 Task: Design a Vector Pattern for an Astronomical Observatory.
Action: Mouse moved to (157, 120)
Screenshot: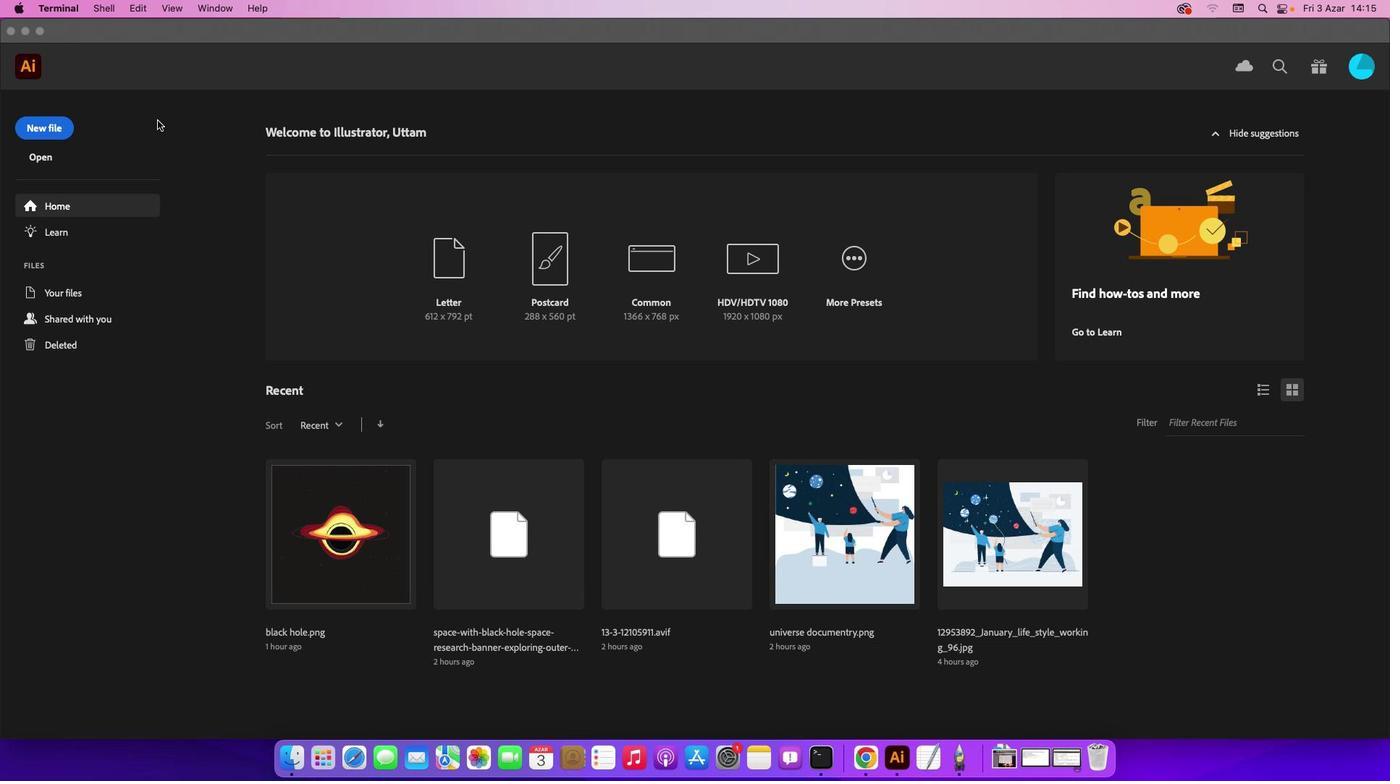 
Action: Mouse pressed left at (157, 120)
Screenshot: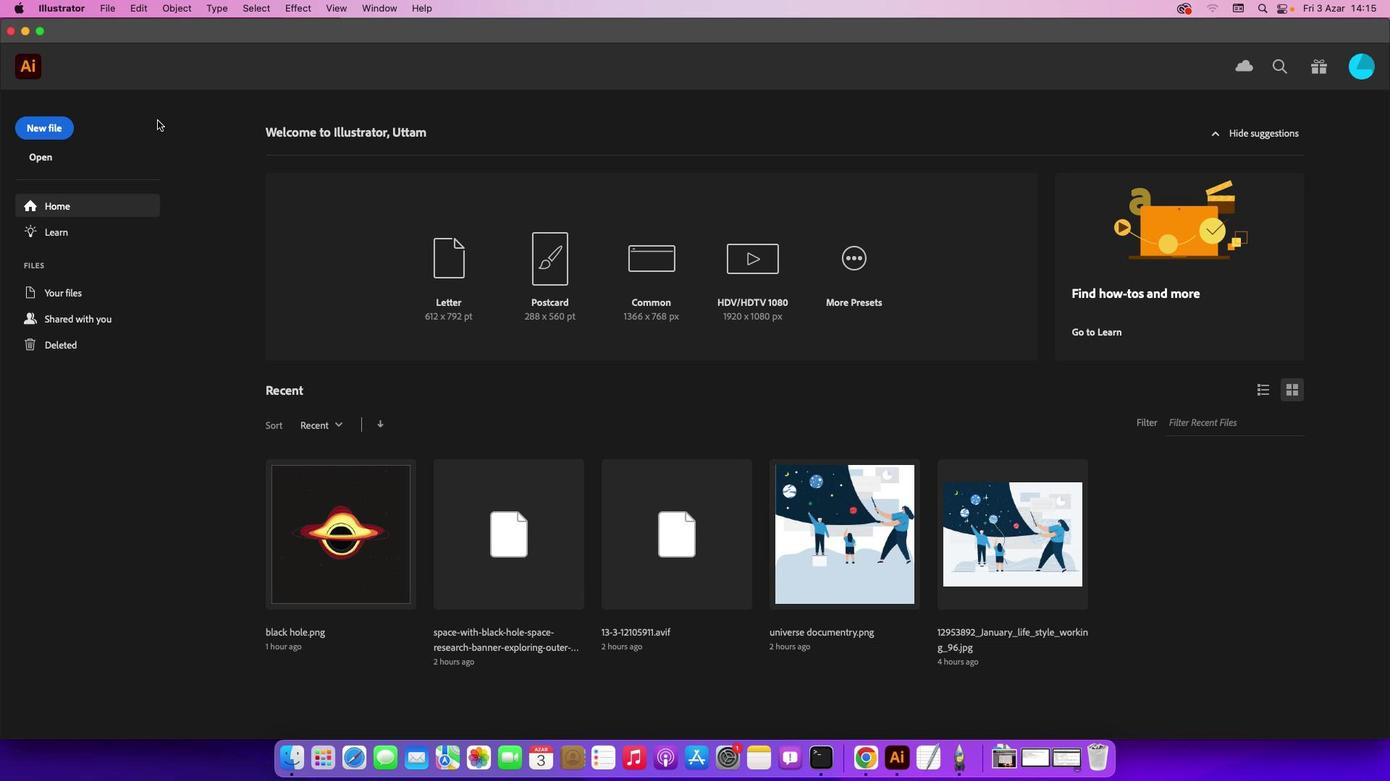 
Action: Mouse moved to (157, 120)
Screenshot: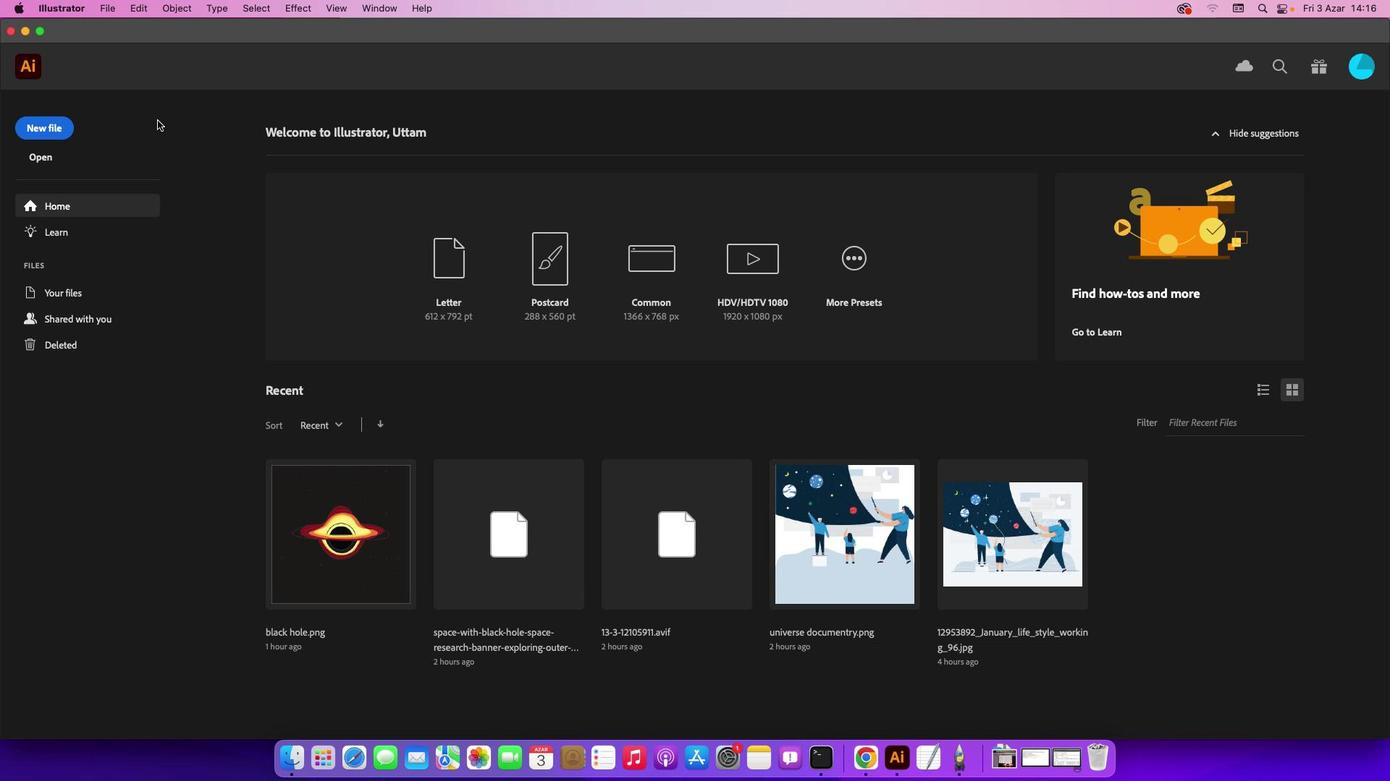 
Action: Mouse pressed left at (157, 120)
Screenshot: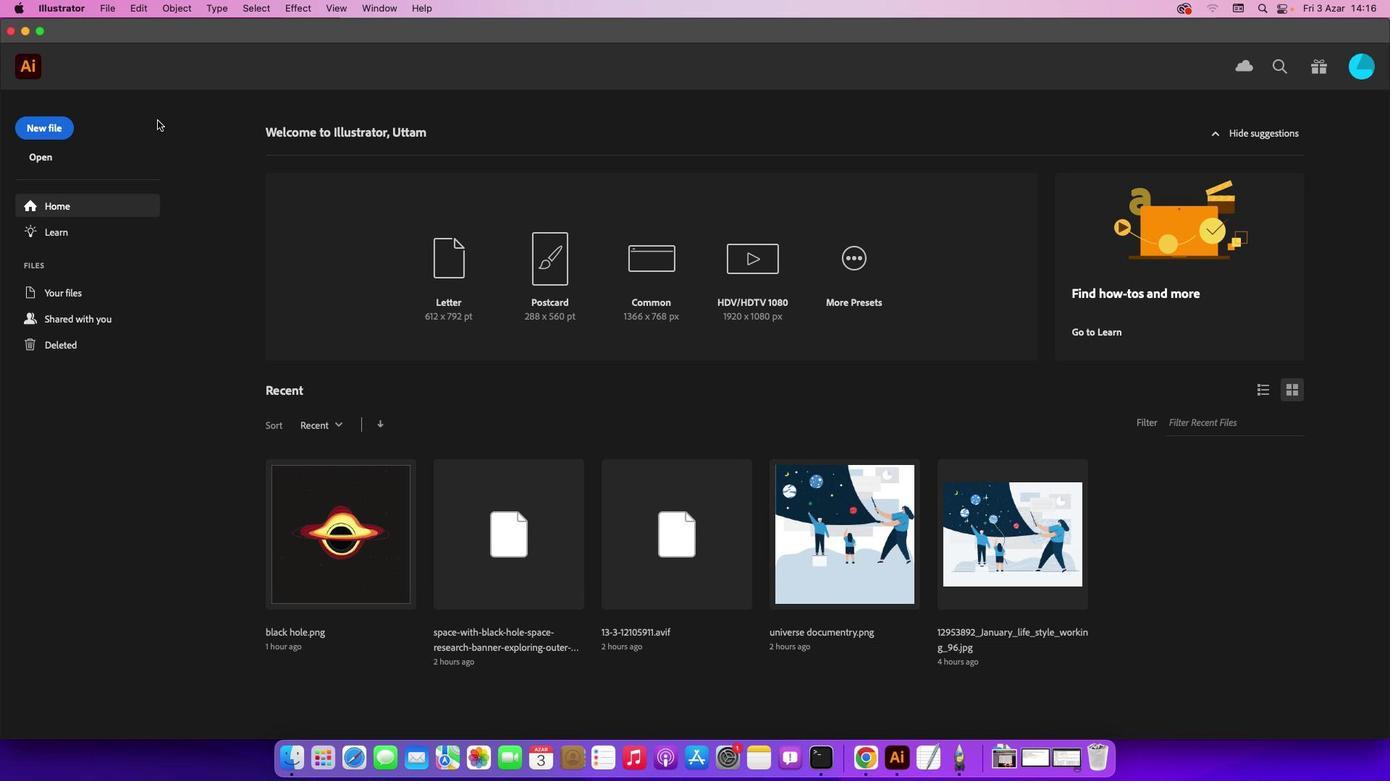 
Action: Mouse moved to (60, 125)
Screenshot: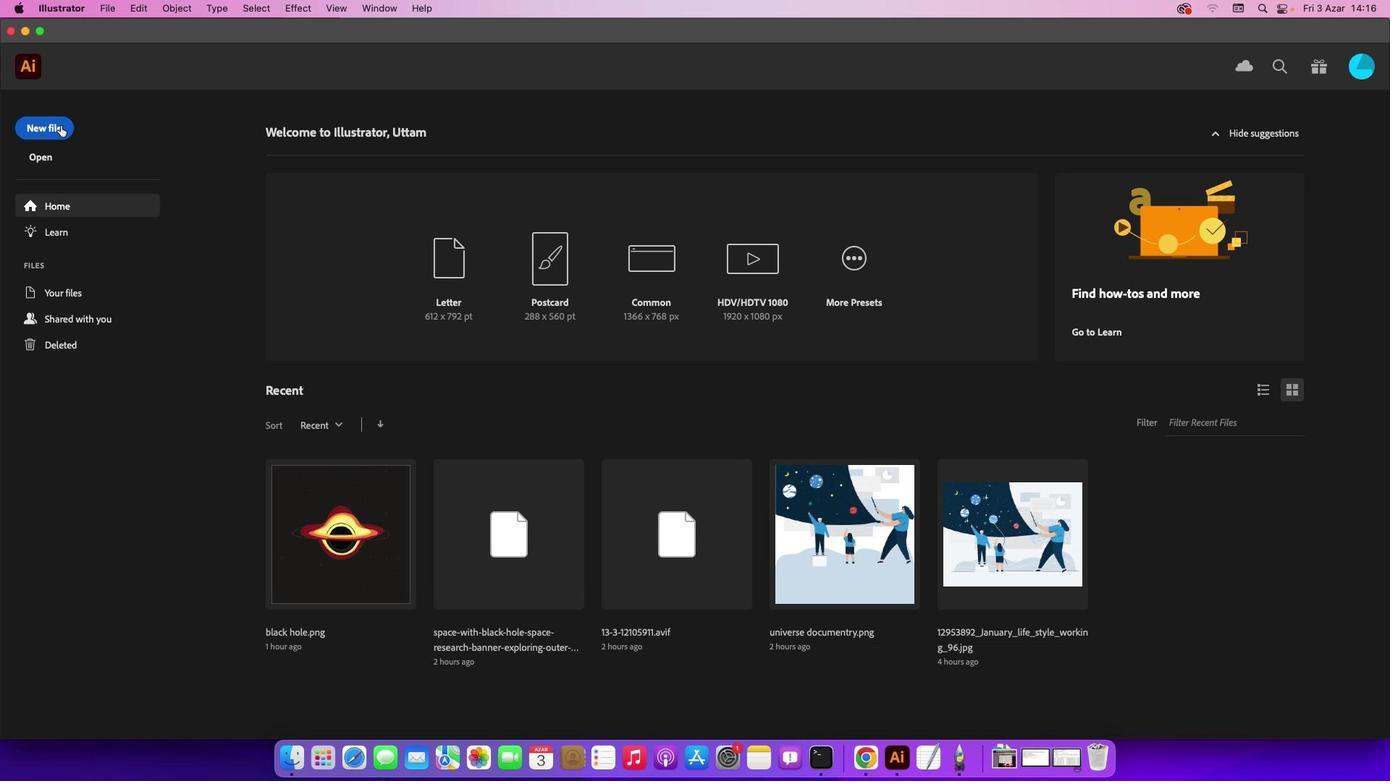 
Action: Mouse pressed left at (60, 125)
Screenshot: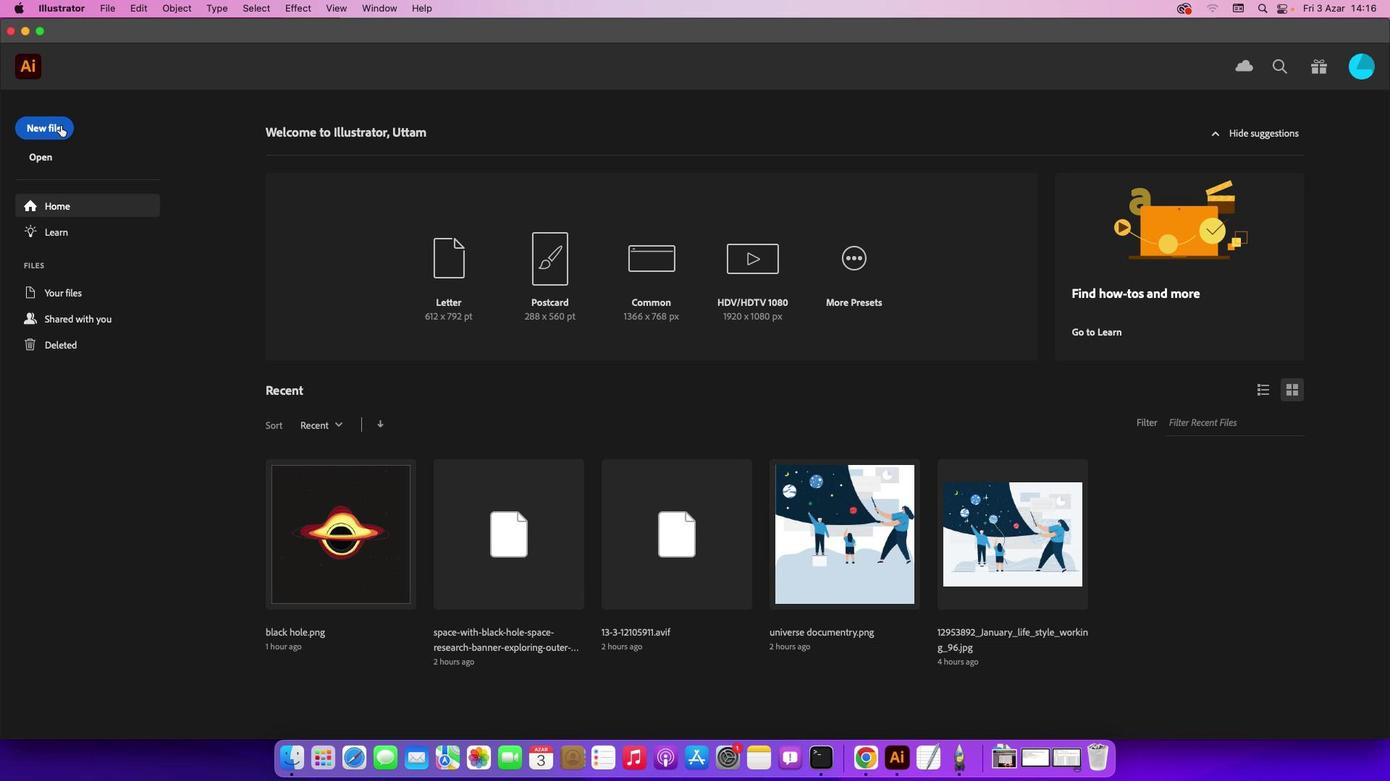 
Action: Mouse moved to (1015, 606)
Screenshot: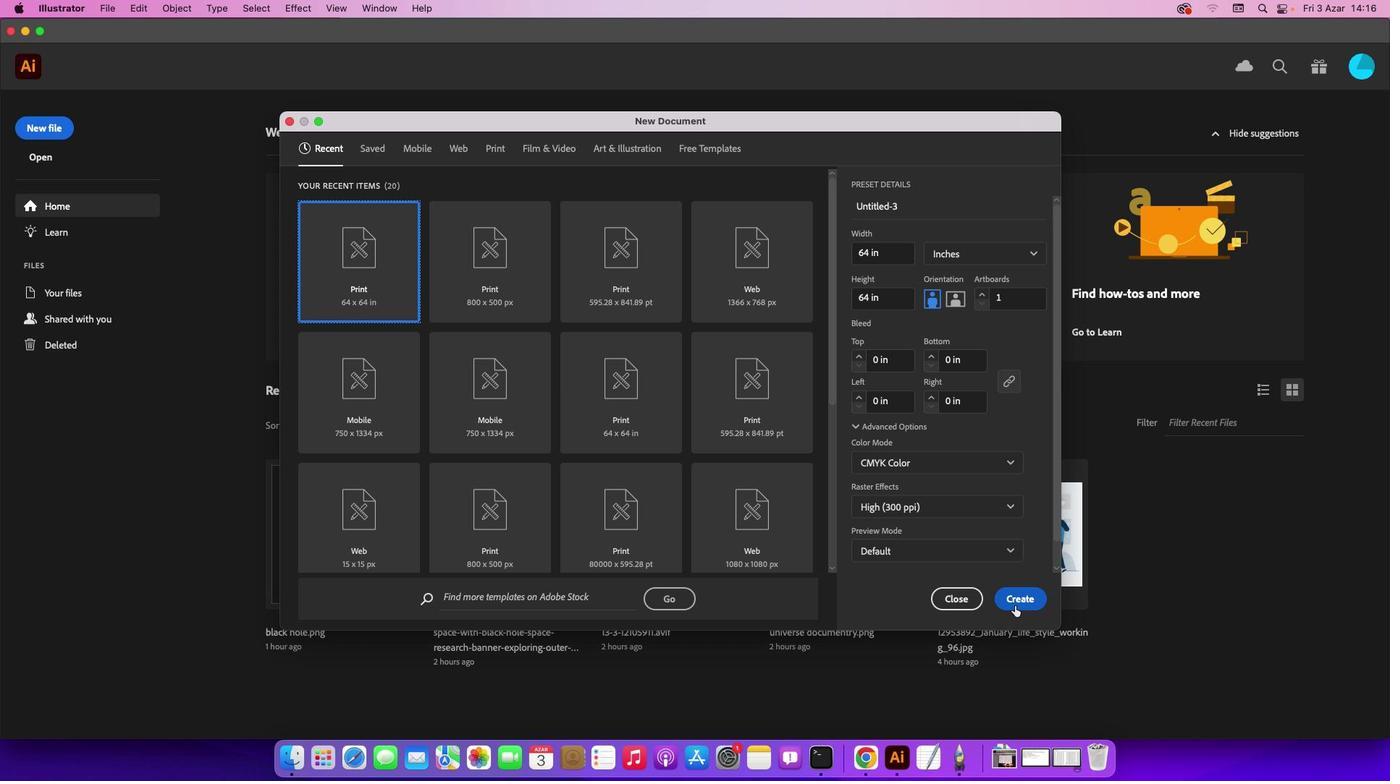 
Action: Mouse pressed left at (1015, 606)
Screenshot: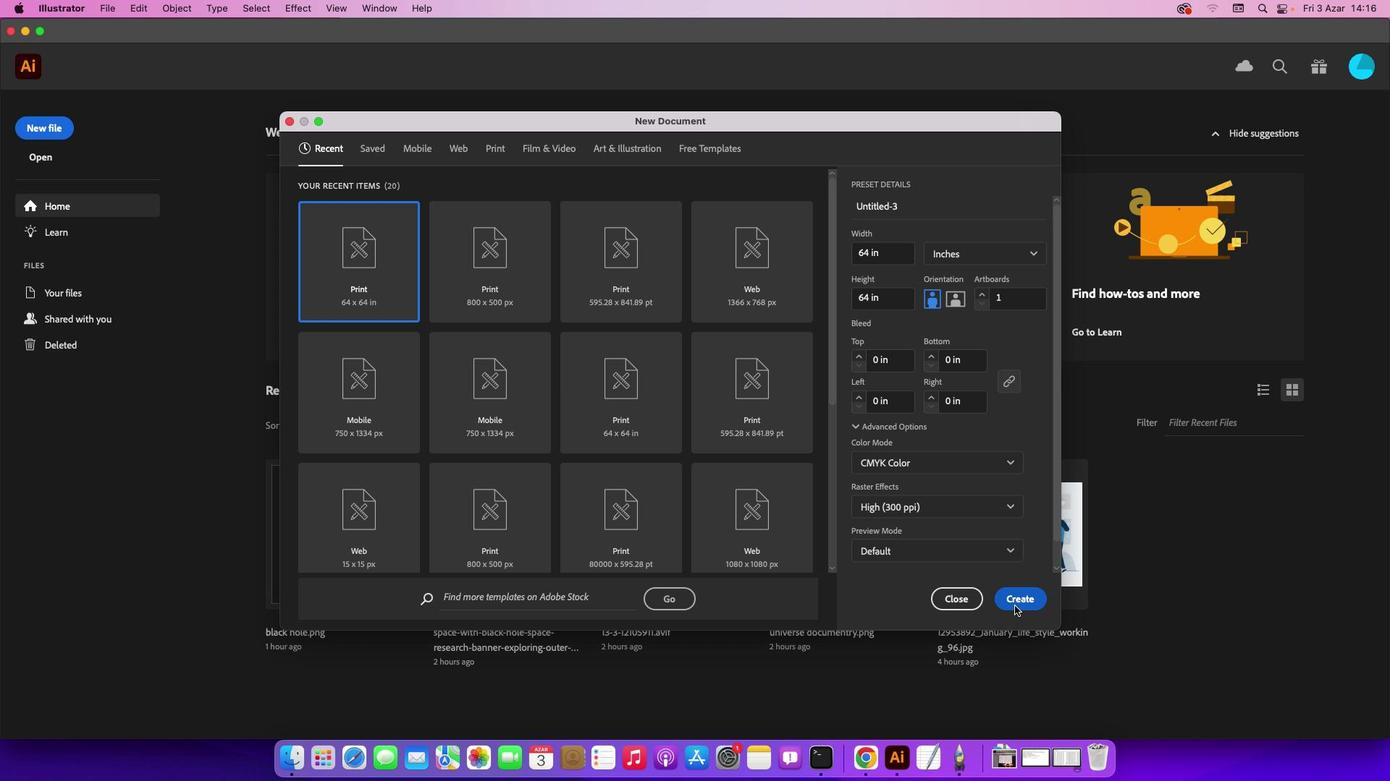 
Action: Mouse moved to (107, 8)
Screenshot: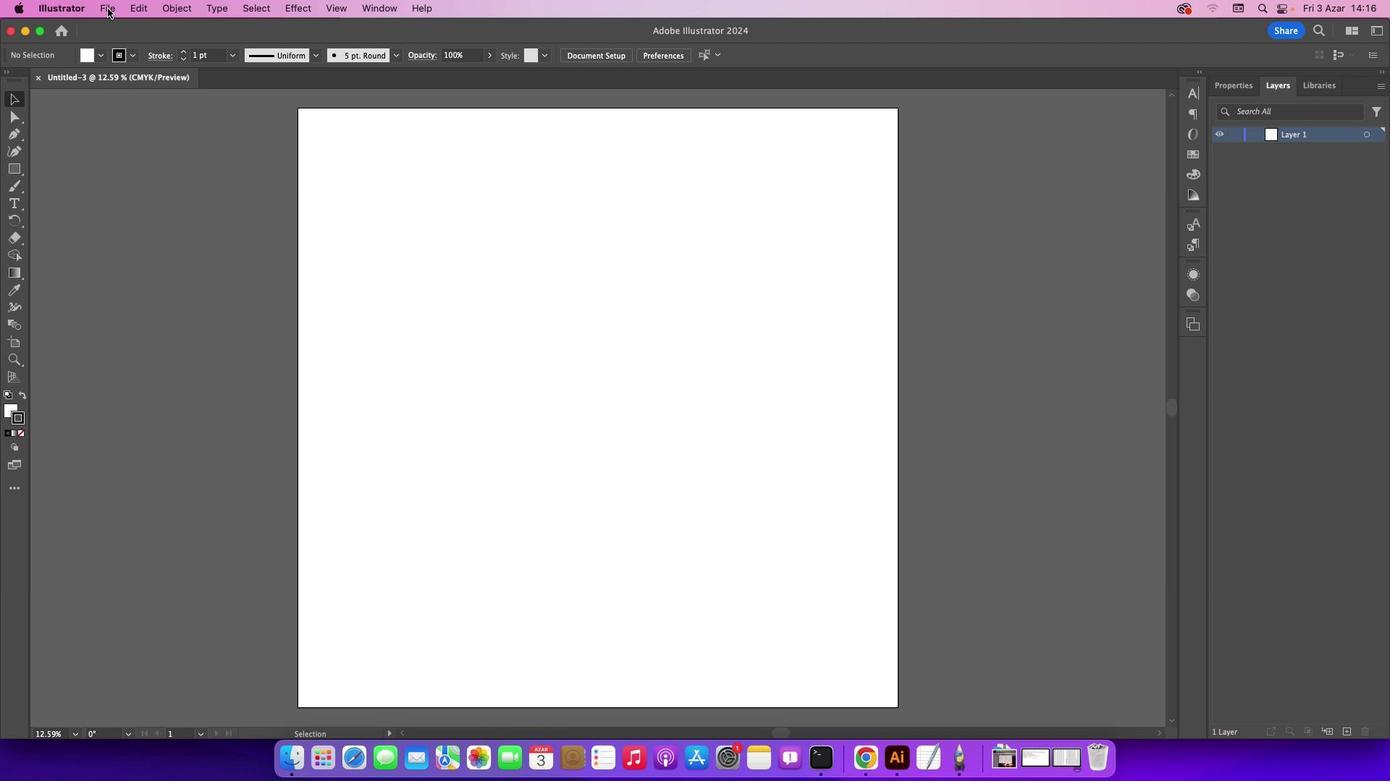 
Action: Mouse pressed left at (107, 8)
Screenshot: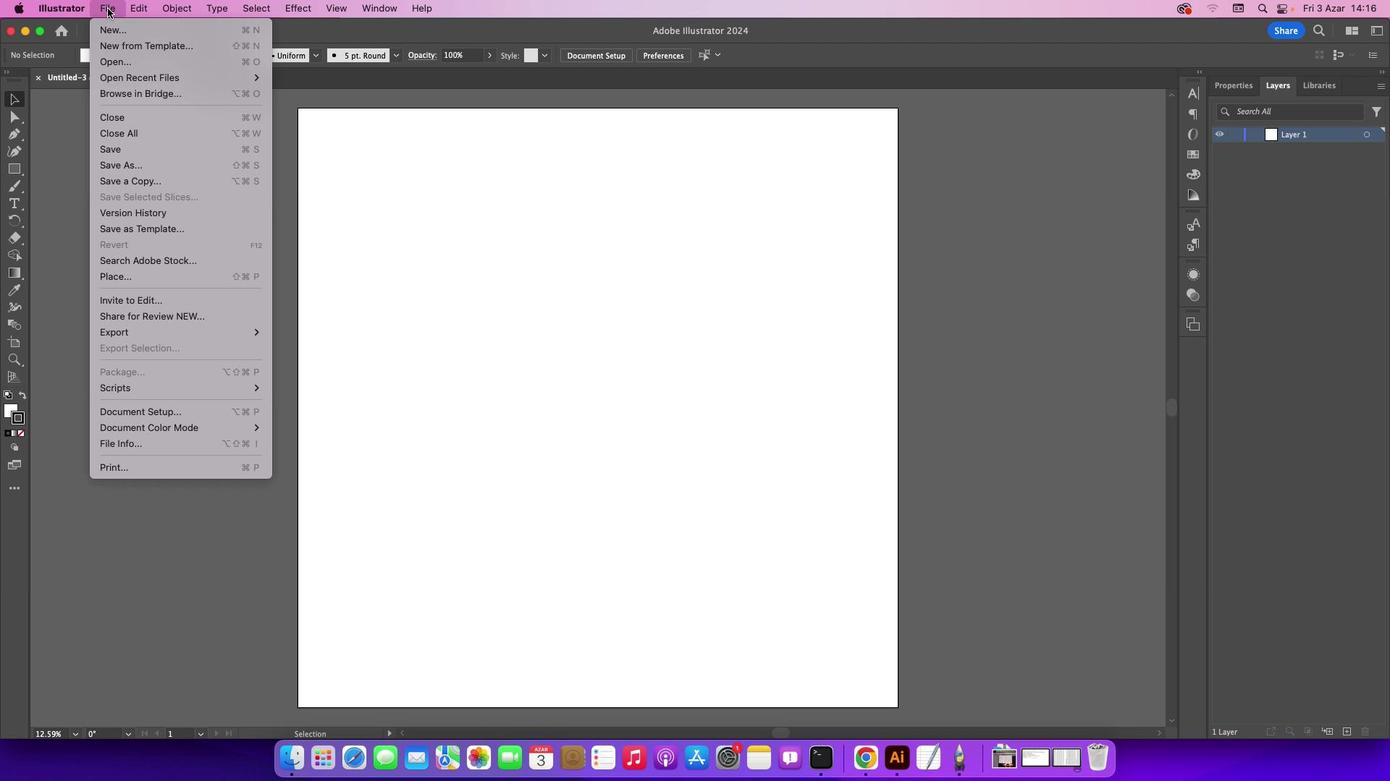 
Action: Mouse moved to (112, 64)
Screenshot: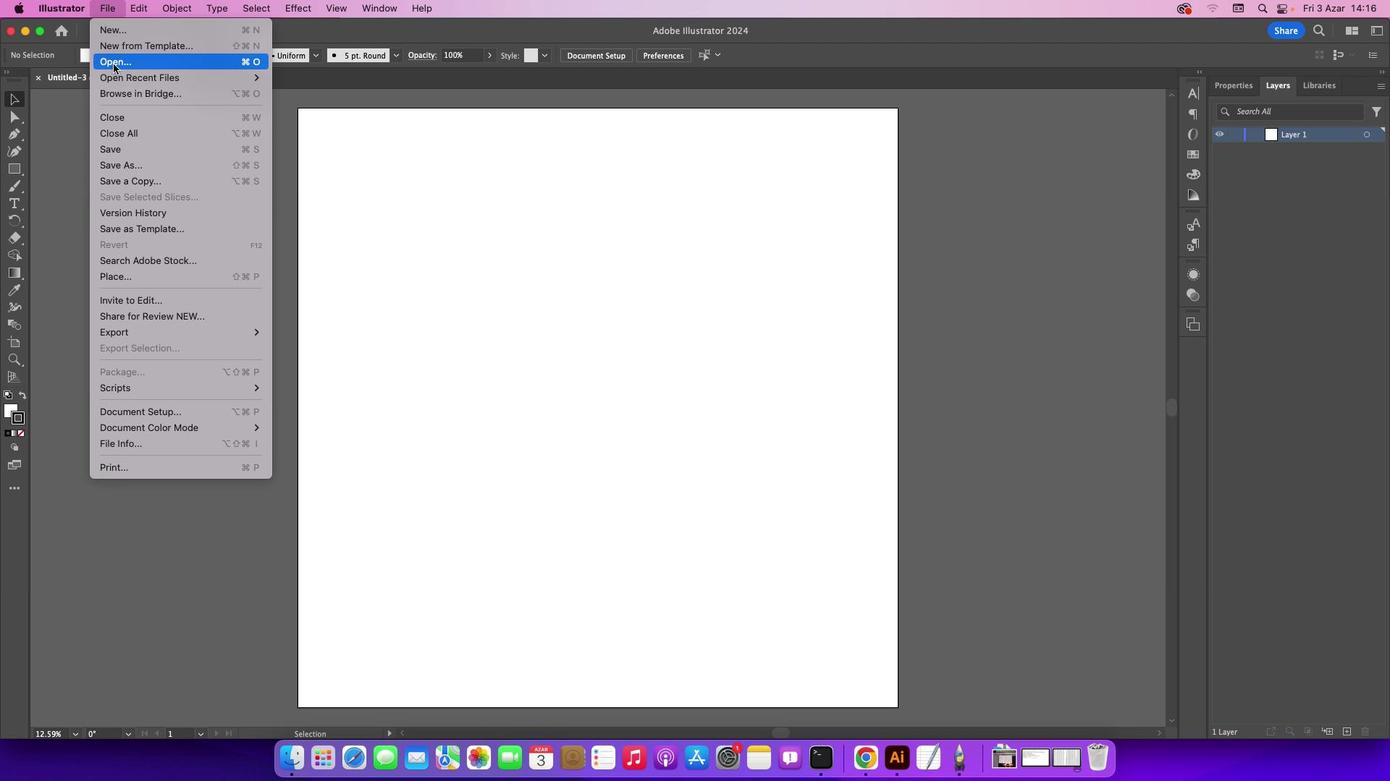 
Action: Mouse pressed left at (112, 64)
Screenshot: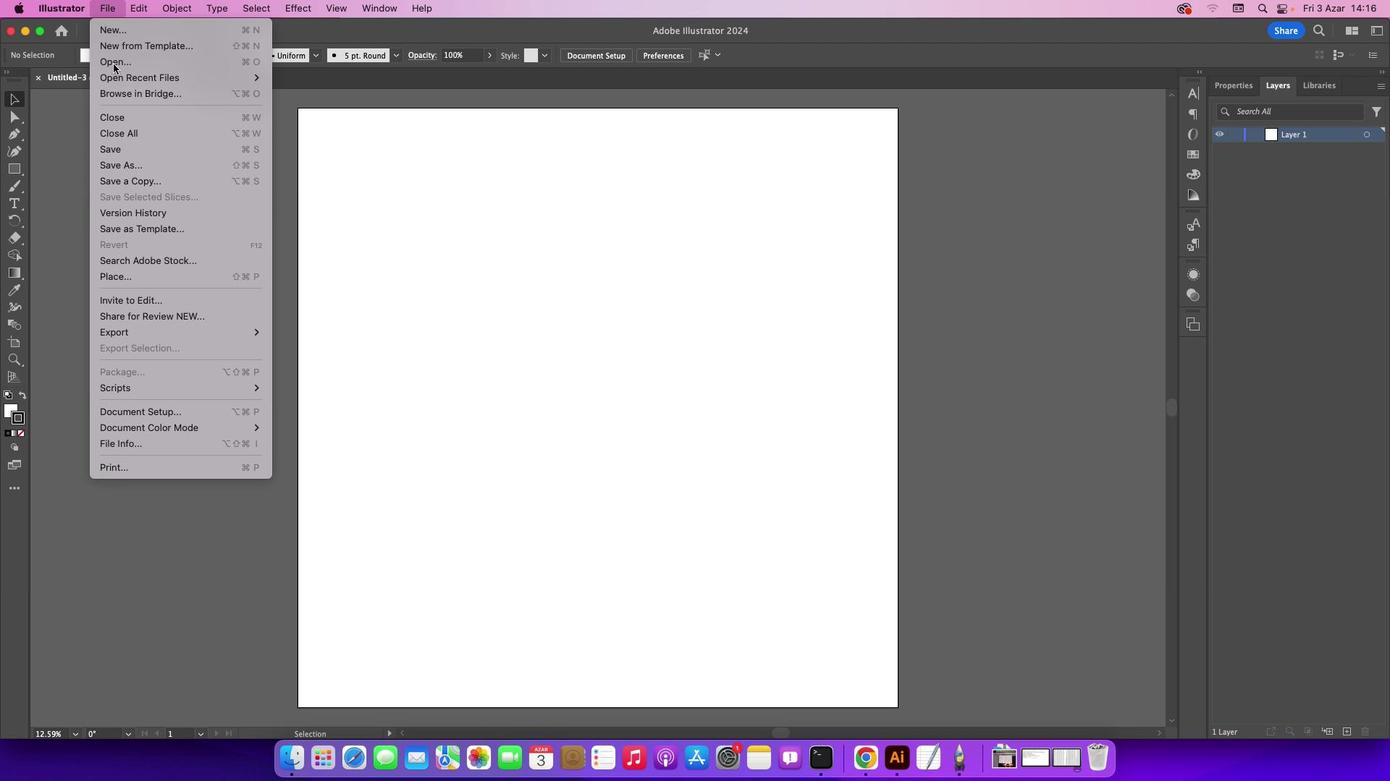 
Action: Mouse moved to (598, 199)
Screenshot: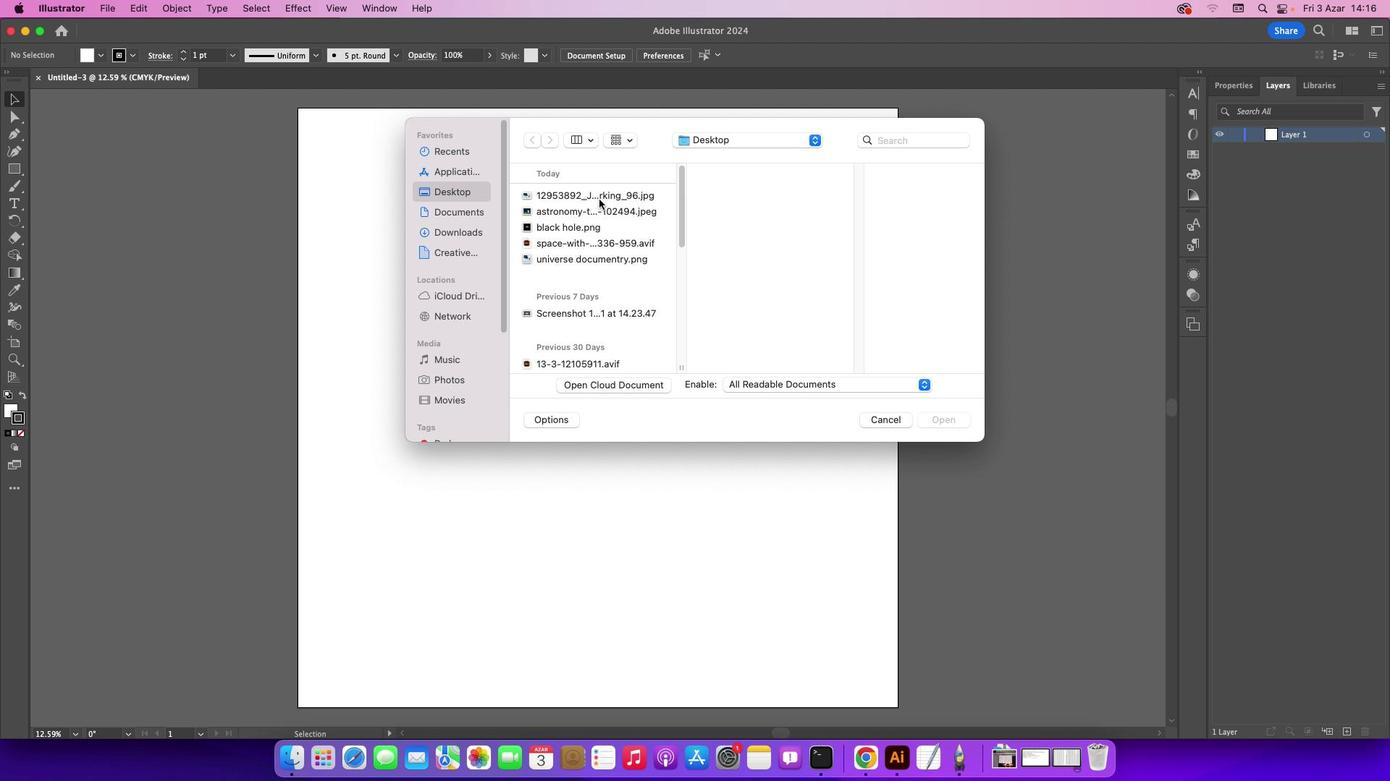 
Action: Mouse pressed left at (598, 199)
Screenshot: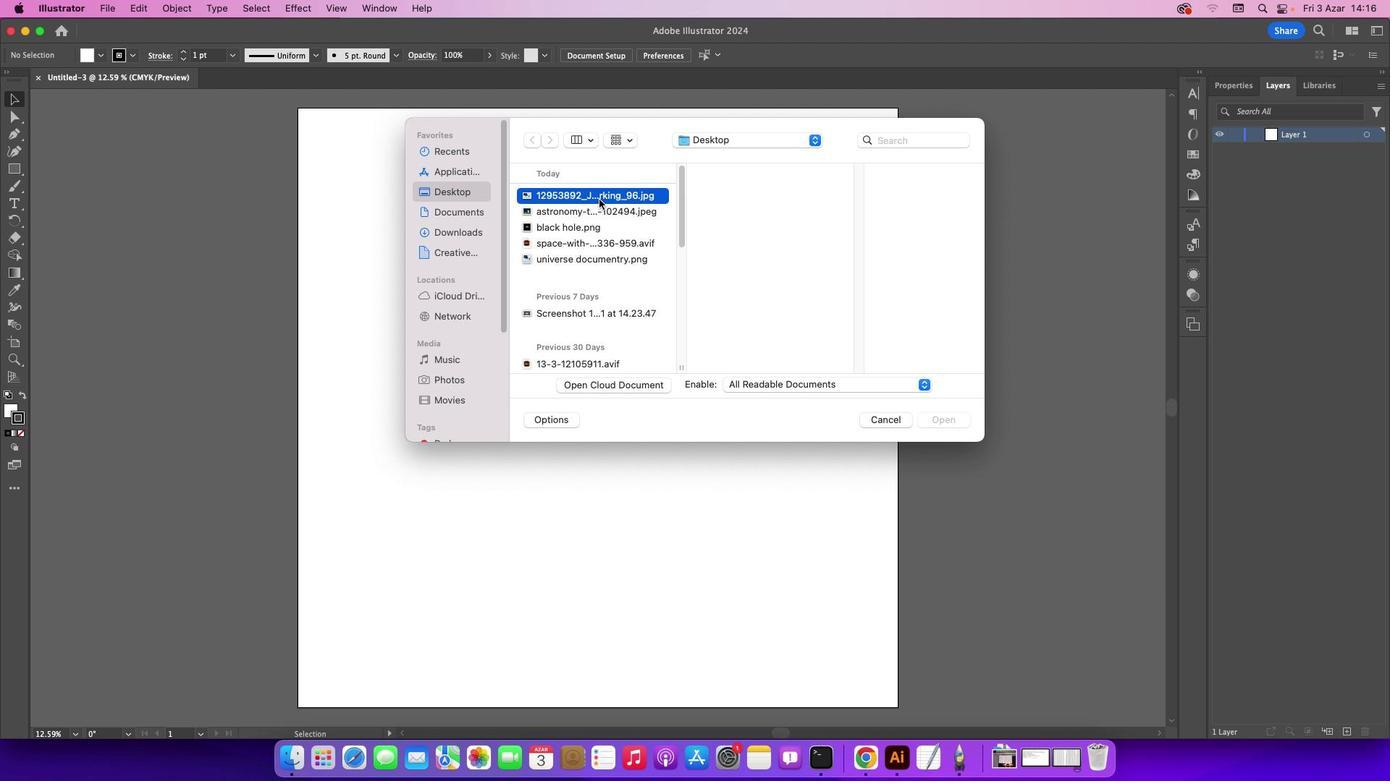 
Action: Mouse moved to (569, 208)
Screenshot: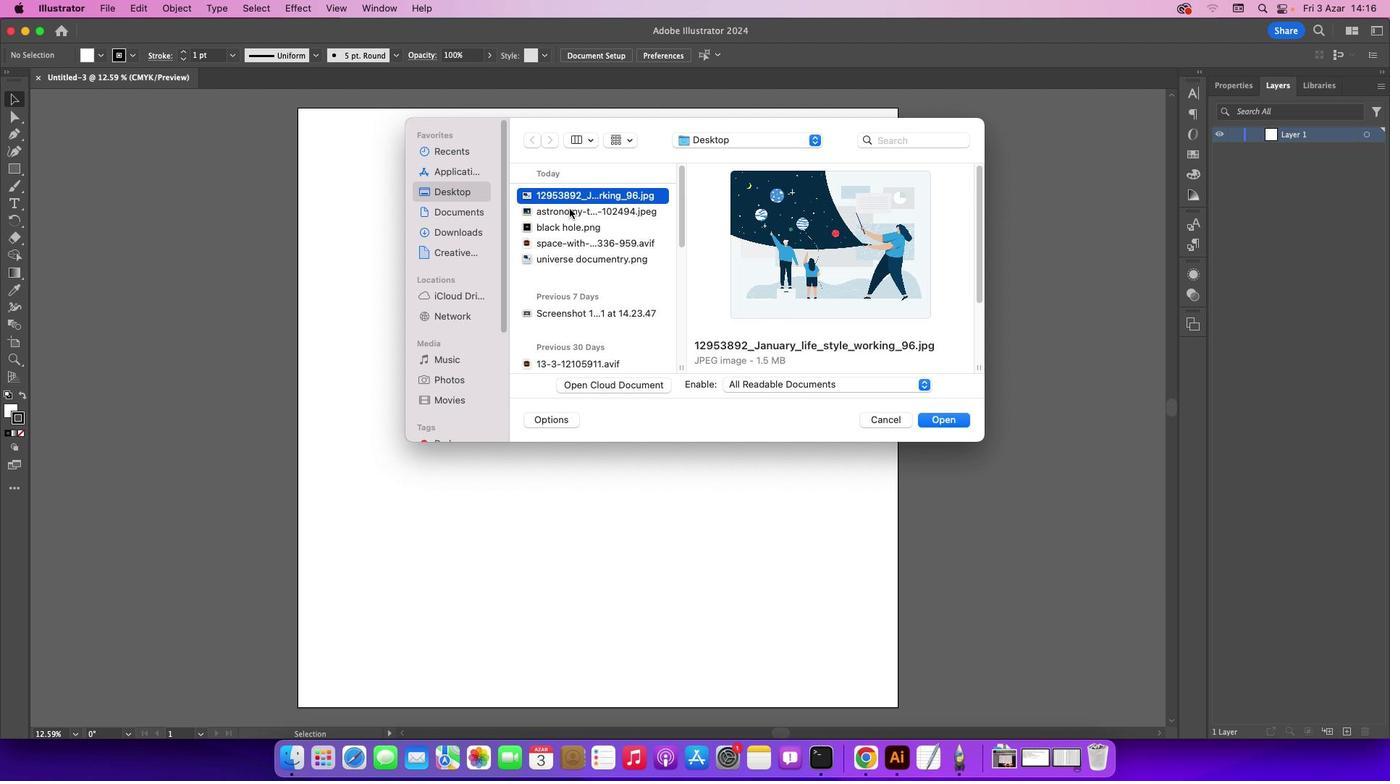 
Action: Mouse pressed left at (569, 208)
Screenshot: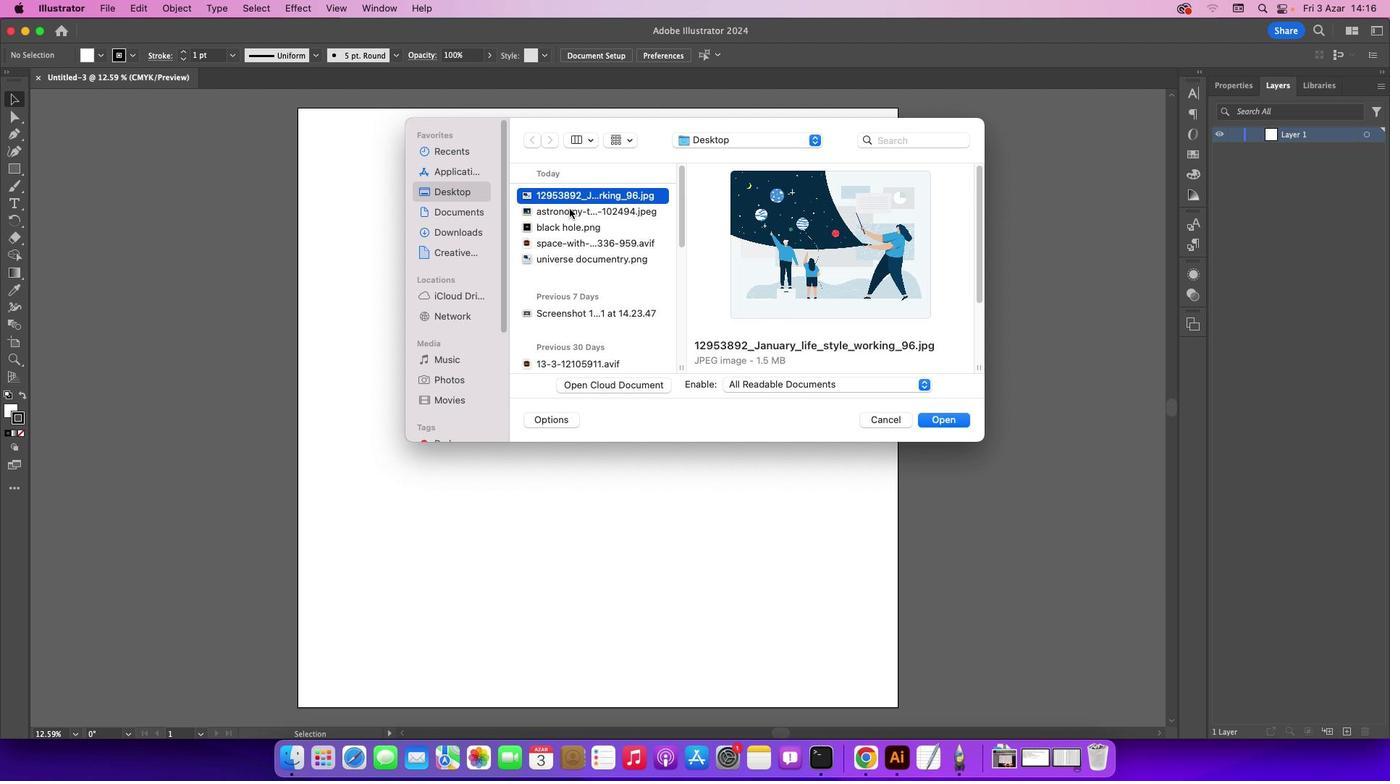 
Action: Mouse moved to (948, 423)
Screenshot: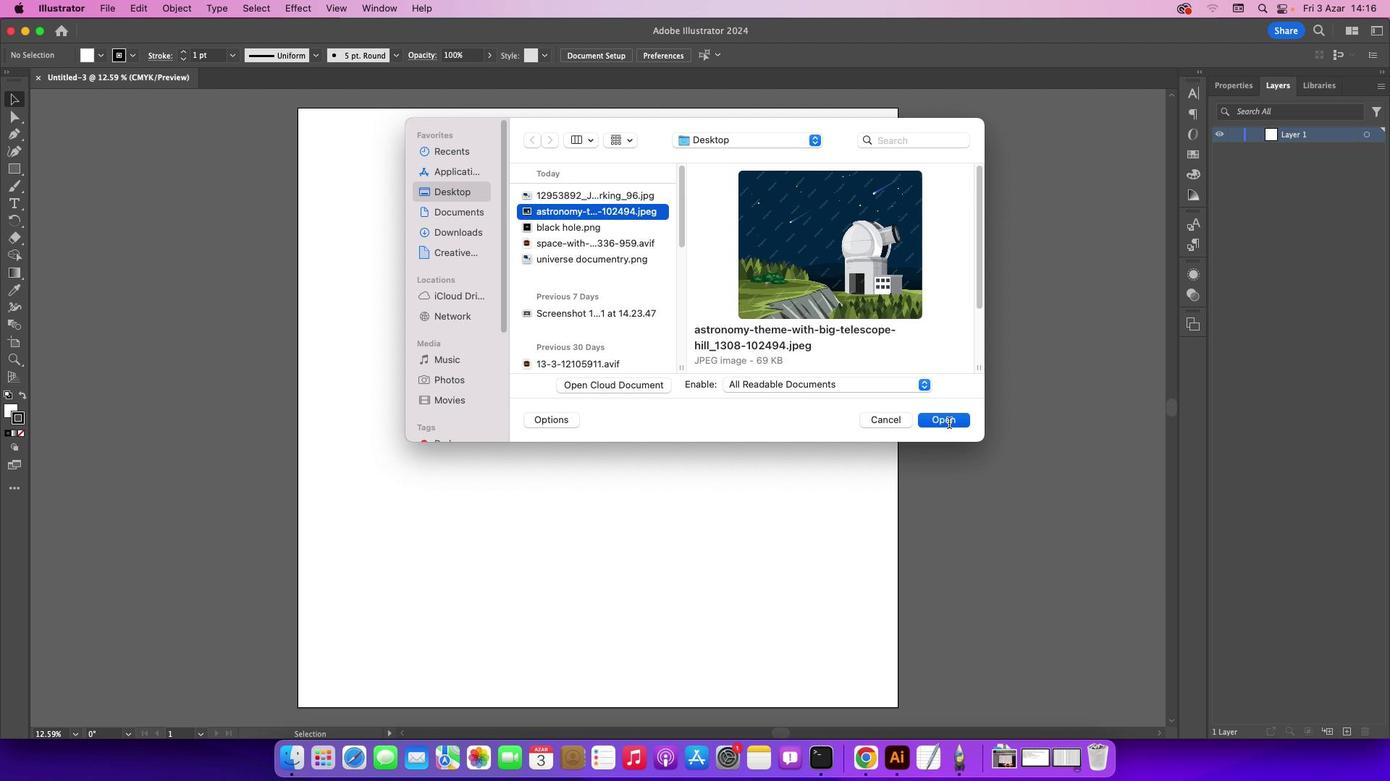 
Action: Mouse pressed left at (948, 423)
Screenshot: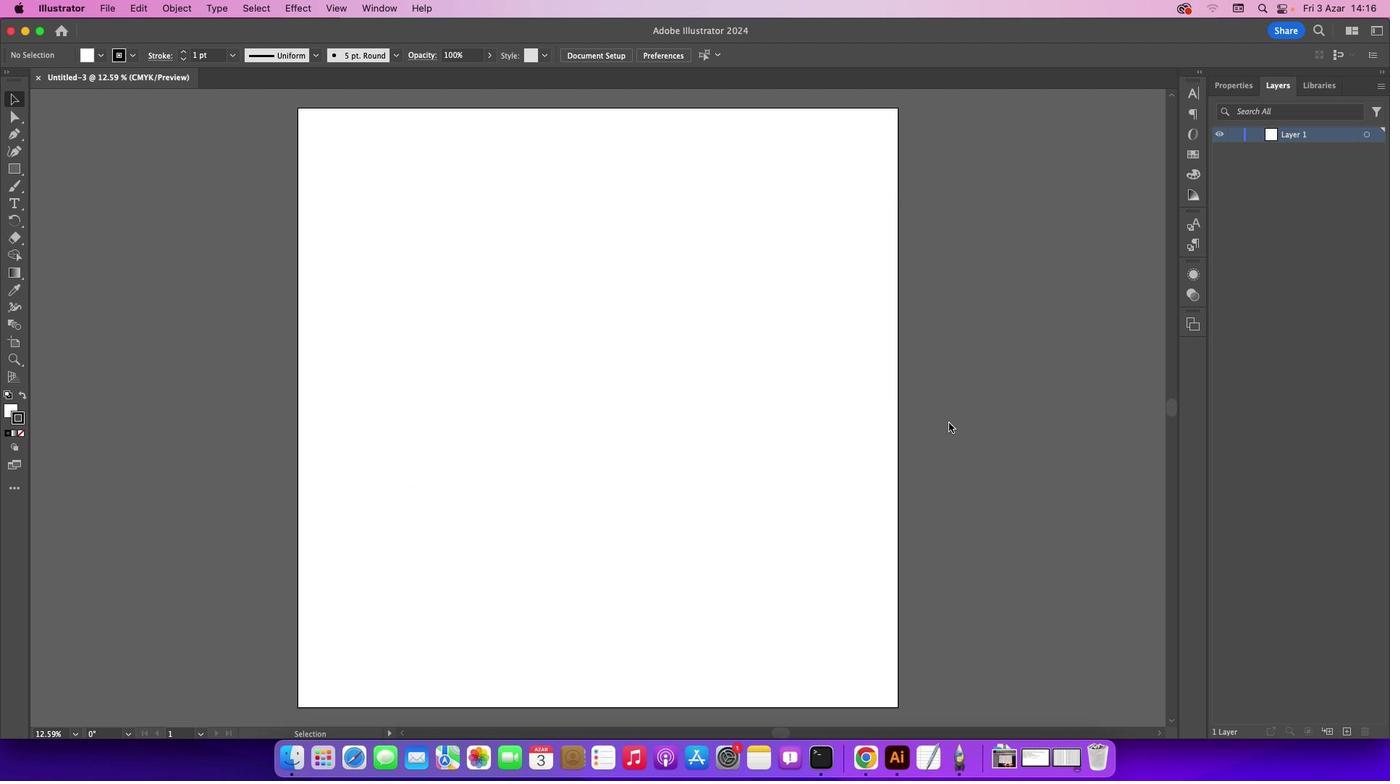 
Action: Mouse moved to (1257, 134)
Screenshot: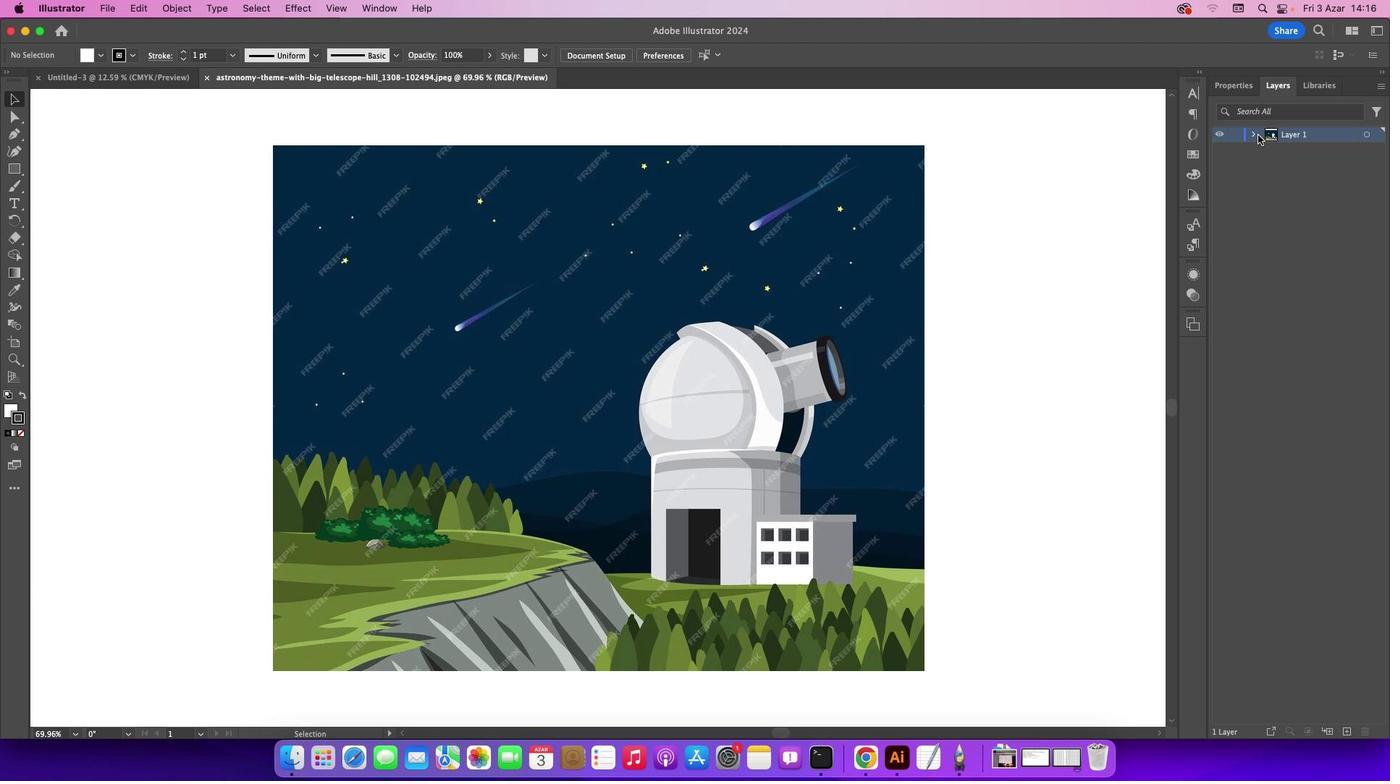
Action: Mouse pressed left at (1257, 134)
Screenshot: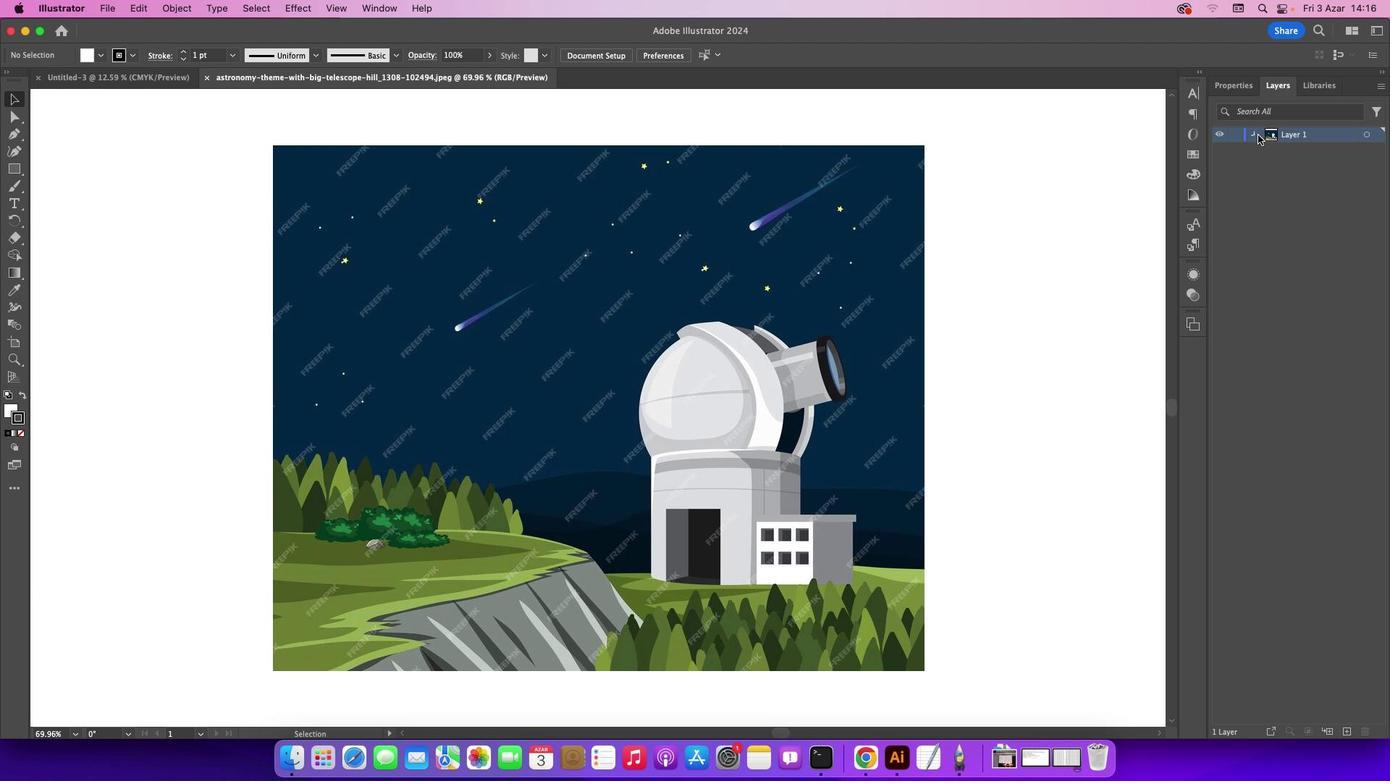 
Action: Mouse moved to (1238, 150)
Screenshot: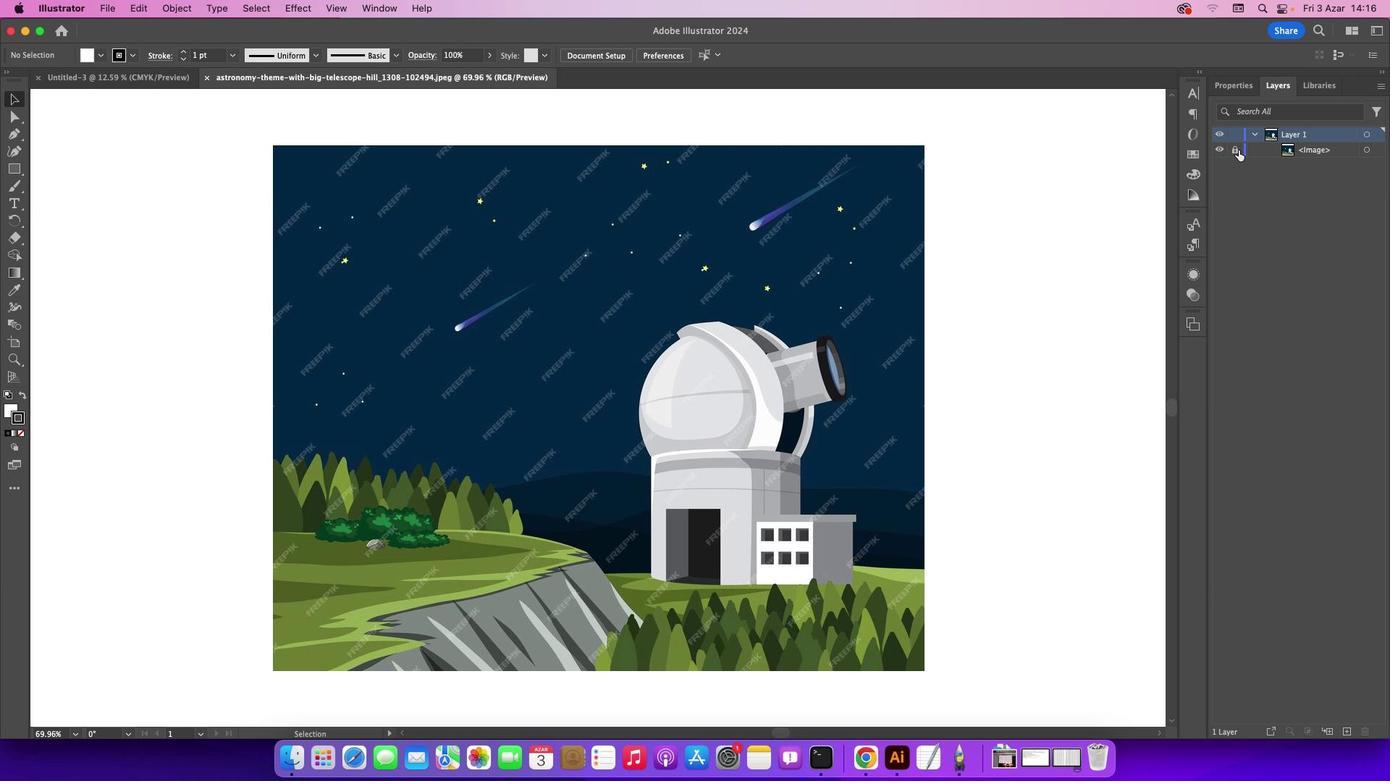 
Action: Mouse pressed left at (1238, 150)
Screenshot: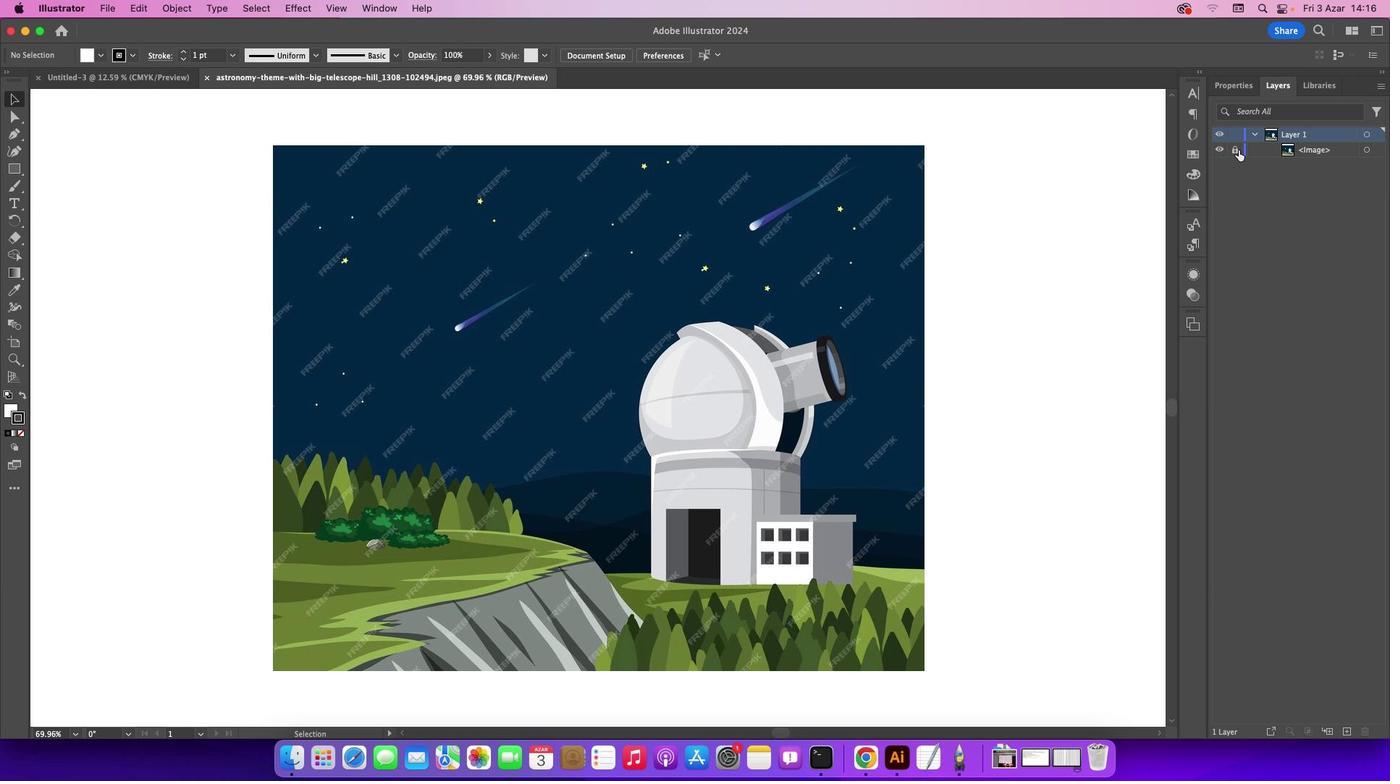 
Action: Mouse moved to (671, 230)
Screenshot: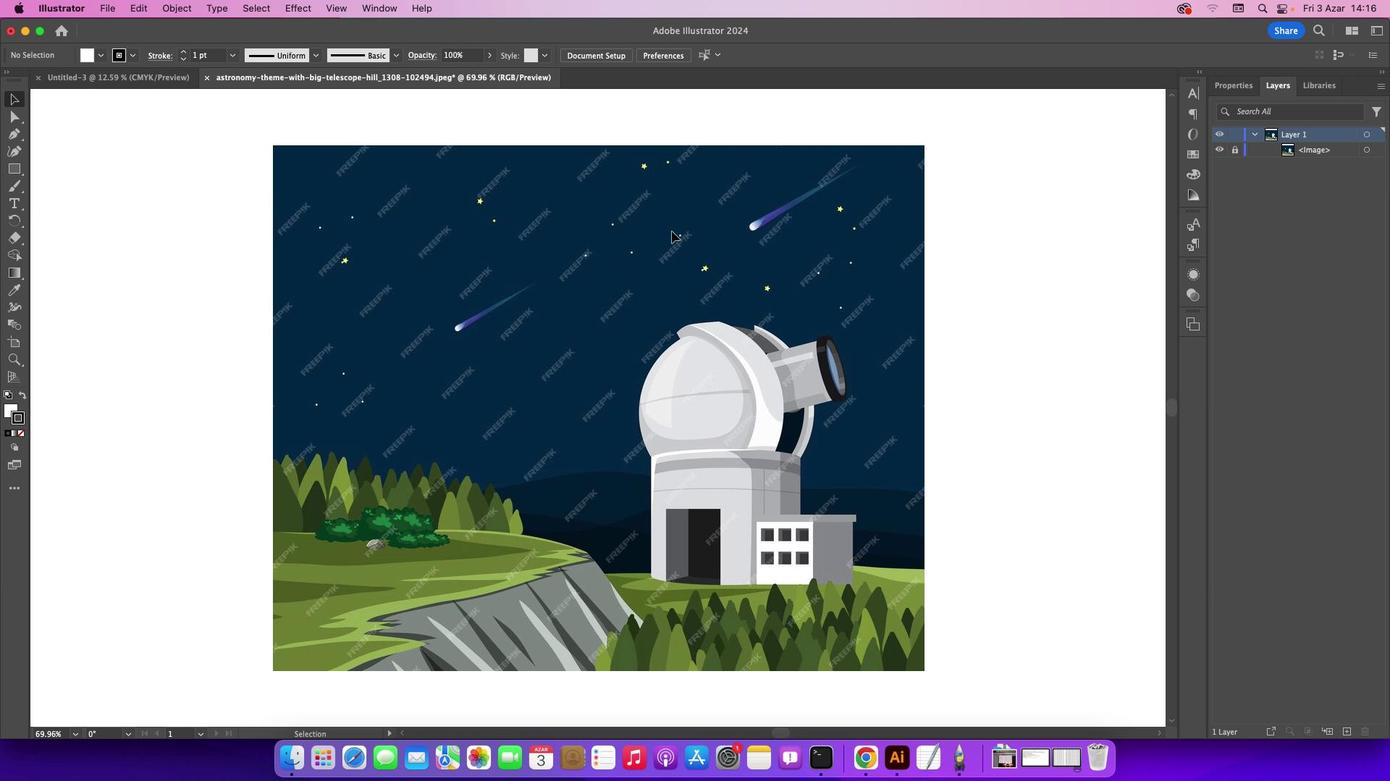 
Action: Key pressed Key.cmd_r'=''='
Screenshot: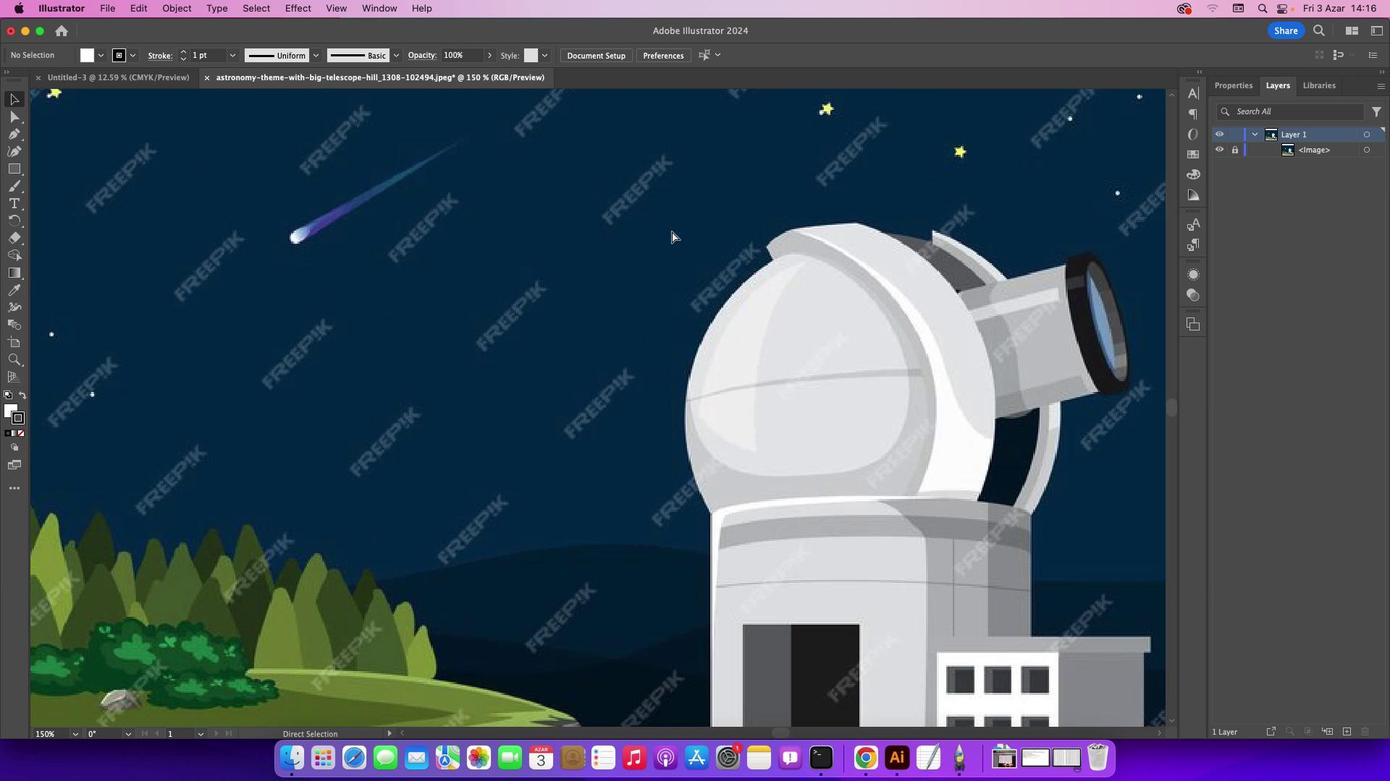 
Action: Mouse moved to (779, 733)
Screenshot: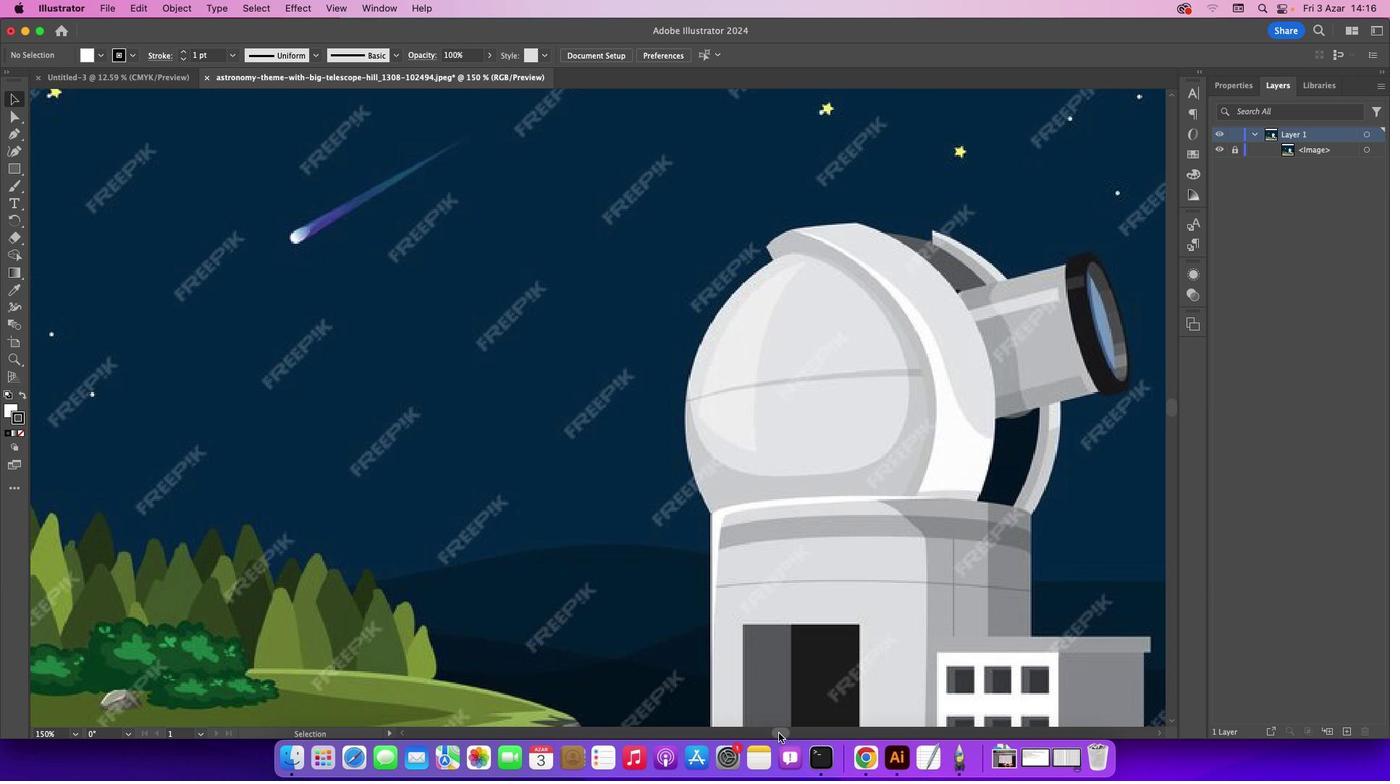
Action: Mouse pressed left at (779, 733)
Screenshot: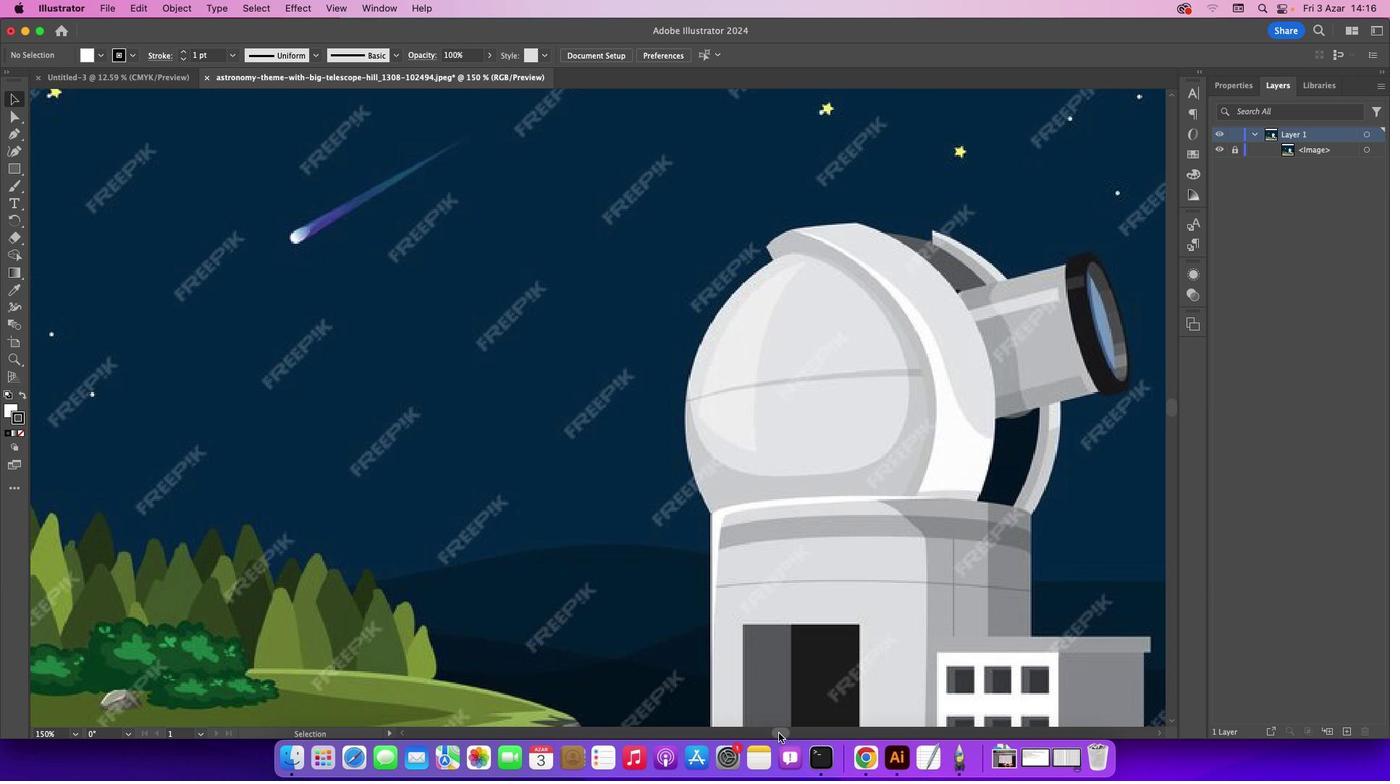 
Action: Mouse moved to (658, 508)
Screenshot: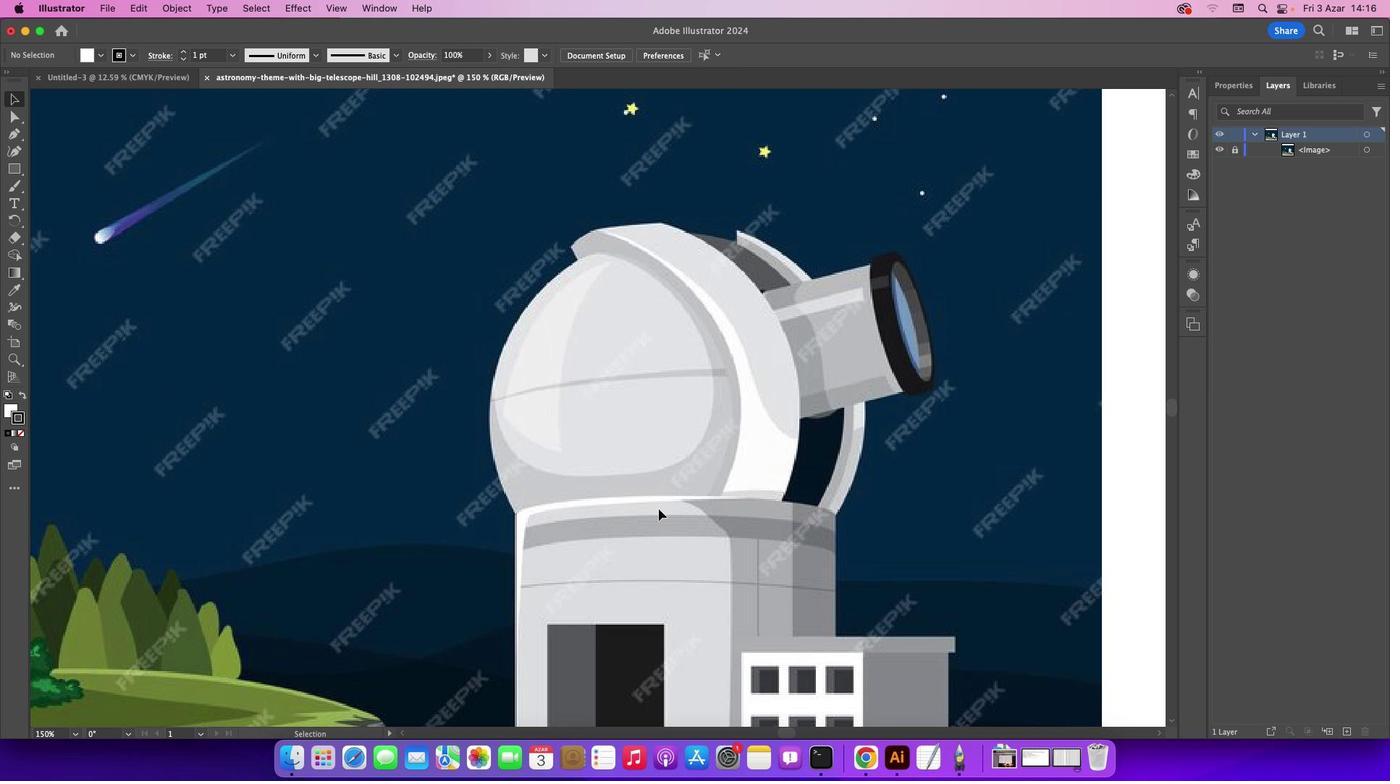 
Action: Mouse scrolled (658, 508) with delta (0, 0)
Screenshot: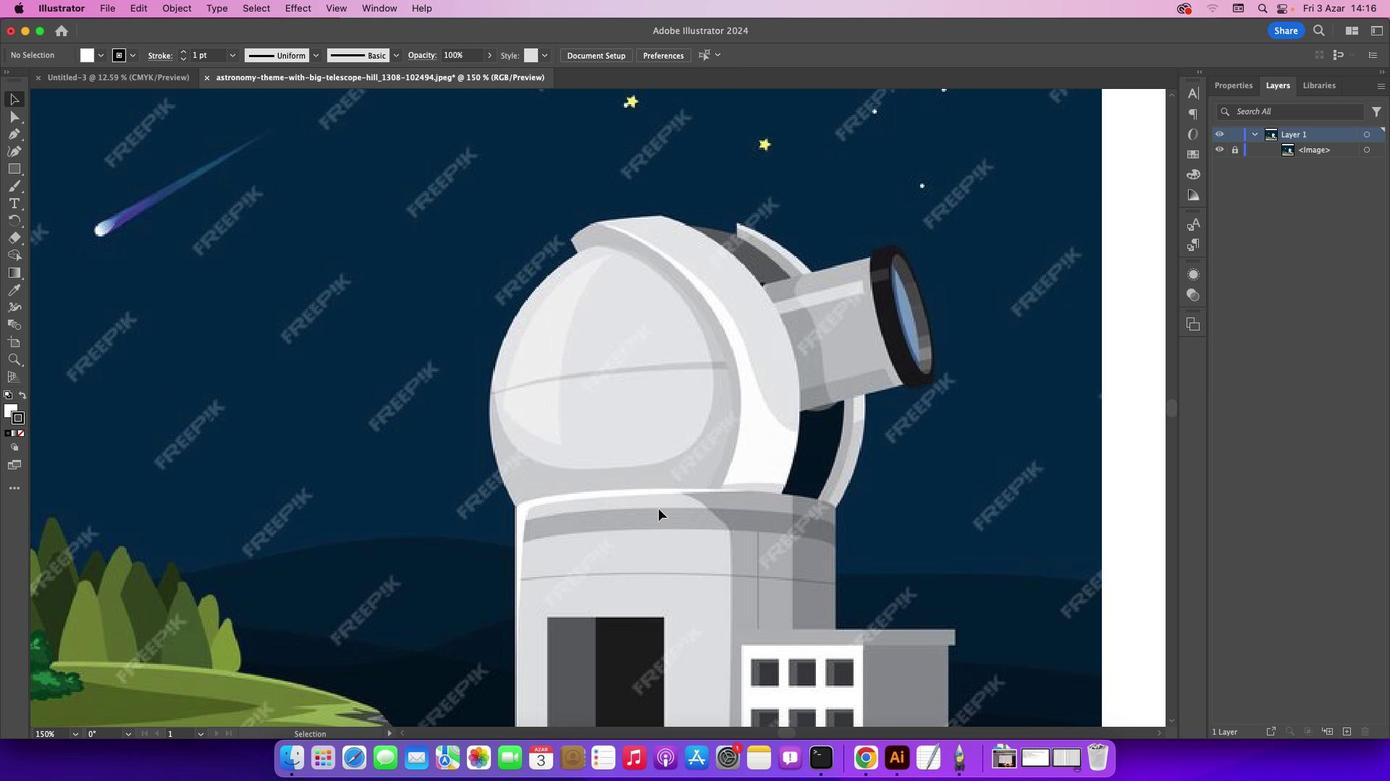 
Action: Mouse scrolled (658, 508) with delta (0, 0)
Screenshot: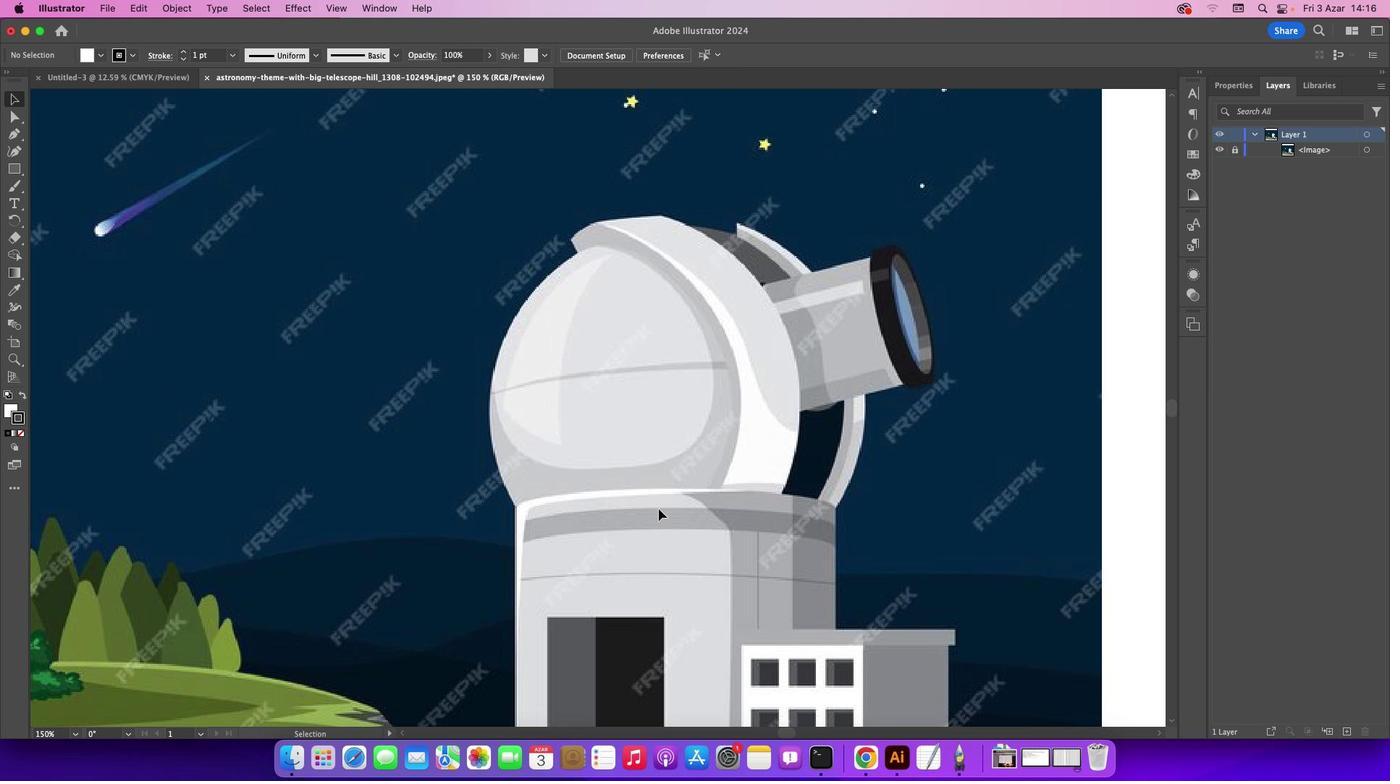 
Action: Mouse scrolled (658, 508) with delta (0, 0)
Screenshot: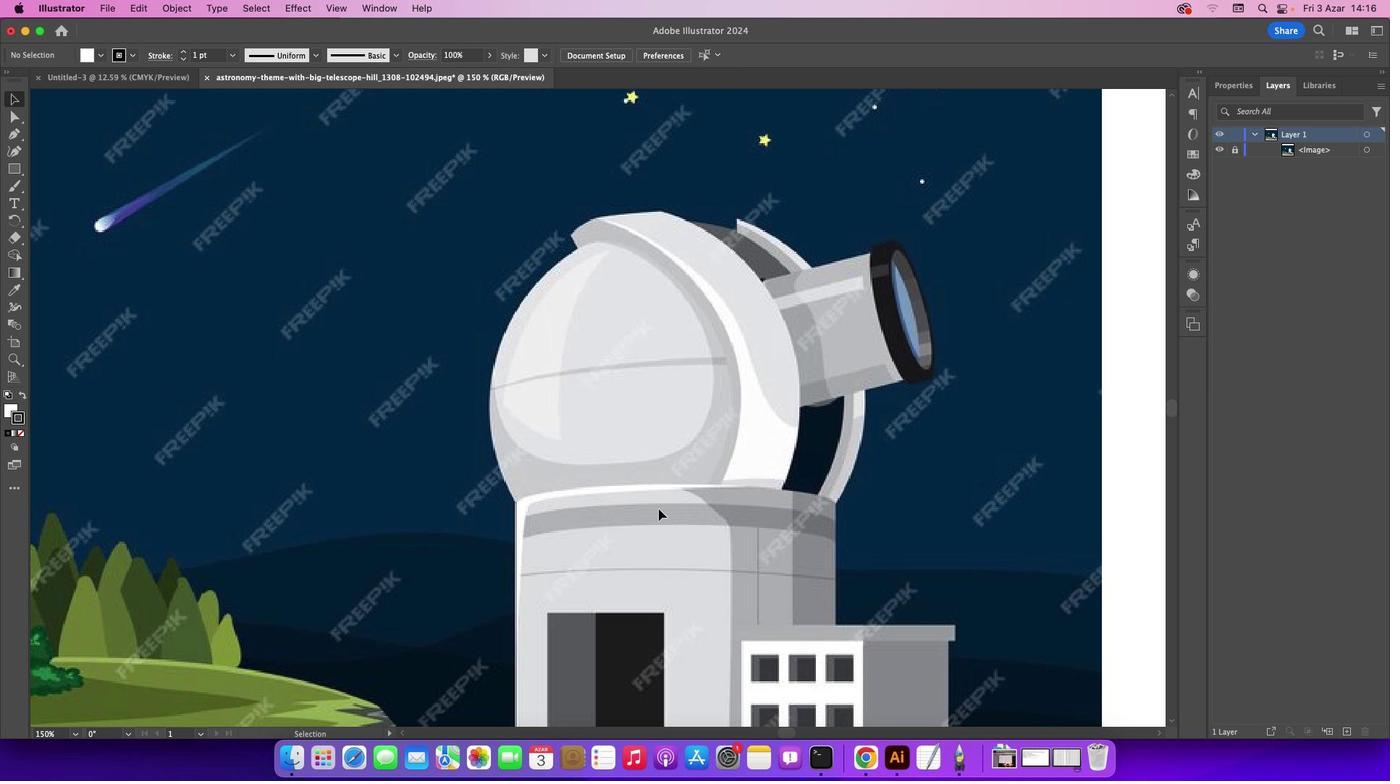 
Action: Mouse scrolled (658, 508) with delta (0, 0)
Screenshot: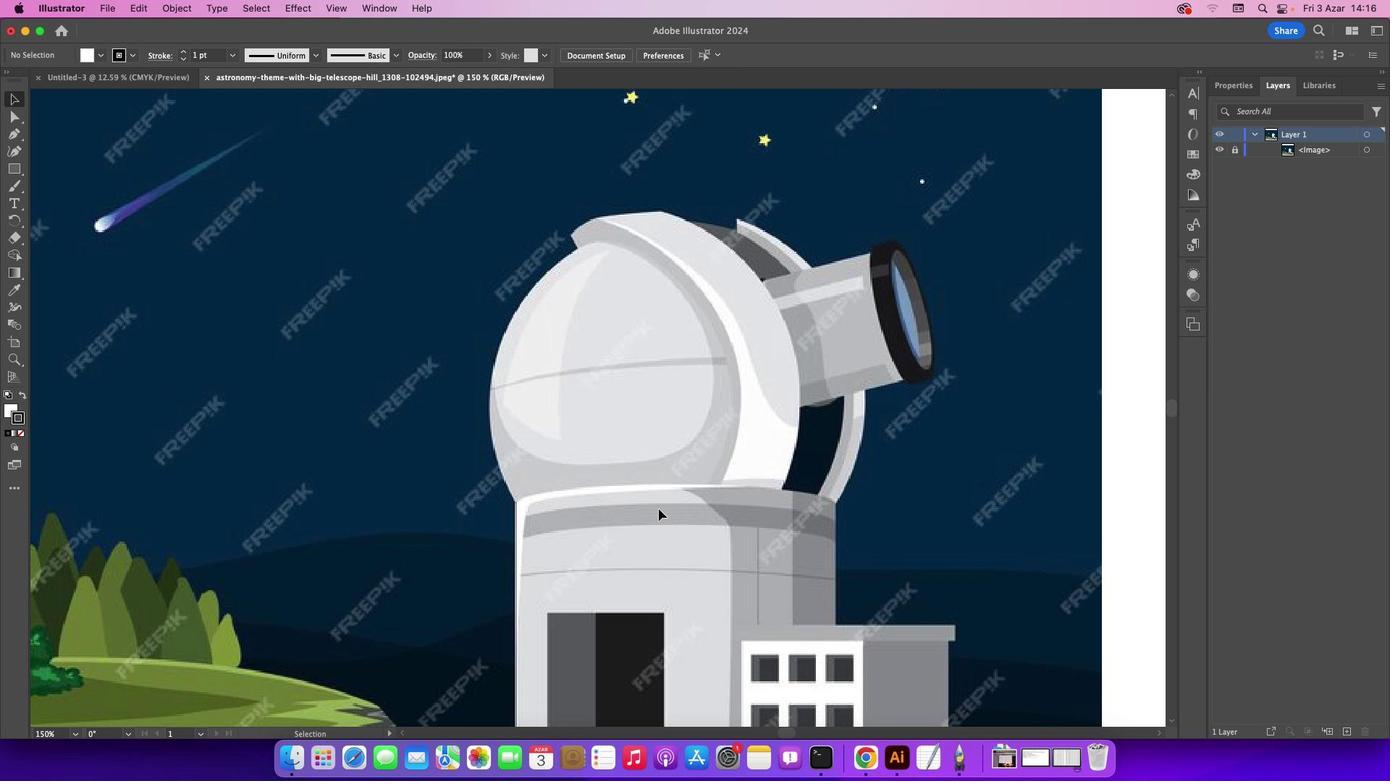 
Action: Mouse scrolled (658, 508) with delta (0, 0)
Screenshot: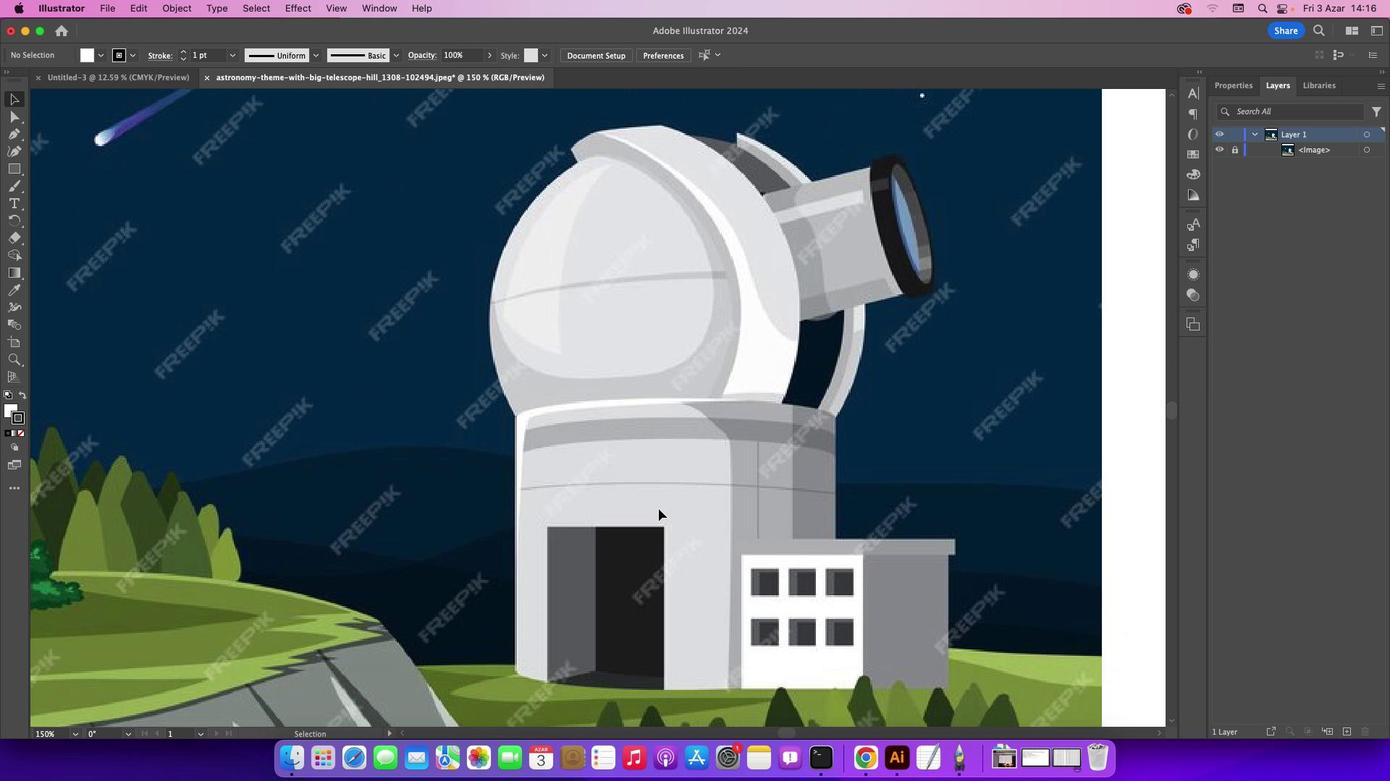
Action: Mouse scrolled (658, 508) with delta (0, 0)
Screenshot: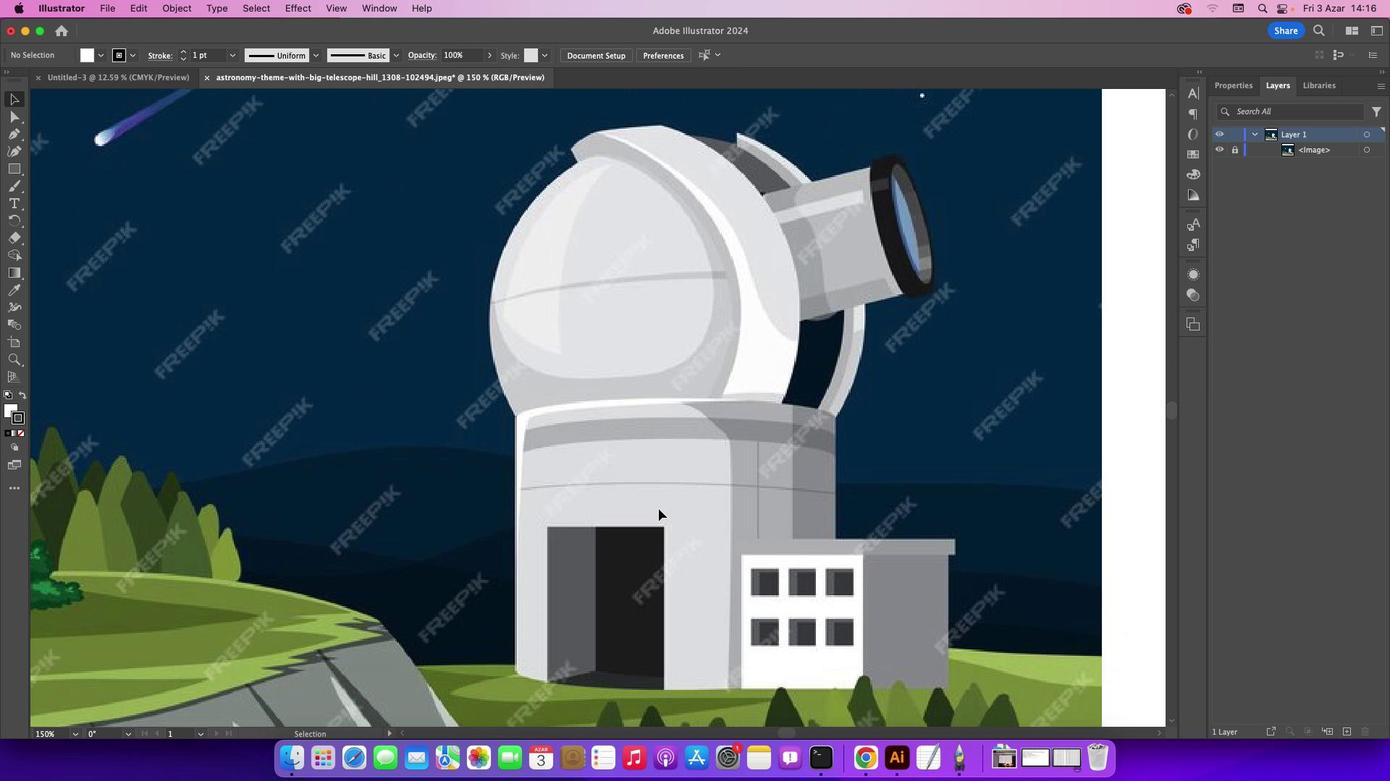 
Action: Mouse scrolled (658, 508) with delta (0, -2)
Screenshot: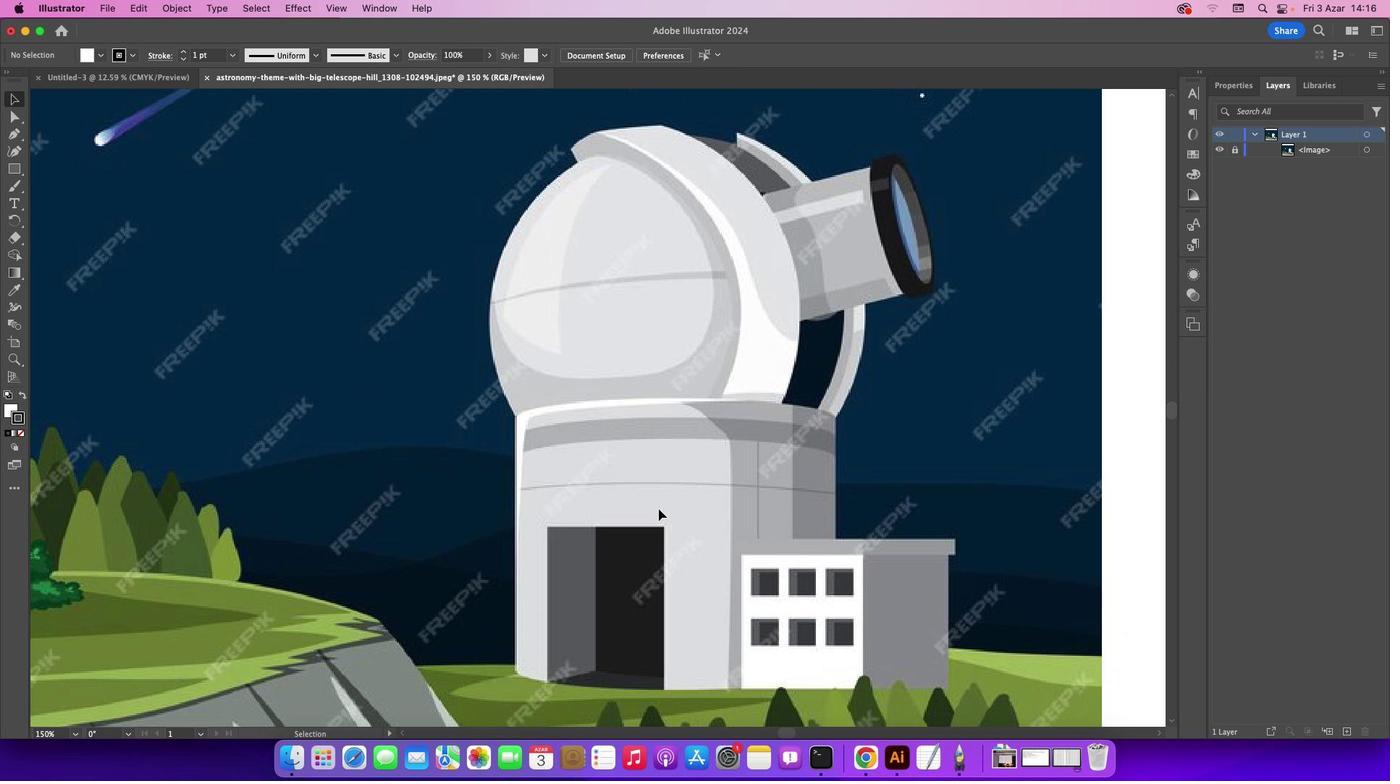 
Action: Mouse scrolled (658, 508) with delta (0, -3)
Screenshot: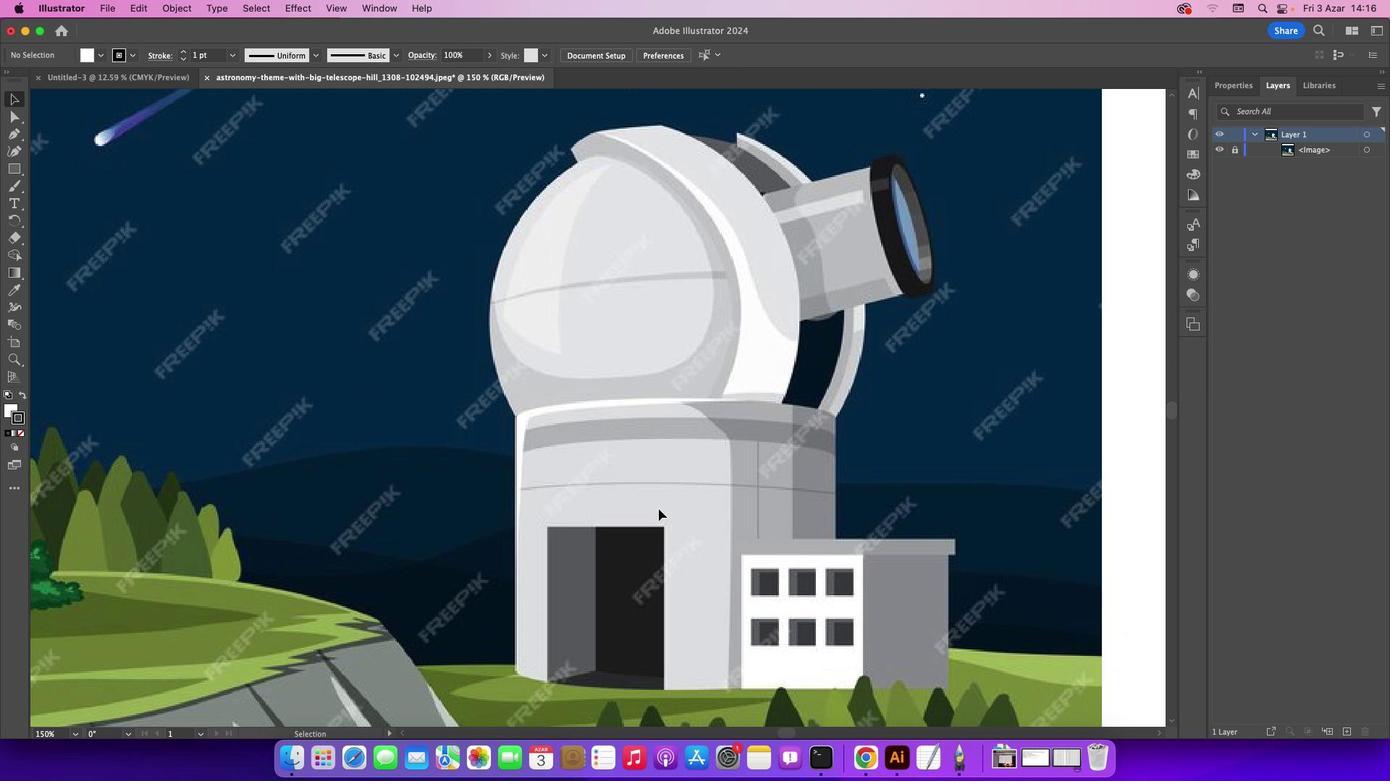 
Action: Mouse moved to (657, 509)
Screenshot: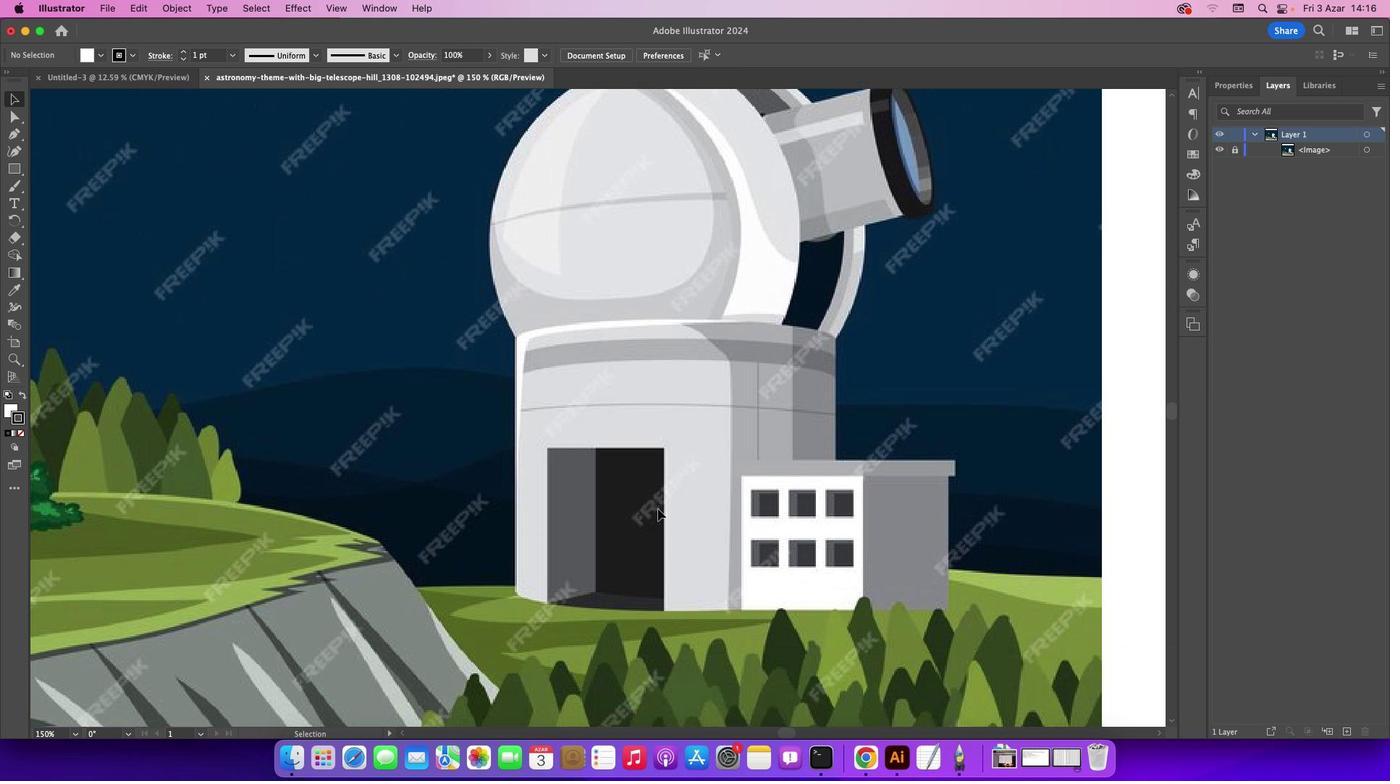 
Action: Mouse scrolled (657, 509) with delta (0, 0)
Screenshot: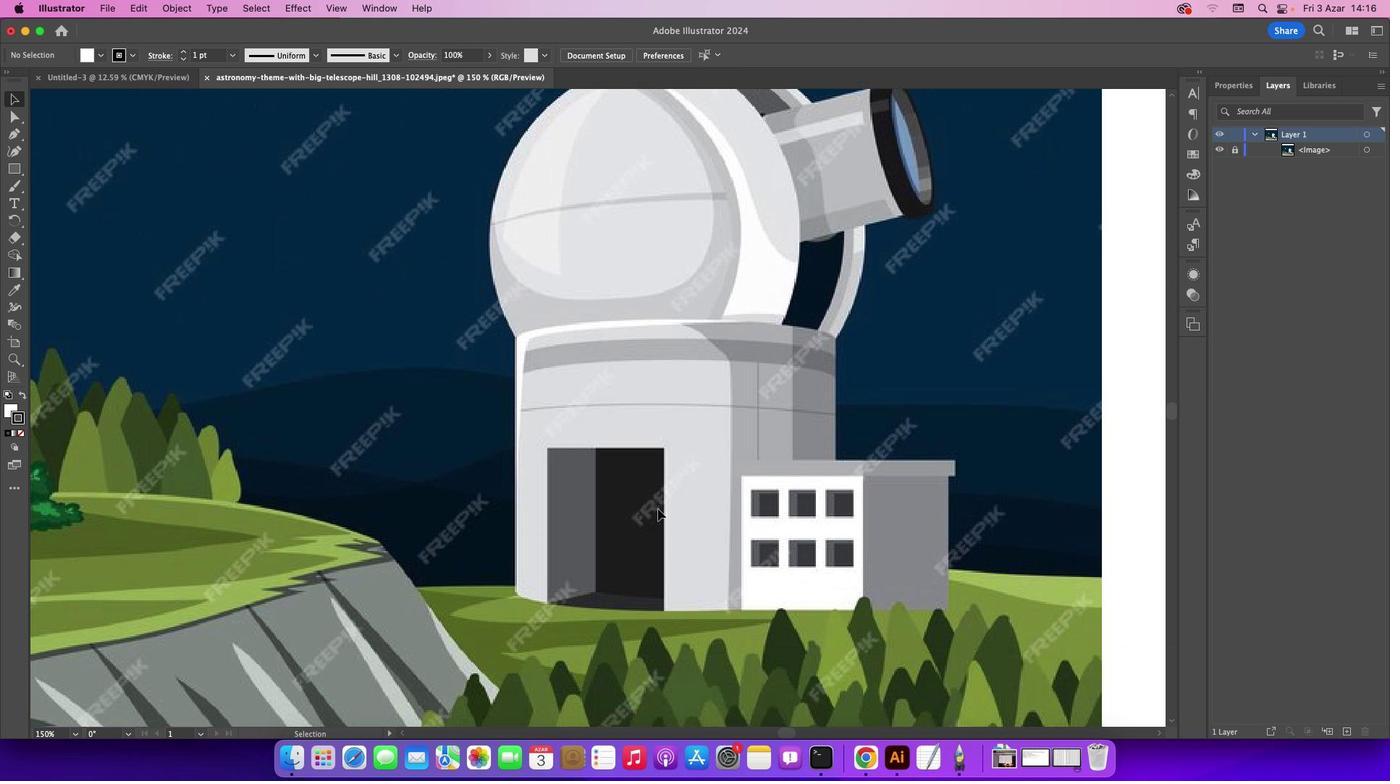 
Action: Mouse scrolled (657, 509) with delta (0, 0)
Screenshot: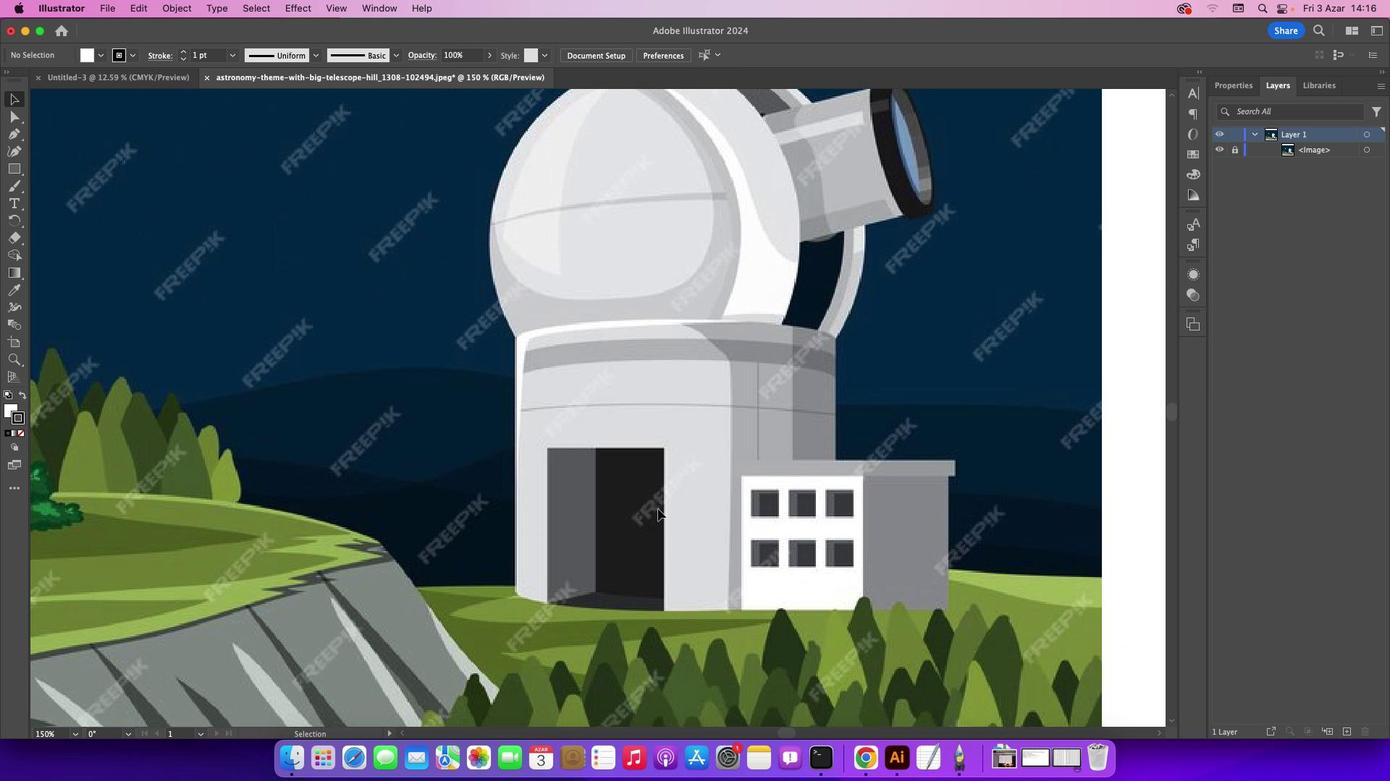 
Action: Mouse scrolled (657, 509) with delta (0, -2)
Screenshot: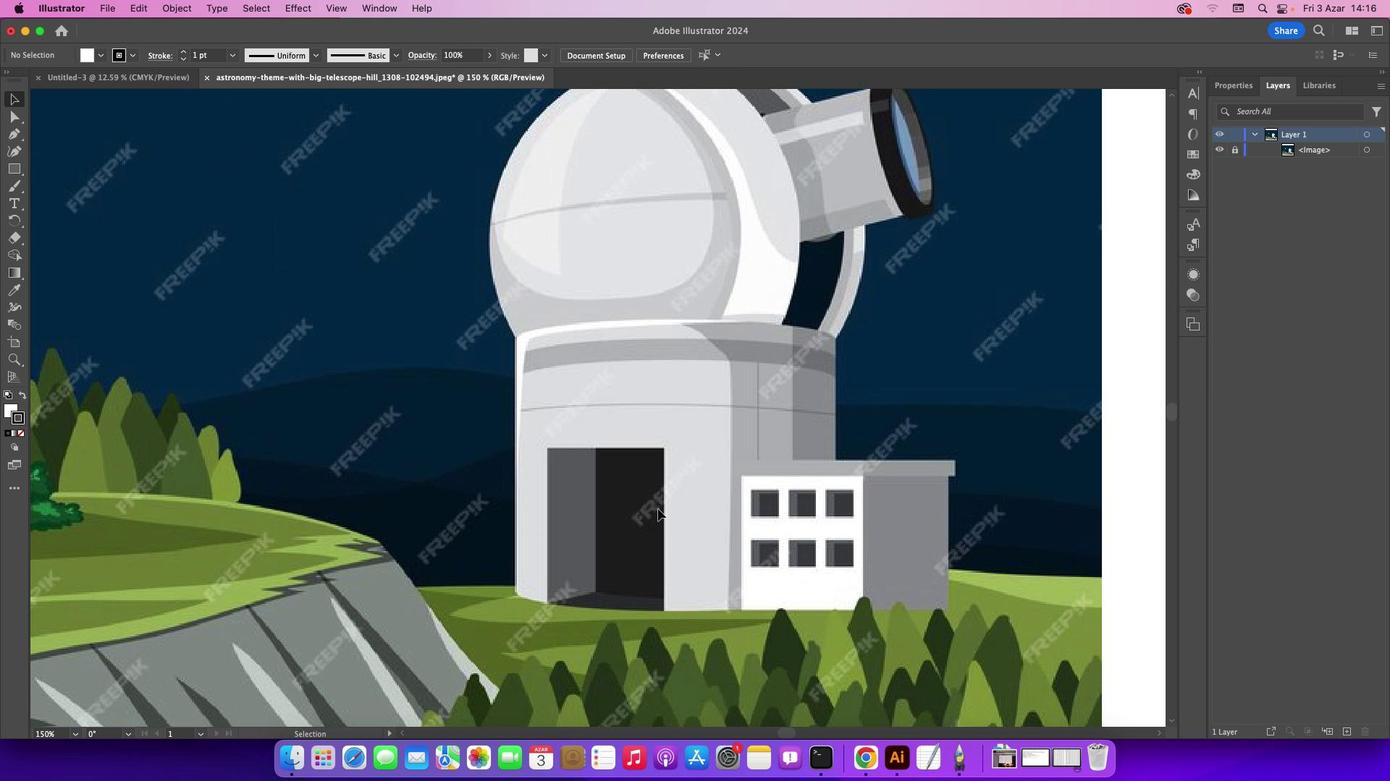 
Action: Mouse scrolled (657, 509) with delta (0, -3)
Screenshot: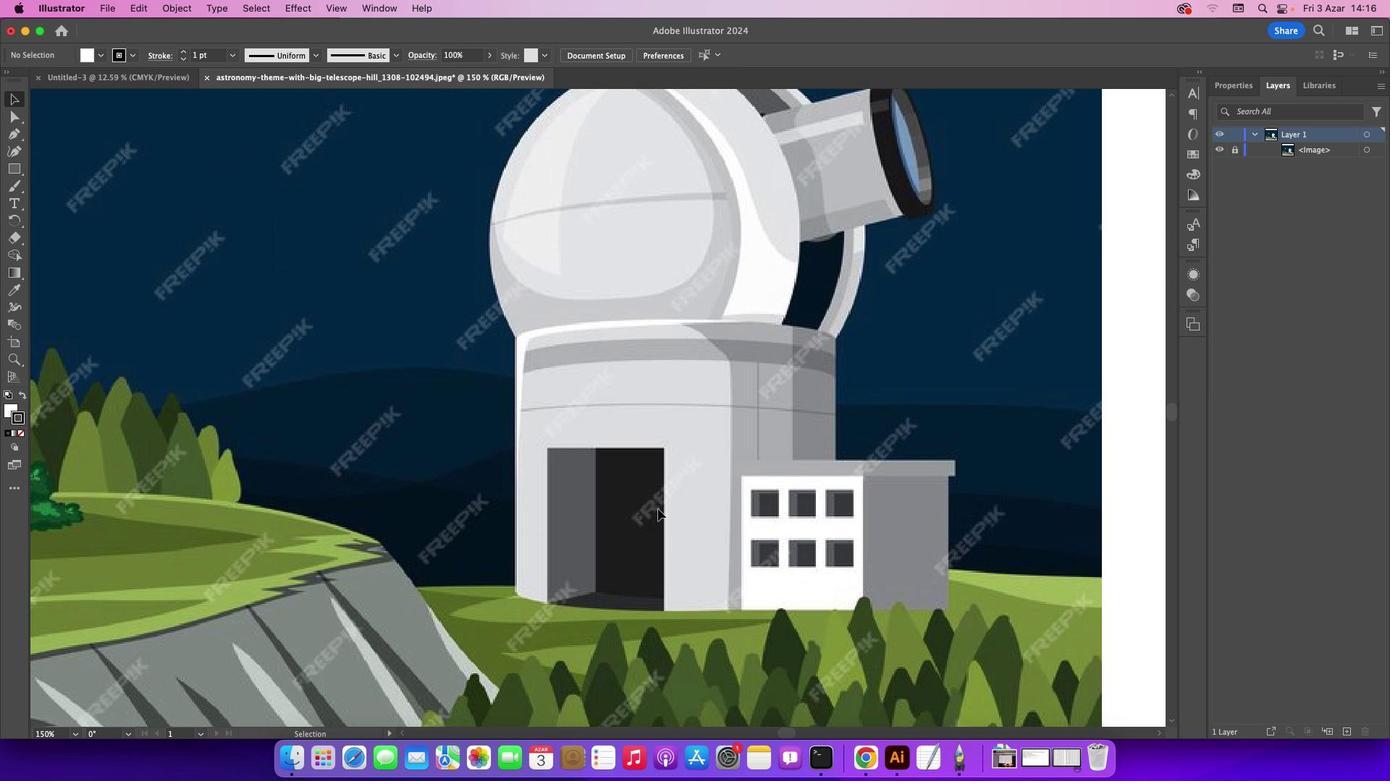 
Action: Mouse moved to (679, 344)
Screenshot: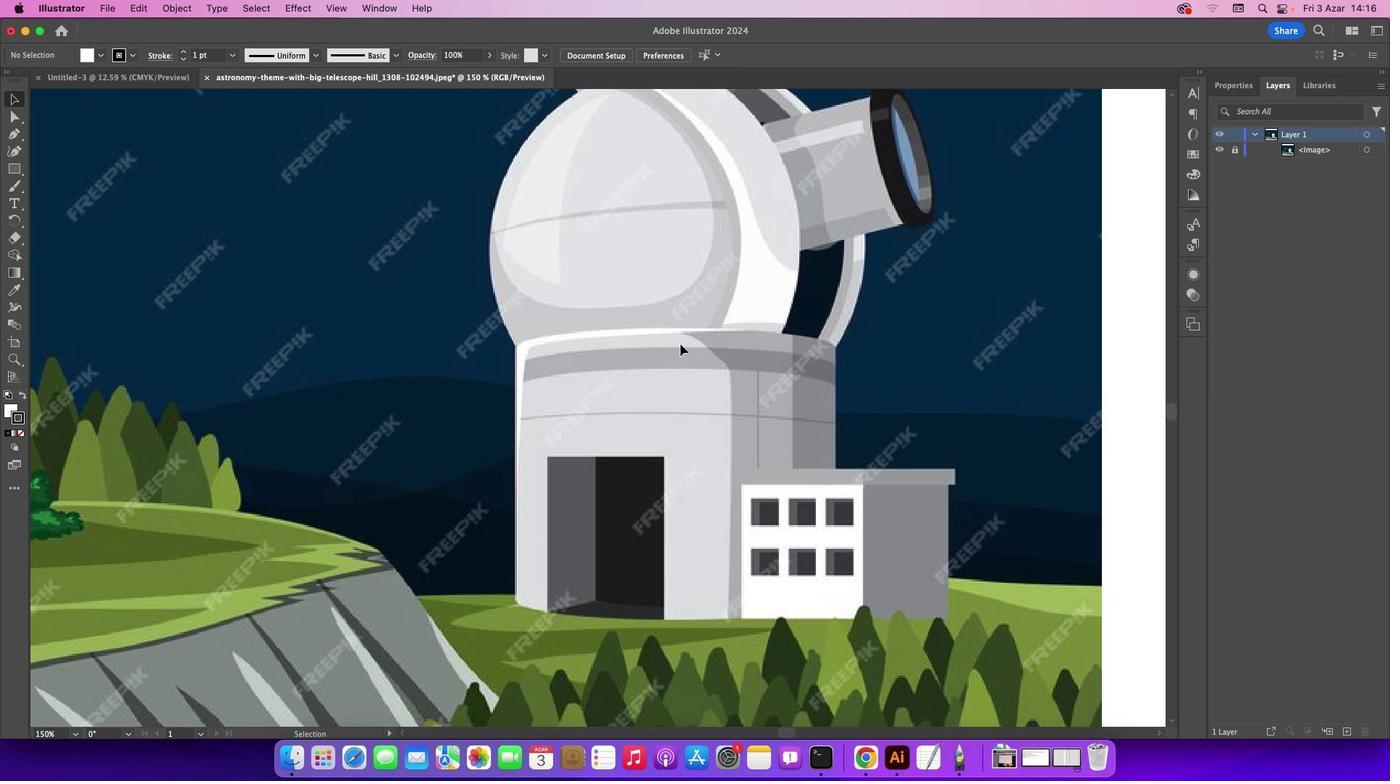 
Action: Mouse scrolled (679, 344) with delta (0, 0)
Screenshot: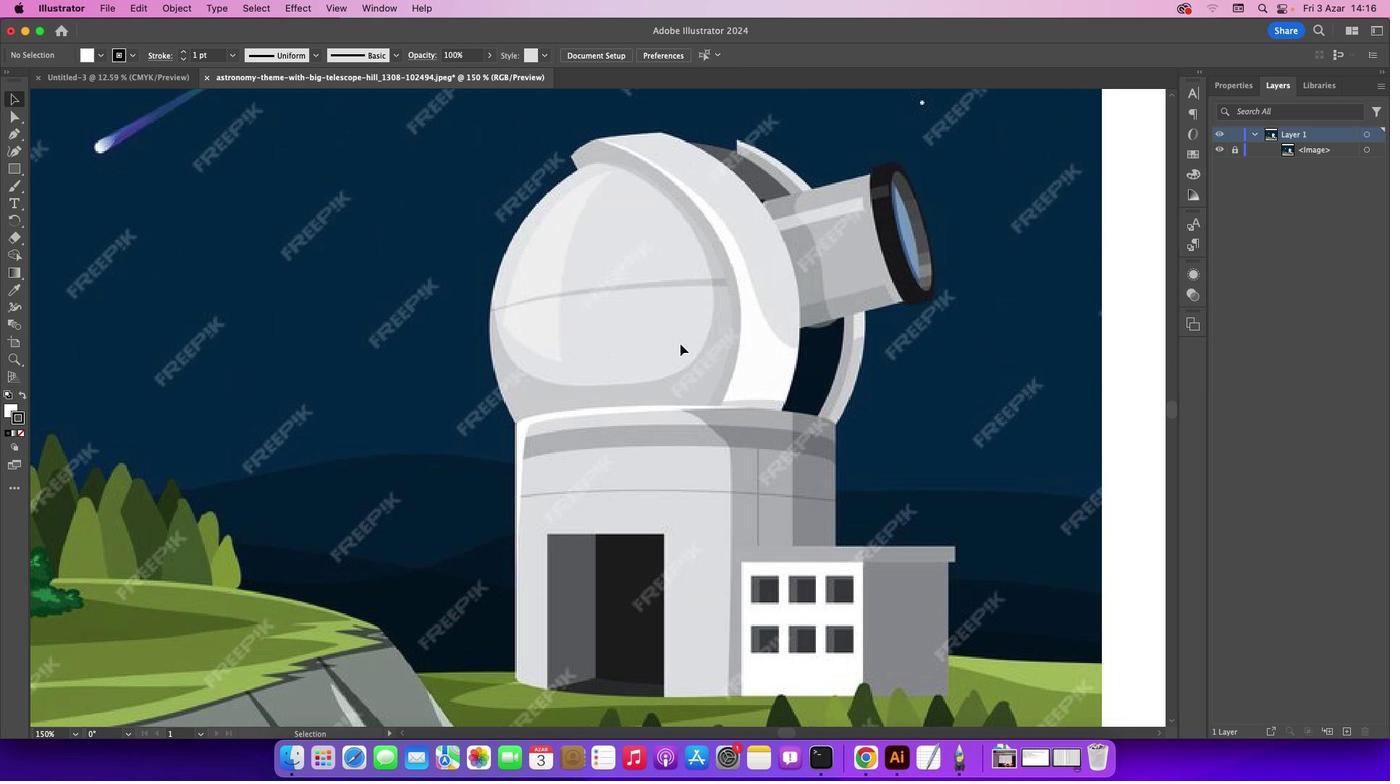 
Action: Mouse scrolled (679, 344) with delta (0, 0)
Screenshot: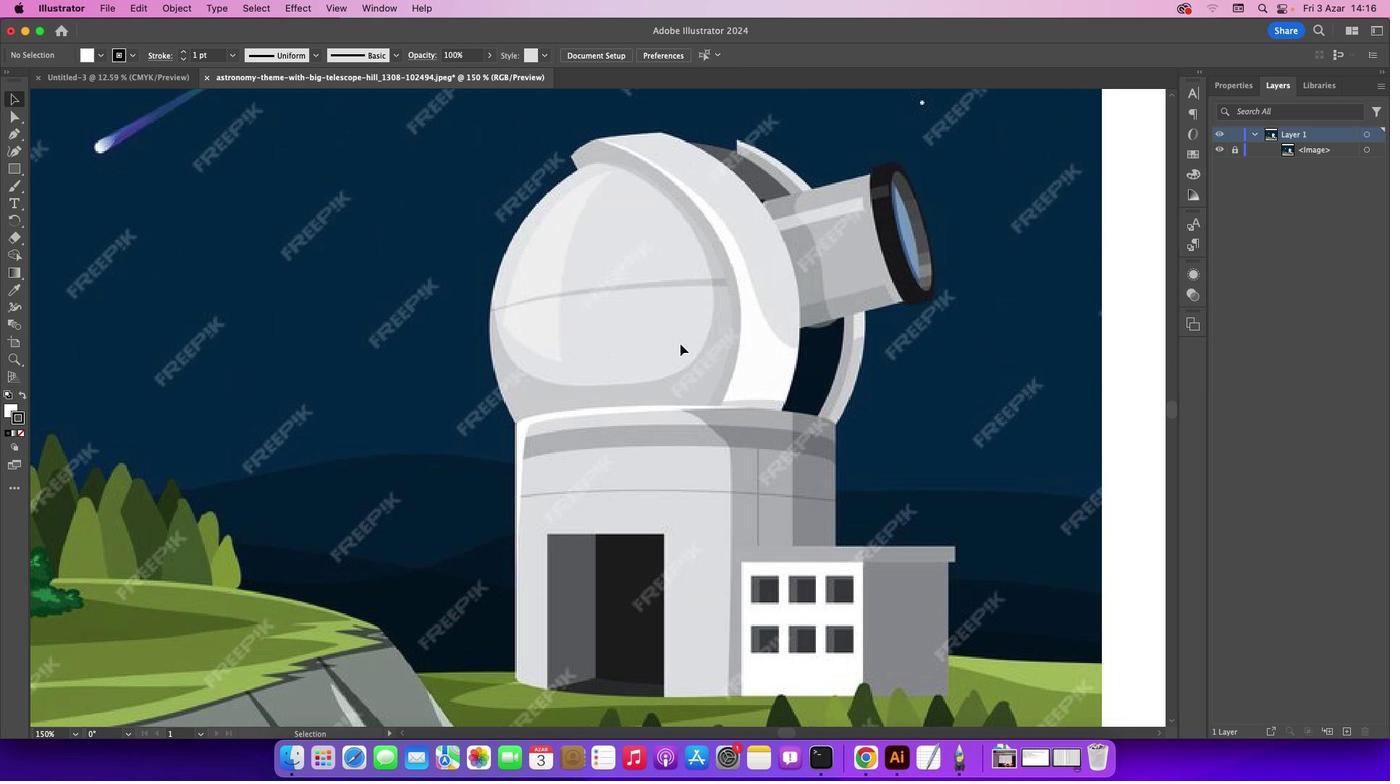 
Action: Mouse scrolled (679, 344) with delta (0, 2)
Screenshot: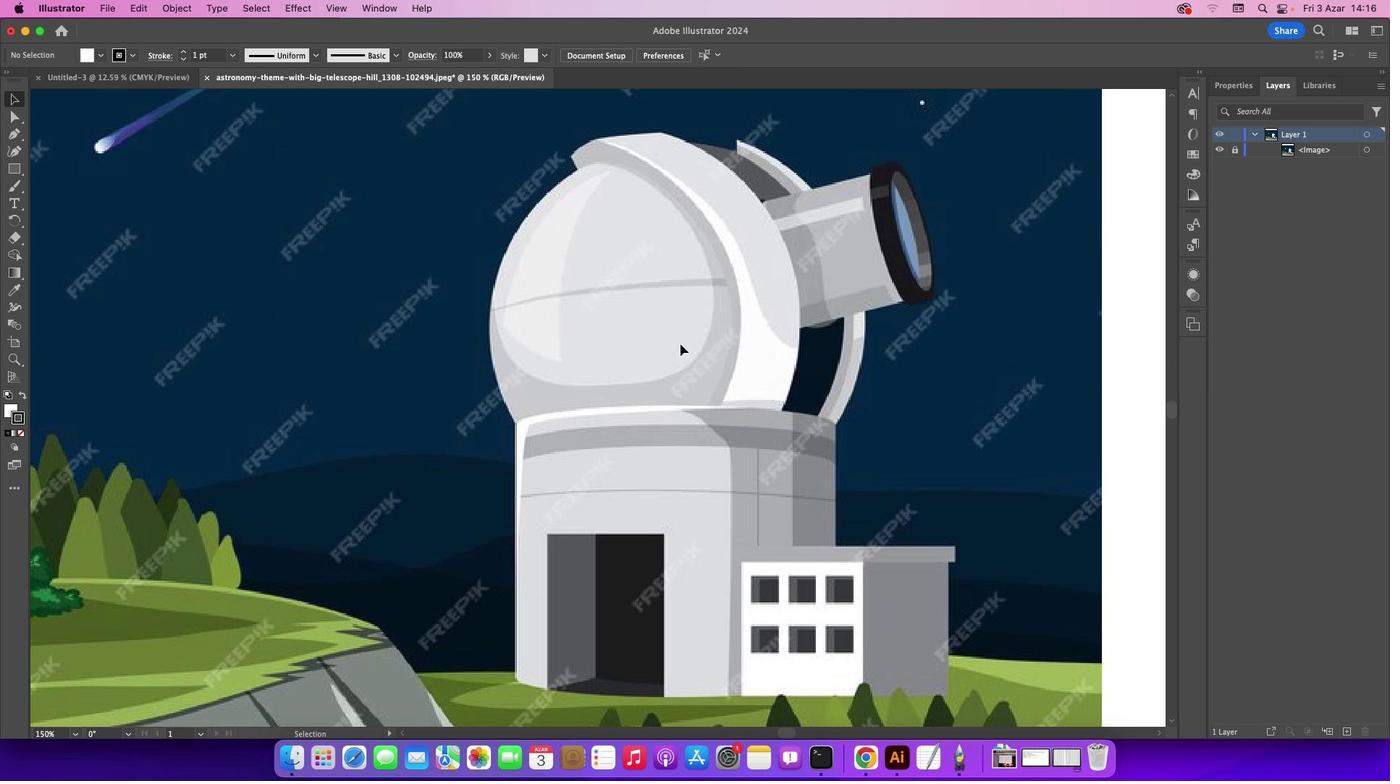 
Action: Mouse scrolled (679, 344) with delta (0, 3)
Screenshot: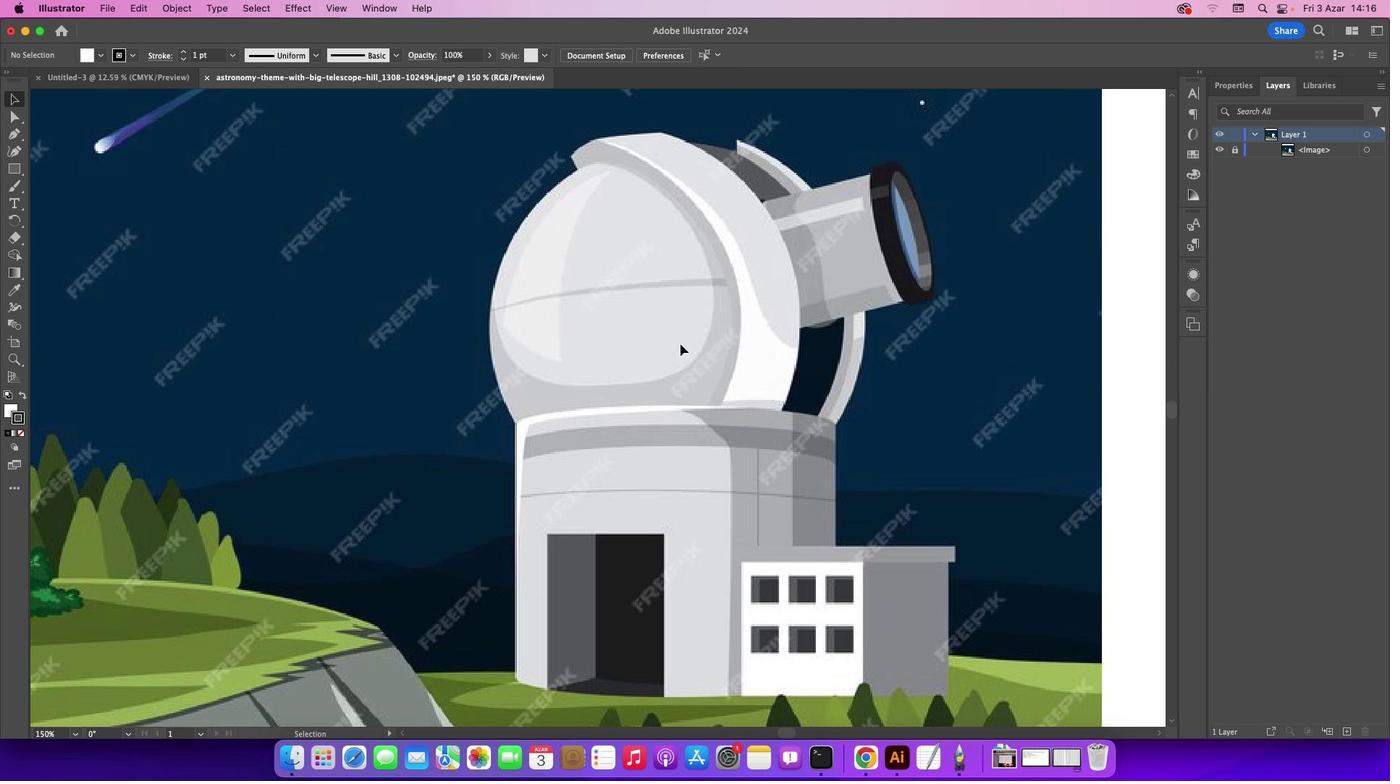 
Action: Mouse moved to (790, 734)
Screenshot: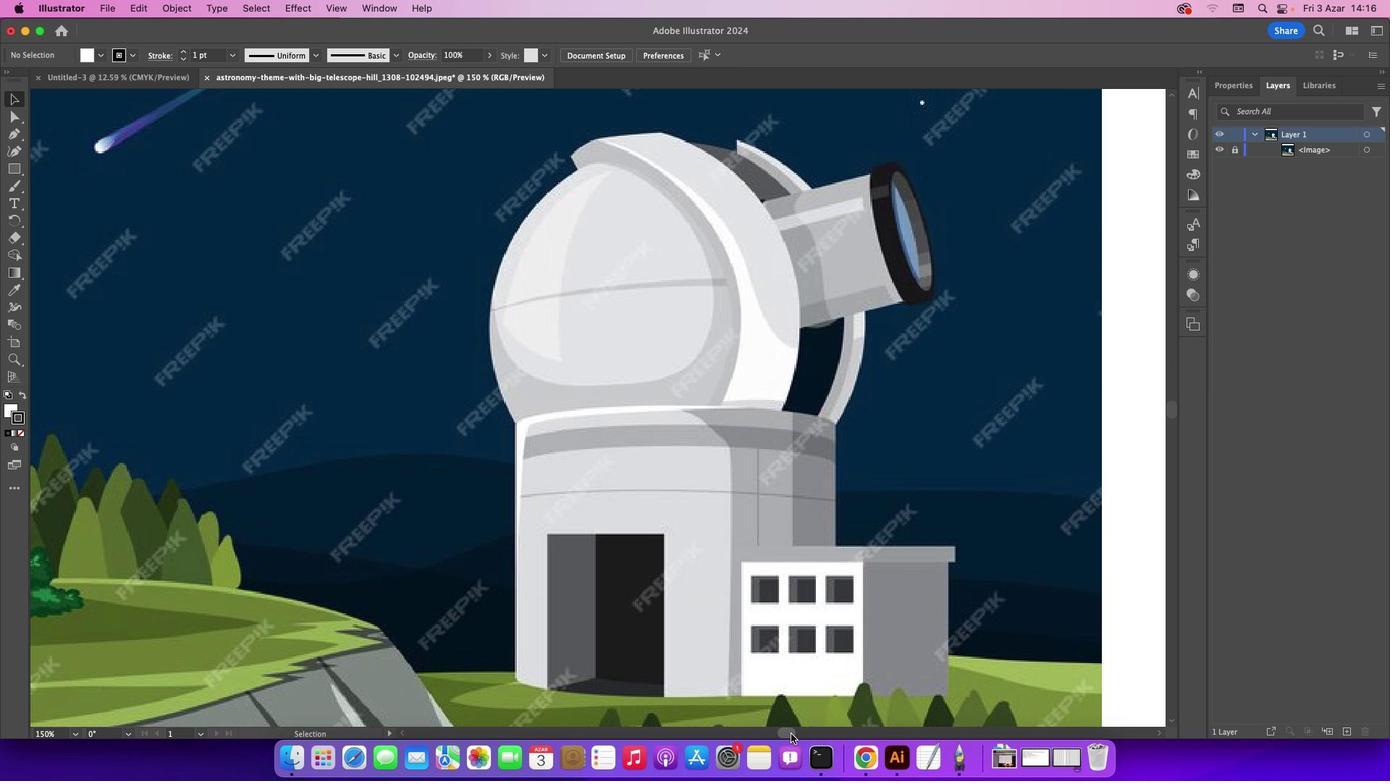 
Action: Mouse pressed left at (790, 734)
Screenshot: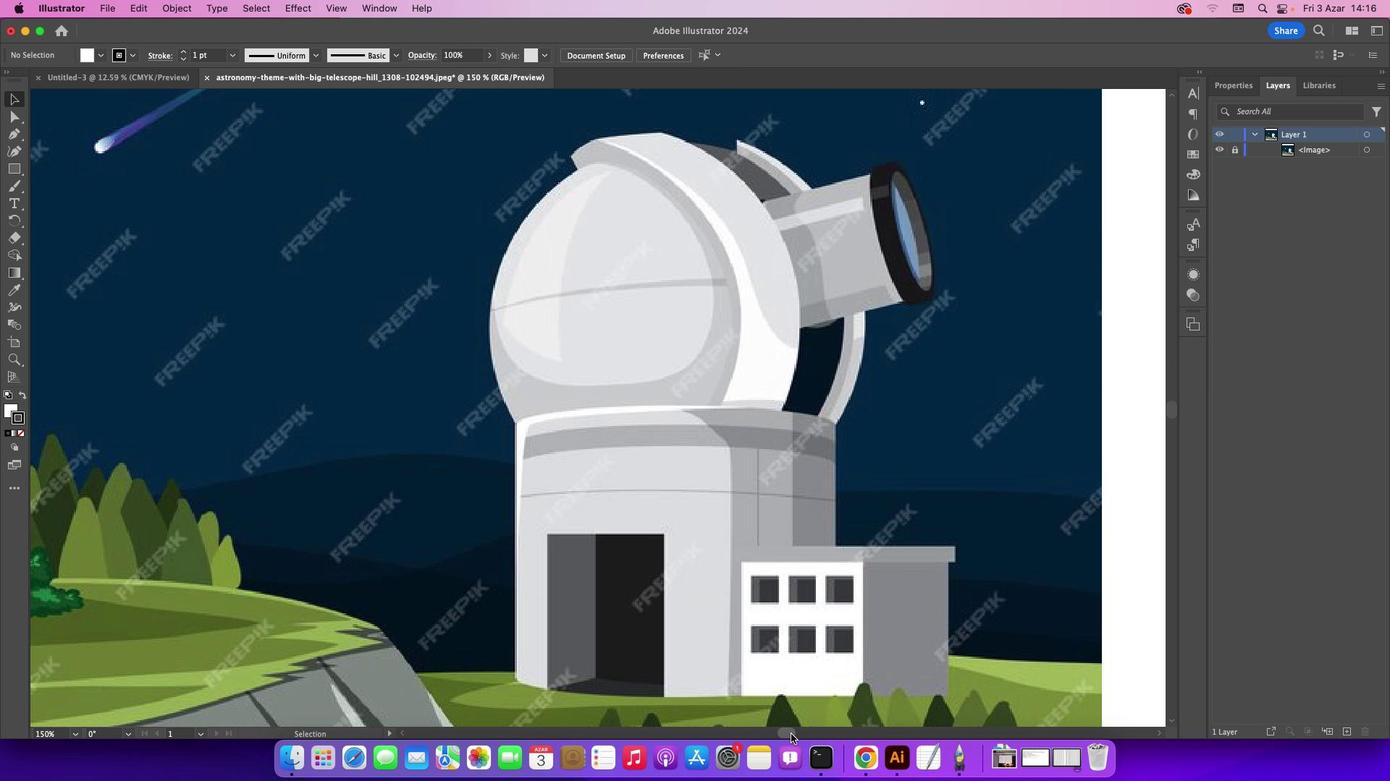 
Action: Mouse moved to (16, 135)
Screenshot: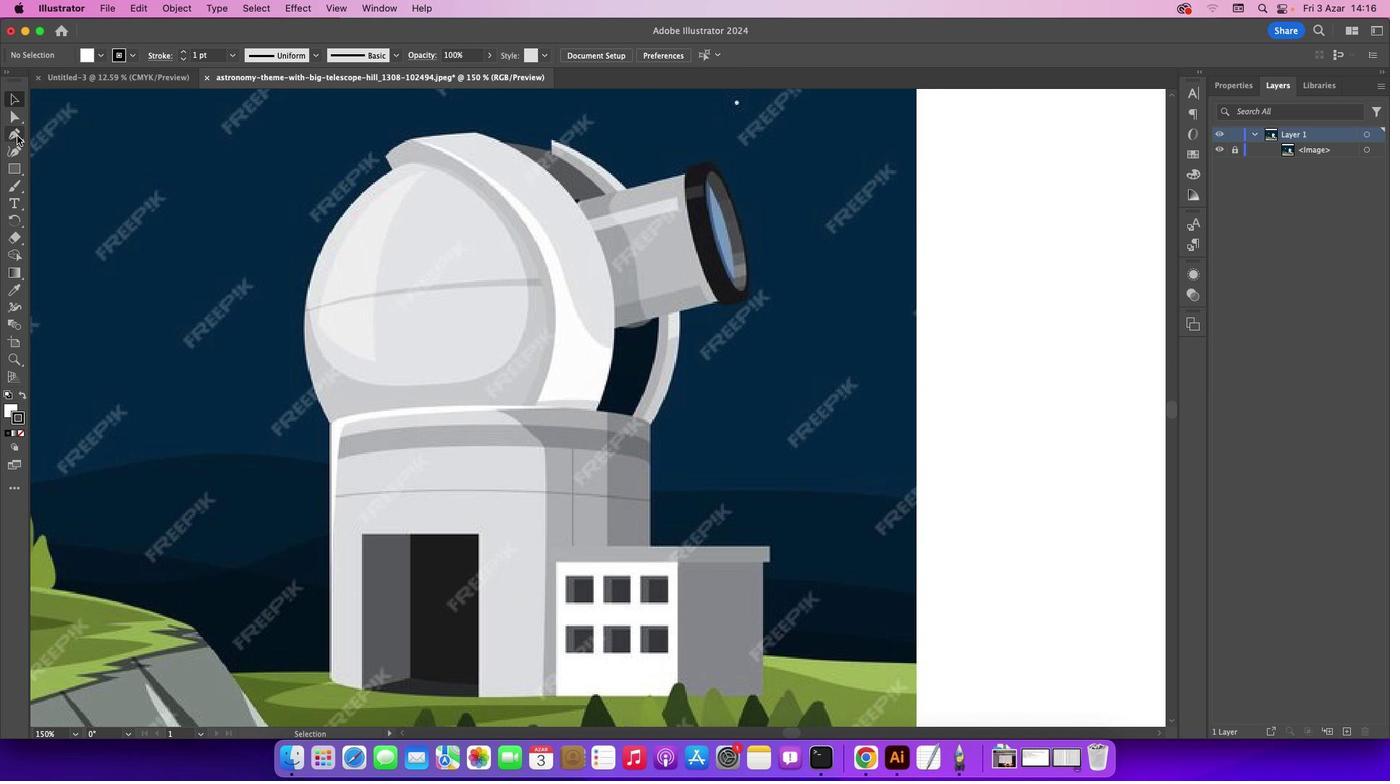 
Action: Mouse pressed left at (16, 135)
Screenshot: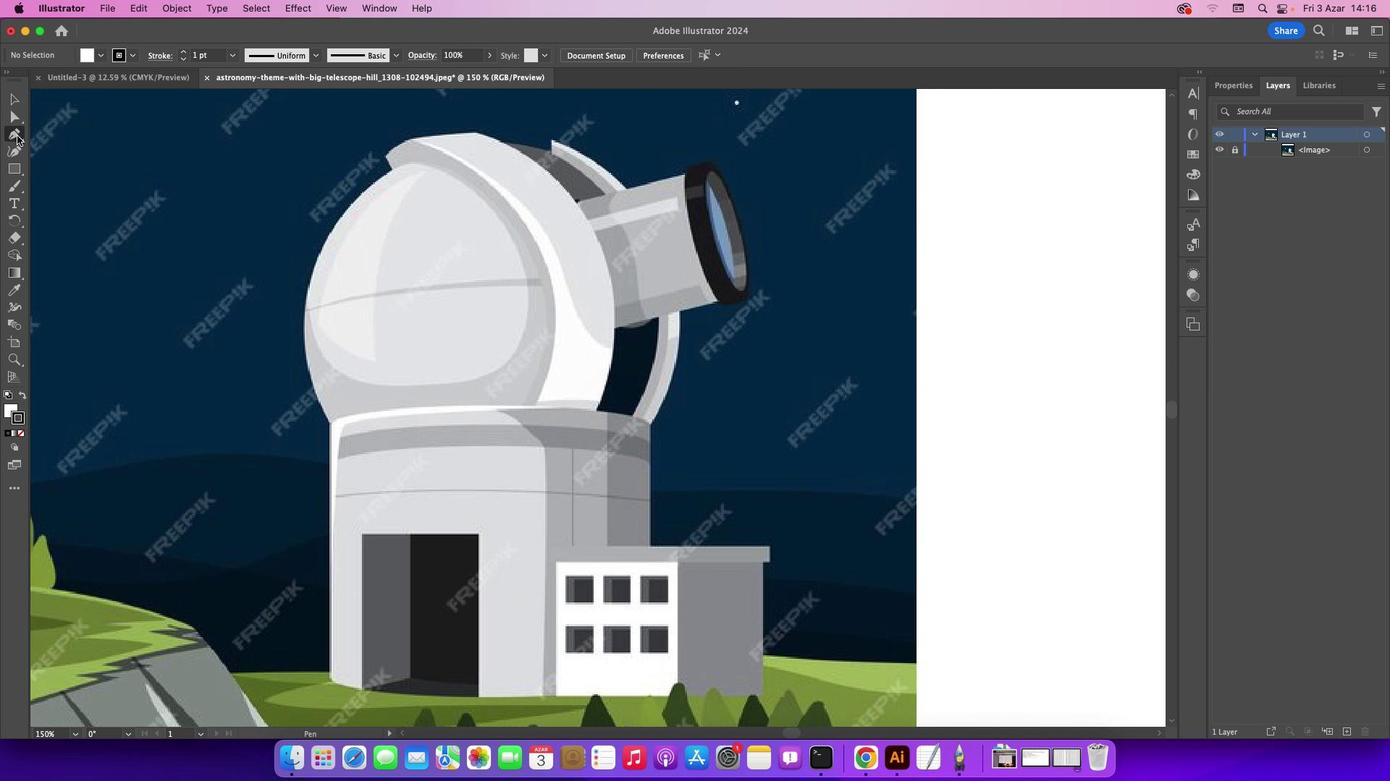 
Action: Mouse moved to (422, 146)
Screenshot: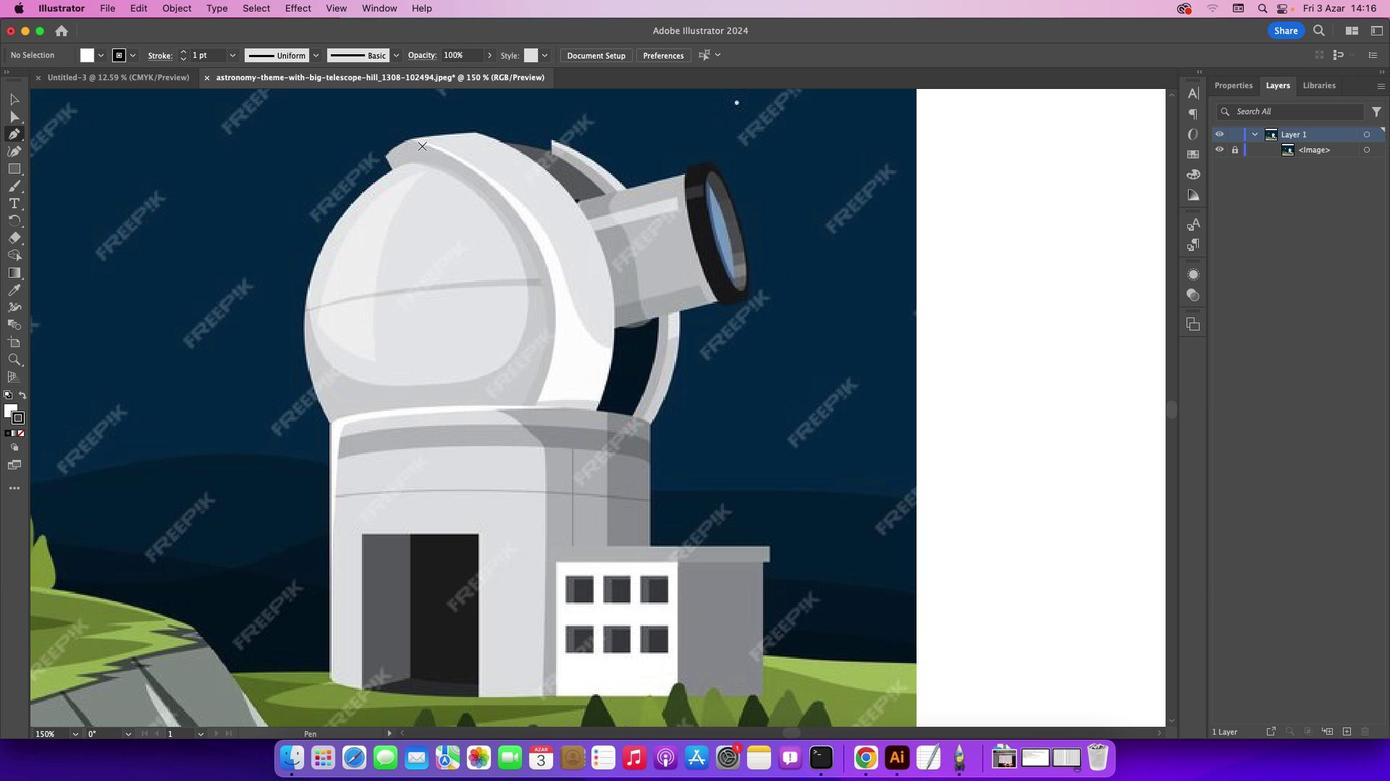 
Action: Key pressed Key.caps_lock
Screenshot: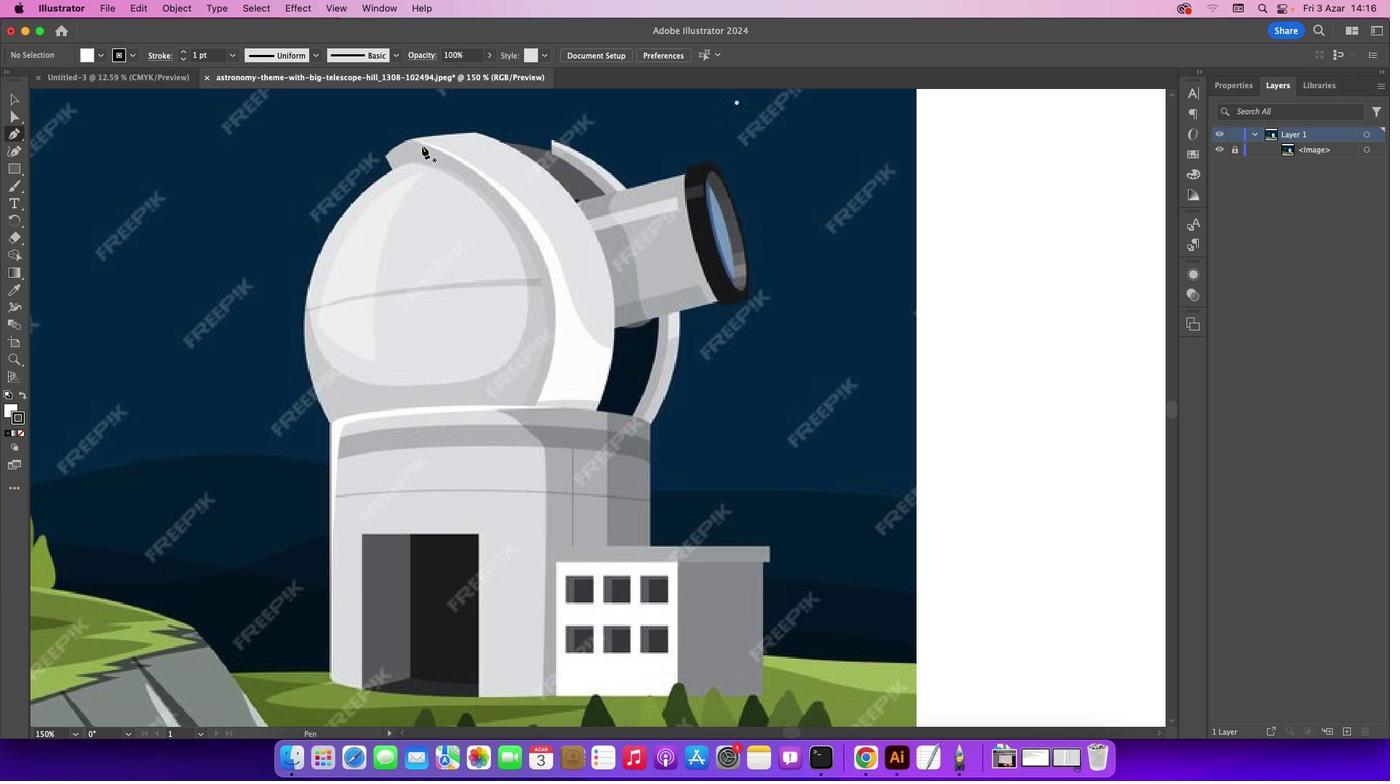 
Action: Mouse moved to (551, 139)
Screenshot: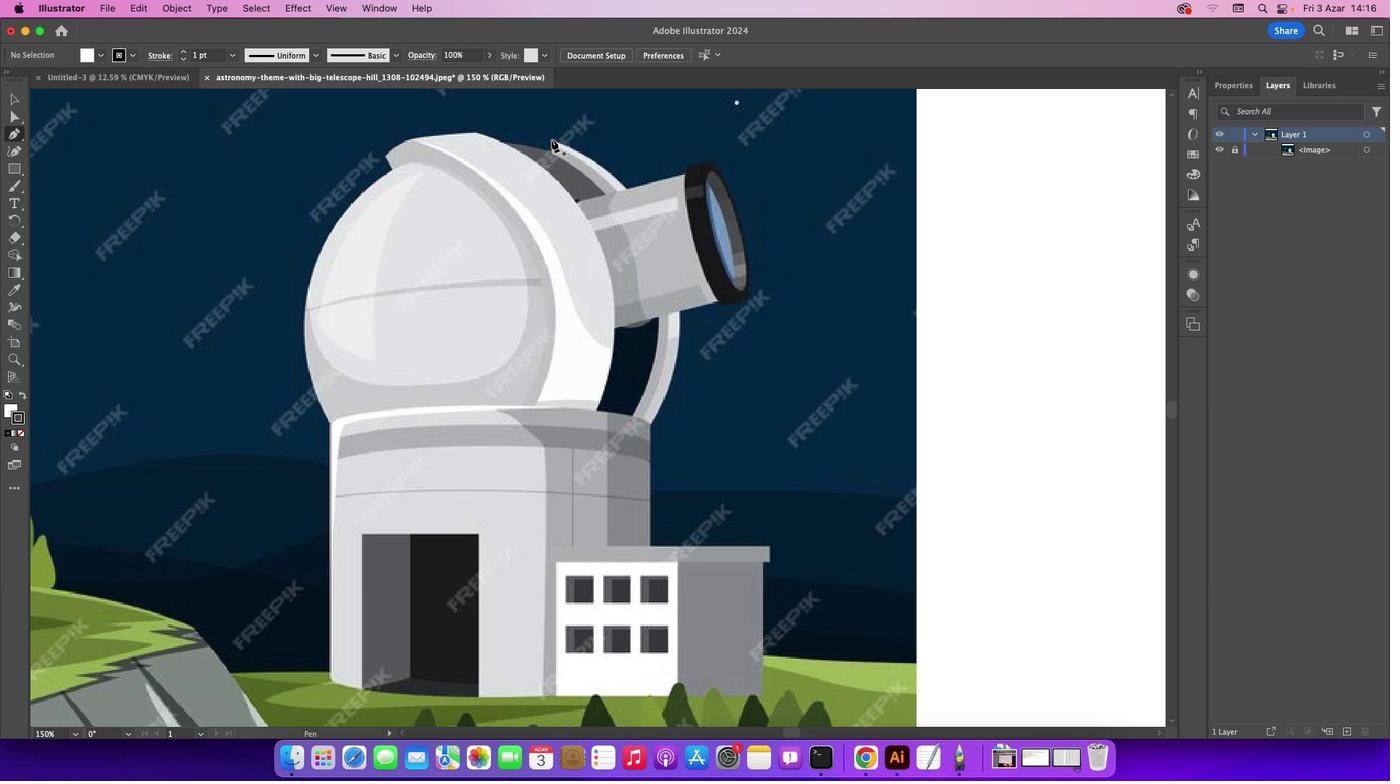 
Action: Mouse pressed left at (551, 139)
Screenshot: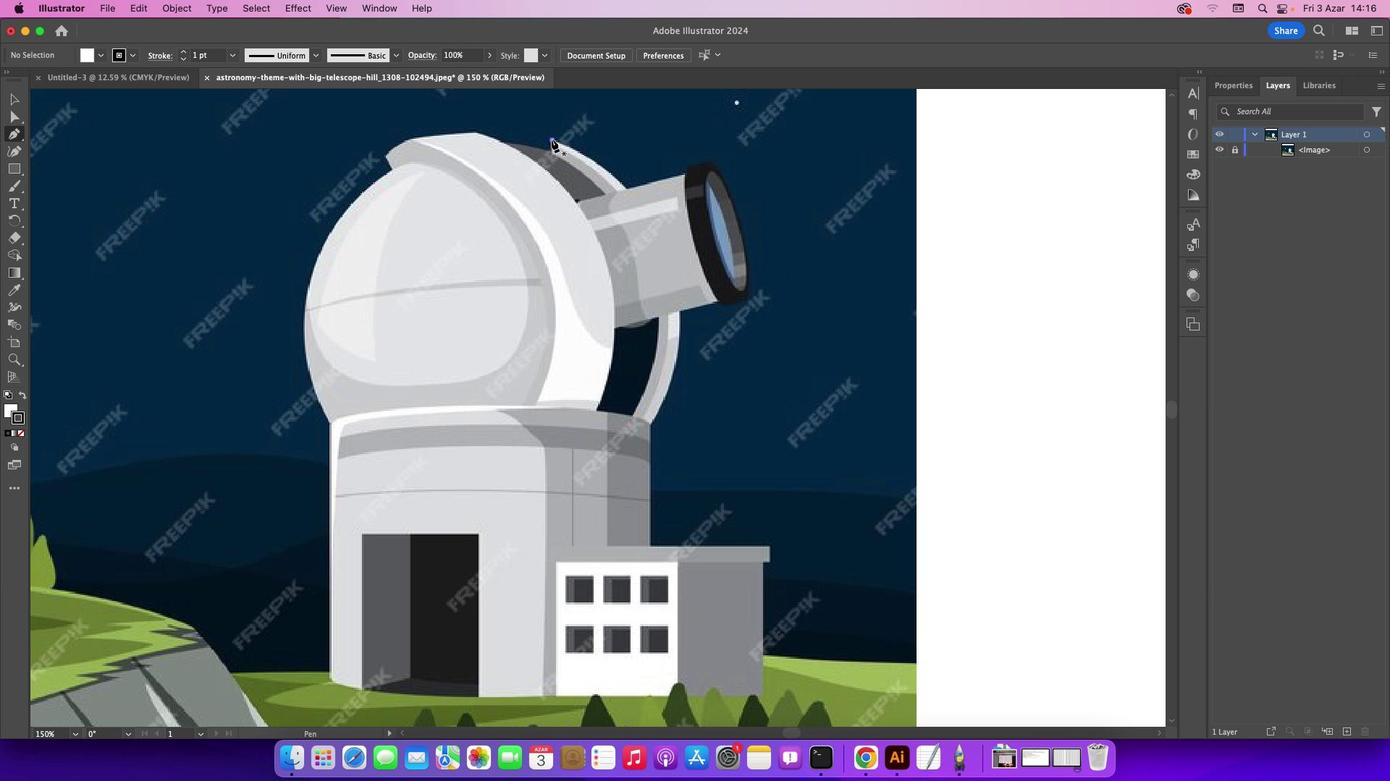 
Action: Mouse moved to (550, 146)
Screenshot: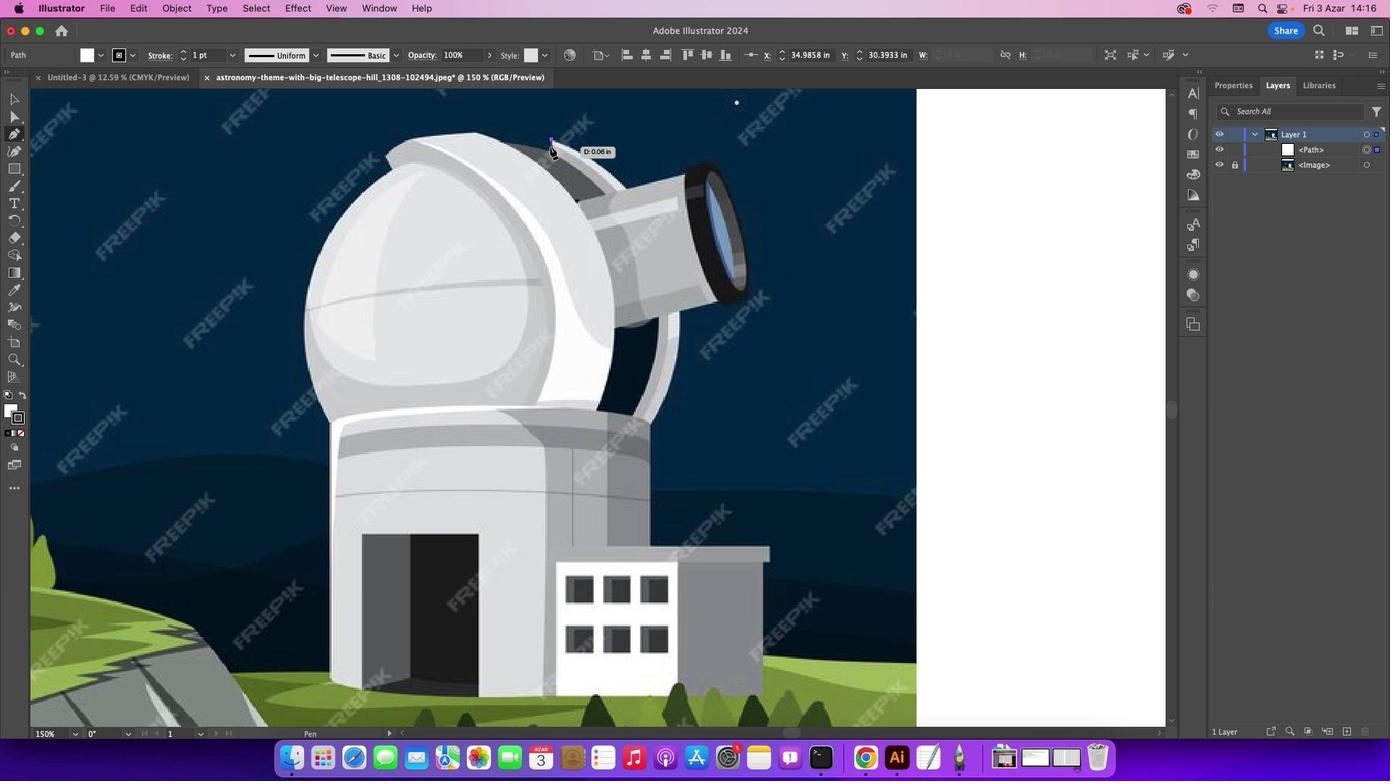 
Action: Mouse pressed left at (550, 146)
Screenshot: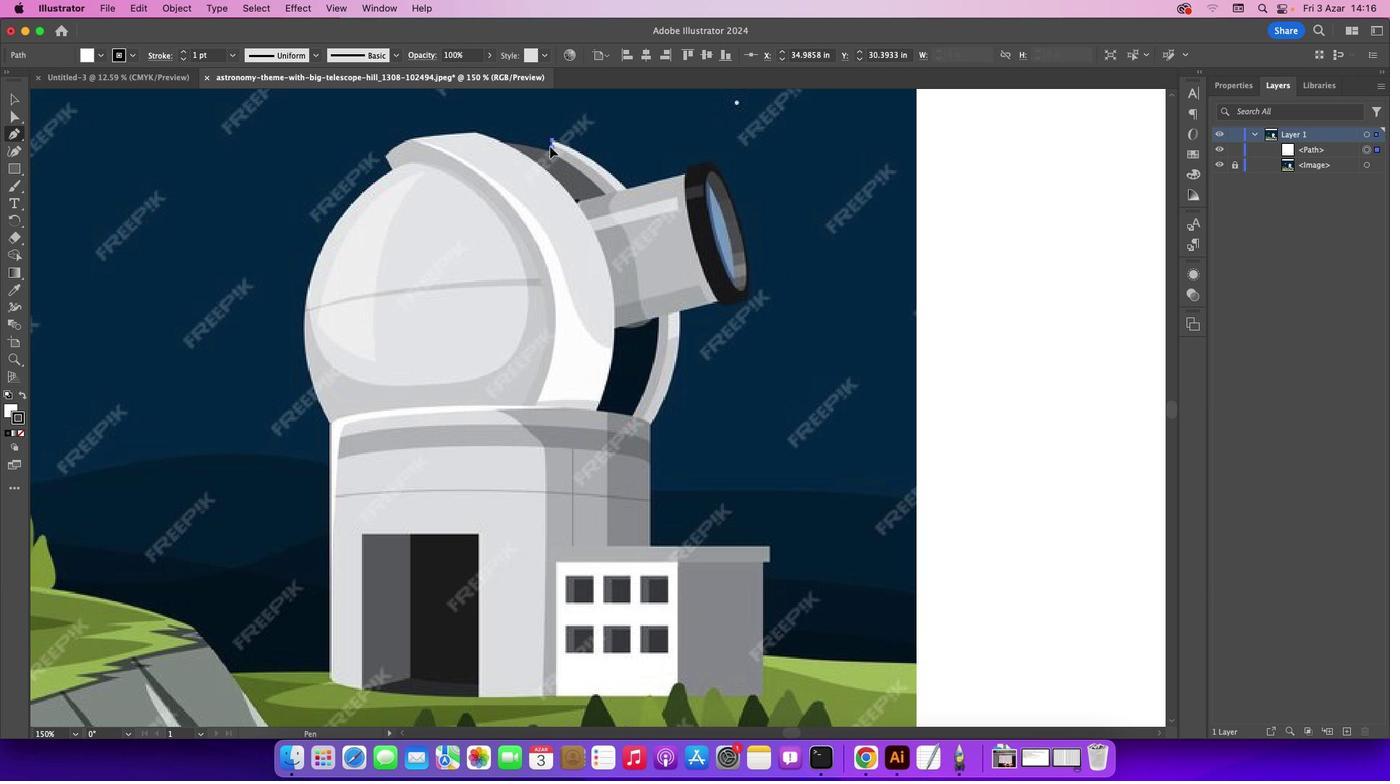 
Action: Mouse moved to (615, 192)
Screenshot: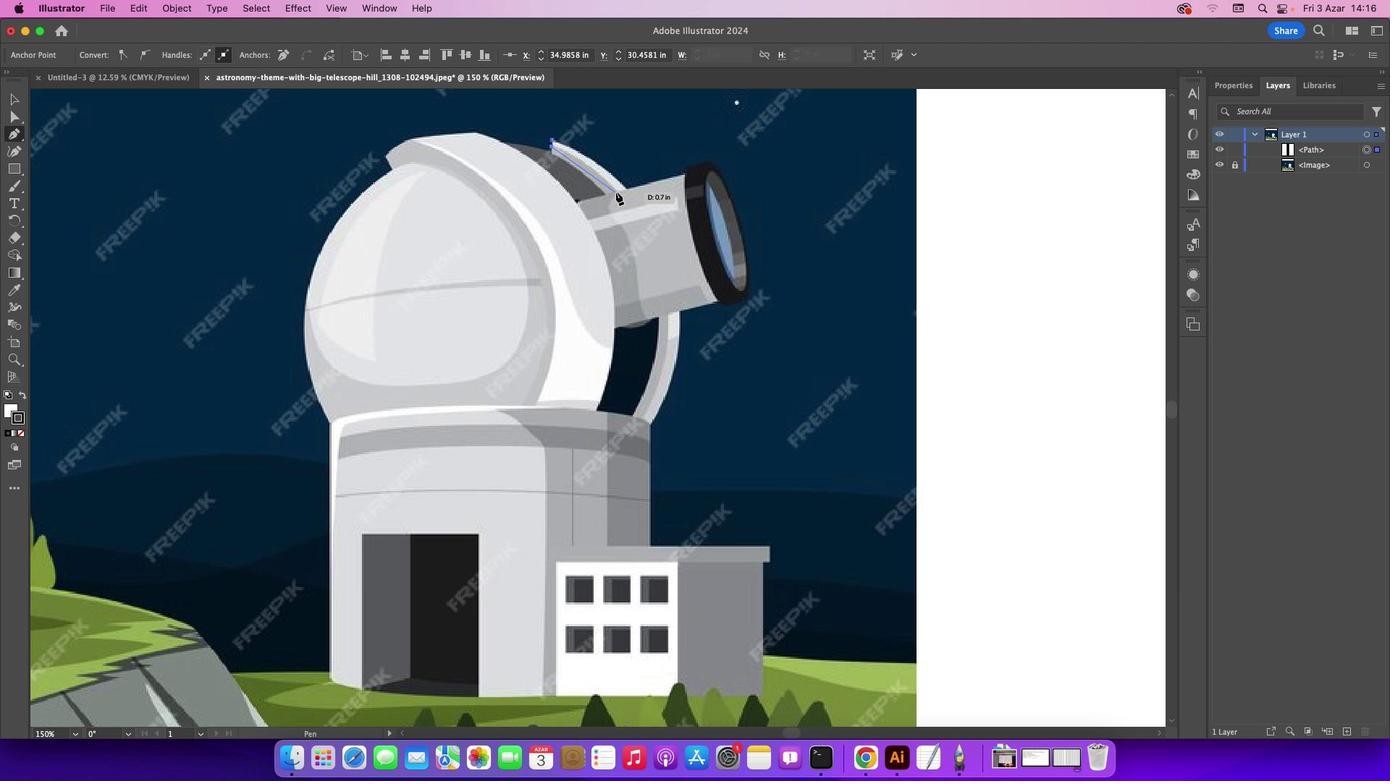 
Action: Mouse pressed left at (615, 192)
Screenshot: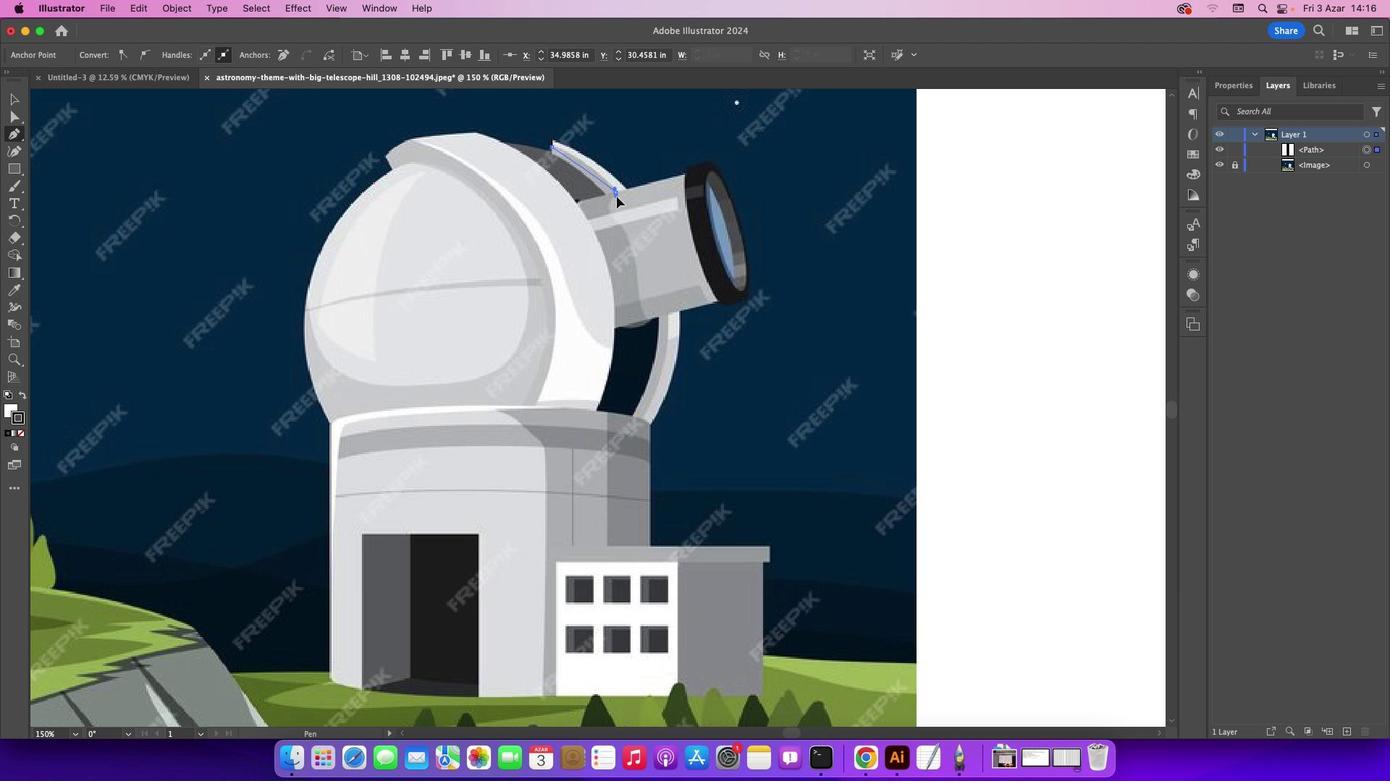 
Action: Mouse moved to (616, 194)
Screenshot: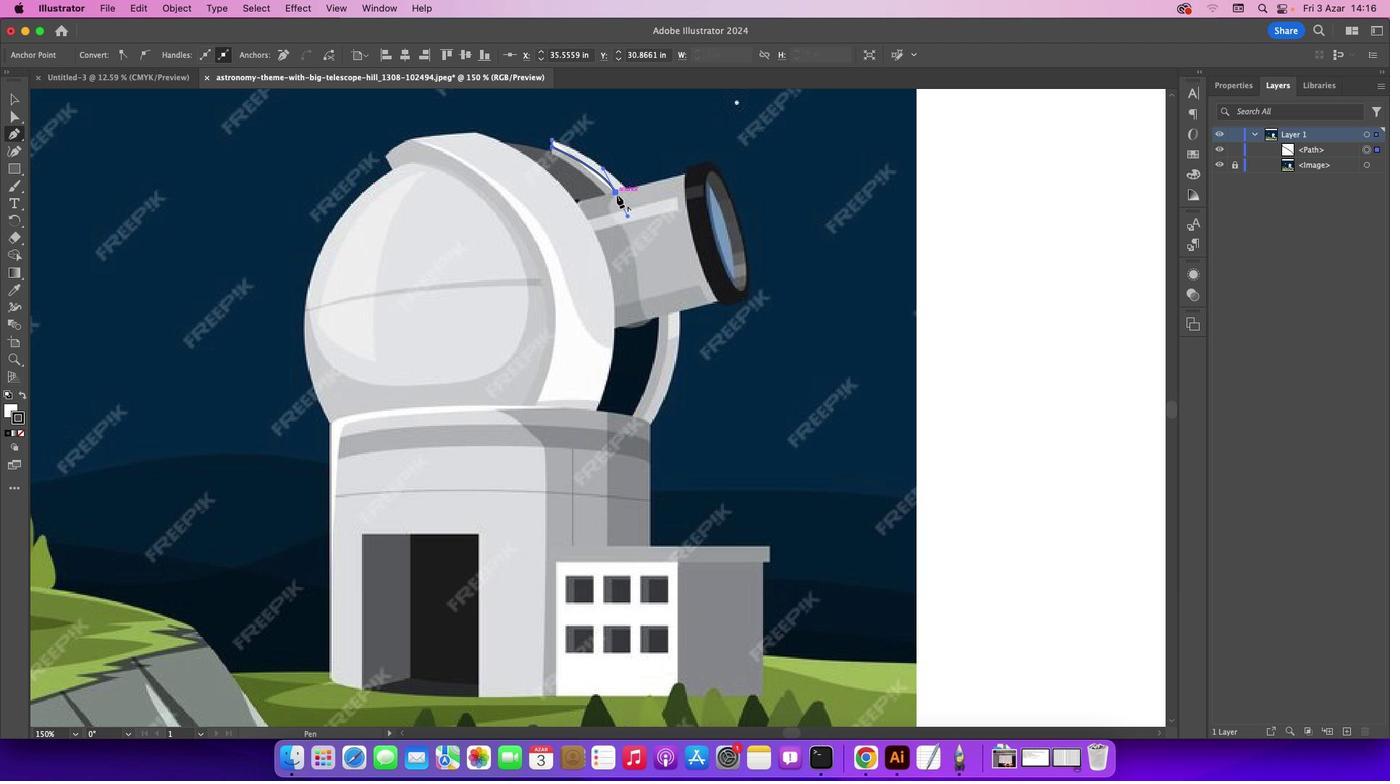
Action: Mouse pressed left at (616, 194)
Screenshot: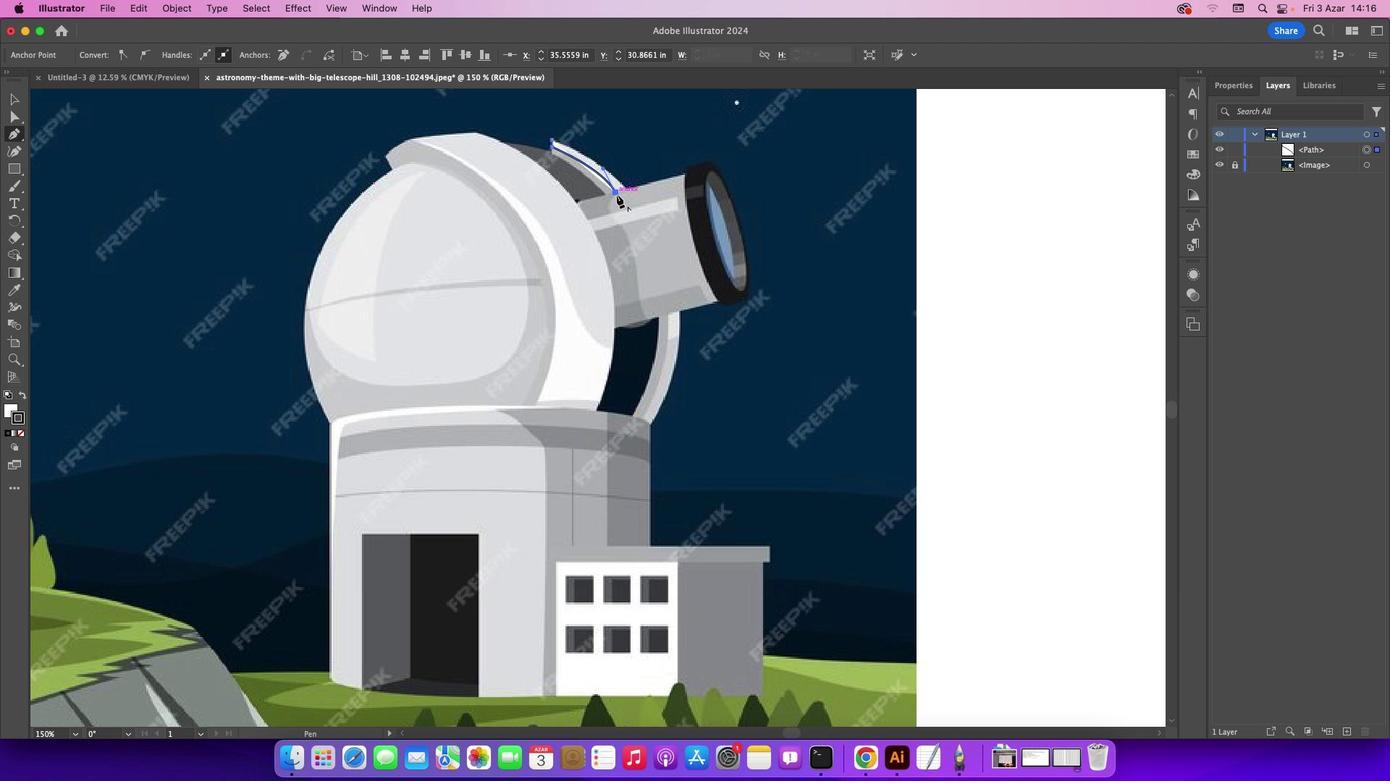 
Action: Mouse moved to (667, 341)
Screenshot: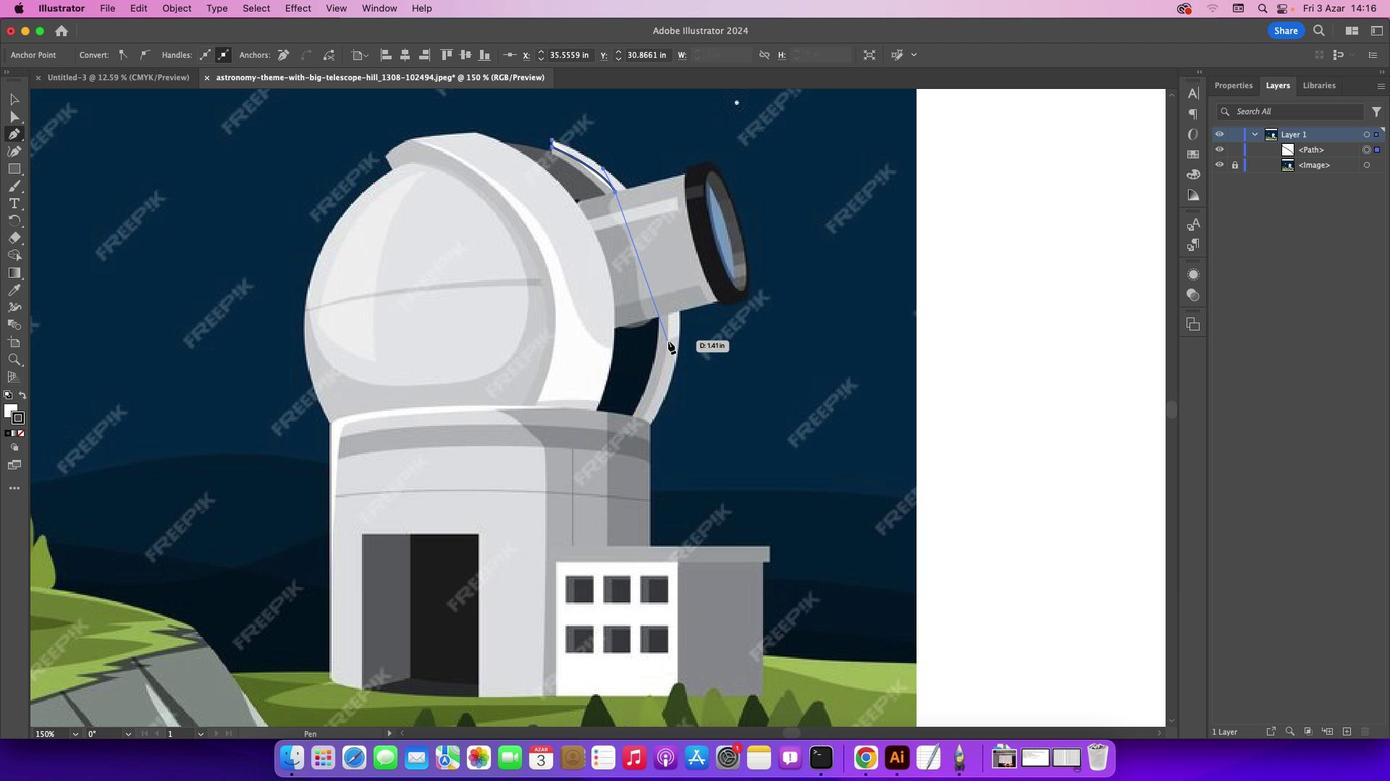 
Action: Mouse pressed left at (667, 341)
Screenshot: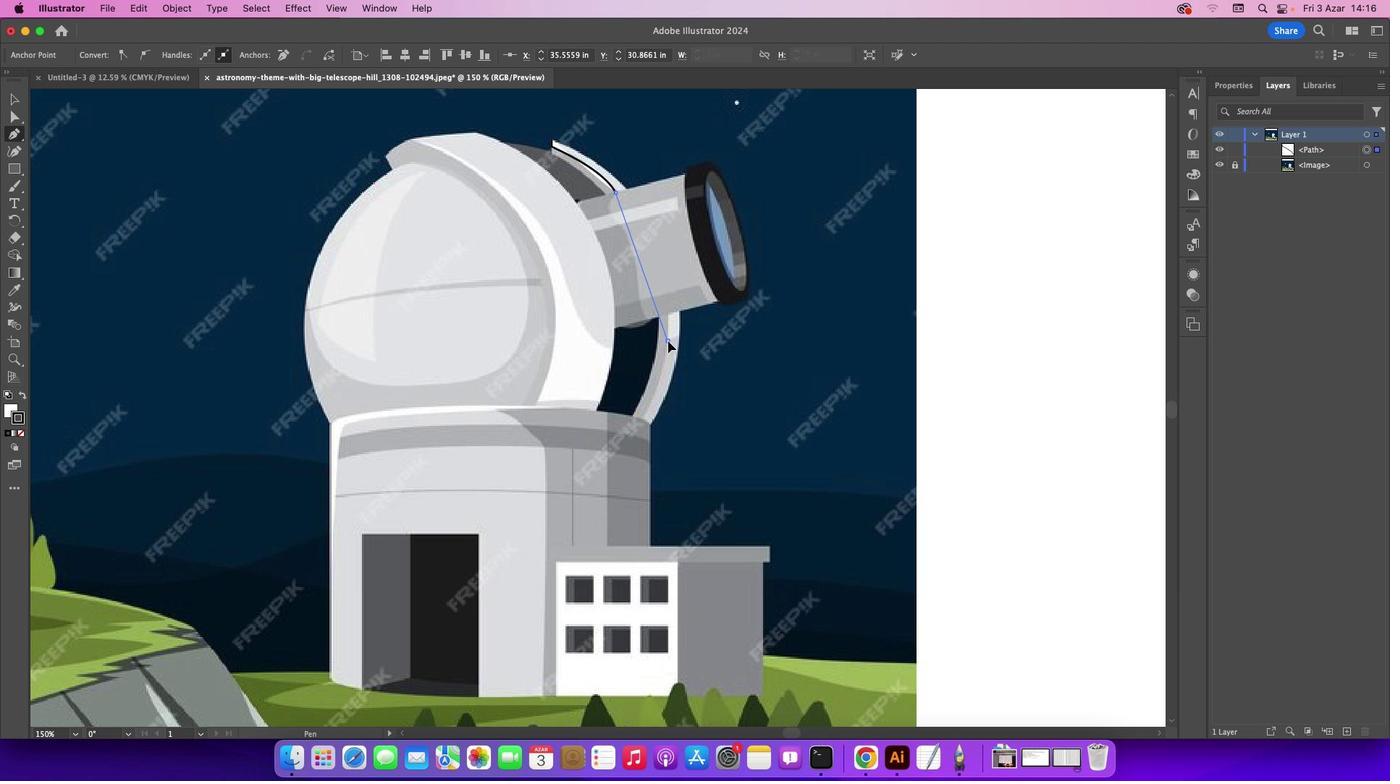 
Action: Mouse moved to (659, 394)
Screenshot: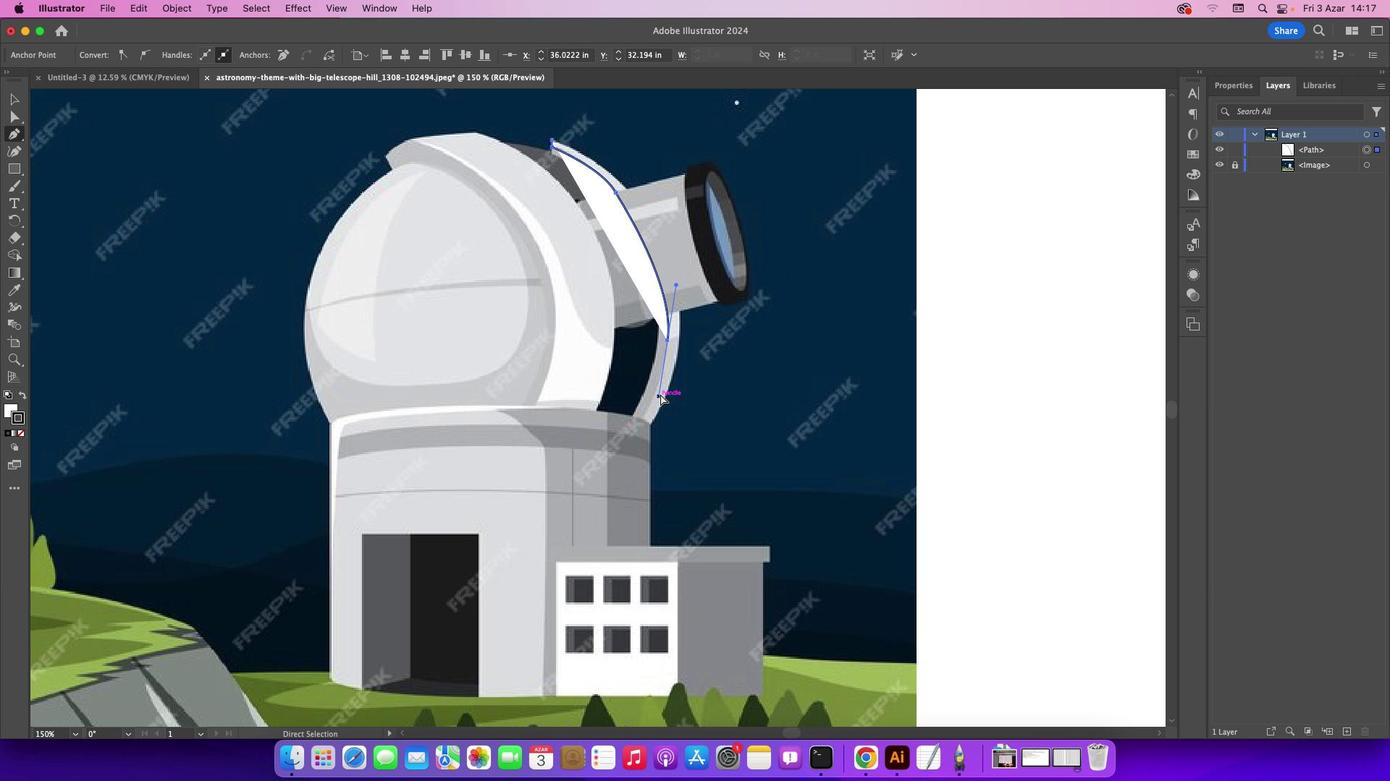 
Action: Key pressed Key.cmd
Screenshot: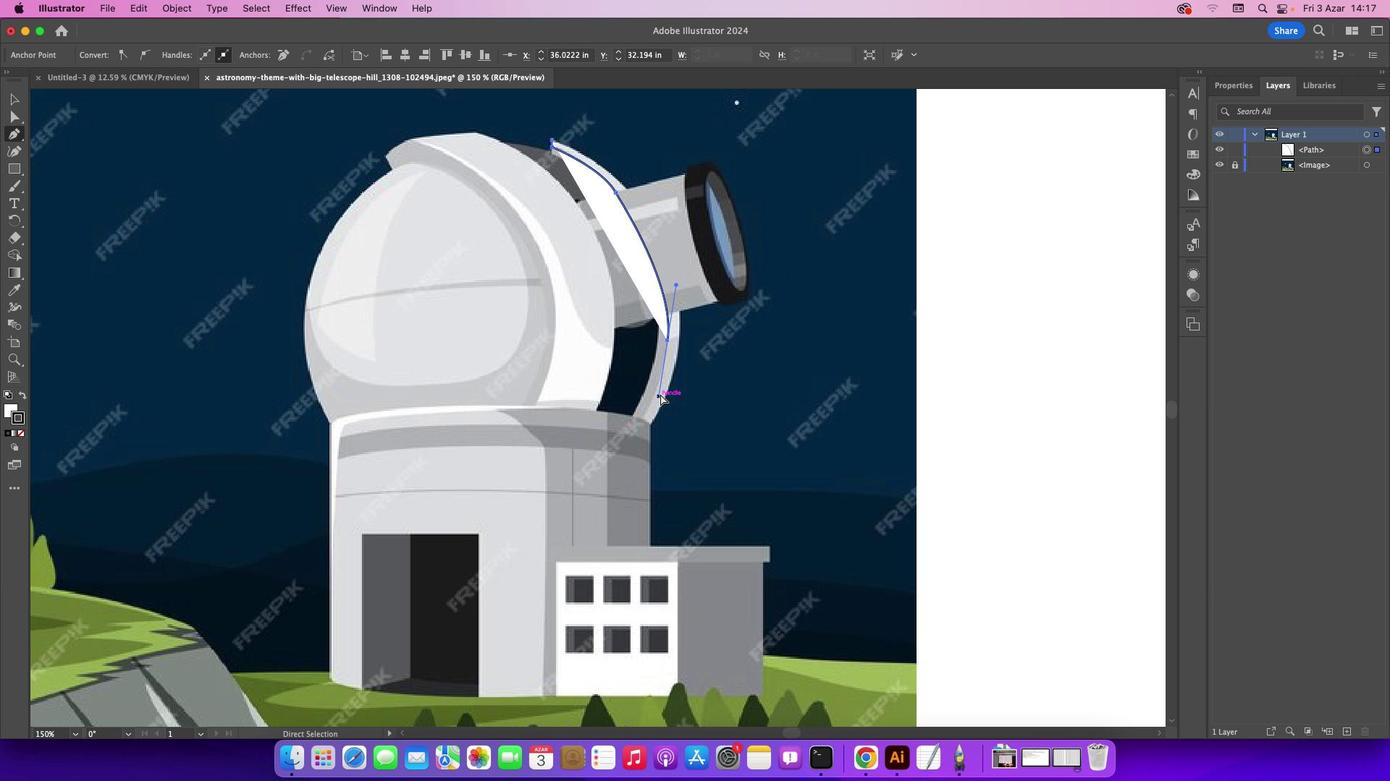 
Action: Mouse moved to (659, 394)
Screenshot: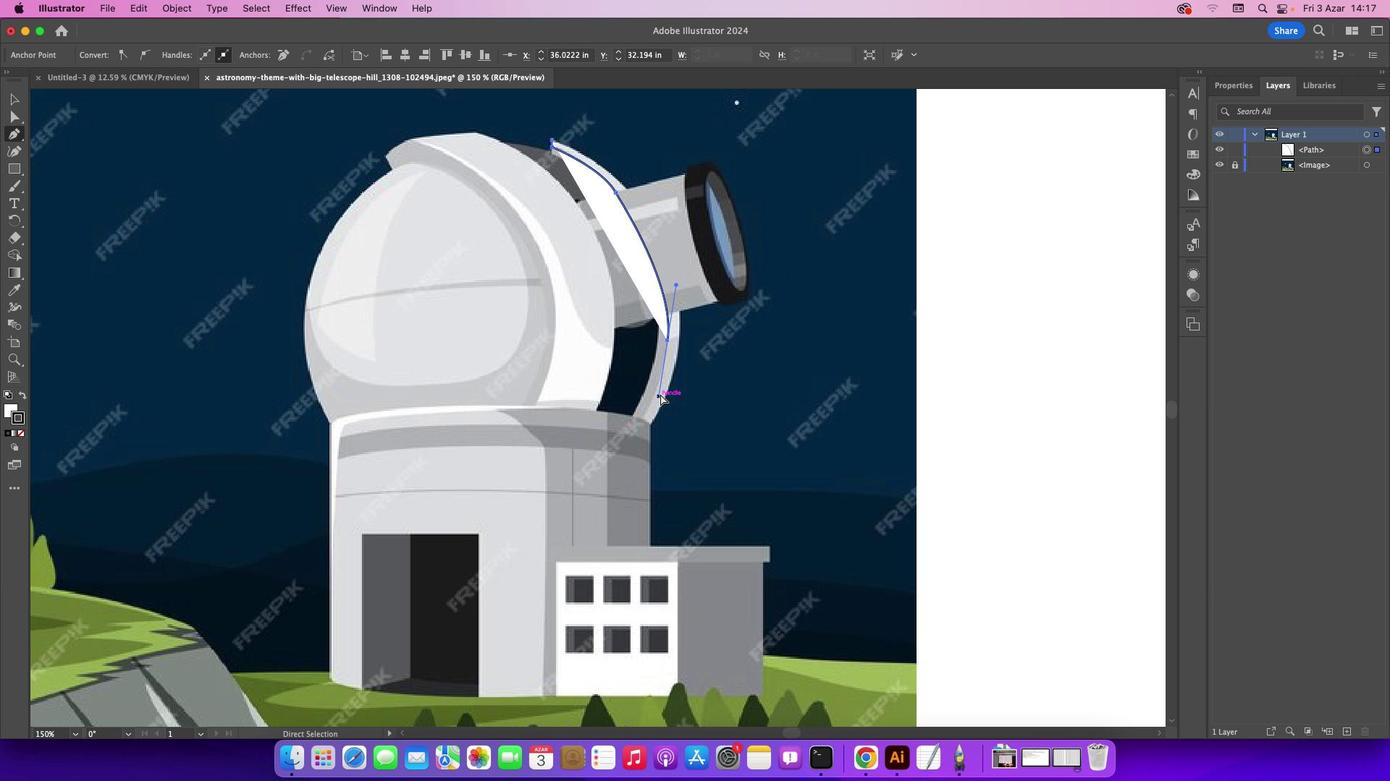 
Action: Key pressed 'z''z''z'
Screenshot: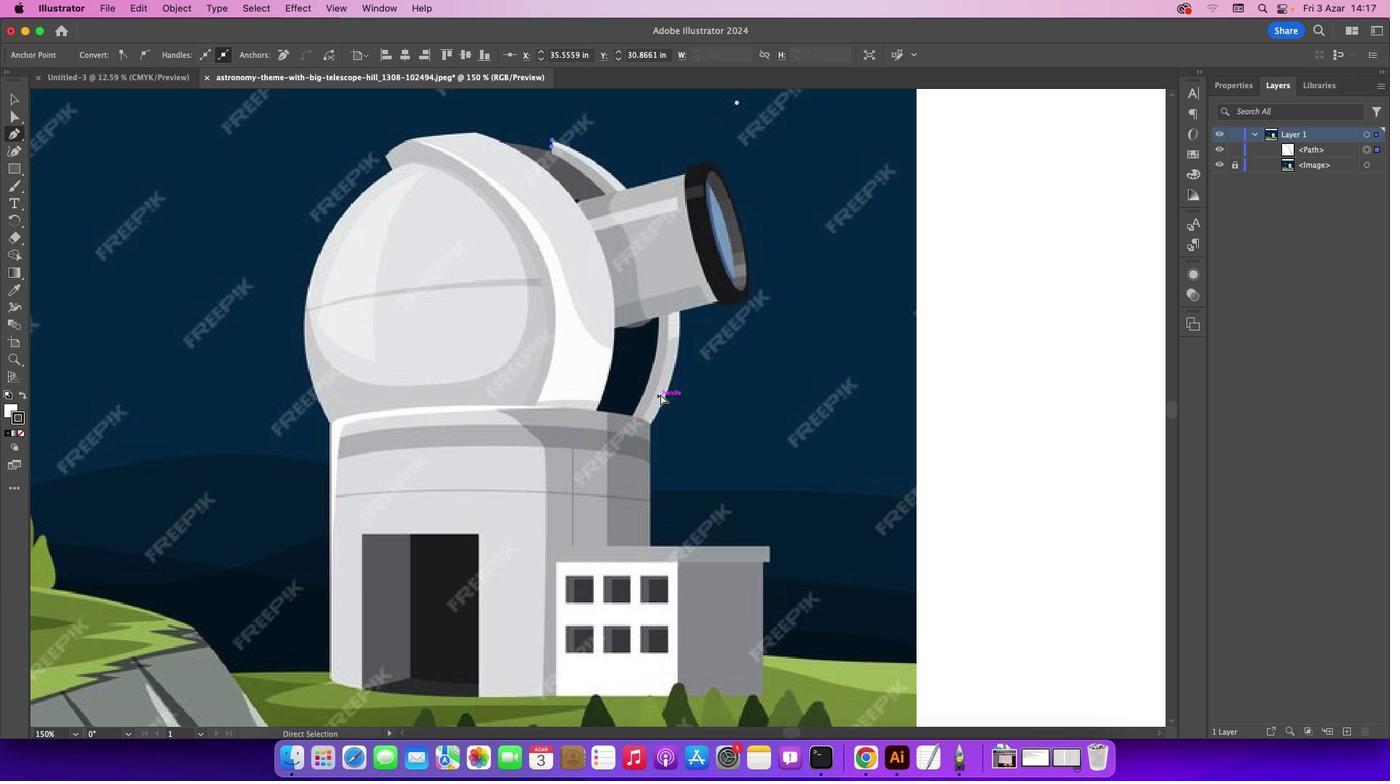 
Action: Mouse moved to (614, 191)
Screenshot: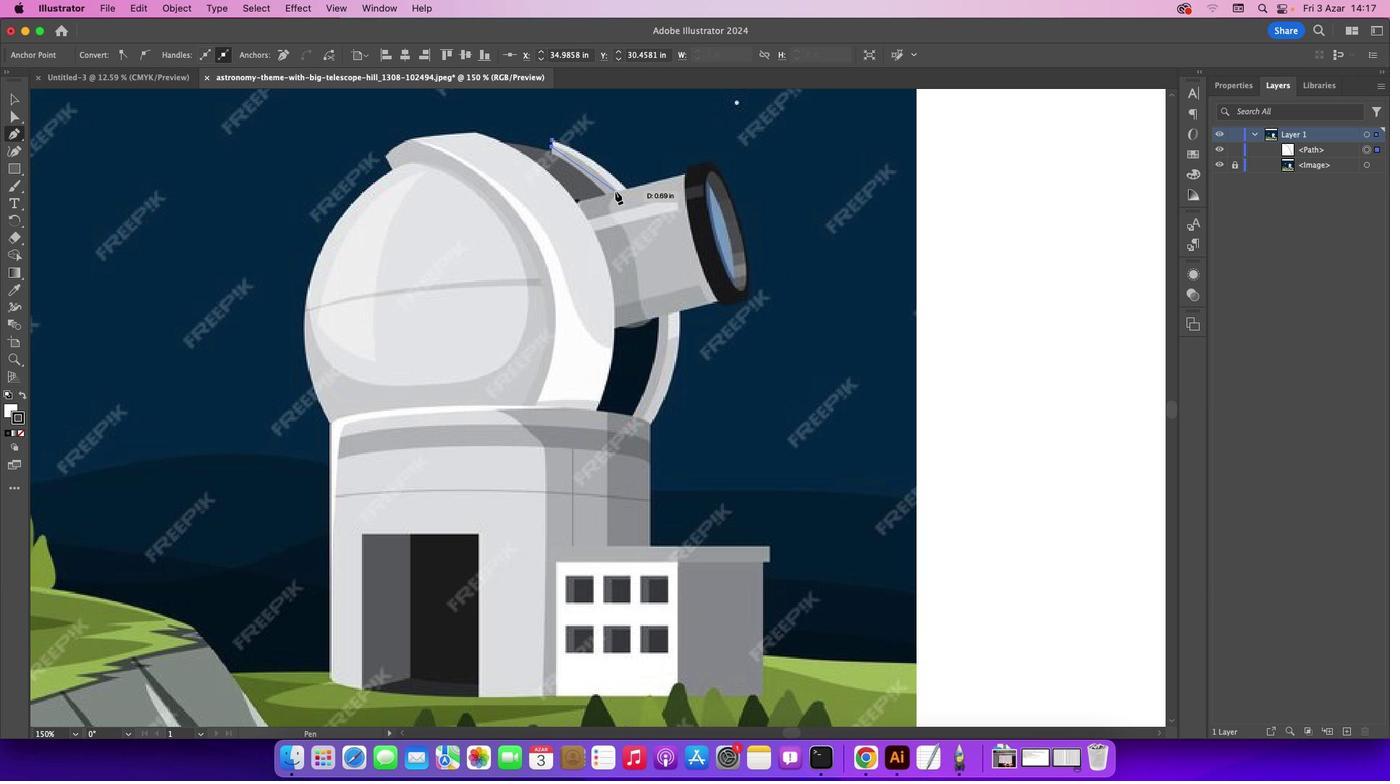 
Action: Mouse pressed left at (614, 191)
Screenshot: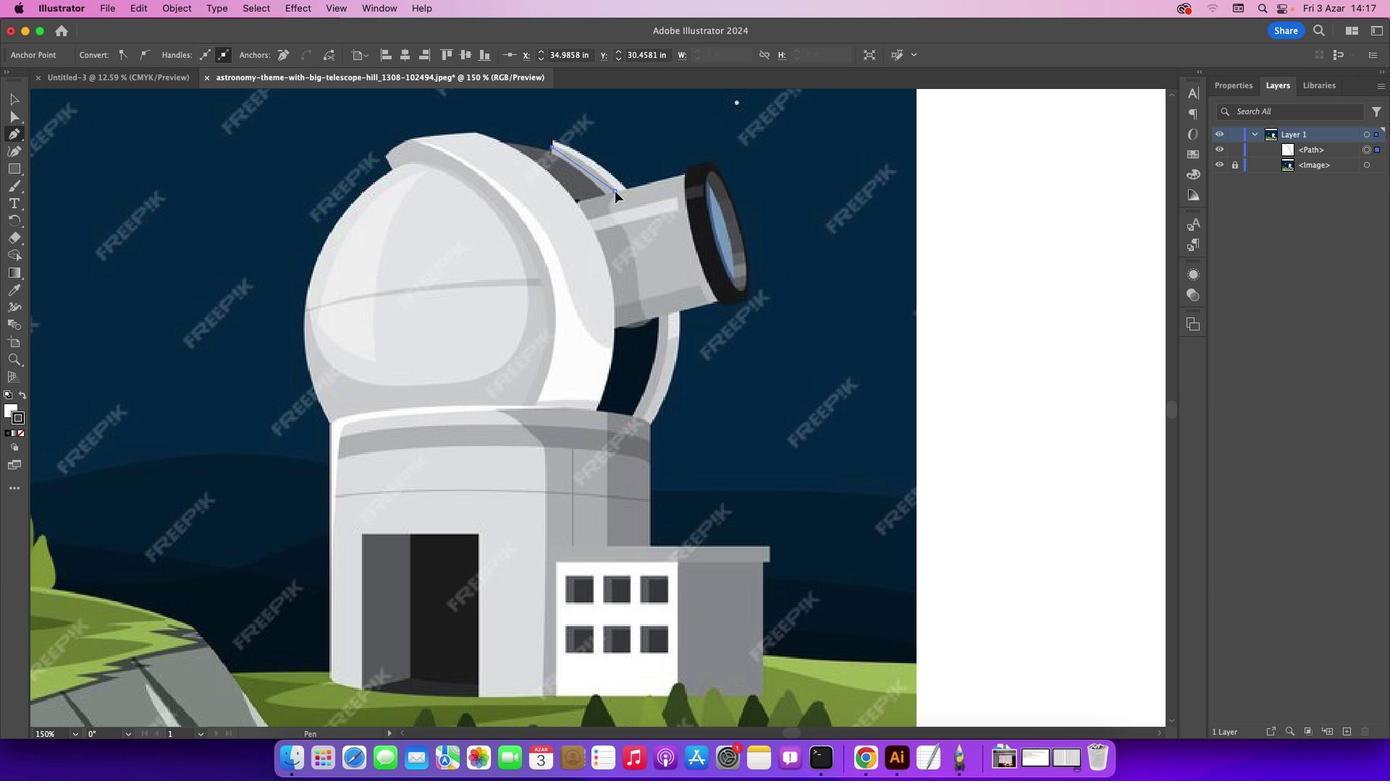 
Action: Mouse moved to (616, 192)
Screenshot: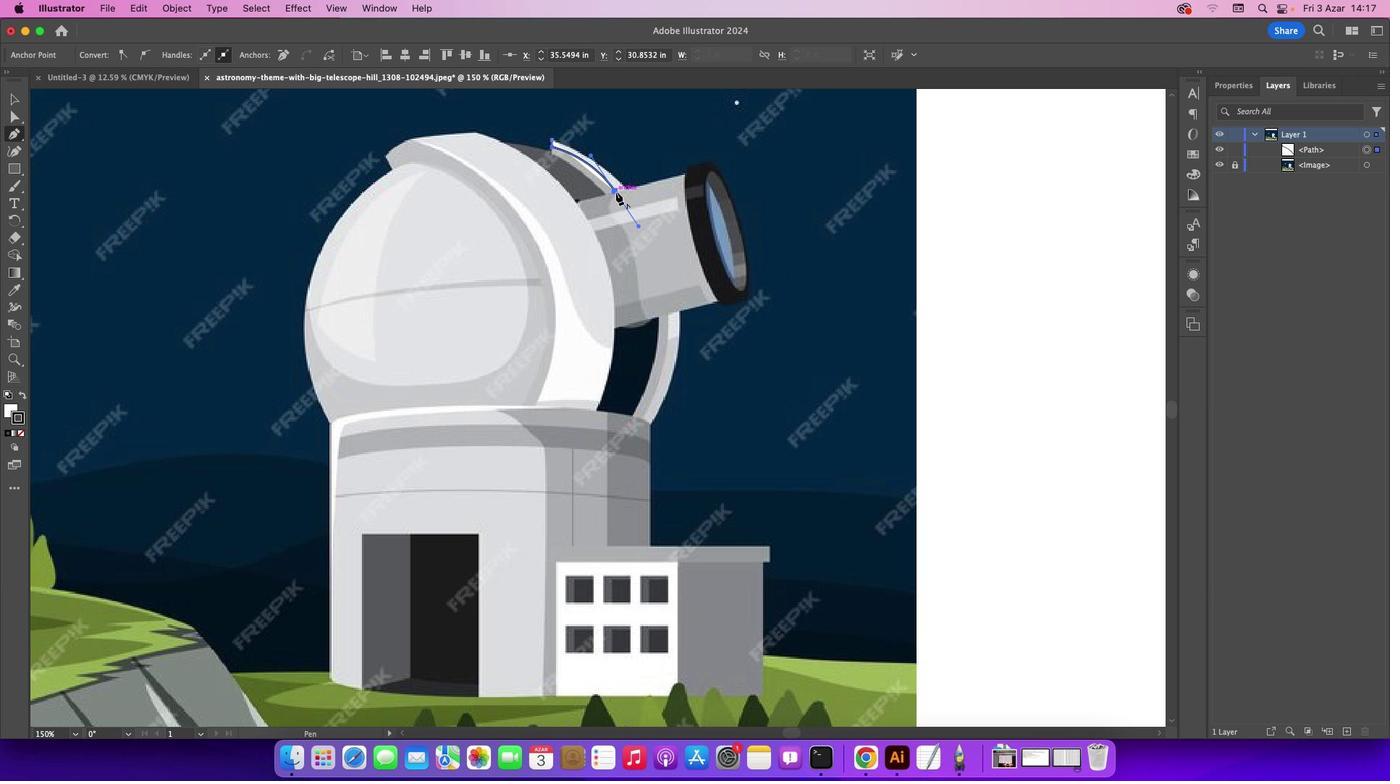 
Action: Mouse pressed left at (616, 192)
Screenshot: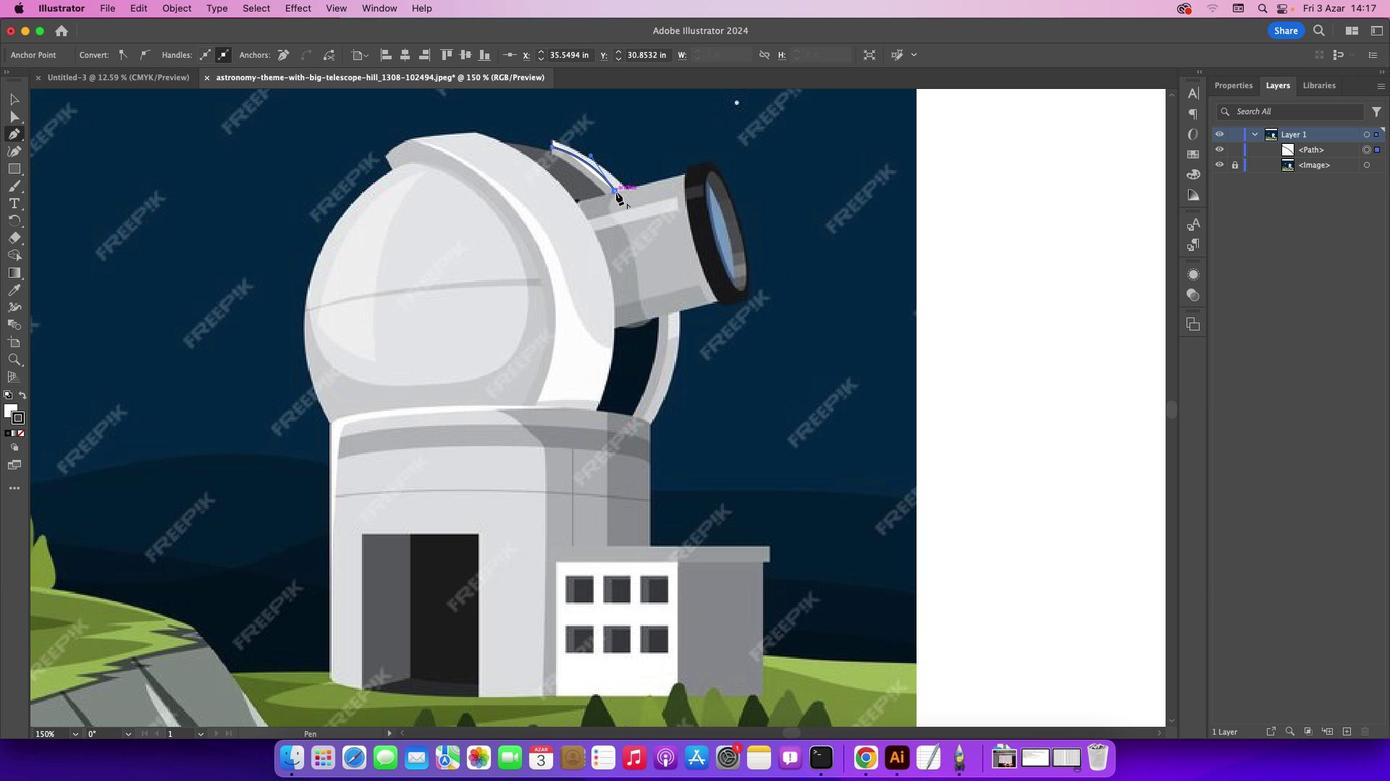 
Action: Mouse moved to (21, 434)
Screenshot: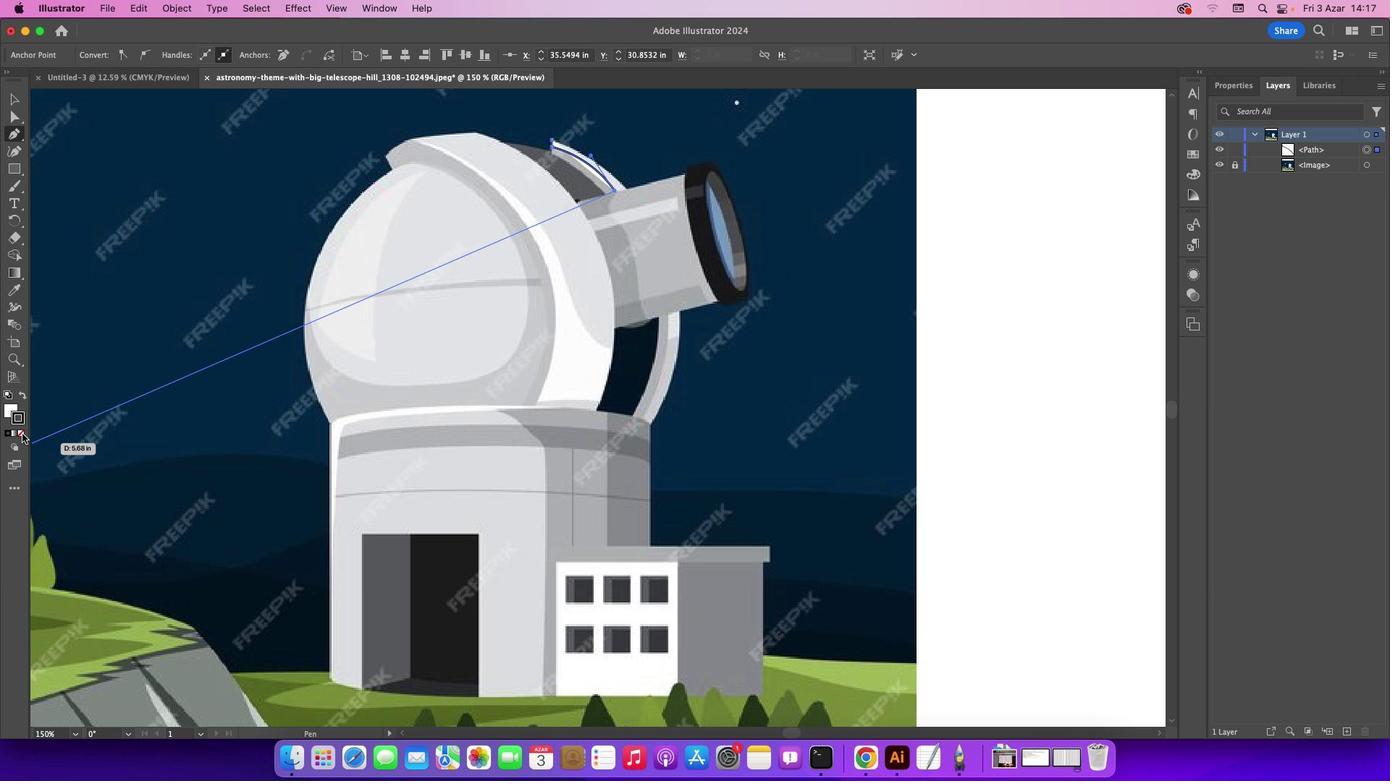 
Action: Mouse pressed left at (21, 434)
Screenshot: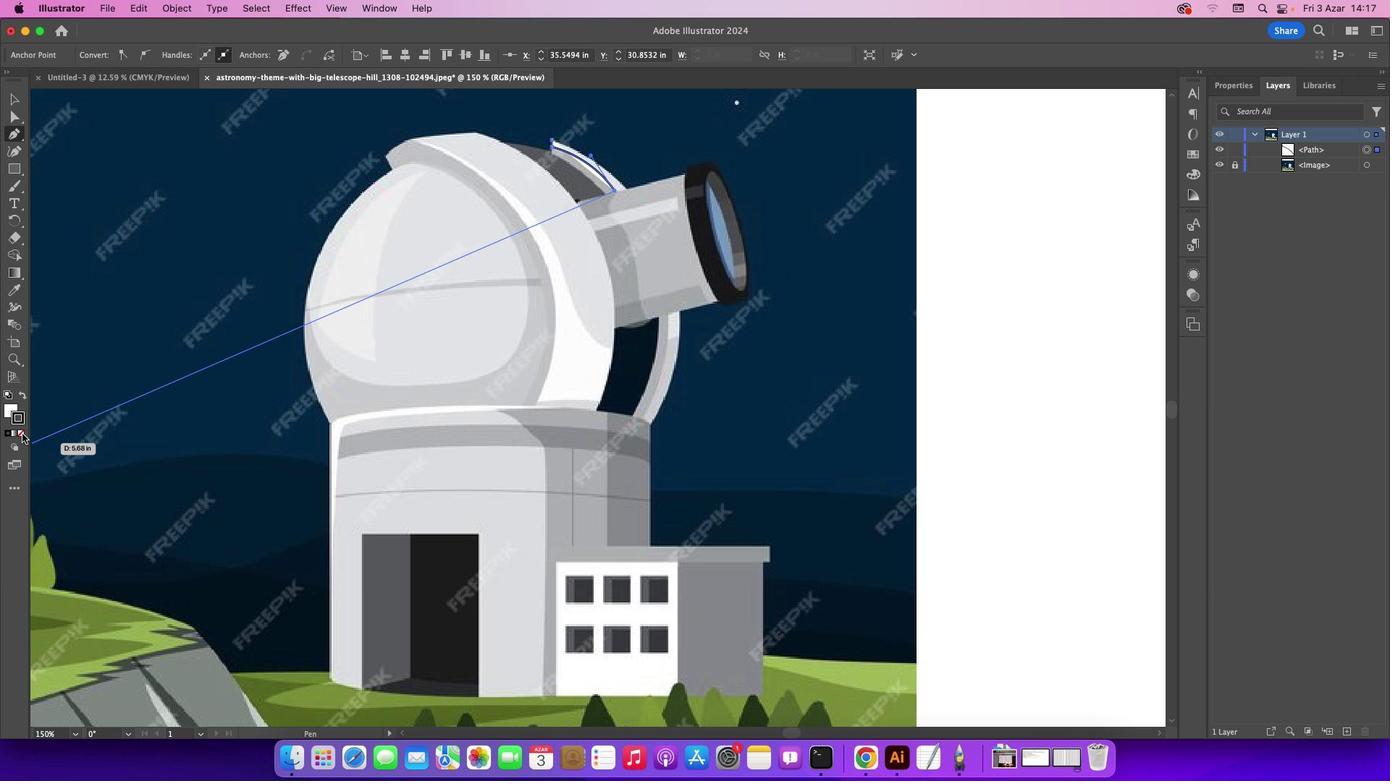 
Action: Mouse moved to (11, 411)
Screenshot: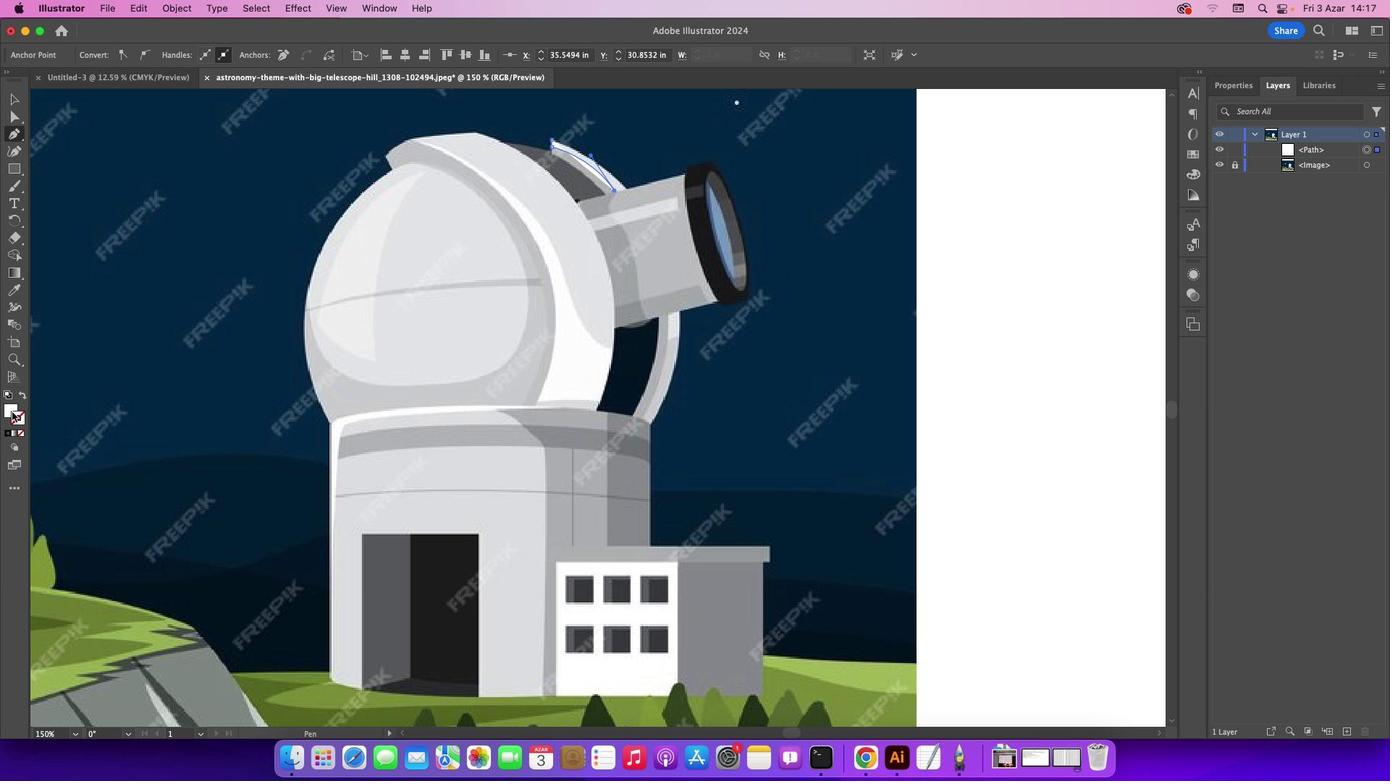 
Action: Mouse pressed left at (11, 411)
Screenshot: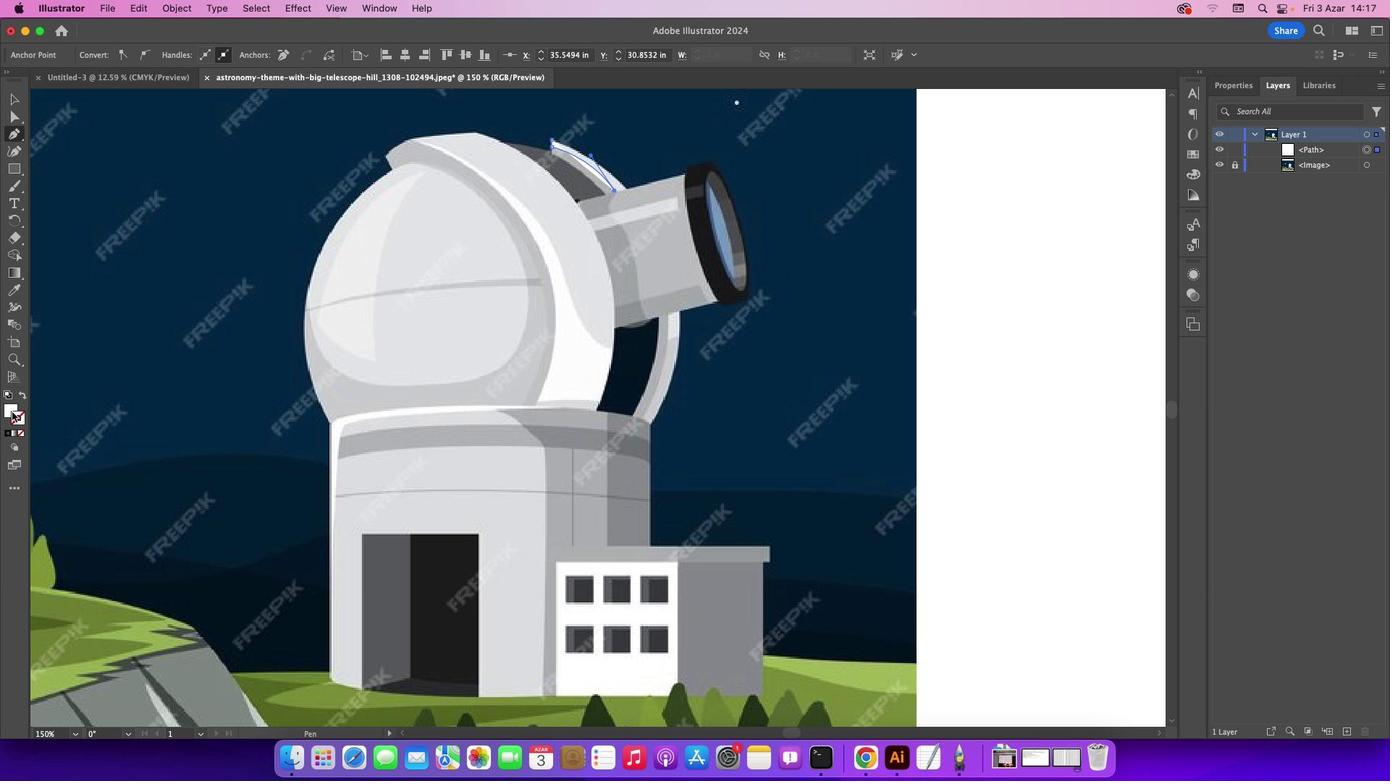 
Action: Mouse pressed left at (11, 411)
Screenshot: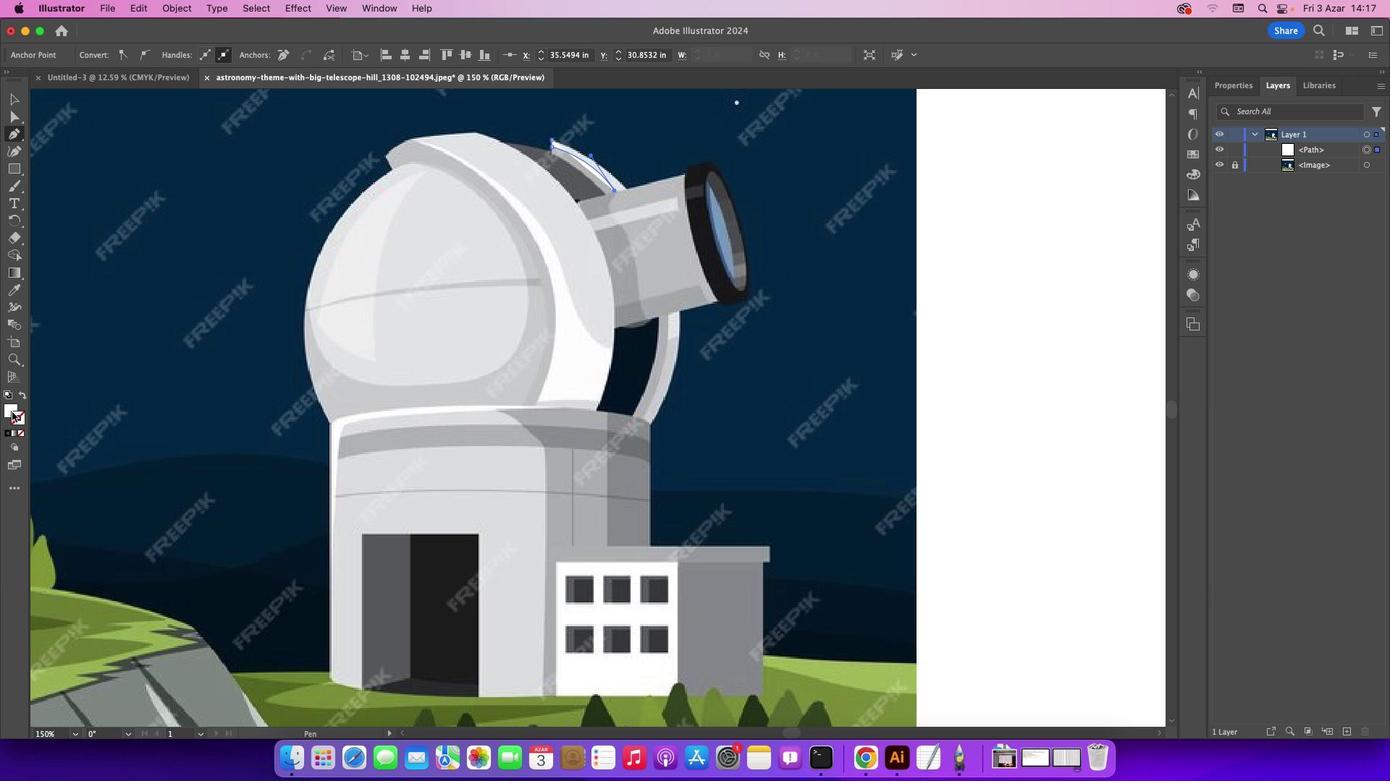 
Action: Mouse moved to (11, 406)
Screenshot: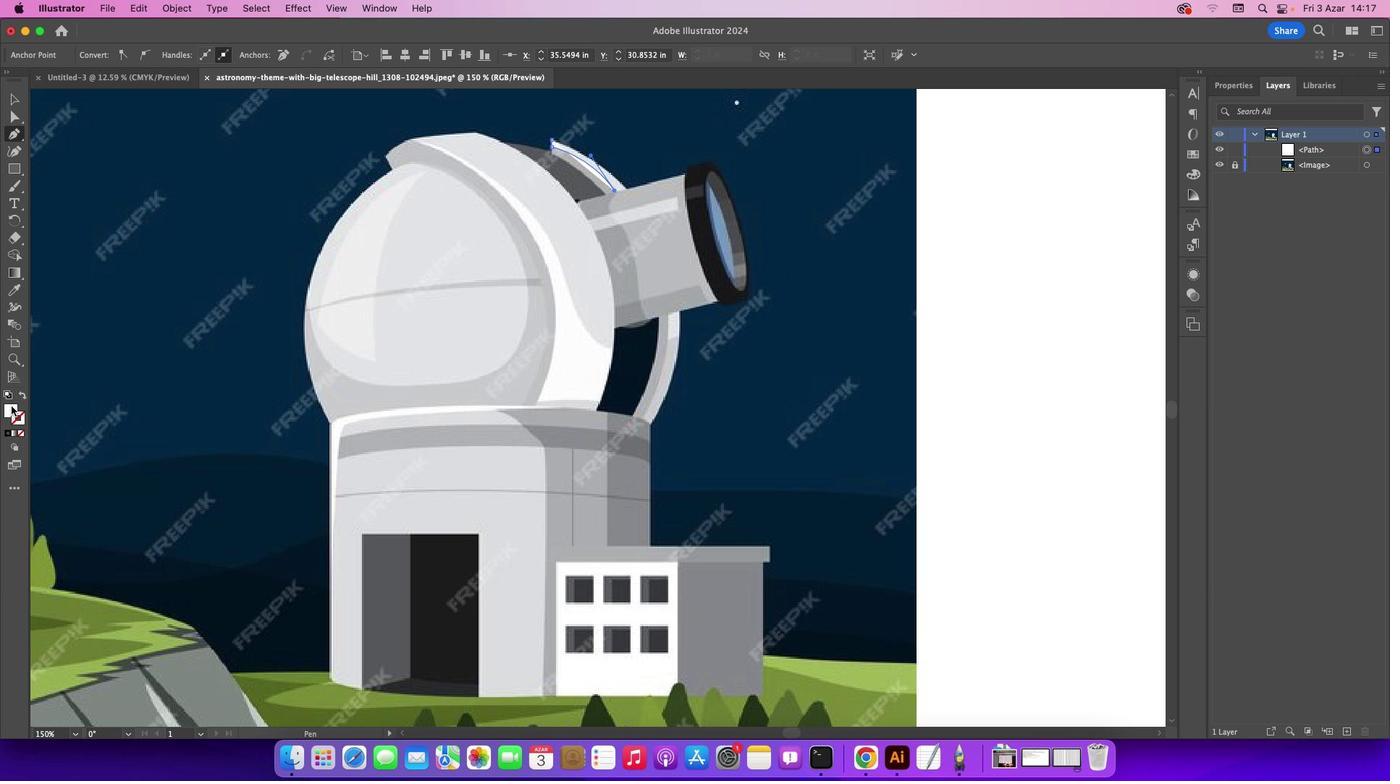 
Action: Mouse pressed left at (11, 406)
Screenshot: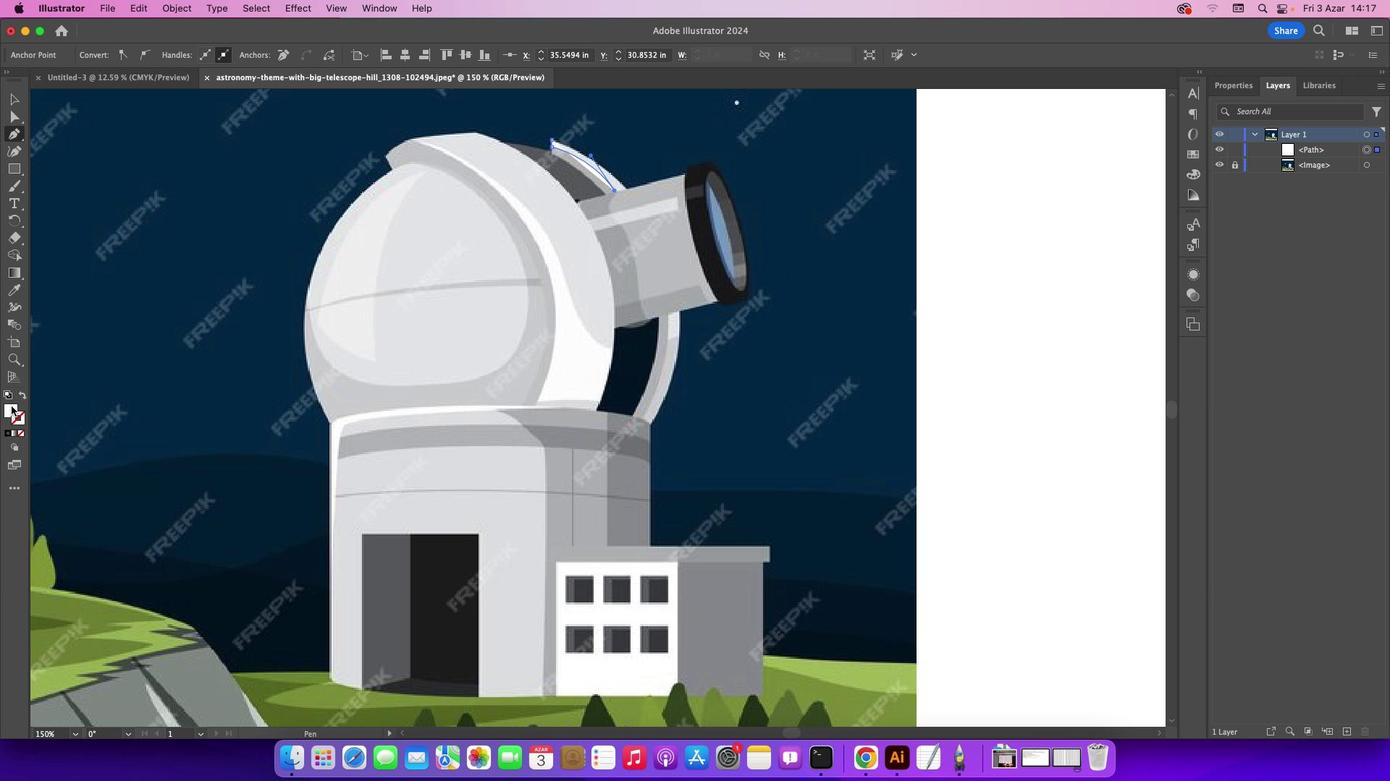 
Action: Mouse moved to (19, 431)
Screenshot: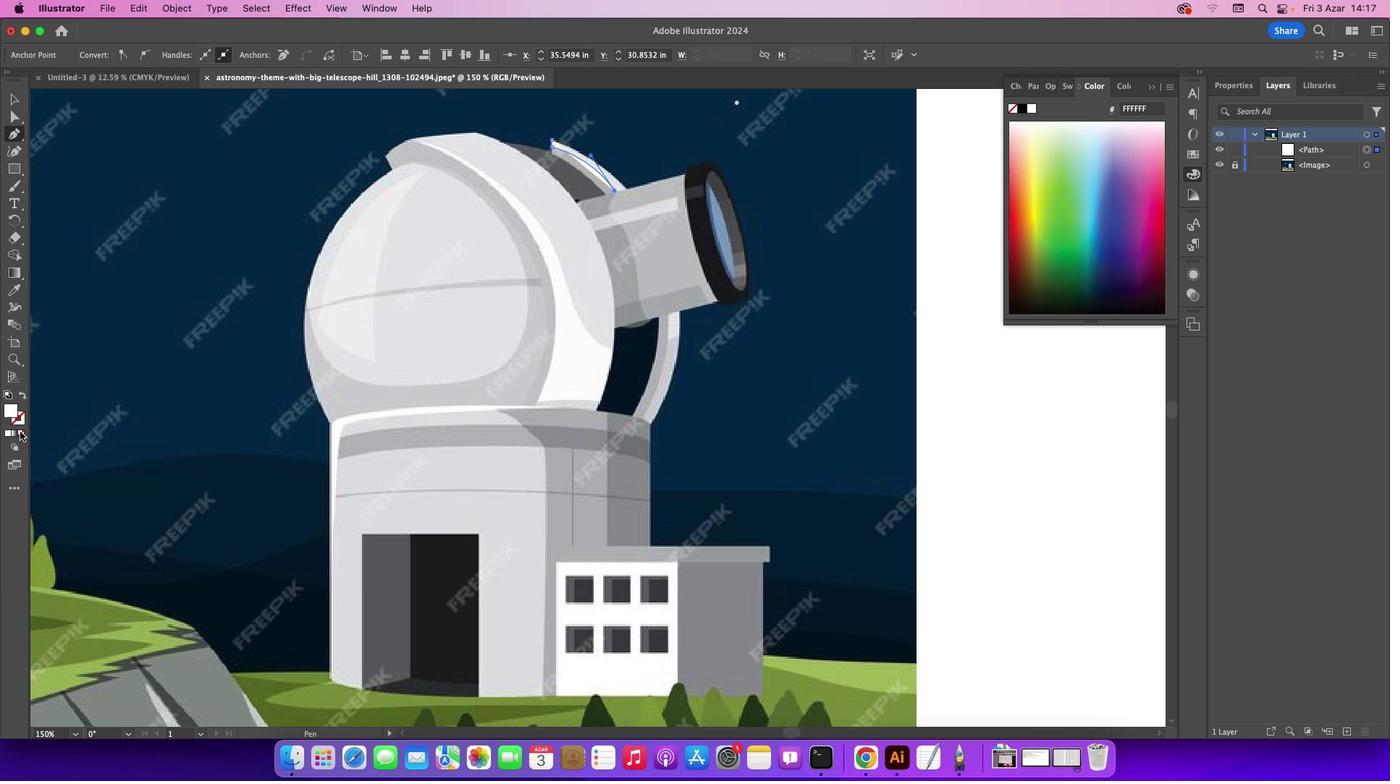 
Action: Mouse pressed left at (19, 431)
Screenshot: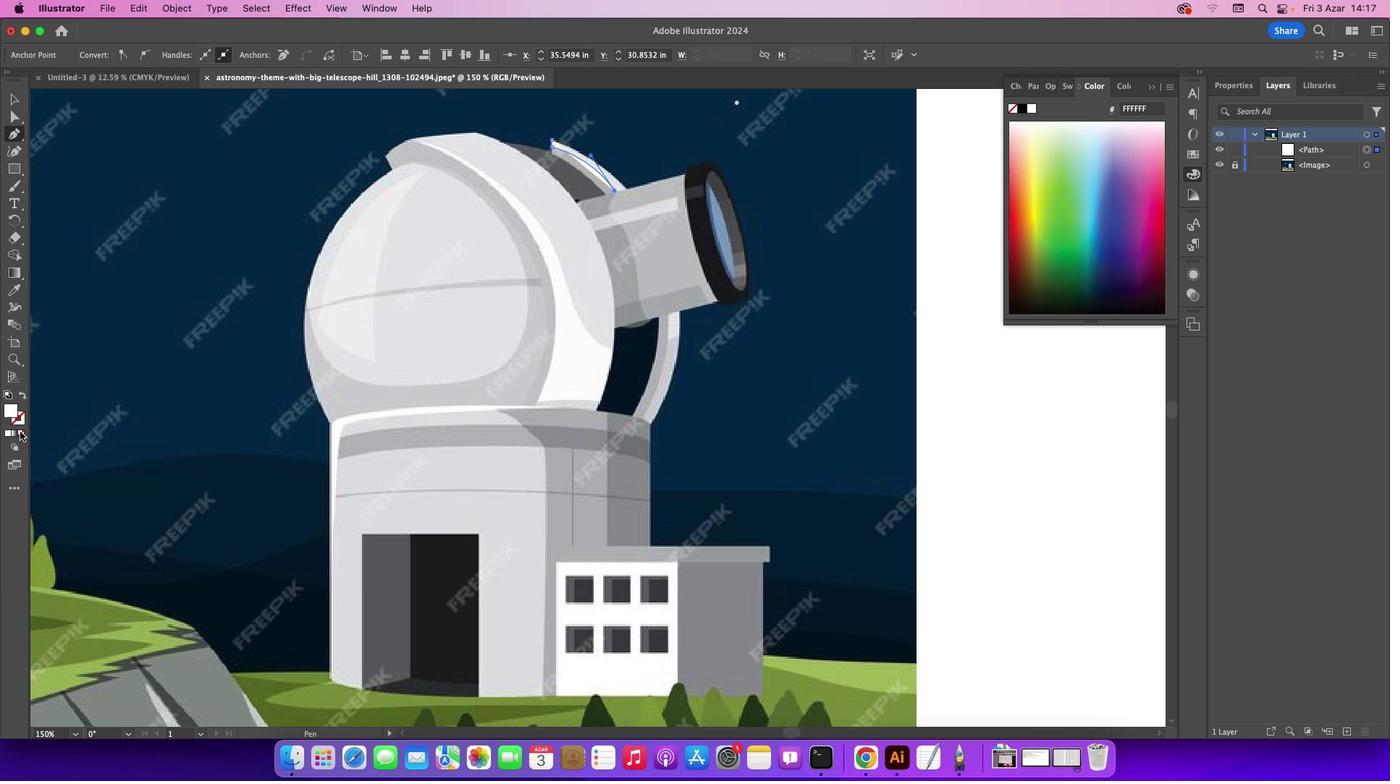 
Action: Mouse moved to (1150, 89)
Screenshot: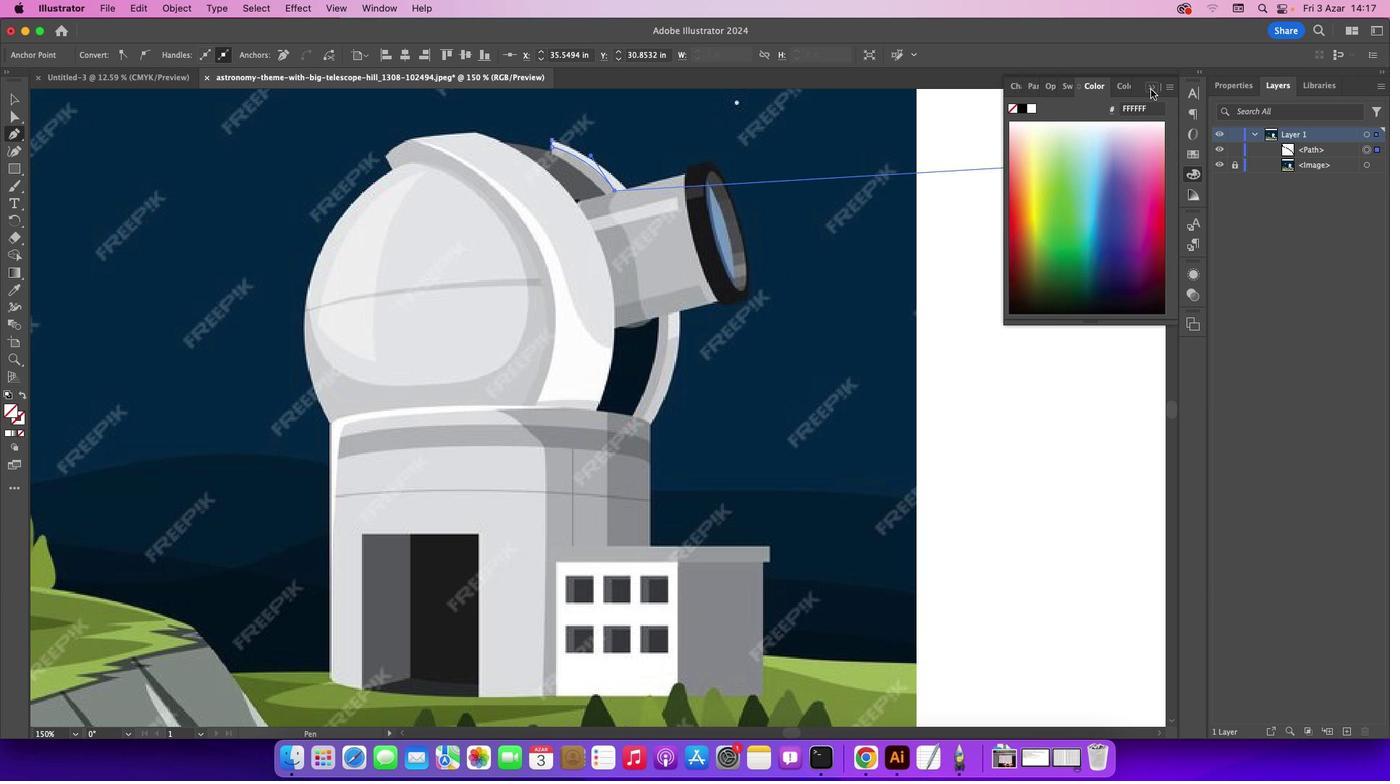 
Action: Mouse pressed left at (1150, 89)
Screenshot: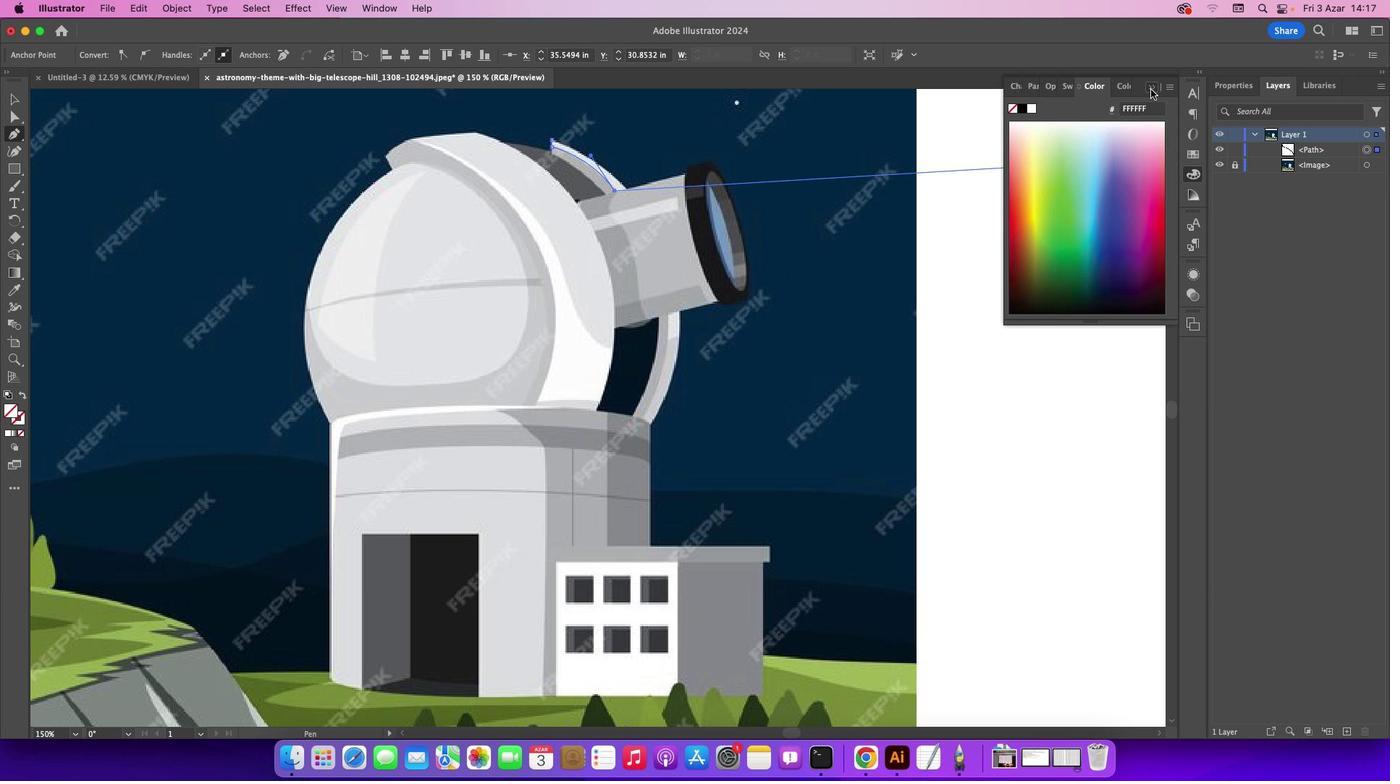 
Action: Mouse moved to (668, 341)
Screenshot: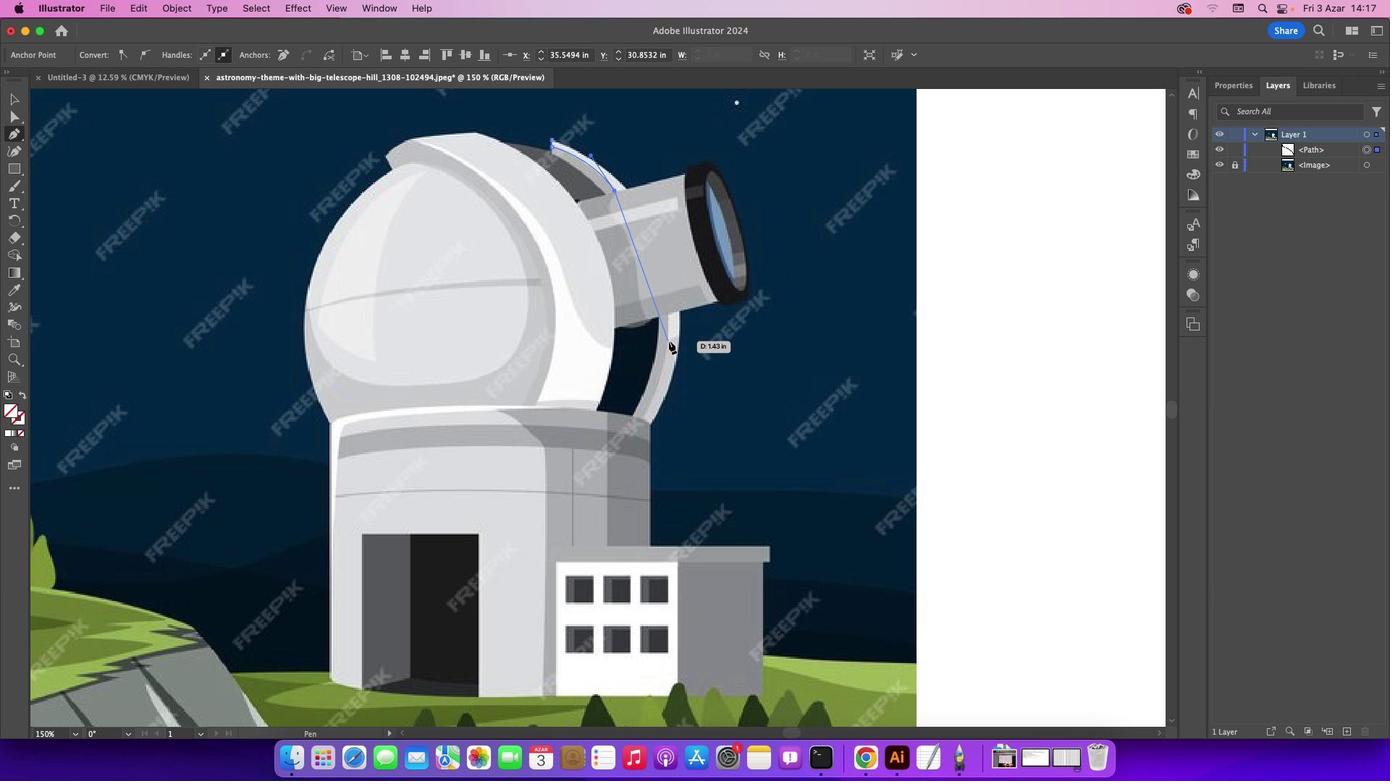 
Action: Mouse pressed left at (668, 341)
Screenshot: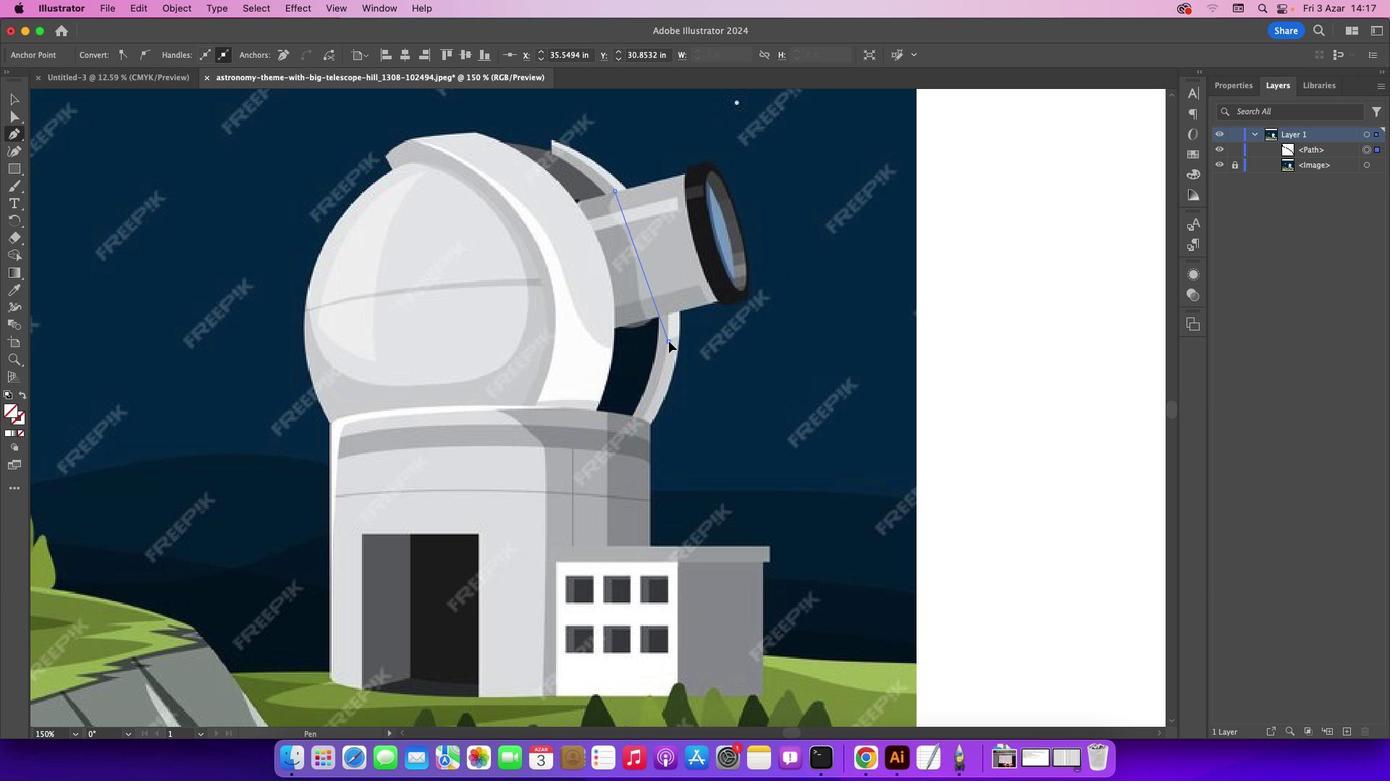 
Action: Mouse moved to (669, 342)
Screenshot: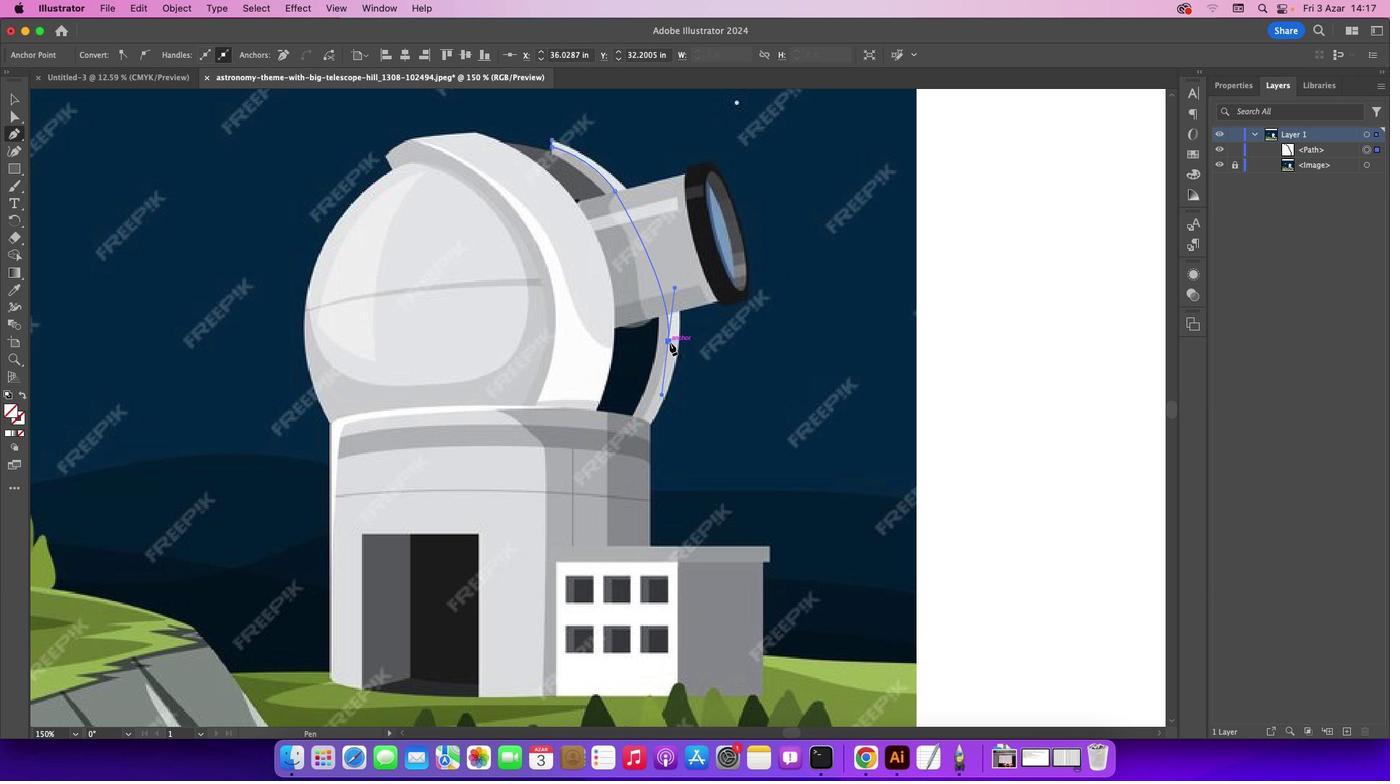 
Action: Mouse pressed left at (669, 342)
Screenshot: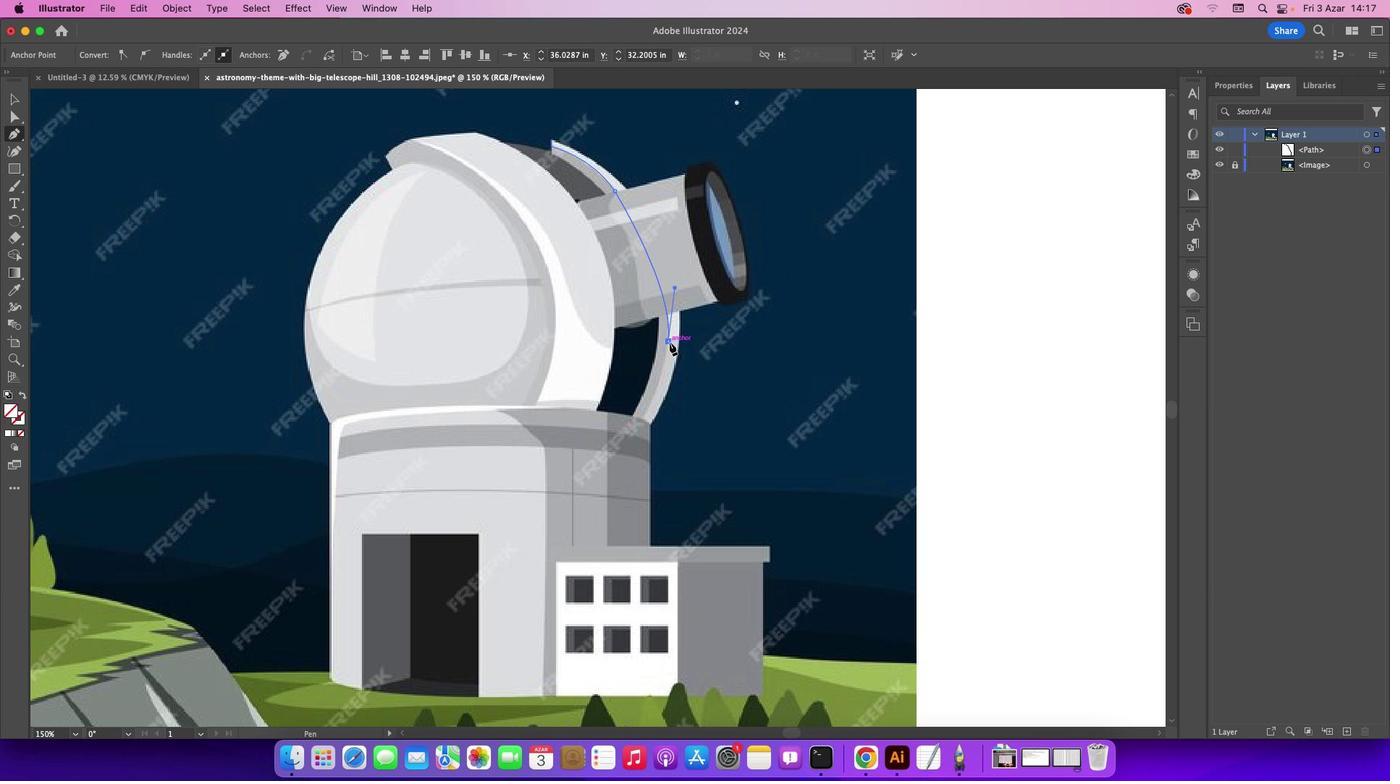
Action: Mouse moved to (679, 336)
Screenshot: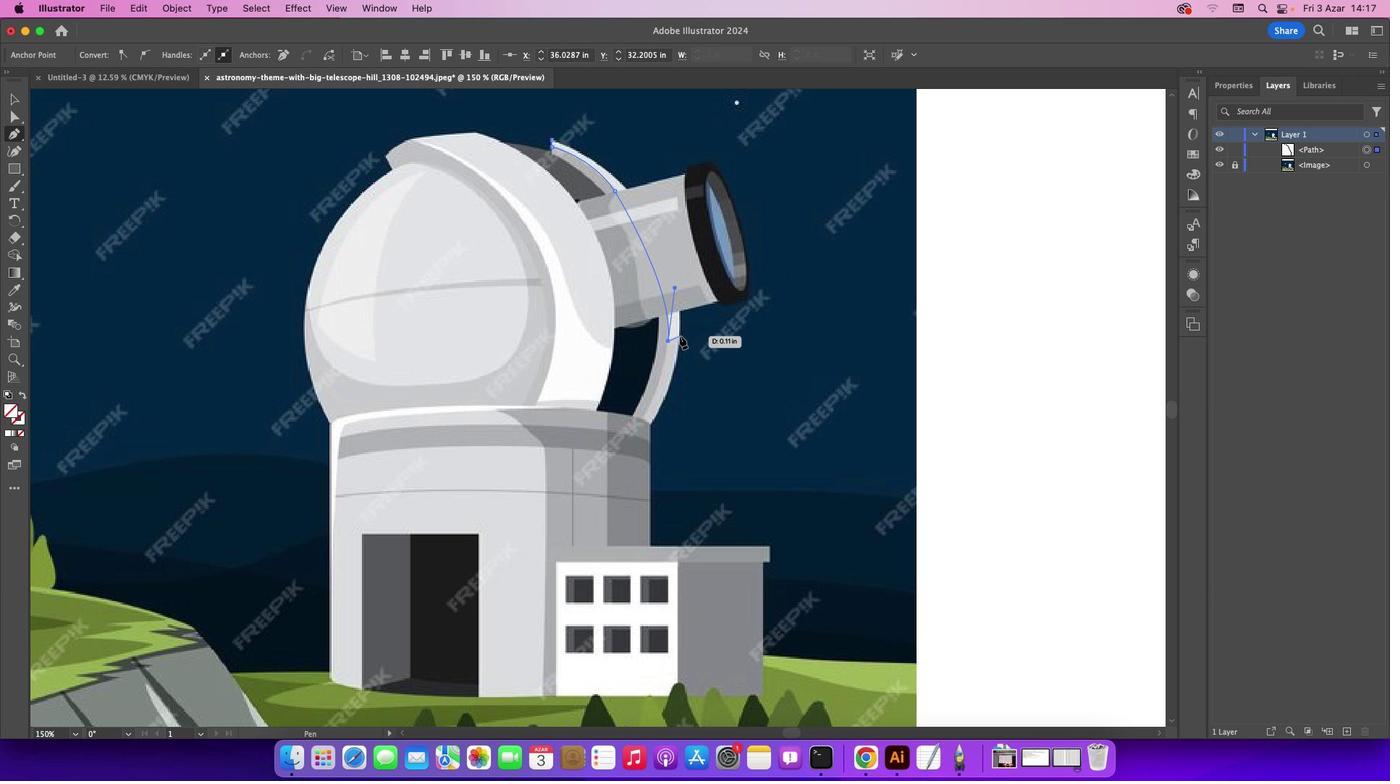 
Action: Mouse pressed left at (679, 336)
Screenshot: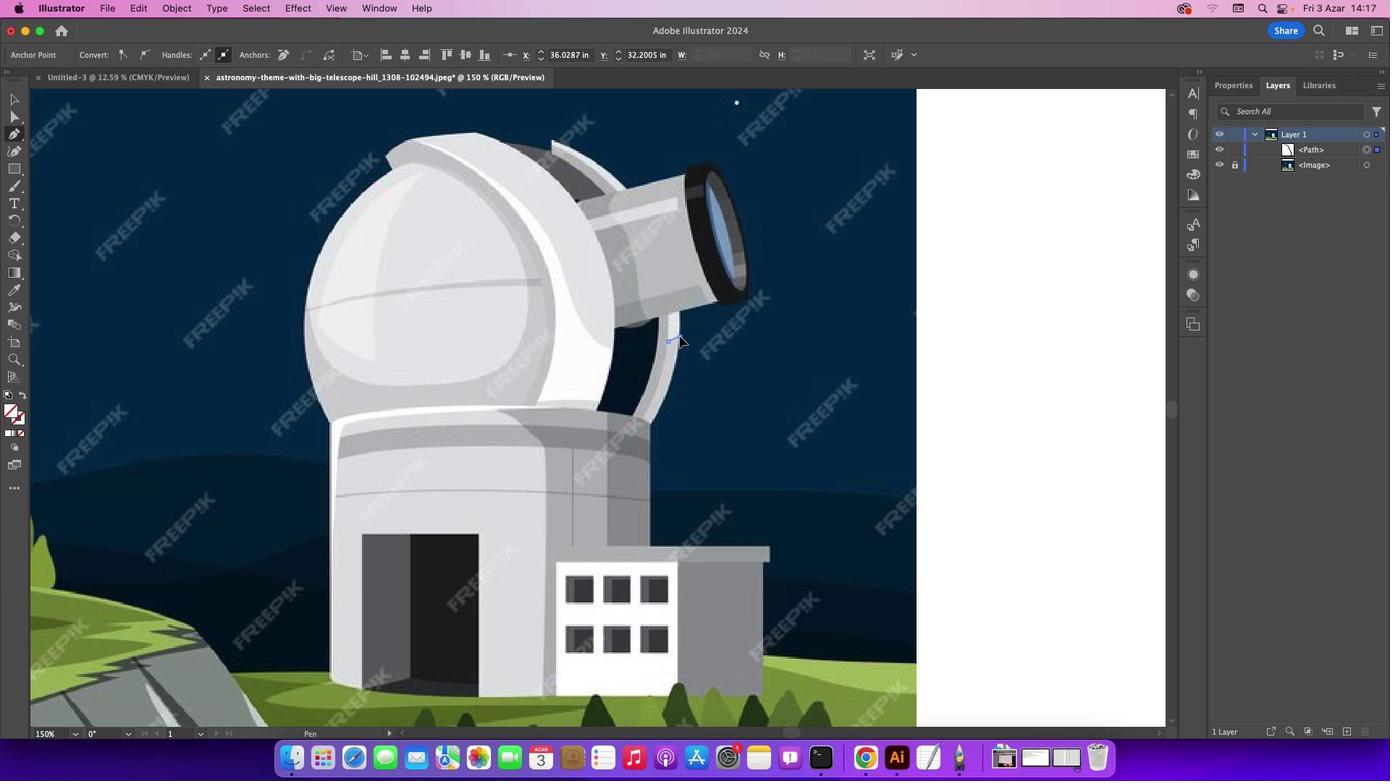 
Action: Mouse moved to (679, 312)
Screenshot: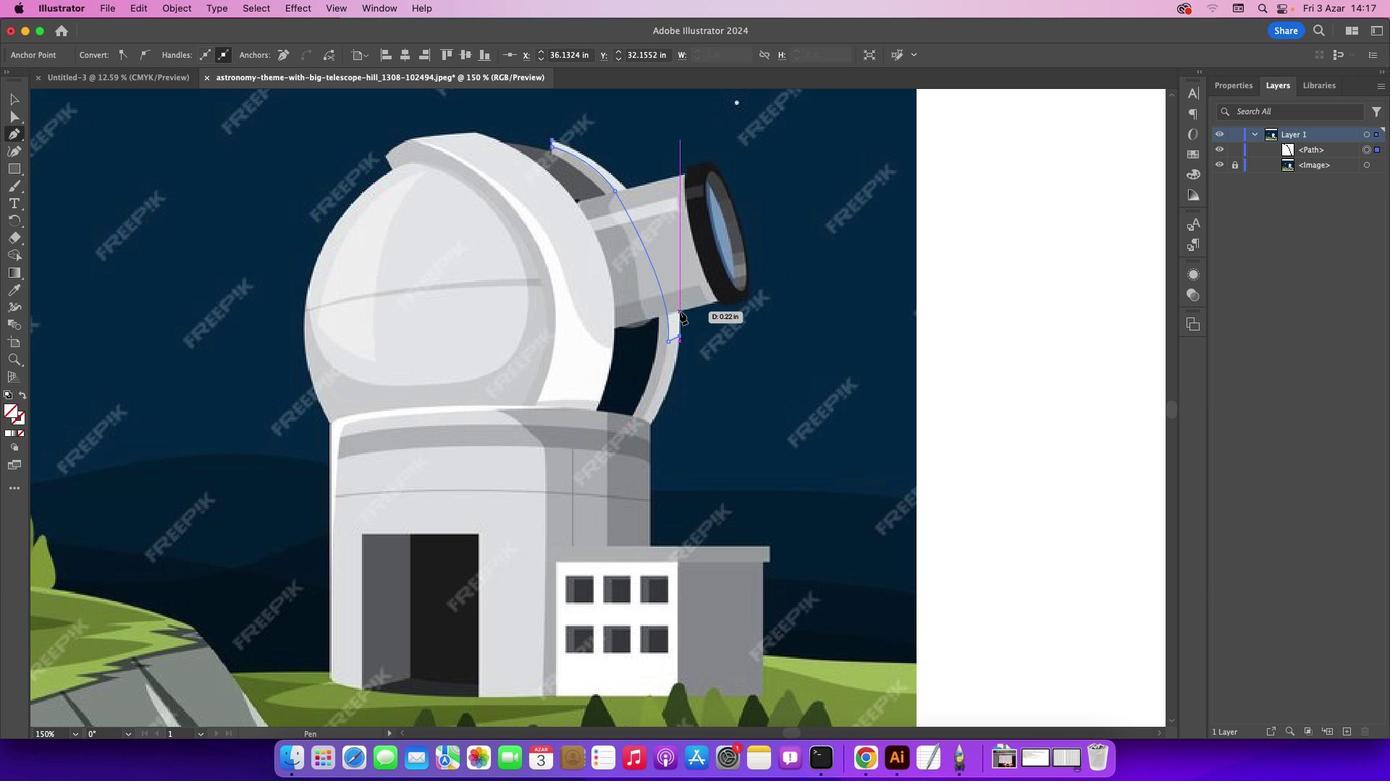 
Action: Mouse pressed left at (679, 312)
Screenshot: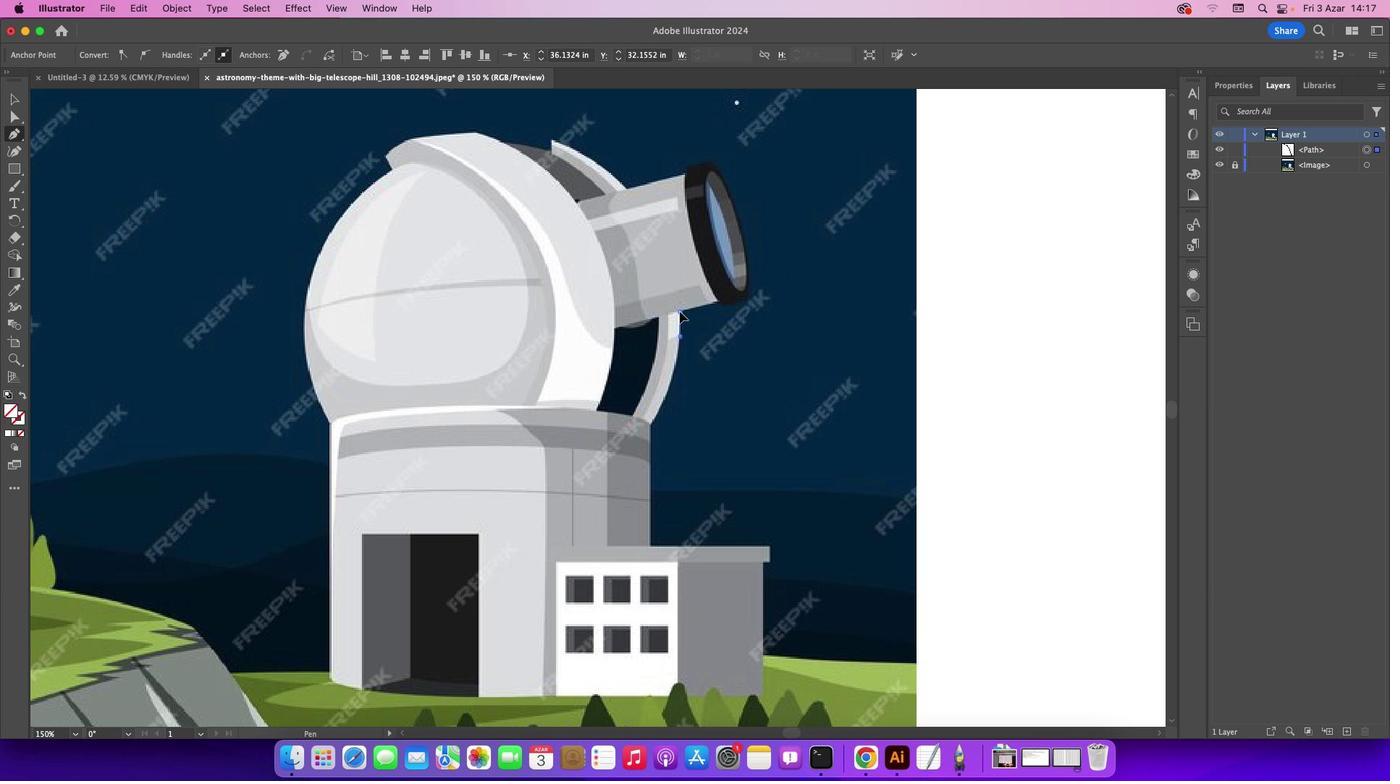 
Action: Mouse moved to (628, 189)
Screenshot: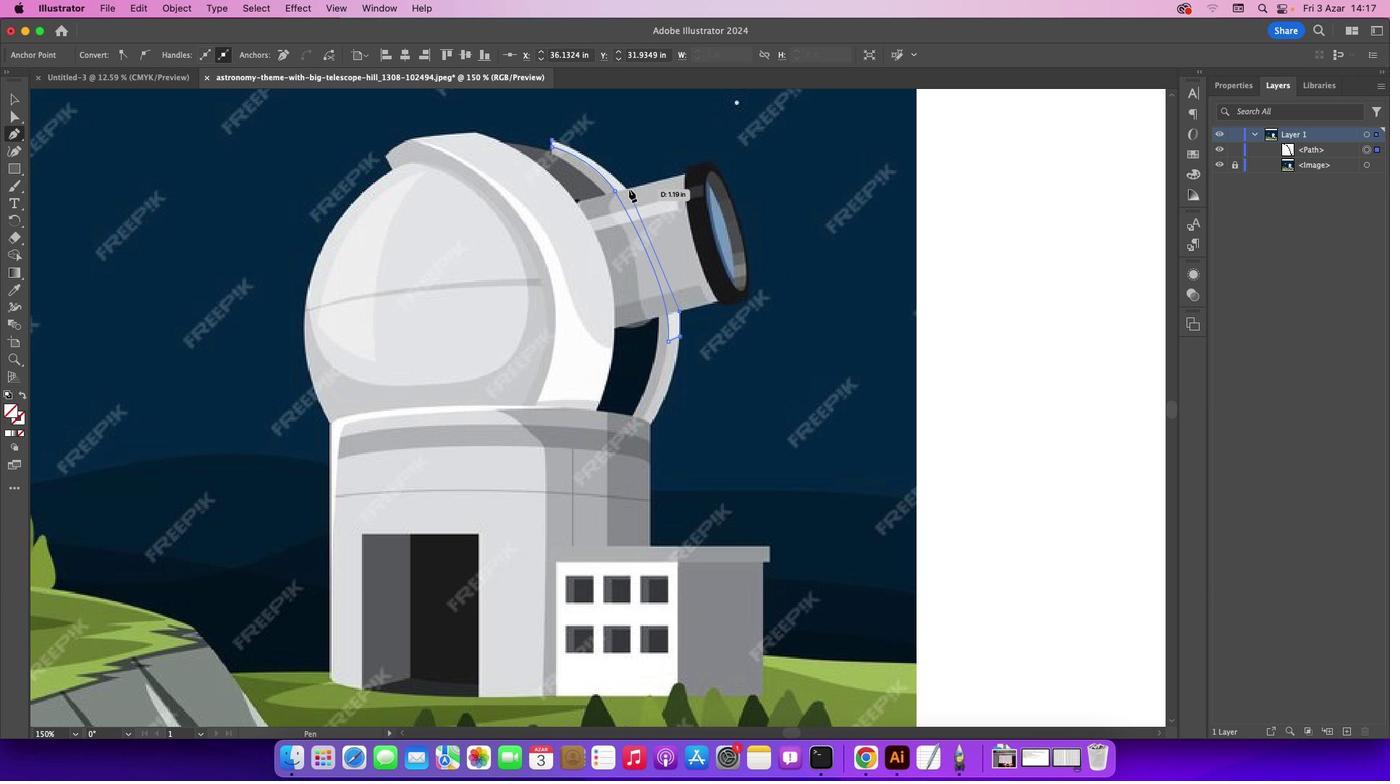 
Action: Mouse pressed left at (628, 189)
Screenshot: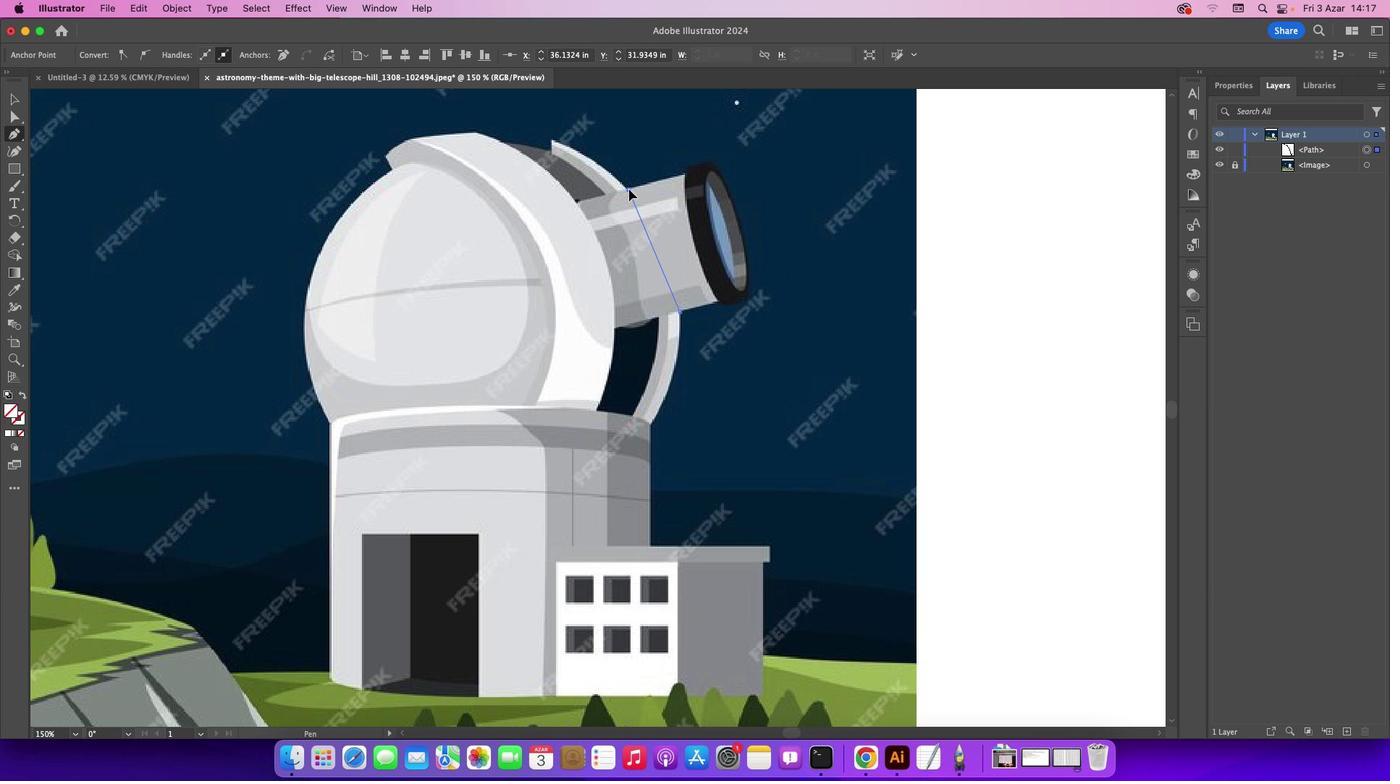
Action: Mouse moved to (627, 186)
Screenshot: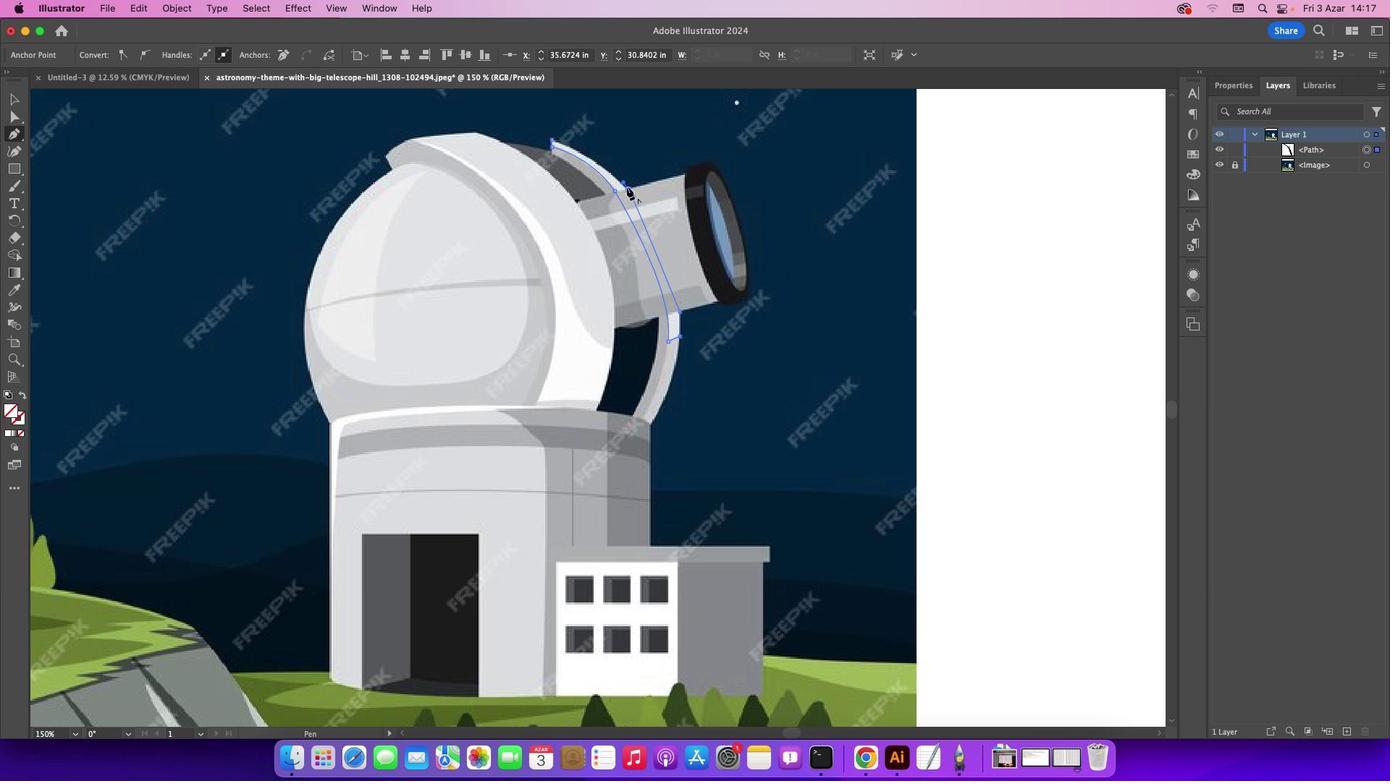 
Action: Mouse pressed left at (627, 186)
Screenshot: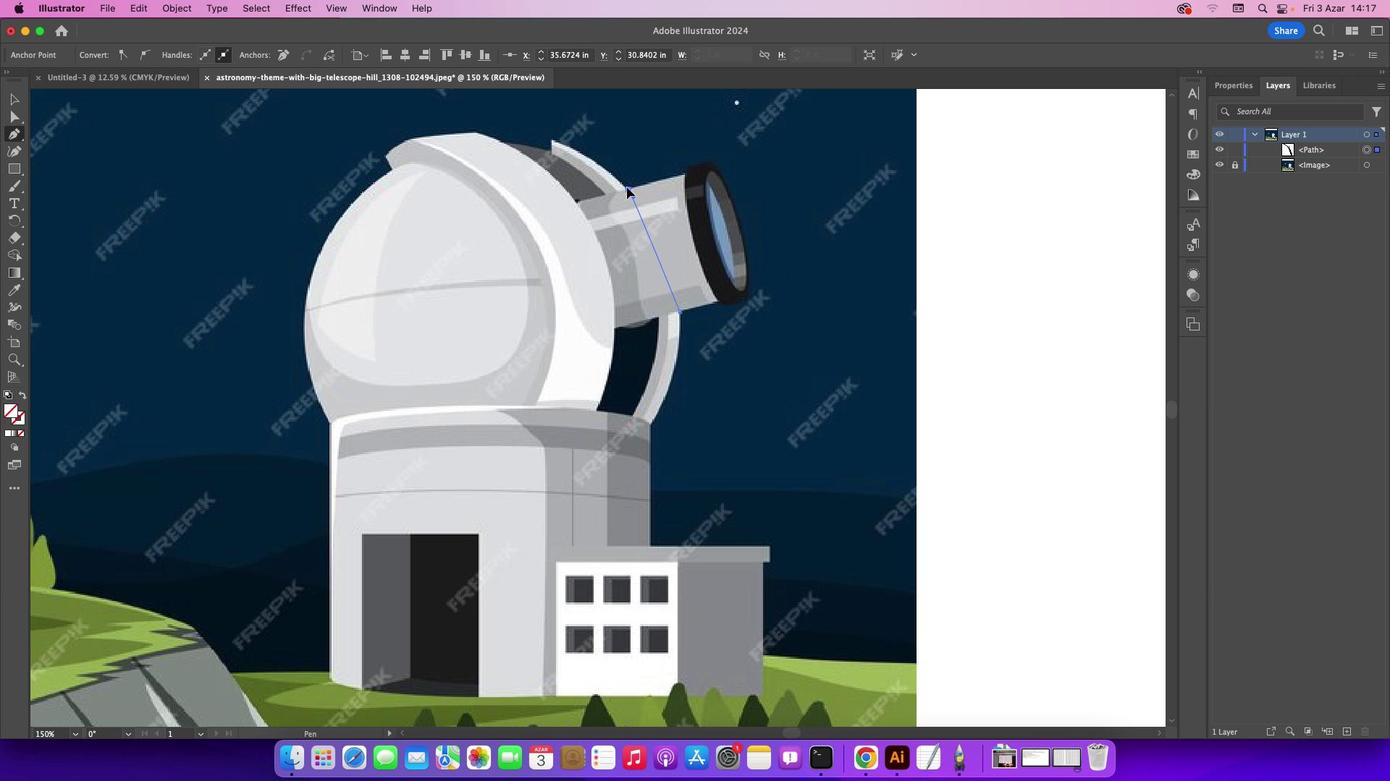 
Action: Mouse moved to (551, 139)
Screenshot: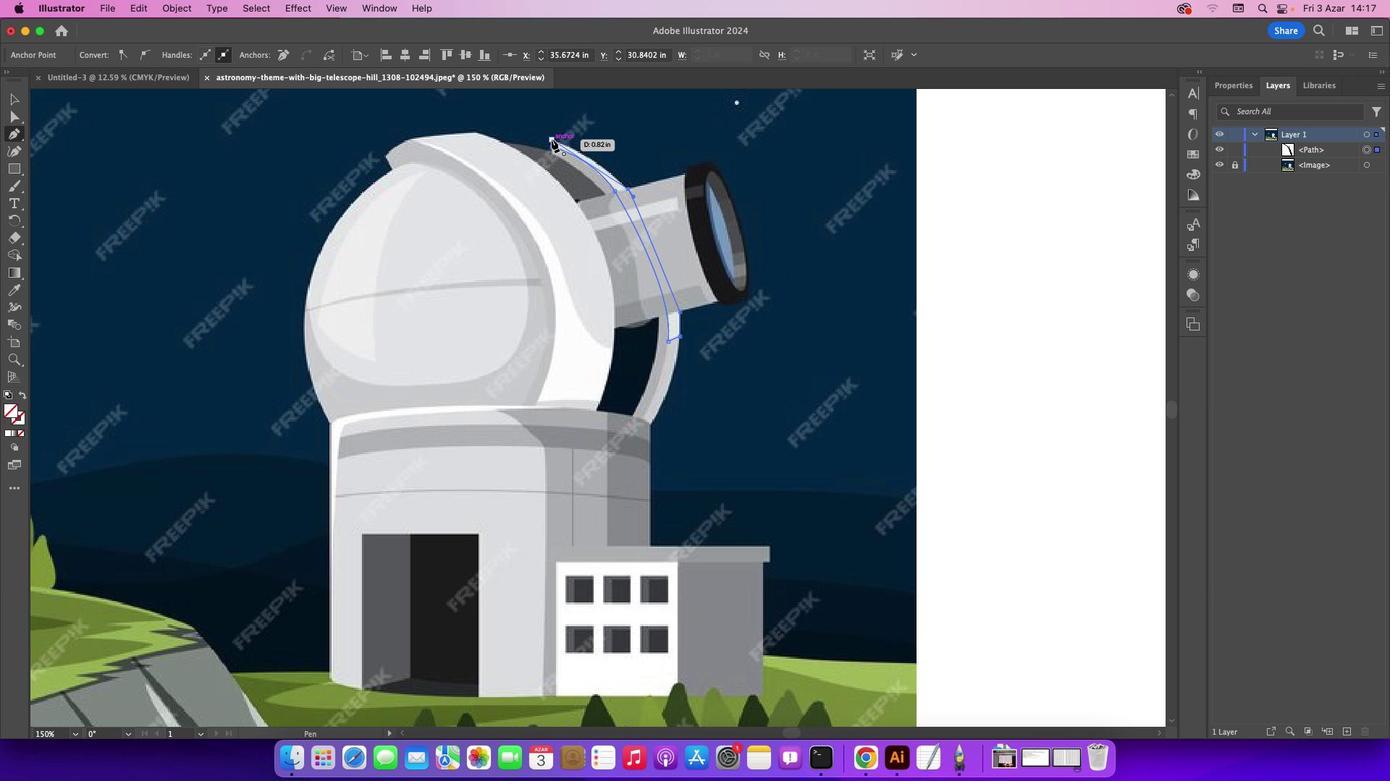 
Action: Mouse pressed left at (551, 139)
Screenshot: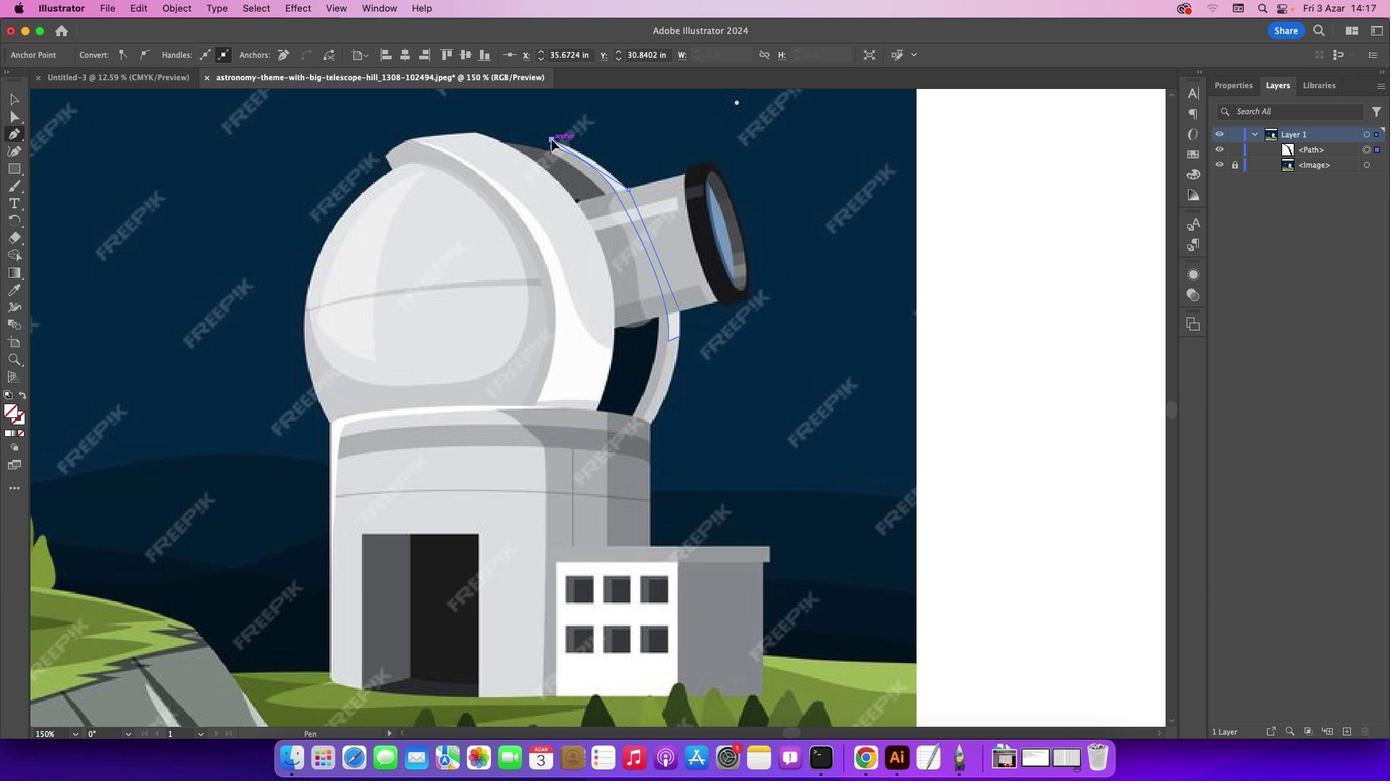 
Action: Mouse moved to (15, 95)
Screenshot: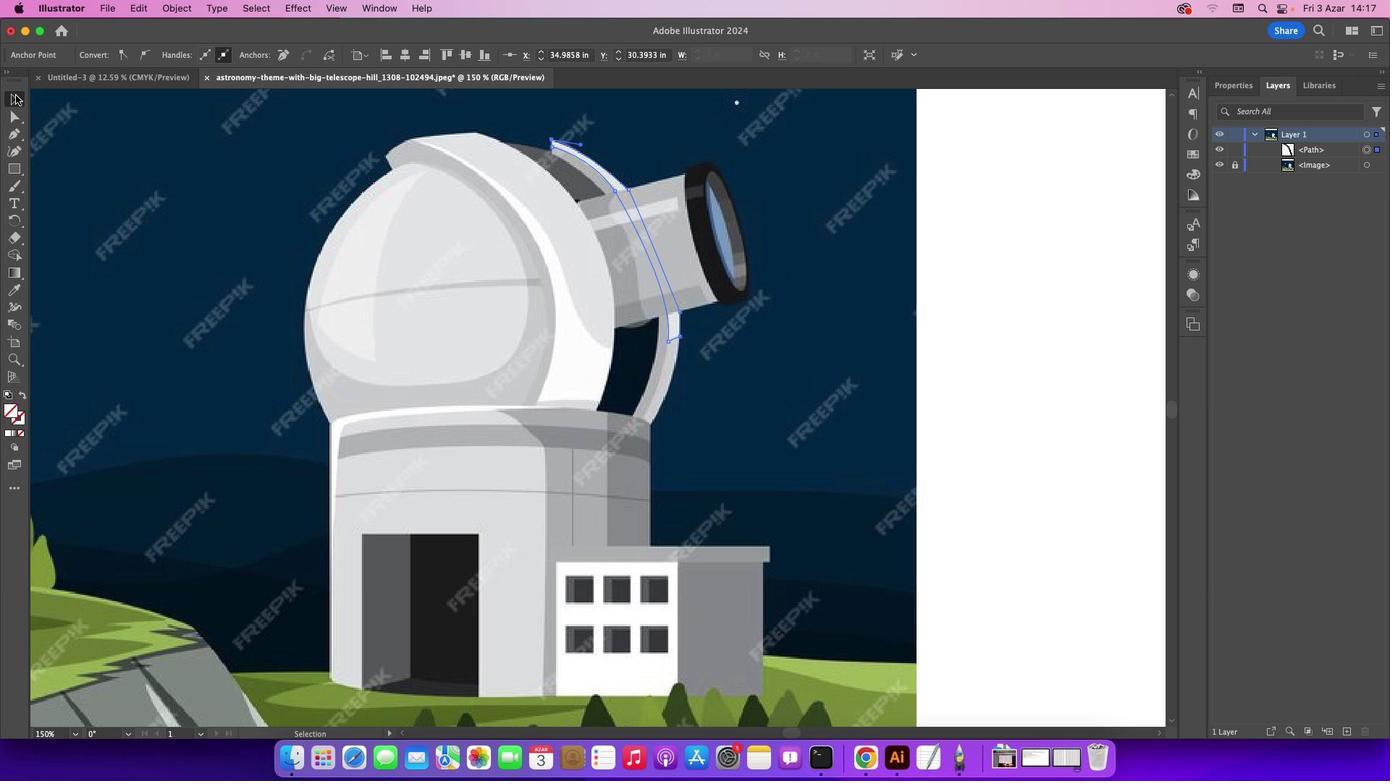 
Action: Mouse pressed left at (15, 95)
Screenshot: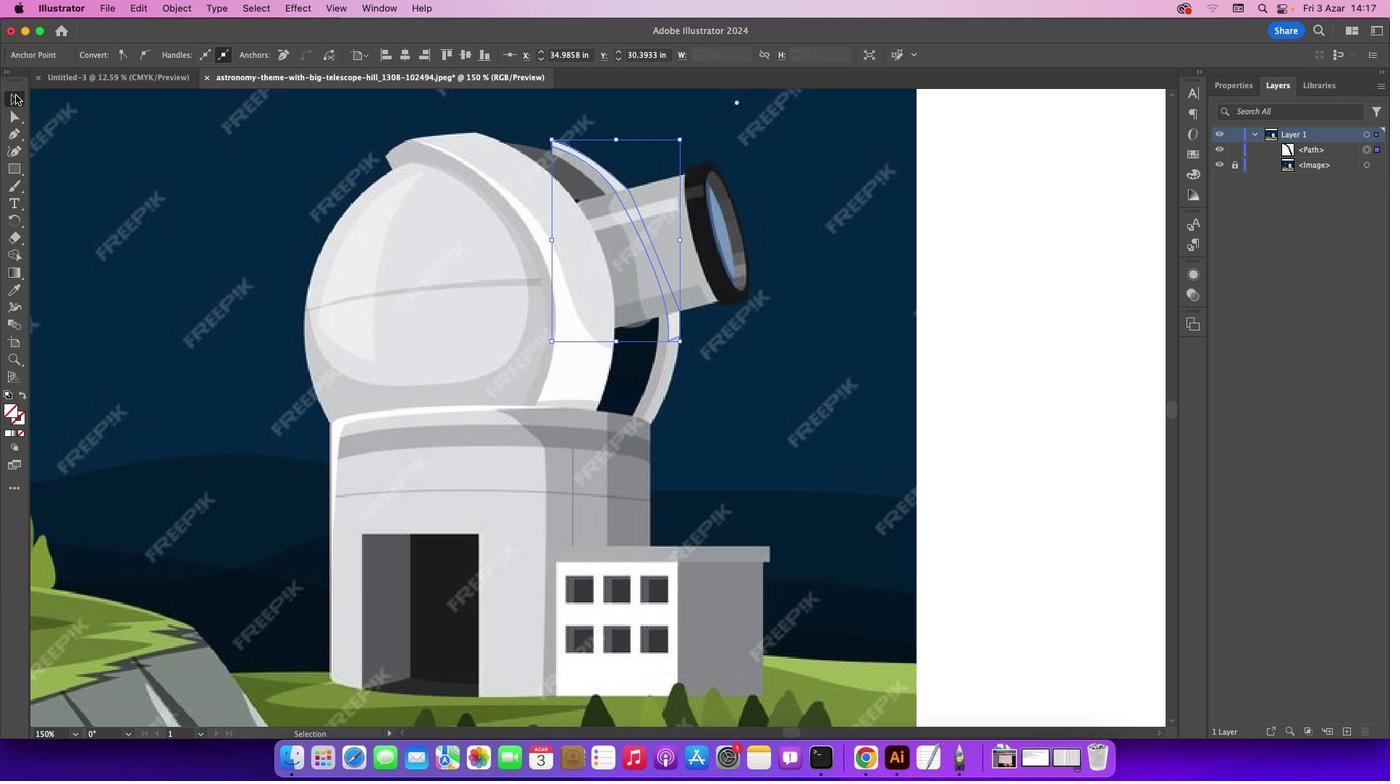 
Action: Mouse moved to (191, 139)
Screenshot: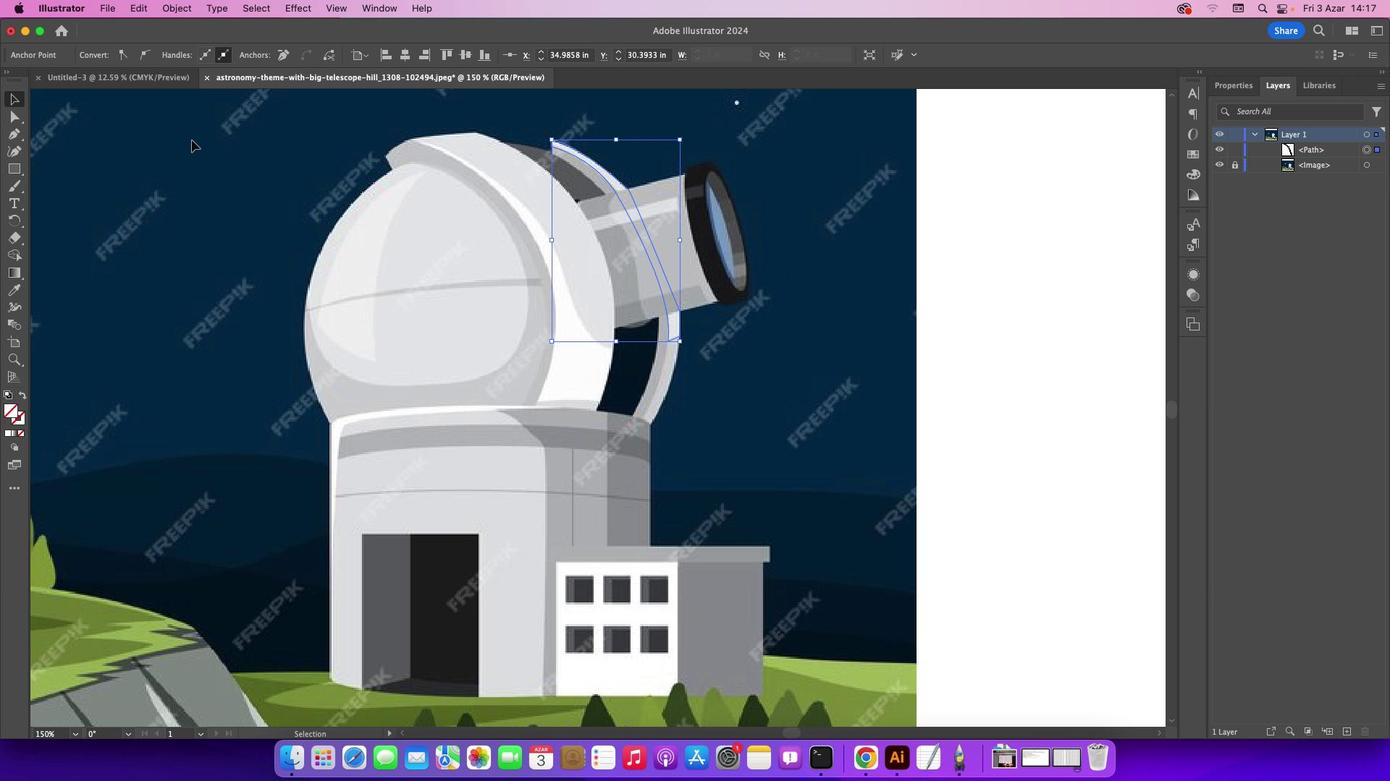 
Action: Mouse pressed left at (191, 139)
Screenshot: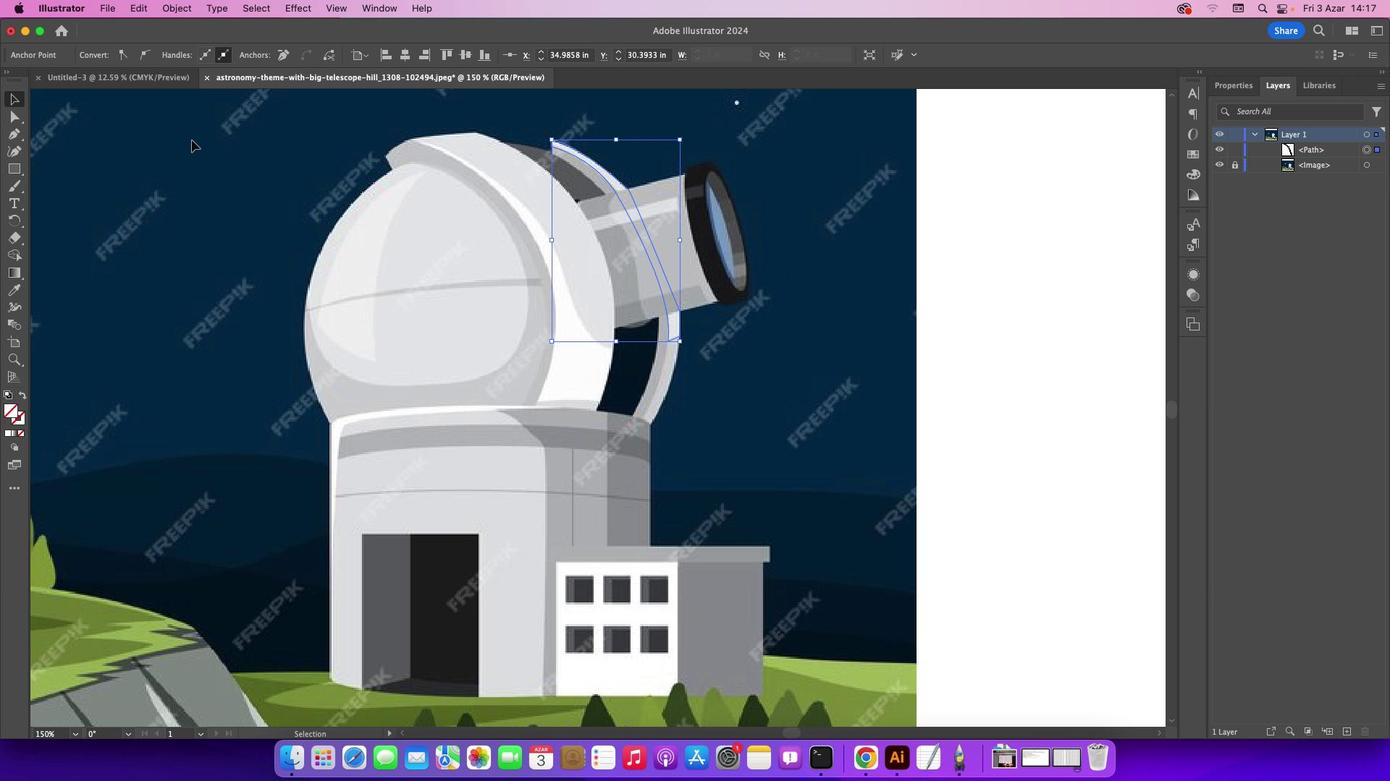 
Action: Mouse moved to (600, 171)
Screenshot: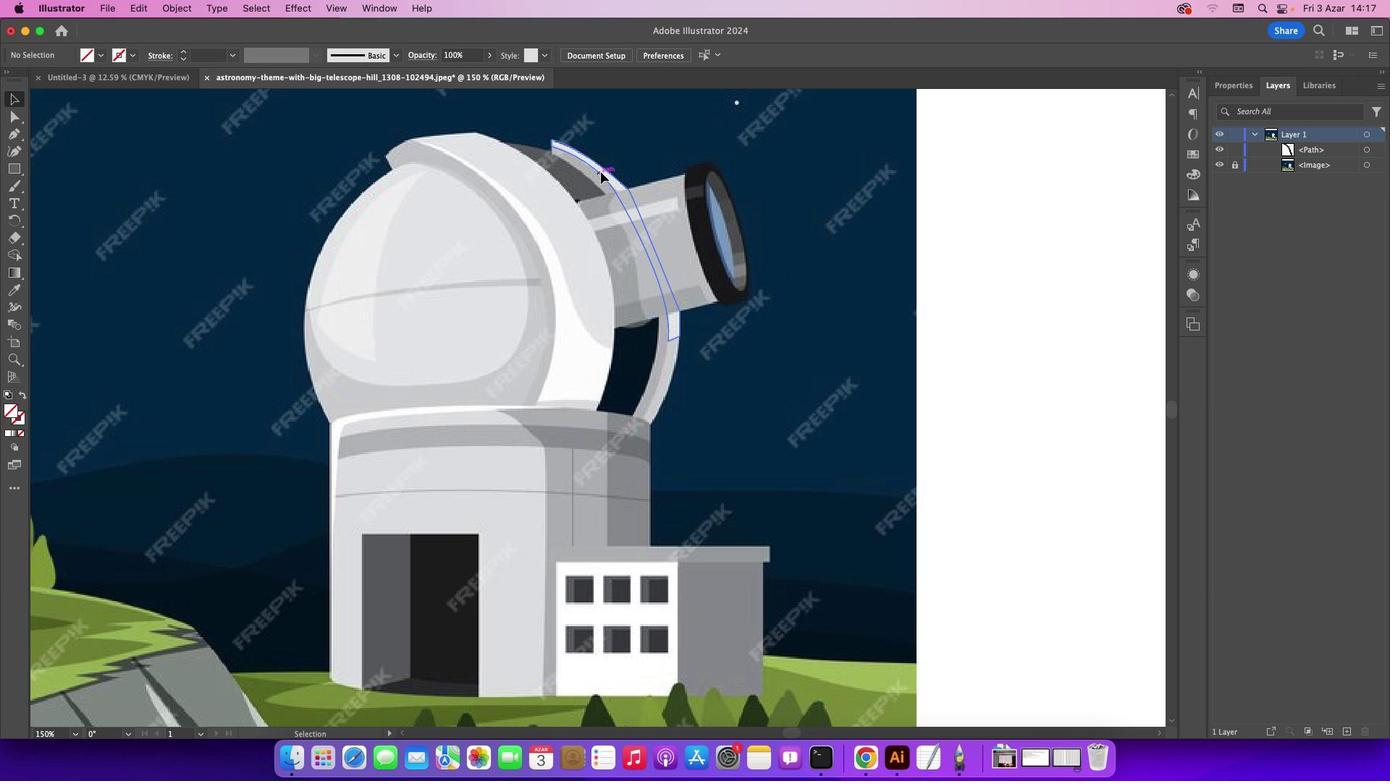 
Action: Mouse pressed left at (600, 171)
Screenshot: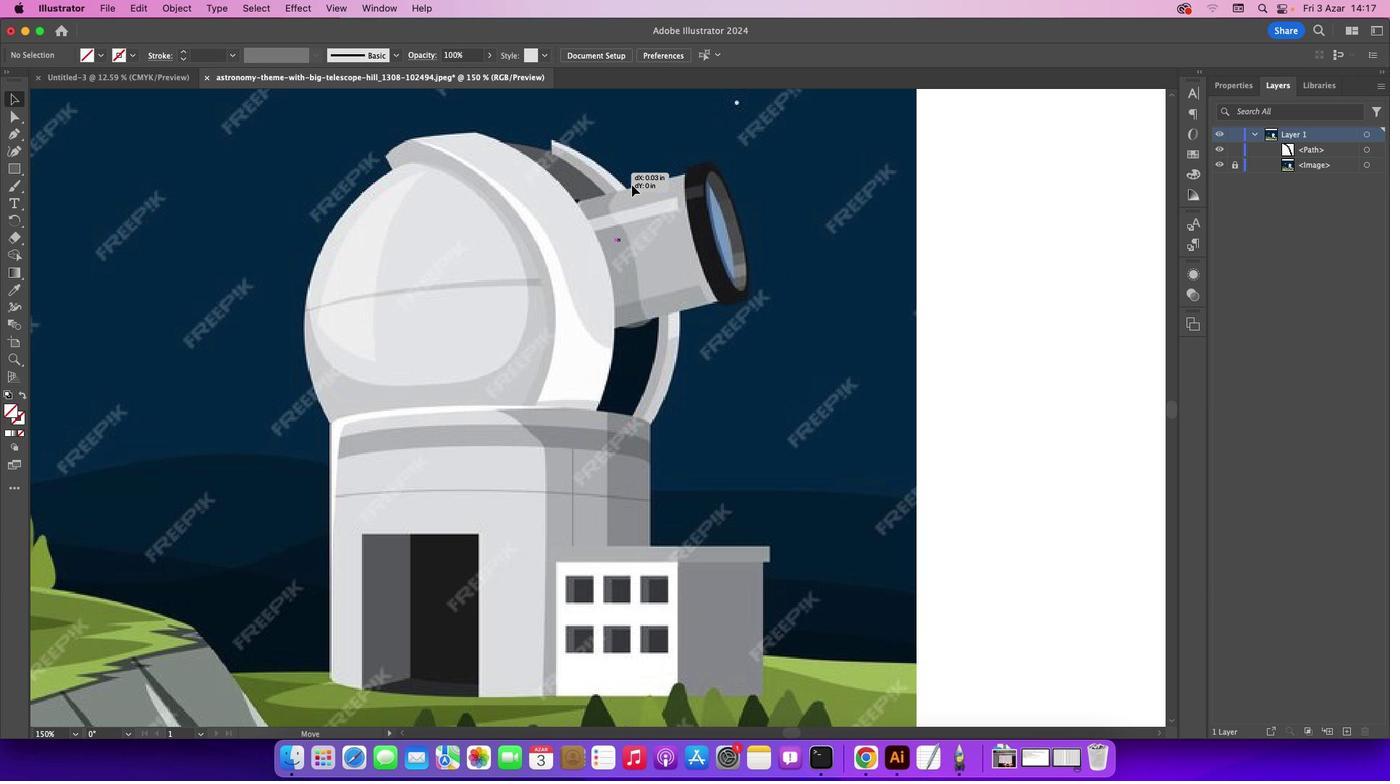 
Action: Mouse moved to (15, 292)
Screenshot: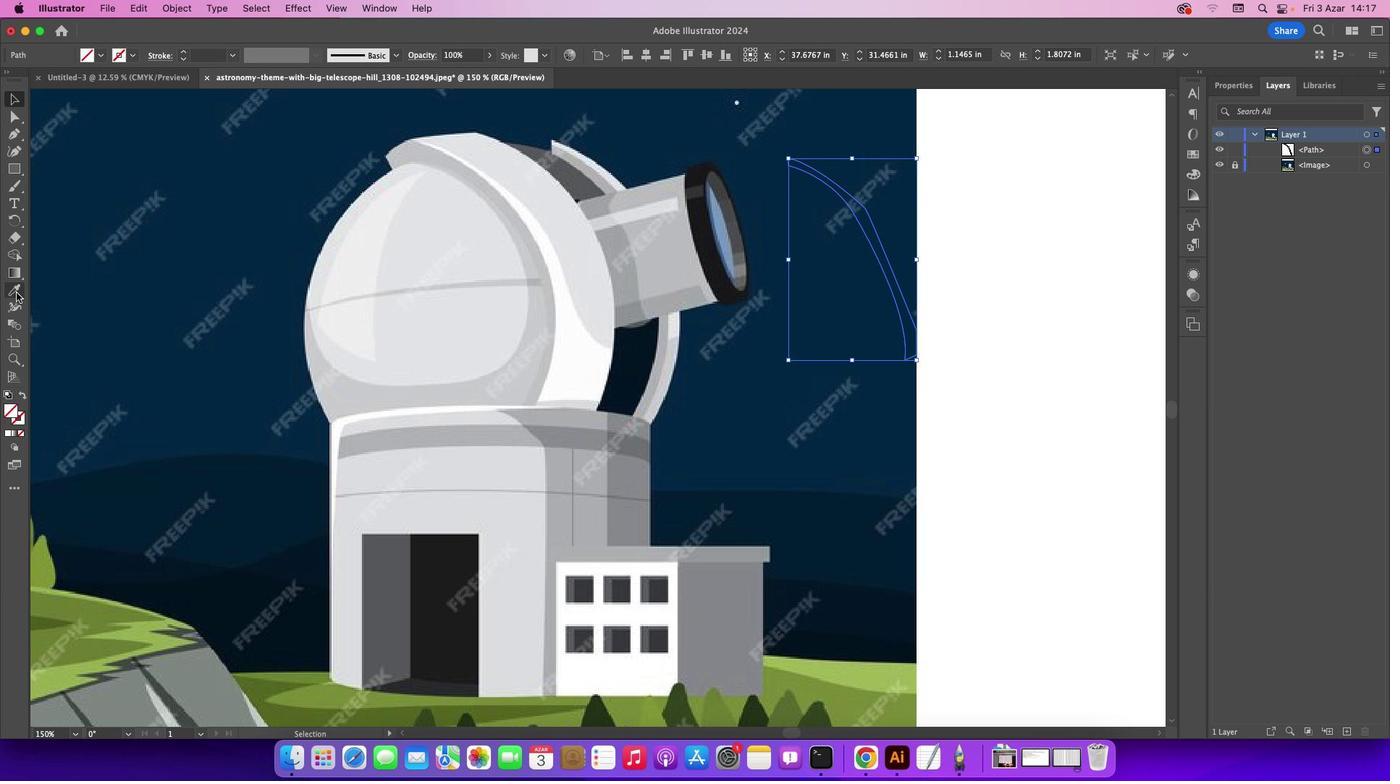 
Action: Mouse pressed left at (15, 292)
Screenshot: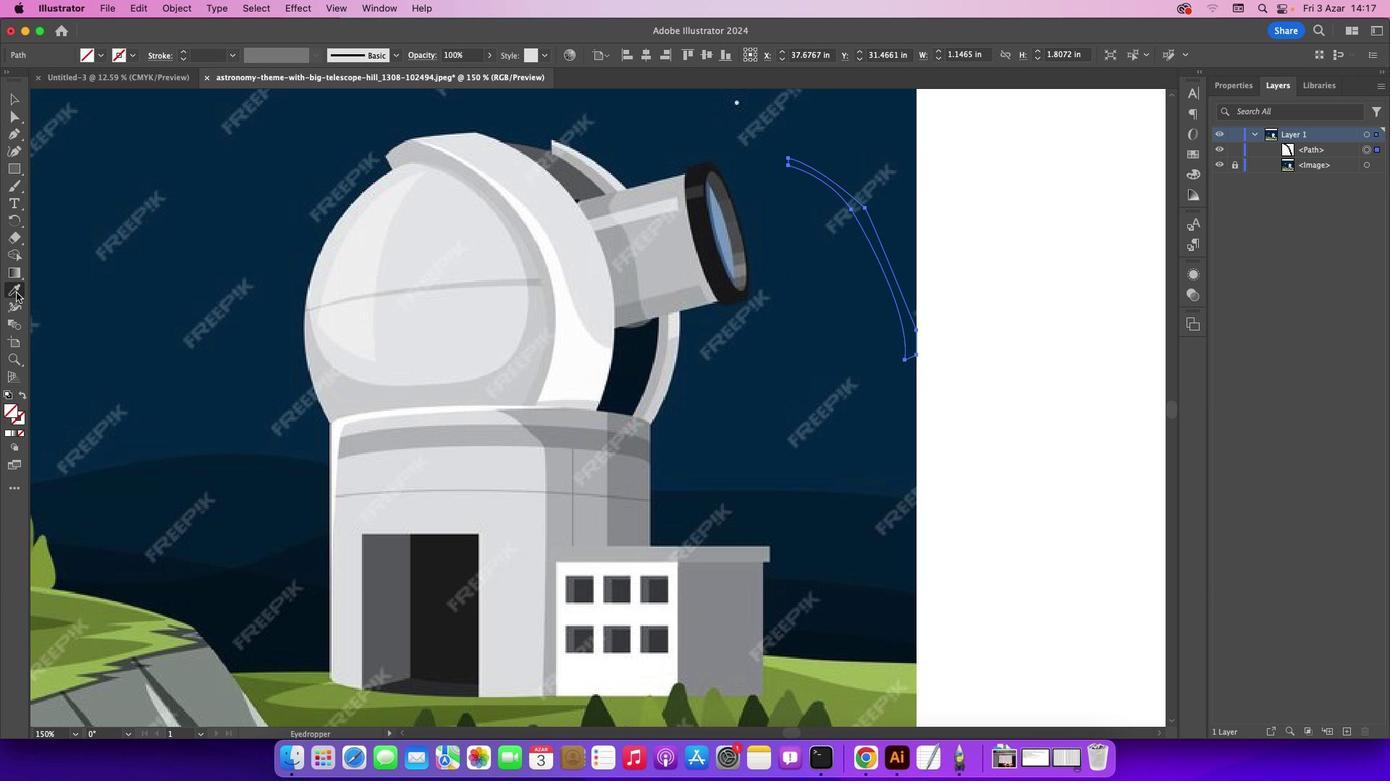
Action: Mouse moved to (612, 180)
Screenshot: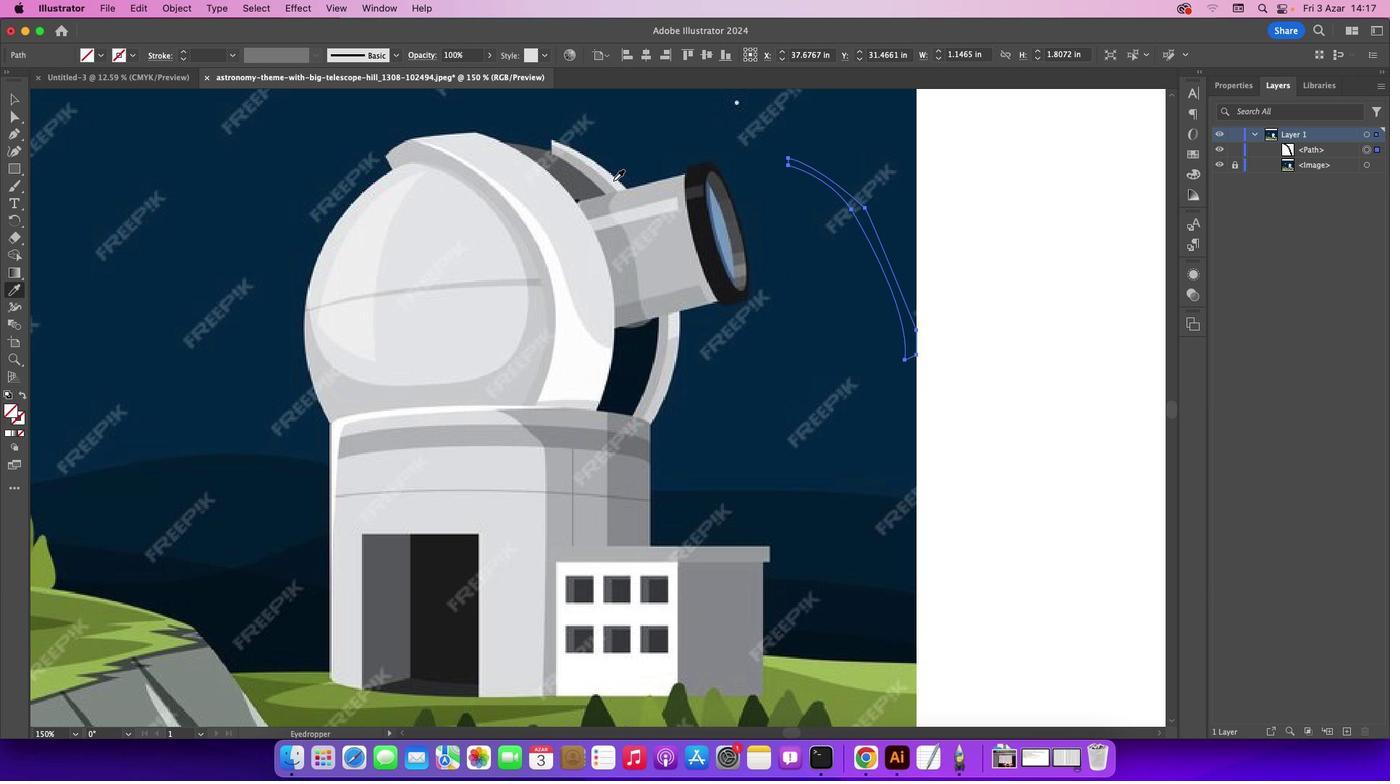 
Action: Mouse pressed left at (612, 180)
Screenshot: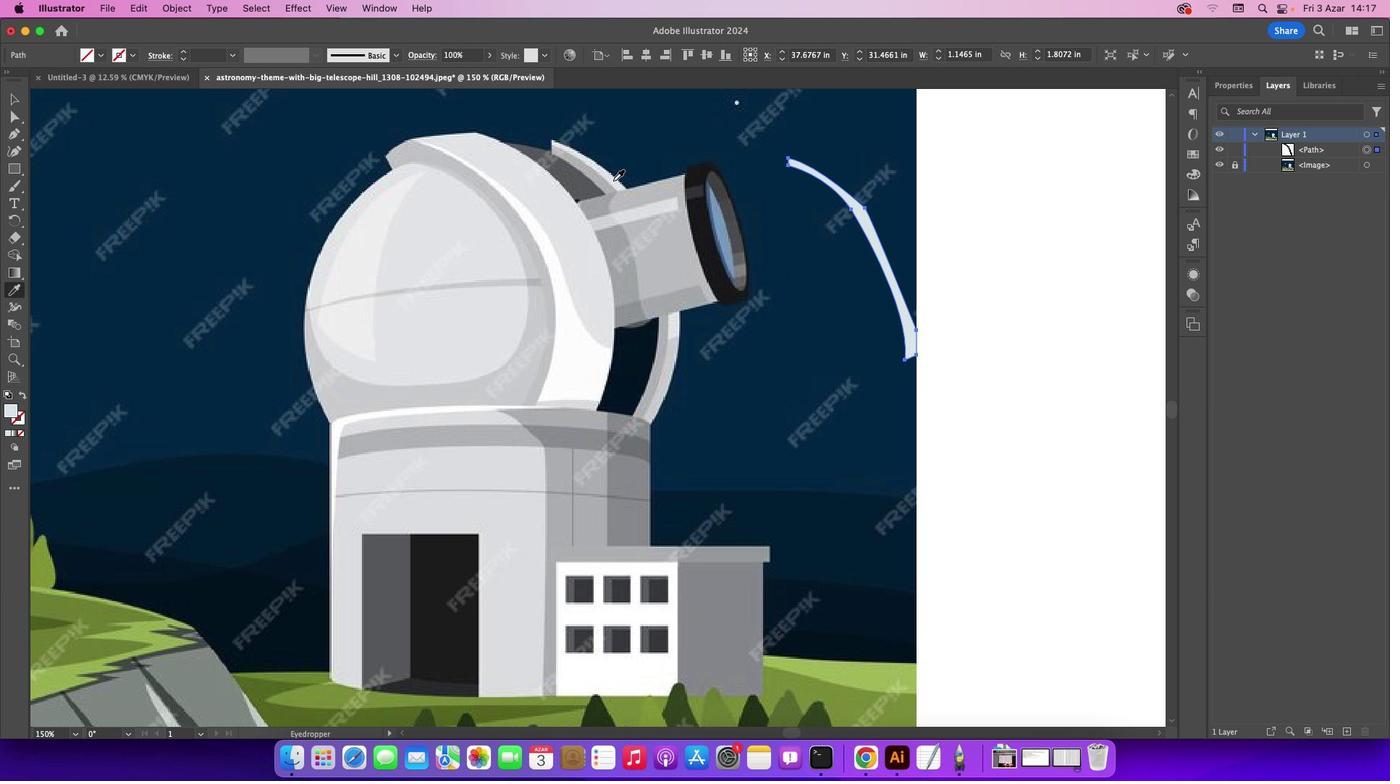 
Action: Mouse moved to (15, 103)
Screenshot: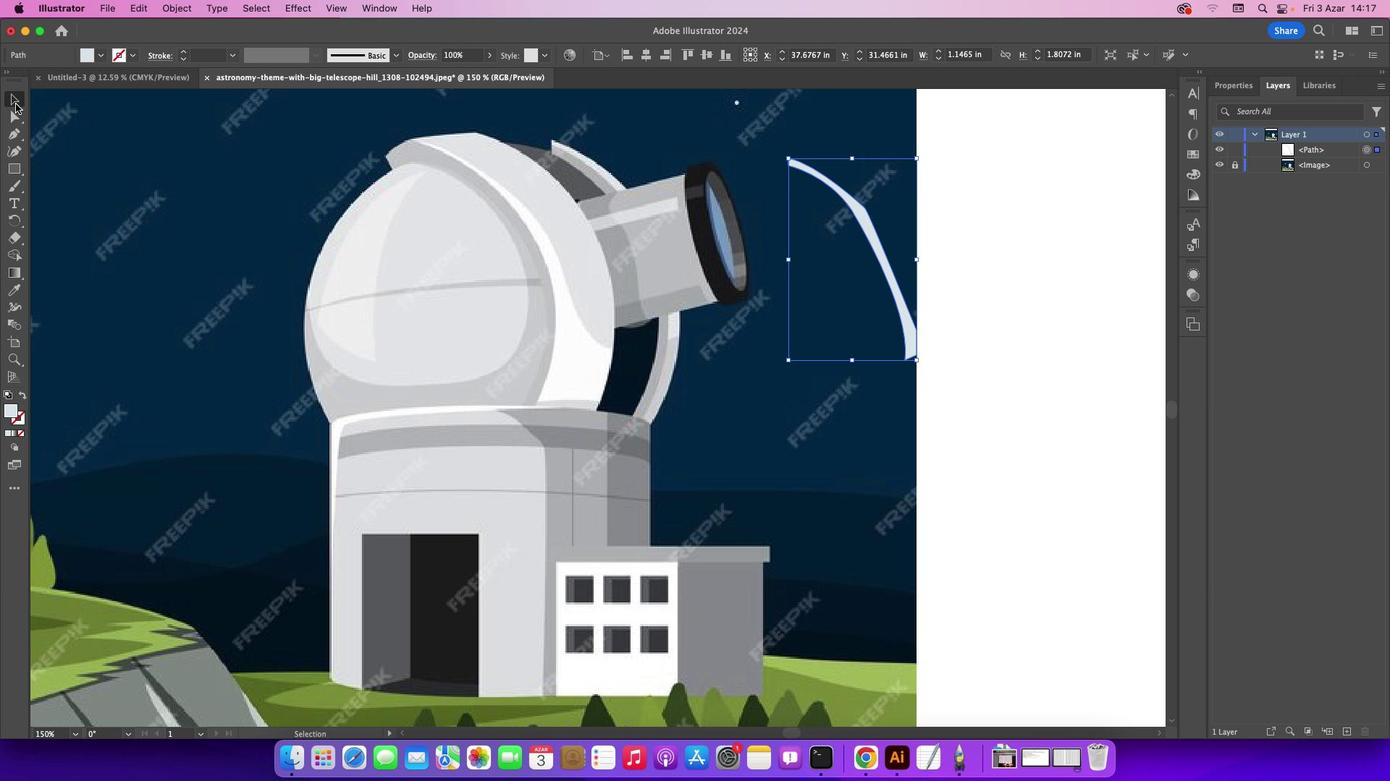 
Action: Mouse pressed left at (15, 103)
Screenshot: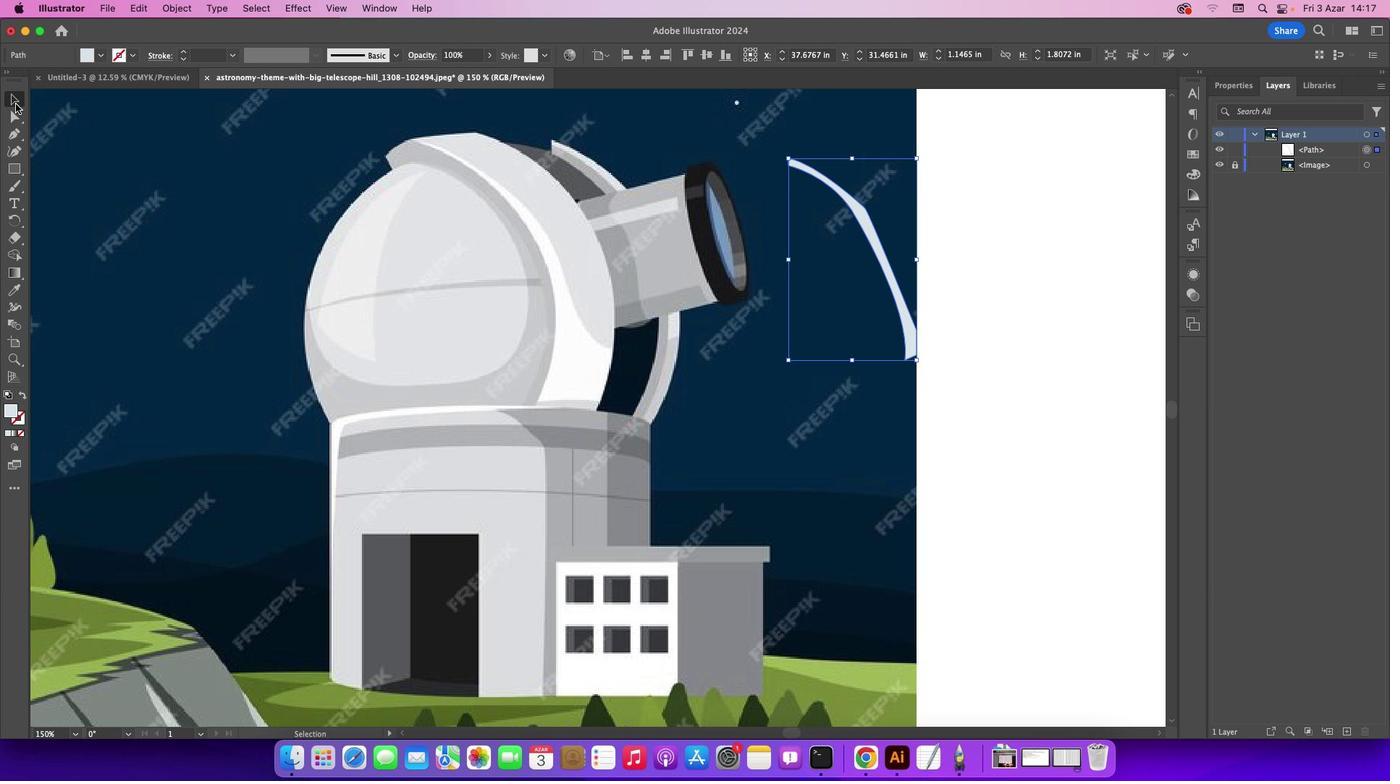 
Action: Mouse moved to (315, 181)
Screenshot: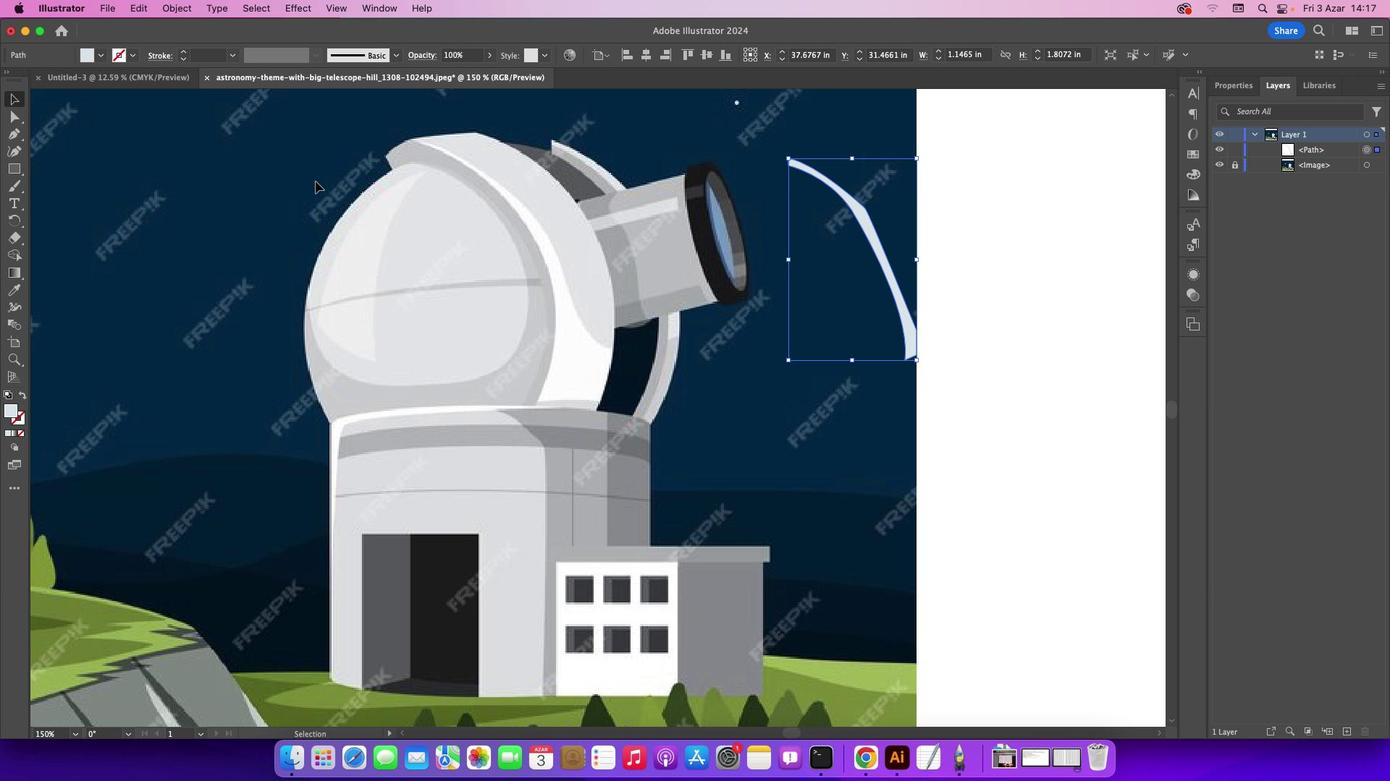 
Action: Mouse pressed left at (315, 181)
Screenshot: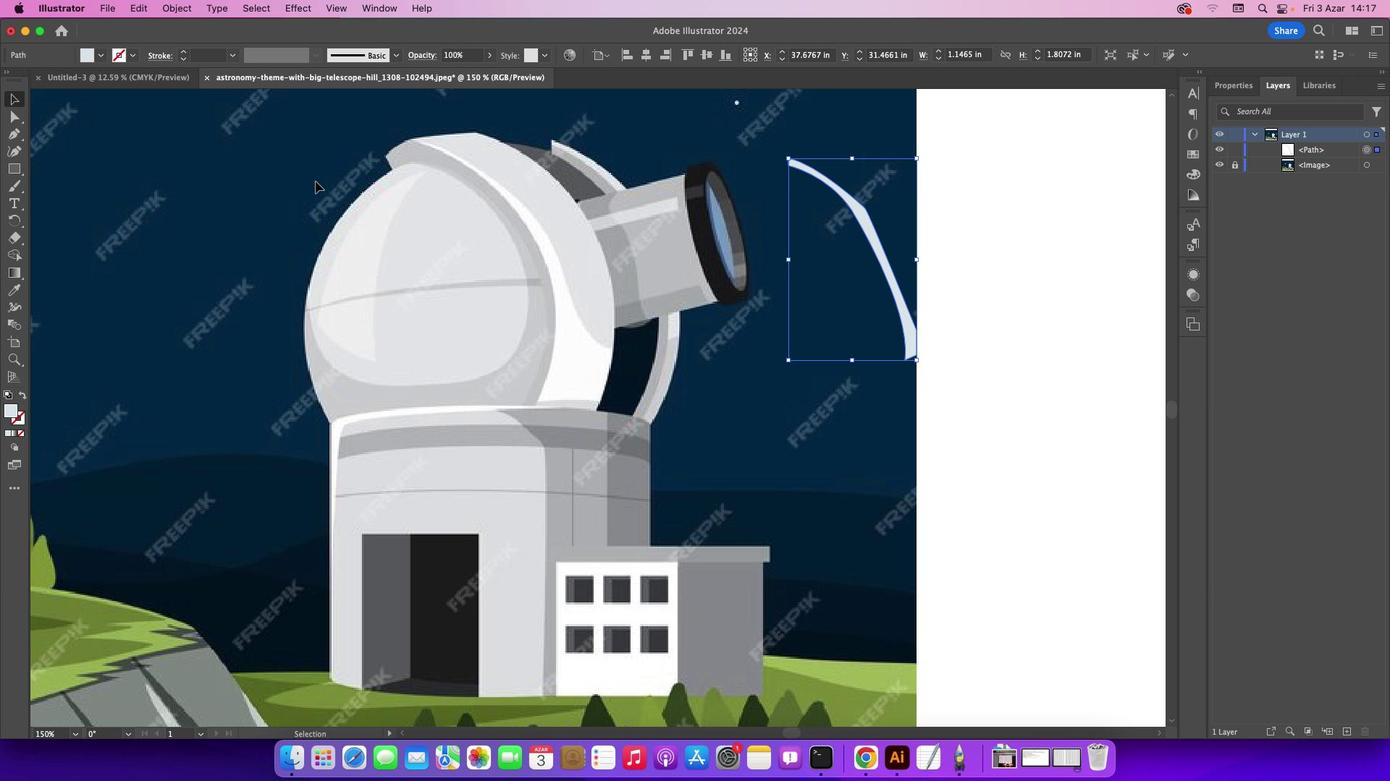 
Action: Mouse moved to (13, 137)
Screenshot: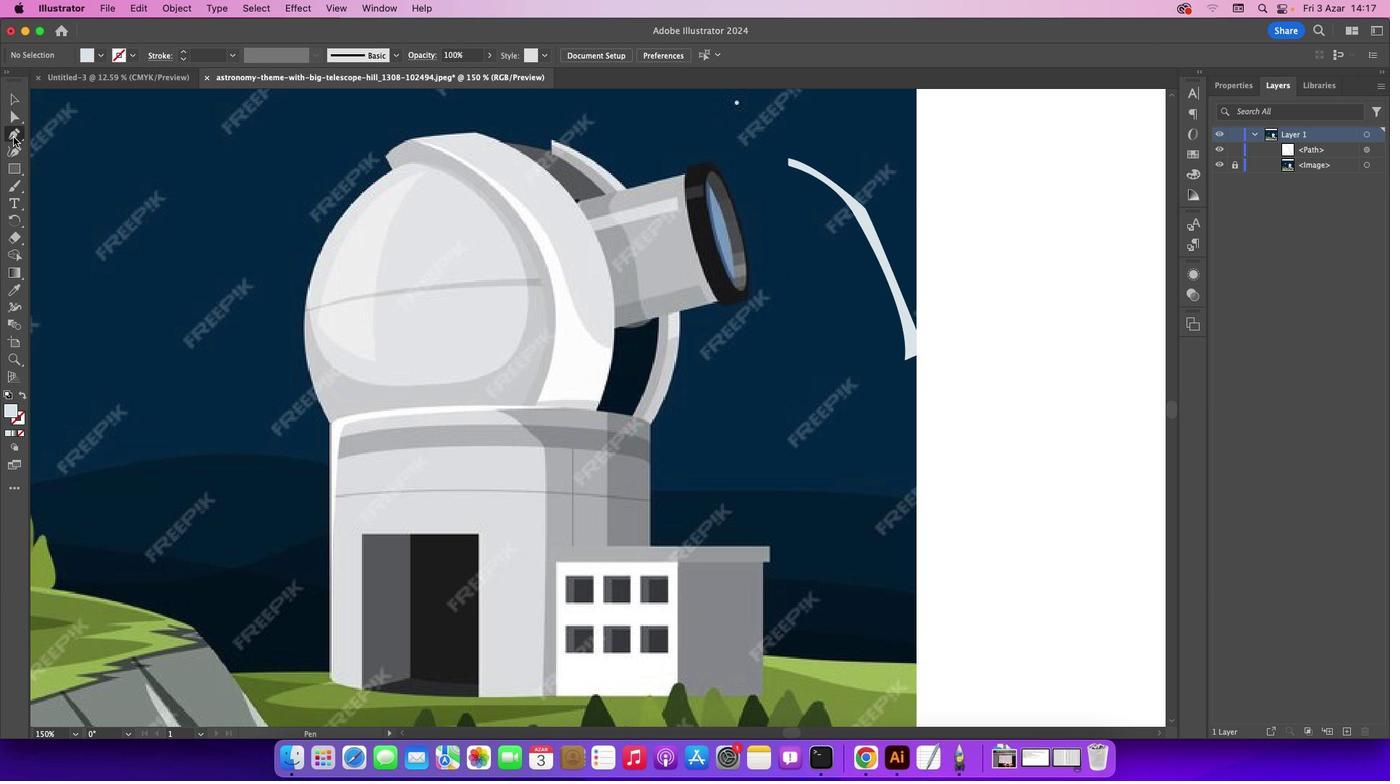 
Action: Mouse pressed left at (13, 137)
Screenshot: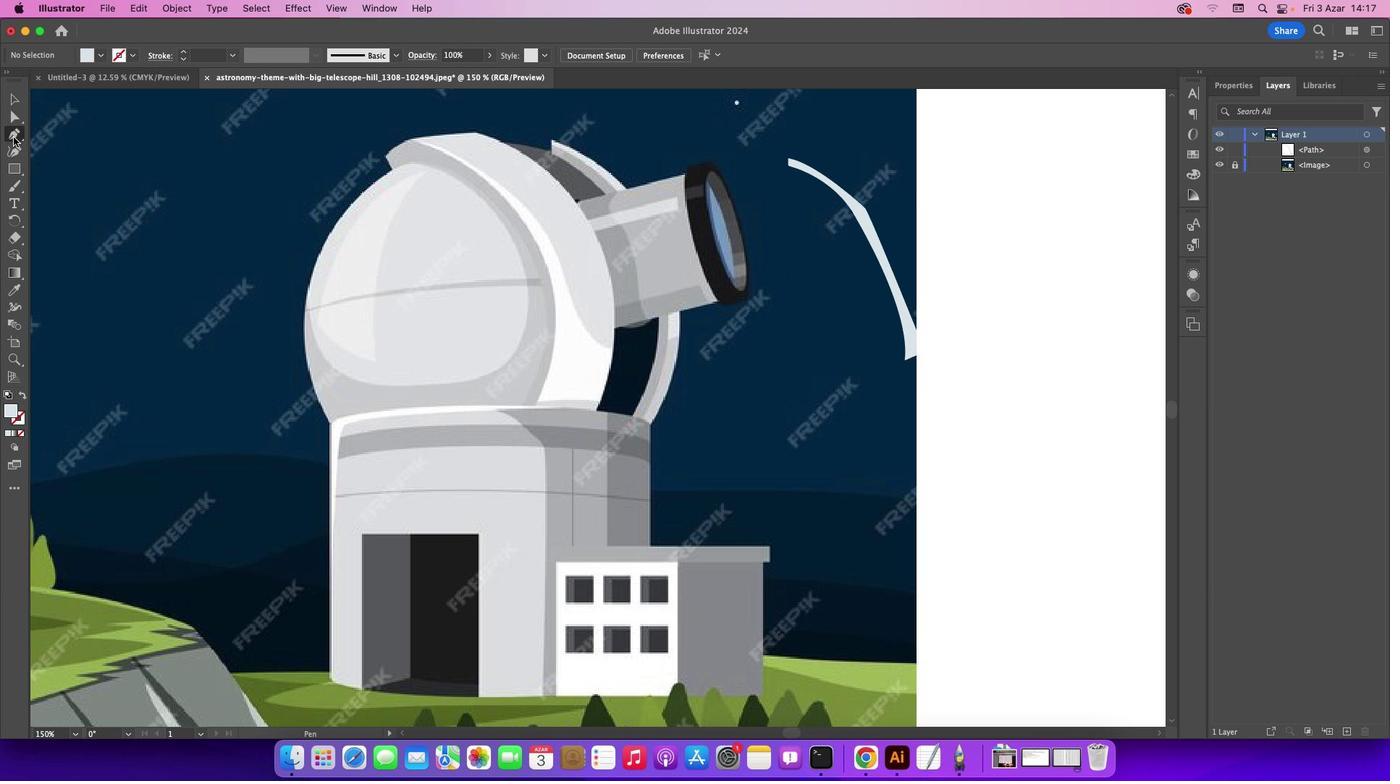 
Action: Mouse moved to (666, 341)
Screenshot: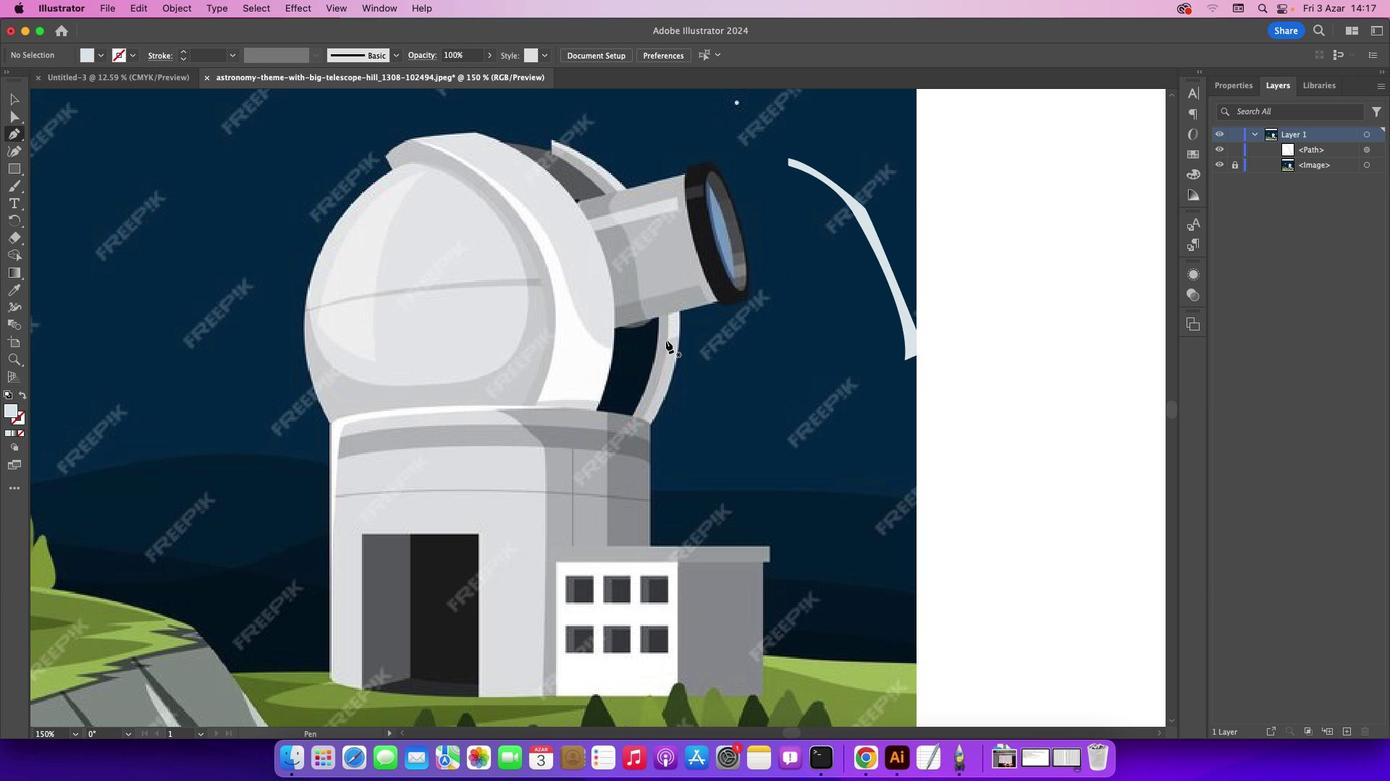 
Action: Mouse pressed left at (666, 341)
Screenshot: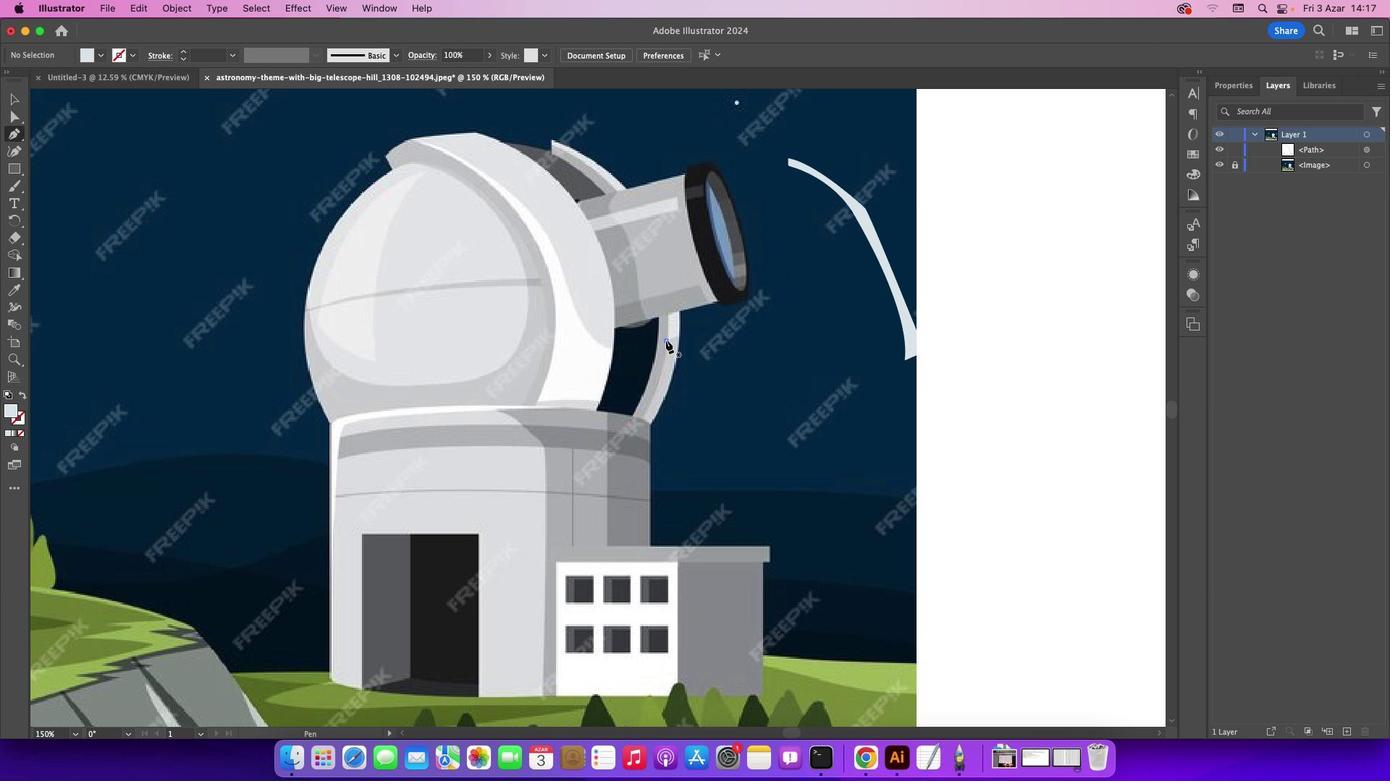 
Action: Mouse moved to (678, 335)
Screenshot: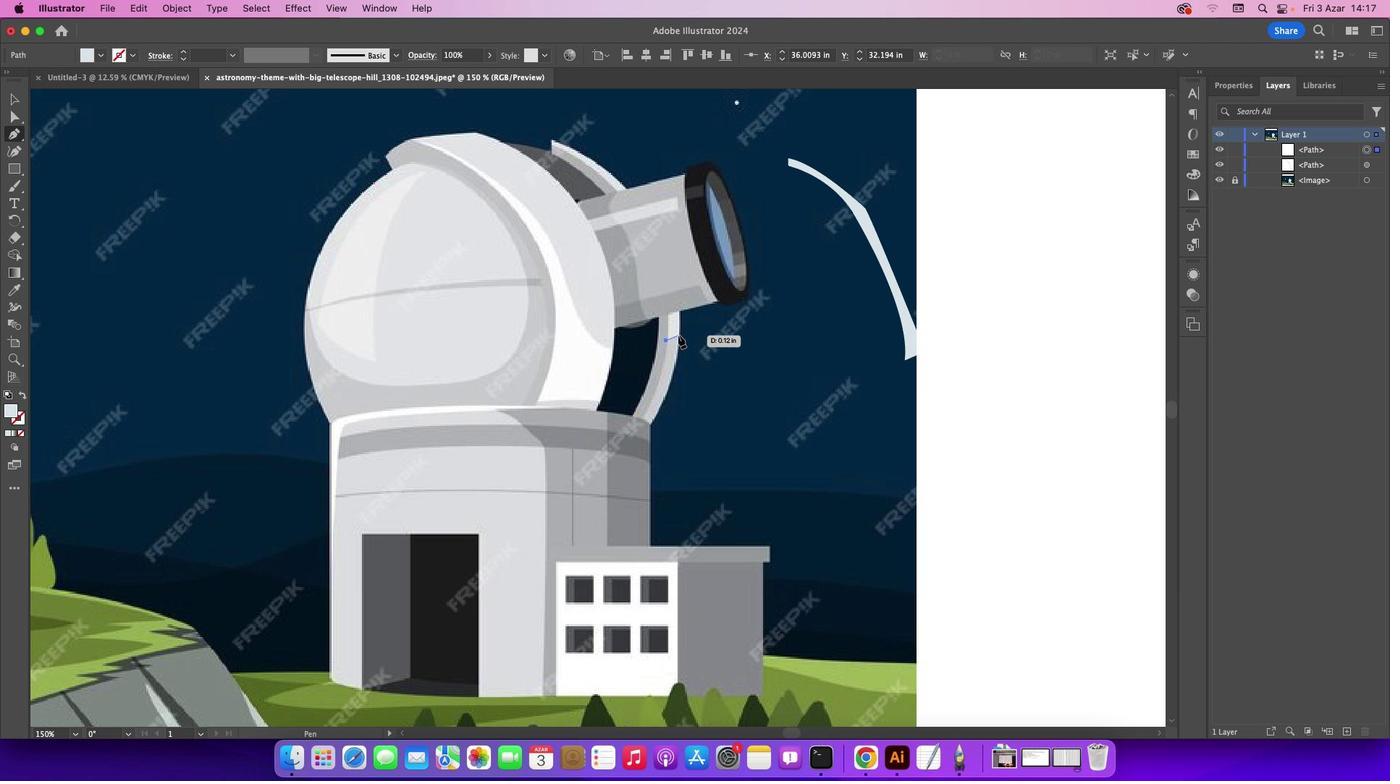 
Action: Mouse pressed left at (678, 335)
Screenshot: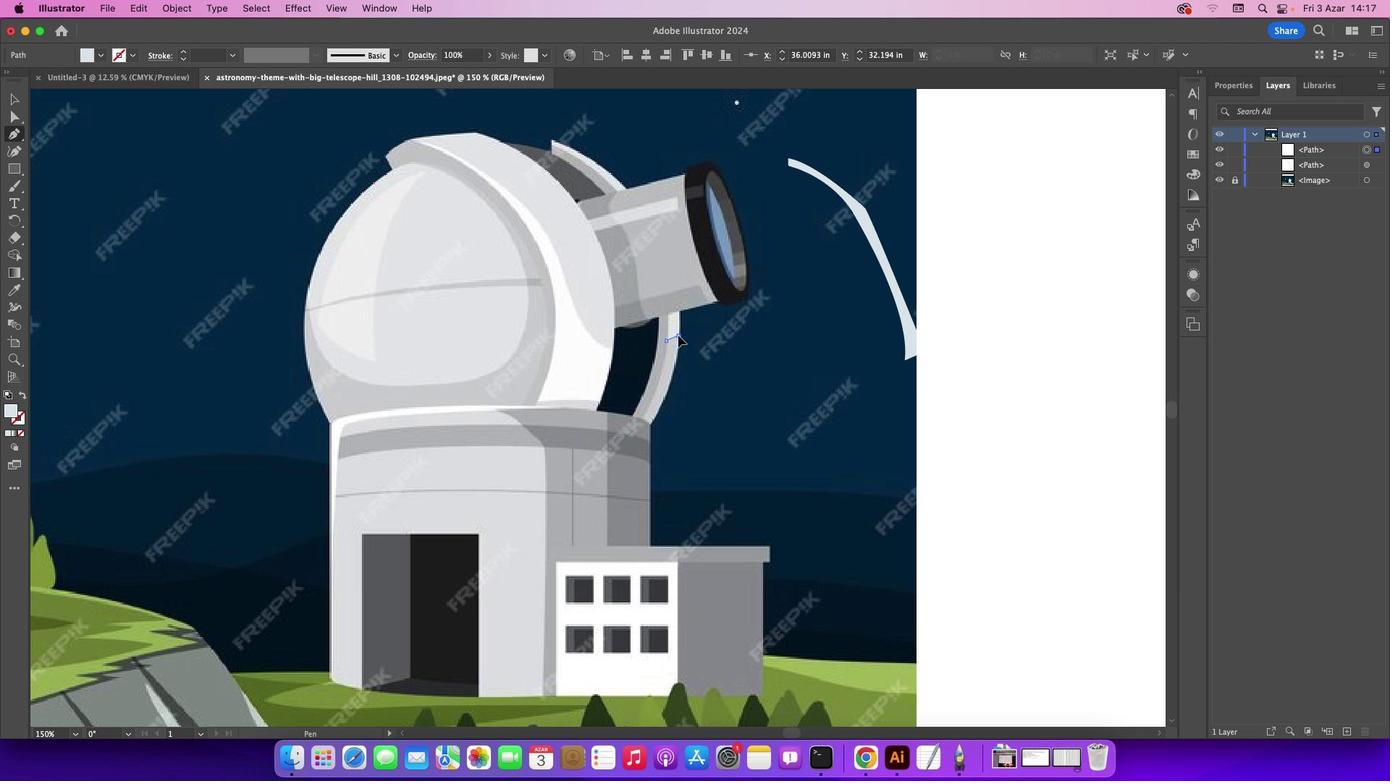 
Action: Mouse moved to (650, 425)
Screenshot: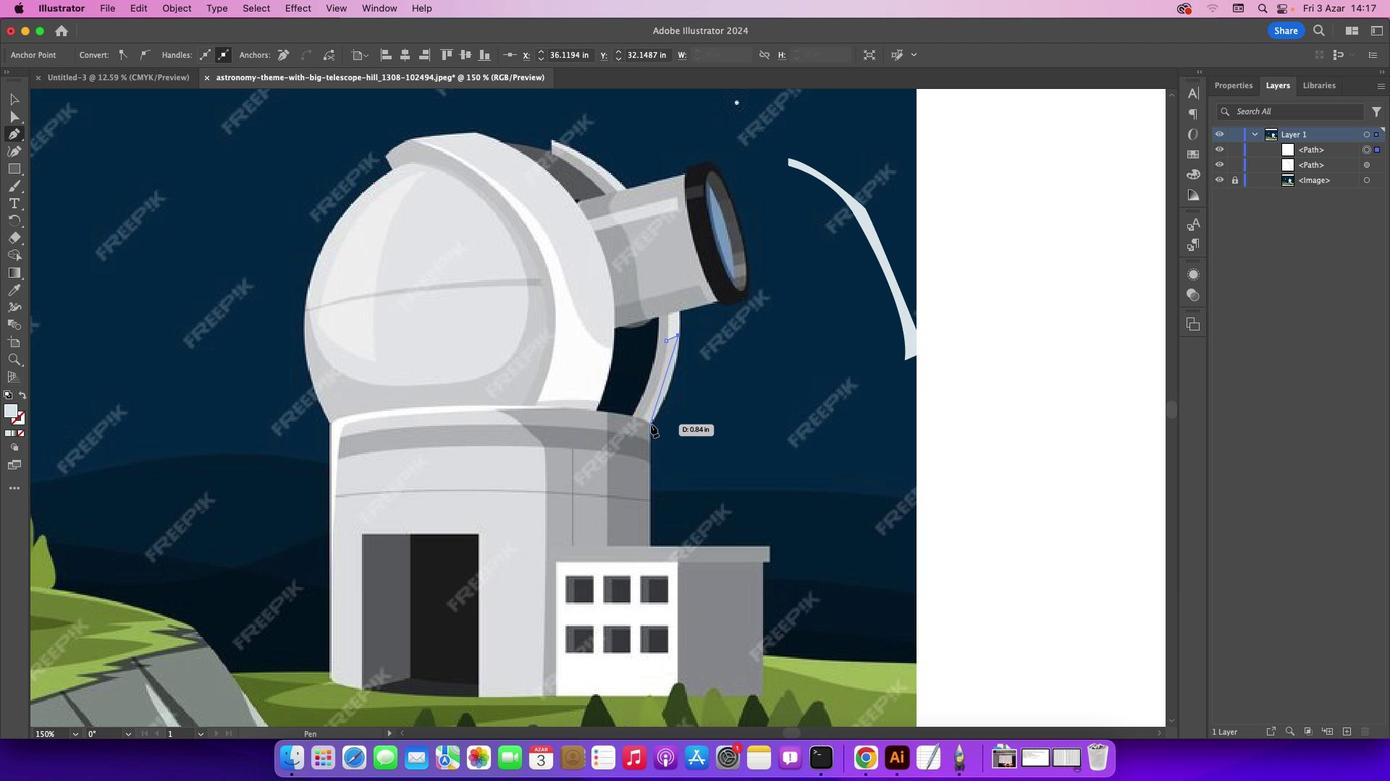 
Action: Mouse pressed left at (650, 425)
Screenshot: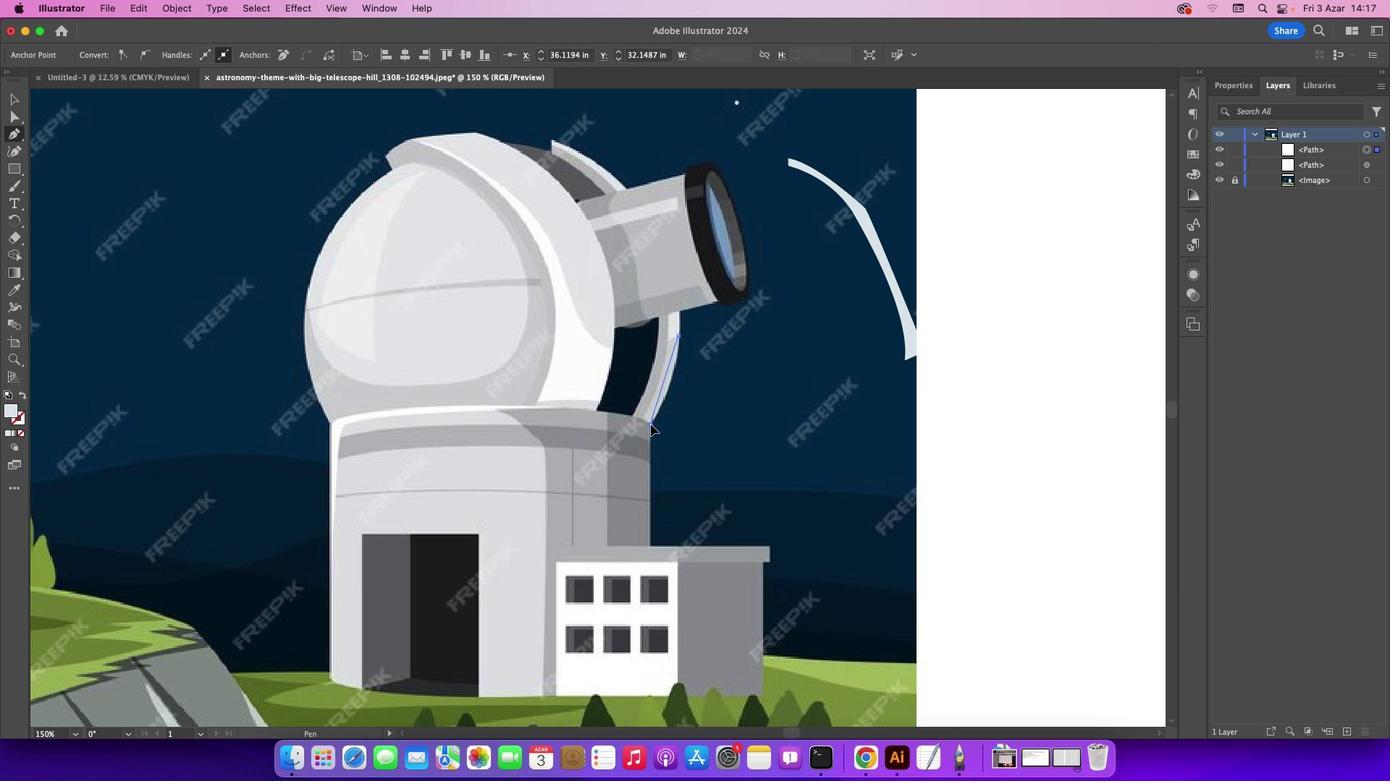 
Action: Mouse moved to (650, 425)
Screenshot: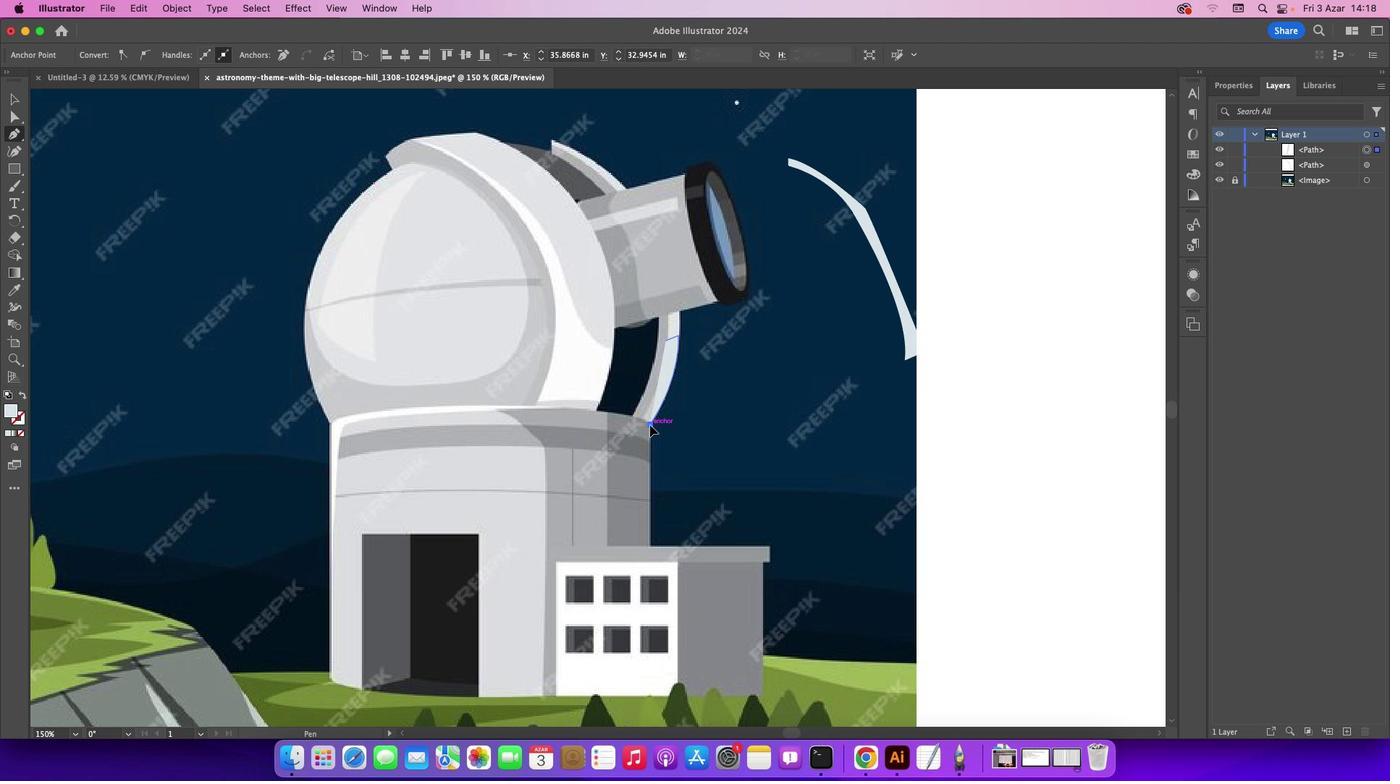 
Action: Mouse pressed left at (650, 425)
Screenshot: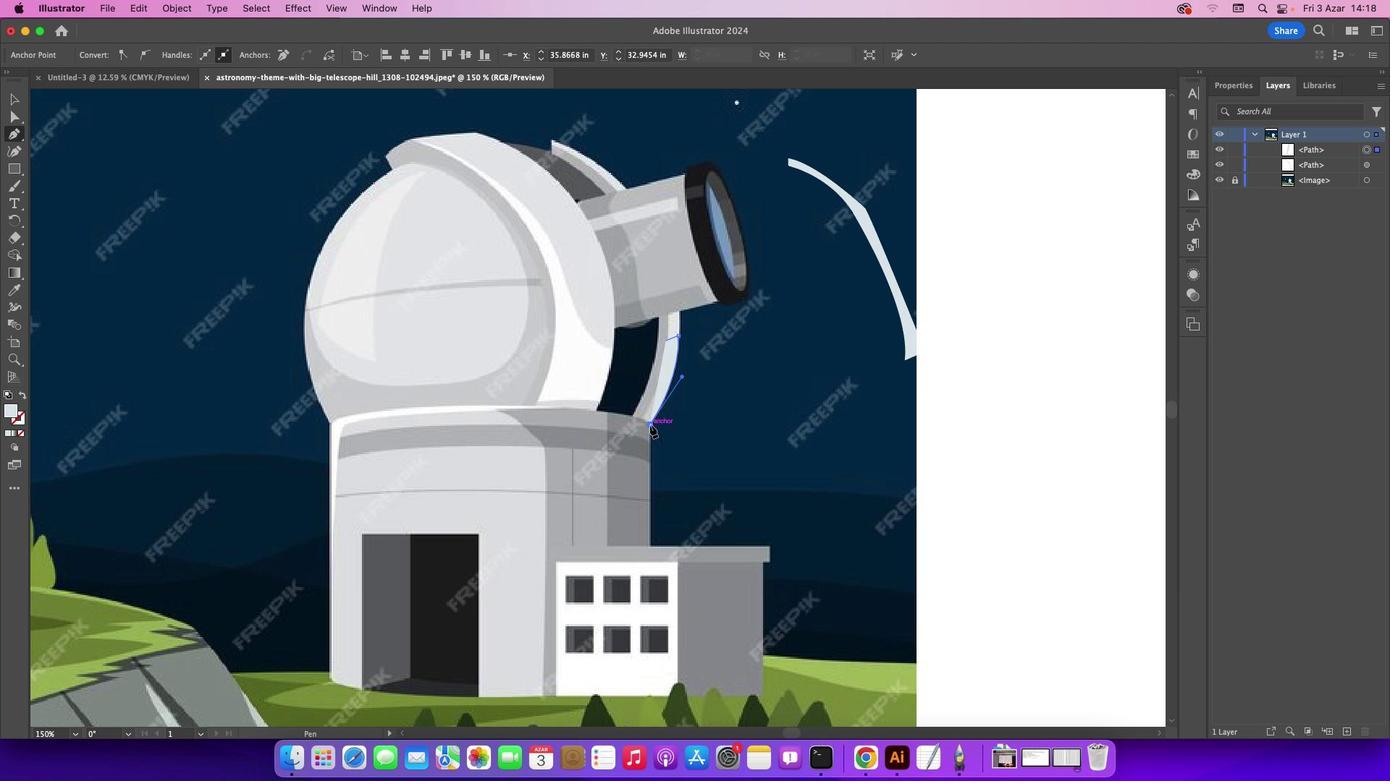 
Action: Mouse moved to (20, 432)
Screenshot: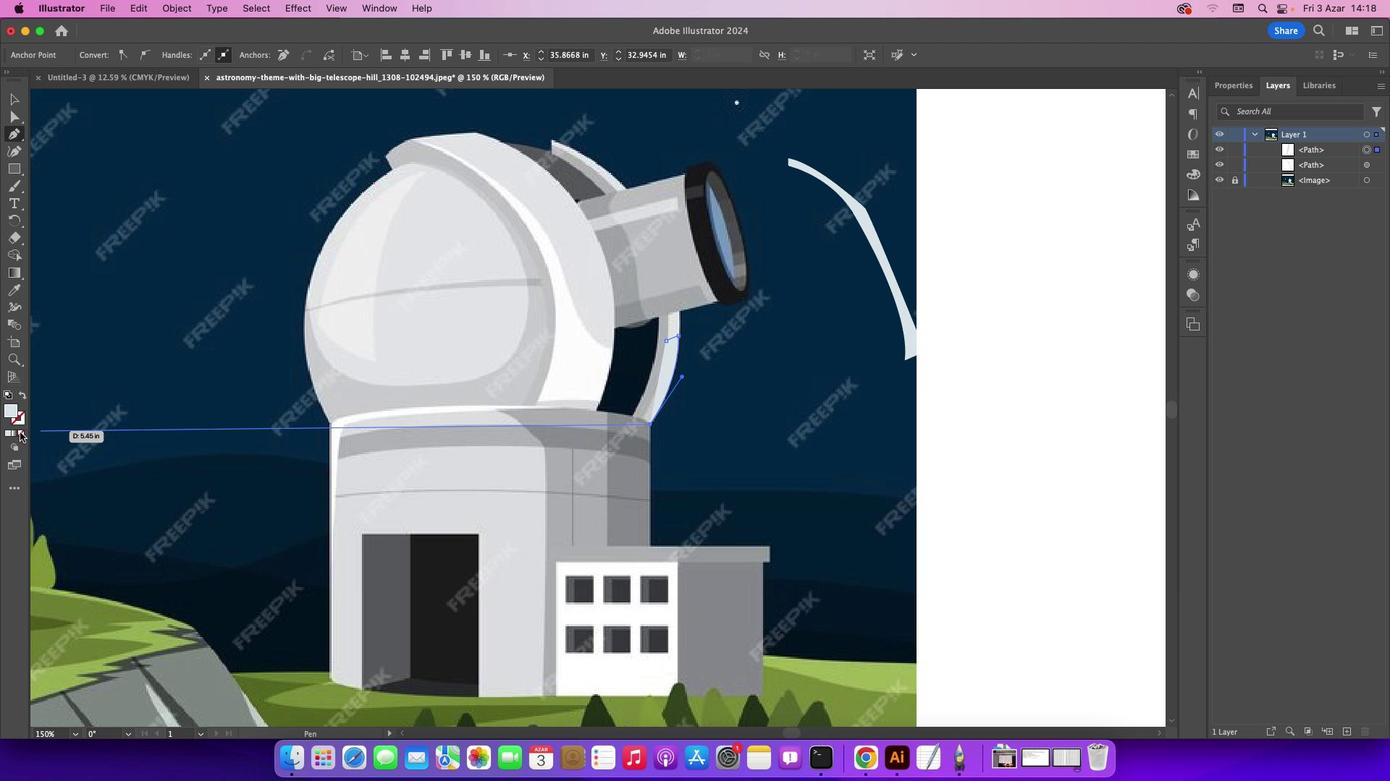 
Action: Mouse pressed left at (20, 432)
Screenshot: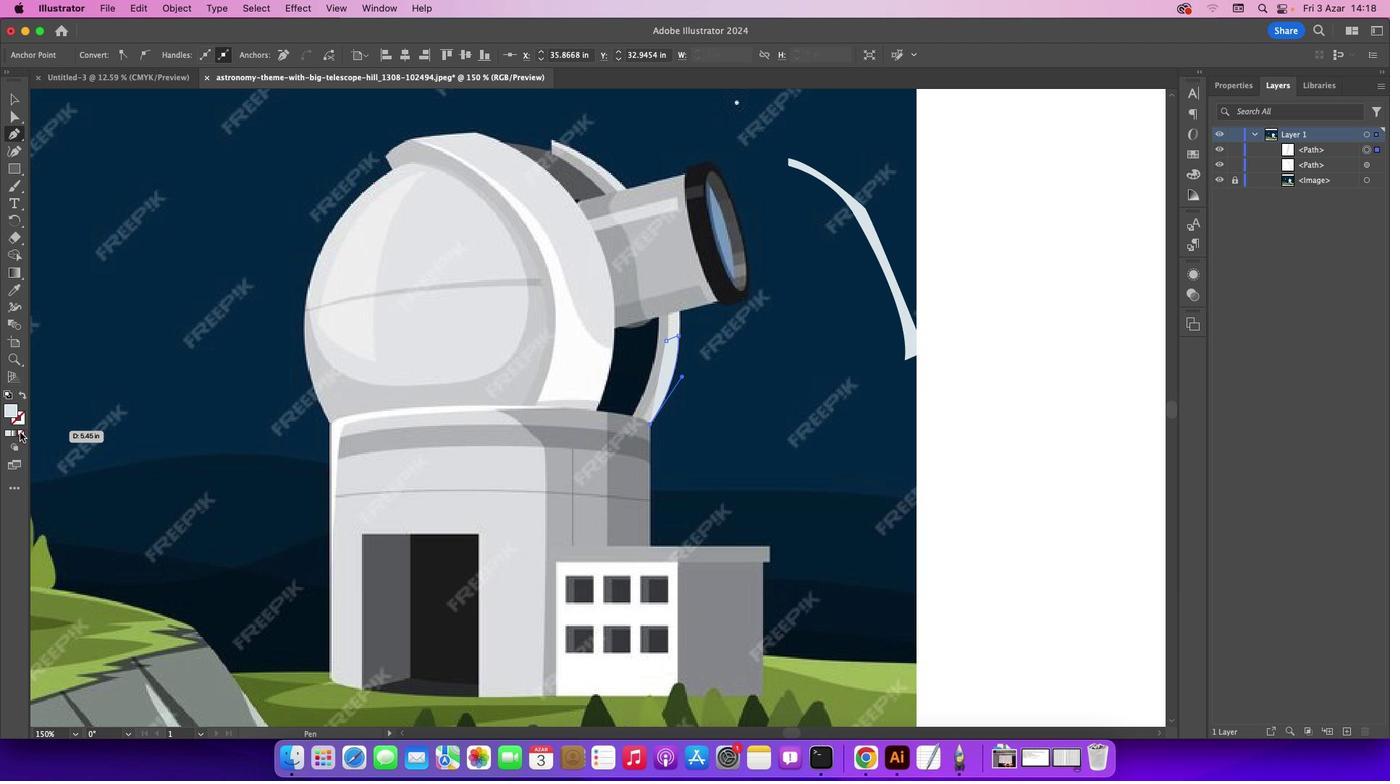 
Action: Mouse moved to (642, 418)
Screenshot: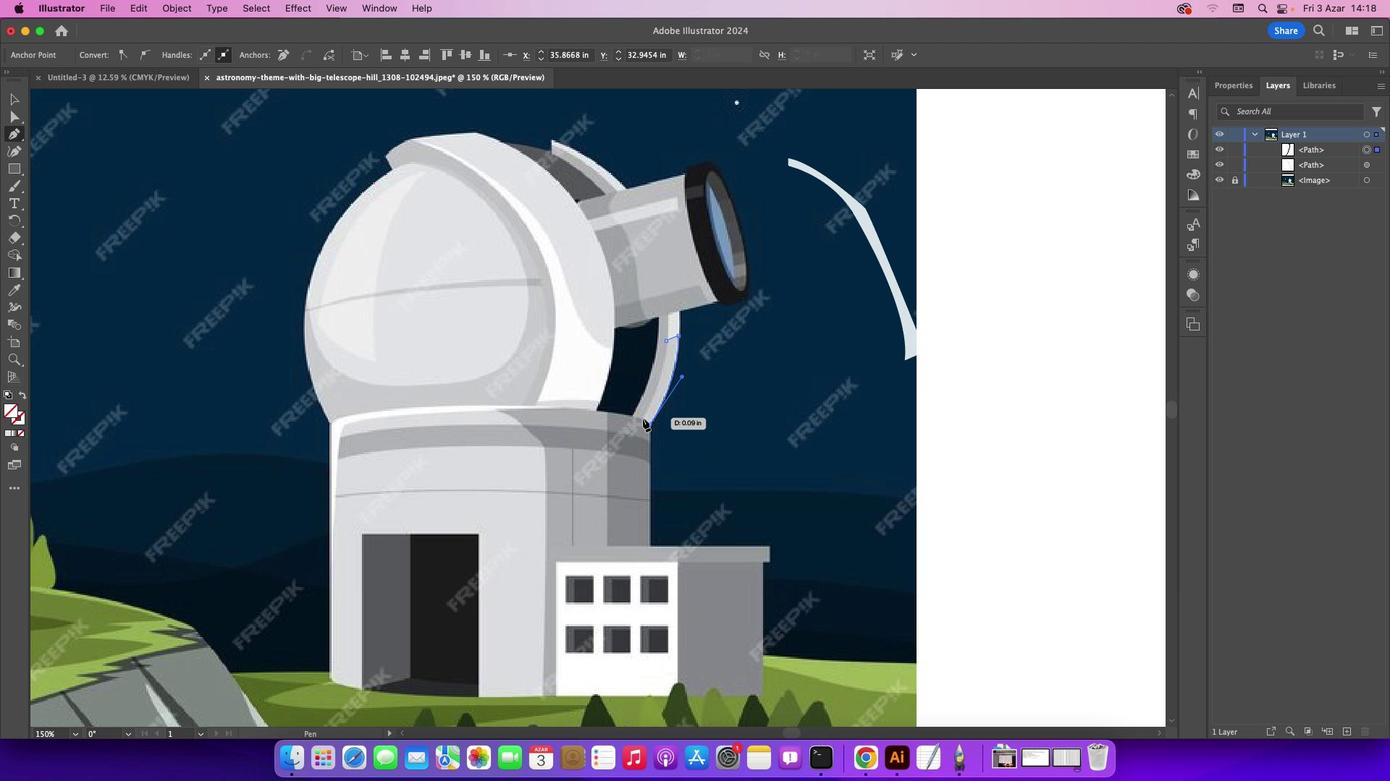 
Action: Mouse pressed left at (642, 418)
Screenshot: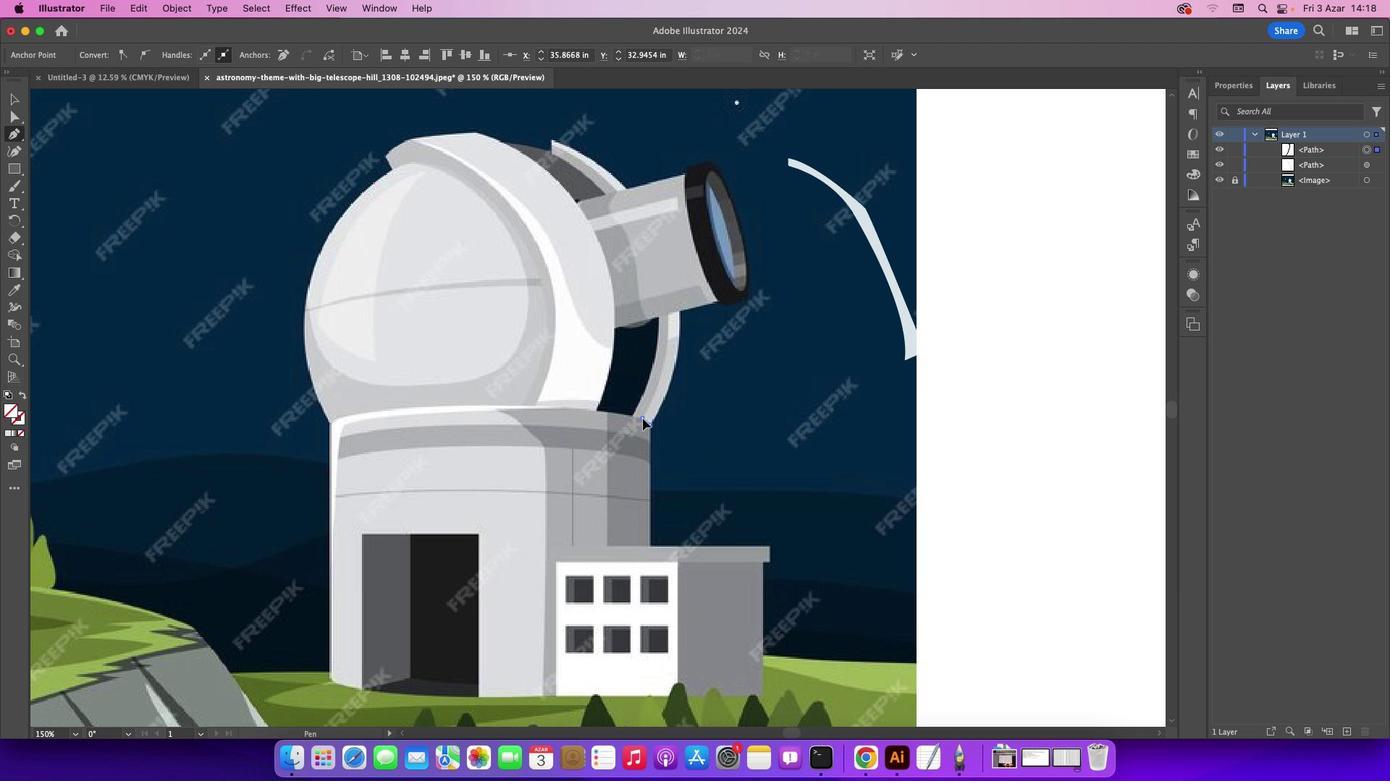 
Action: Mouse moved to (666, 342)
Screenshot: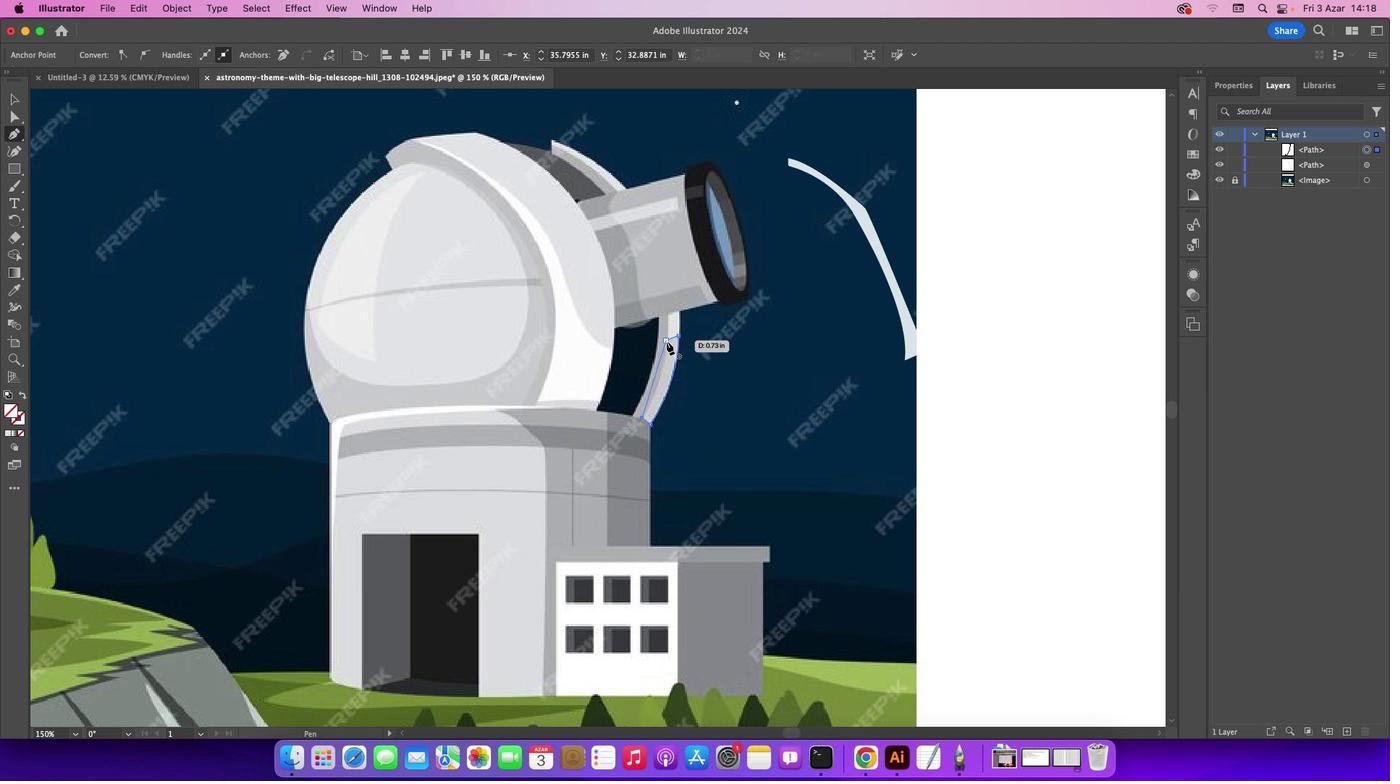 
Action: Mouse pressed left at (666, 342)
Screenshot: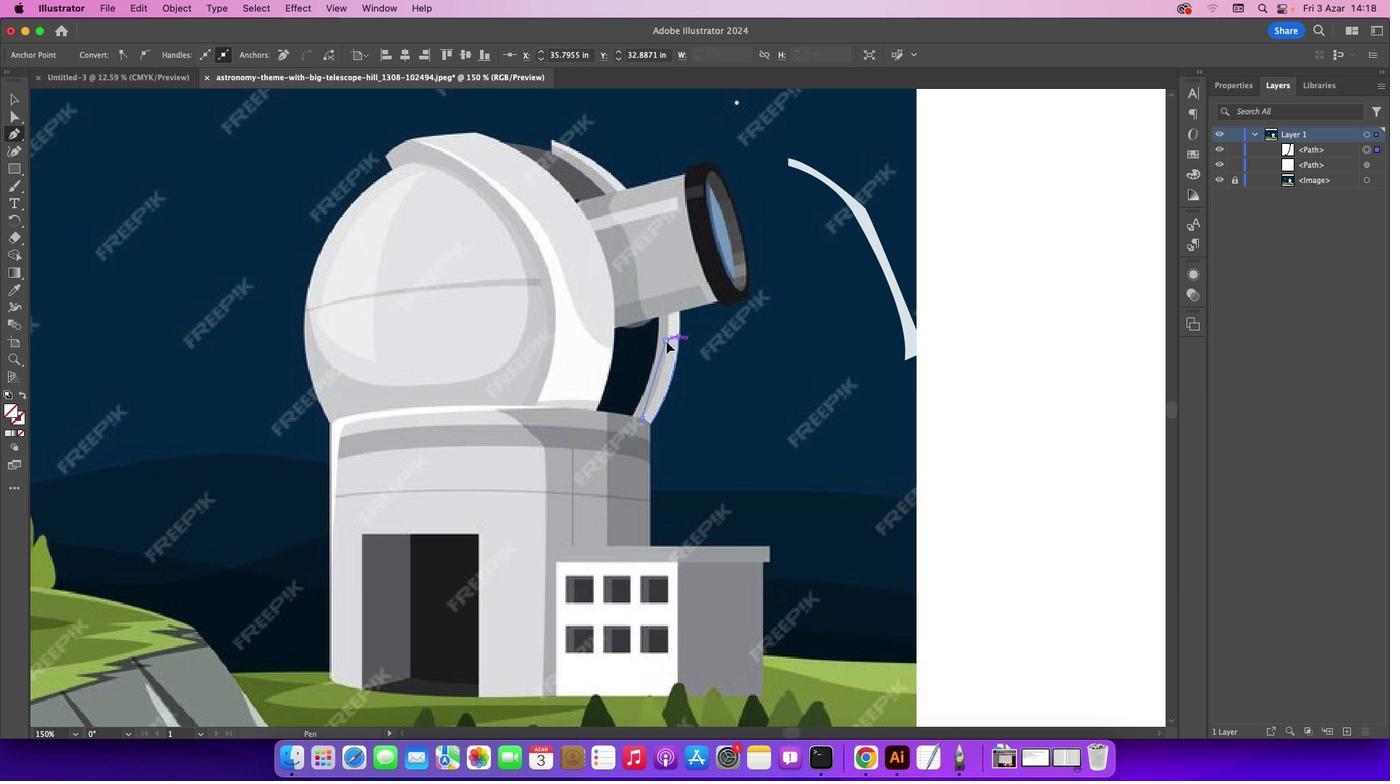 
Action: Mouse moved to (665, 304)
Screenshot: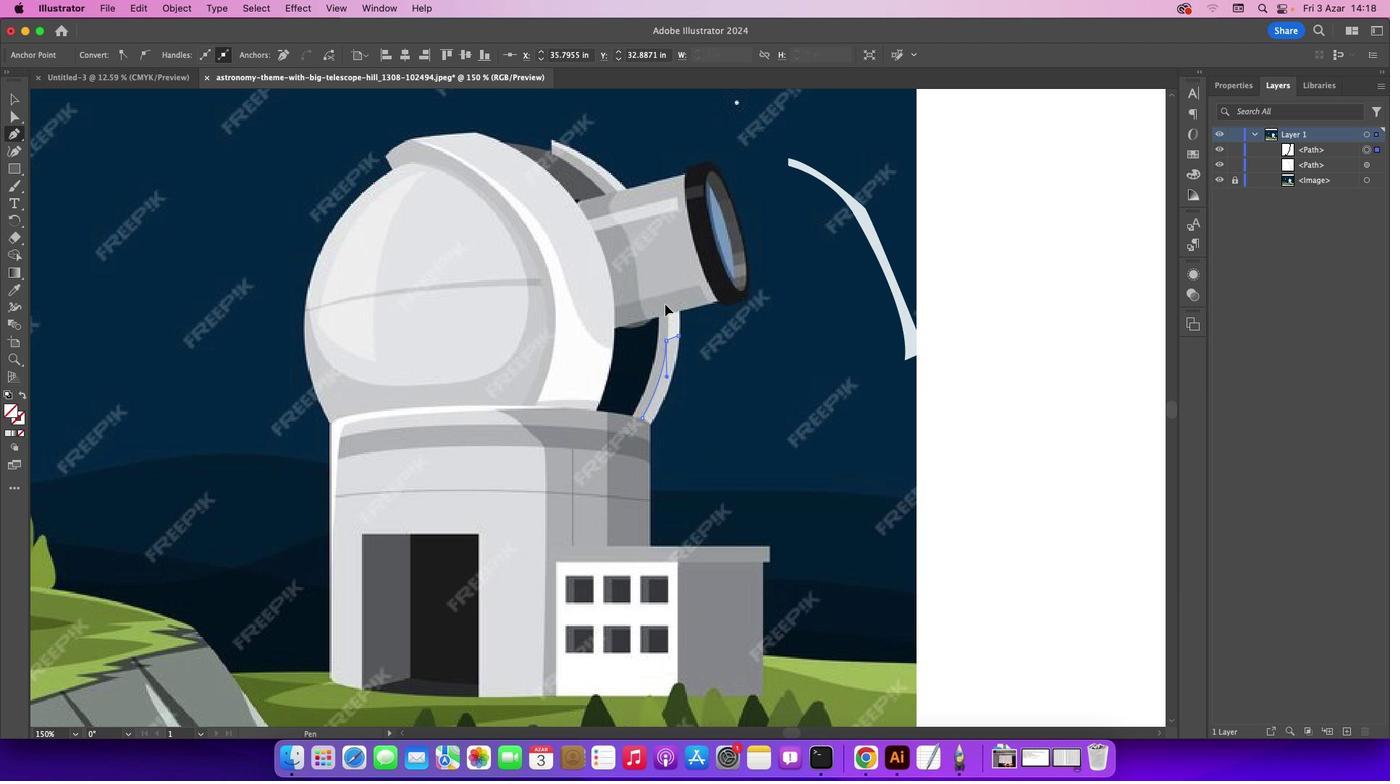 
Action: Mouse pressed left at (665, 304)
Screenshot: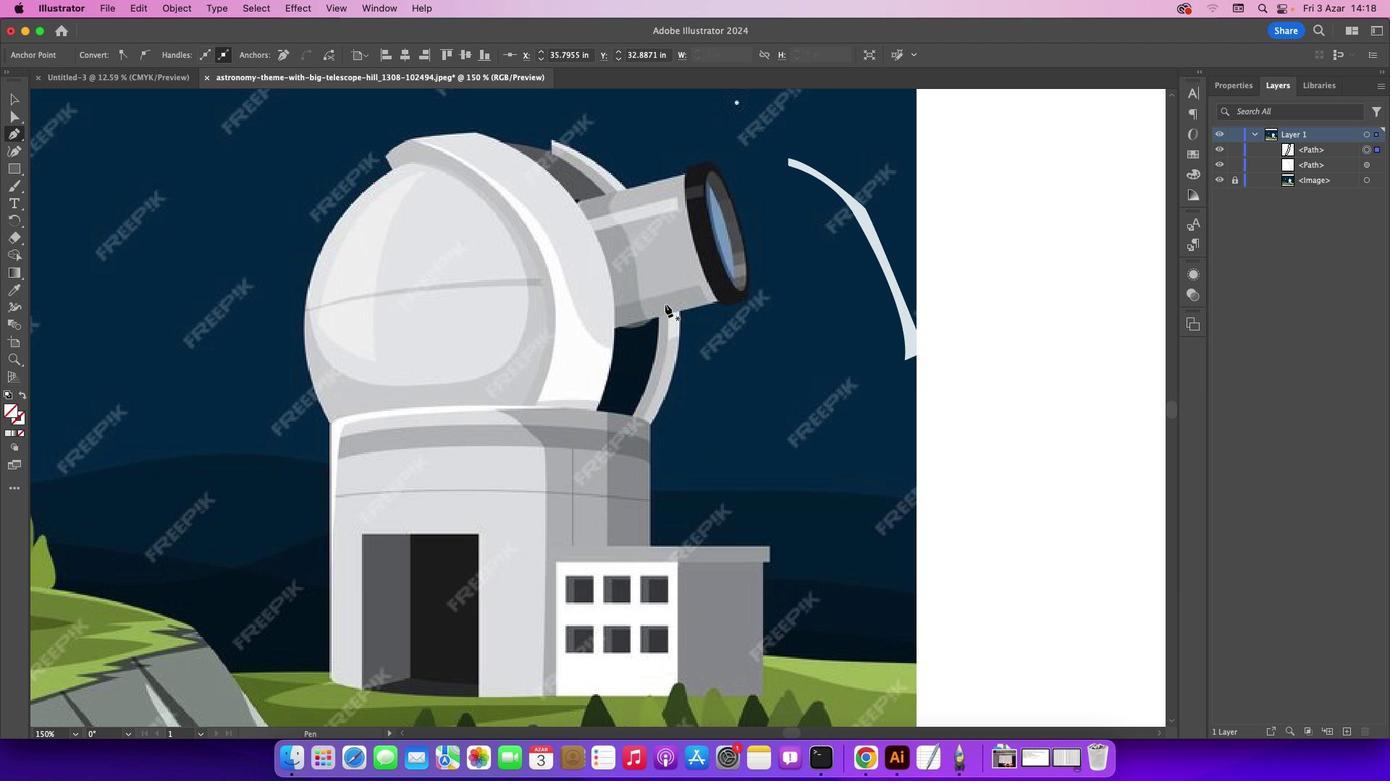 
Action: Mouse moved to (705, 379)
Screenshot: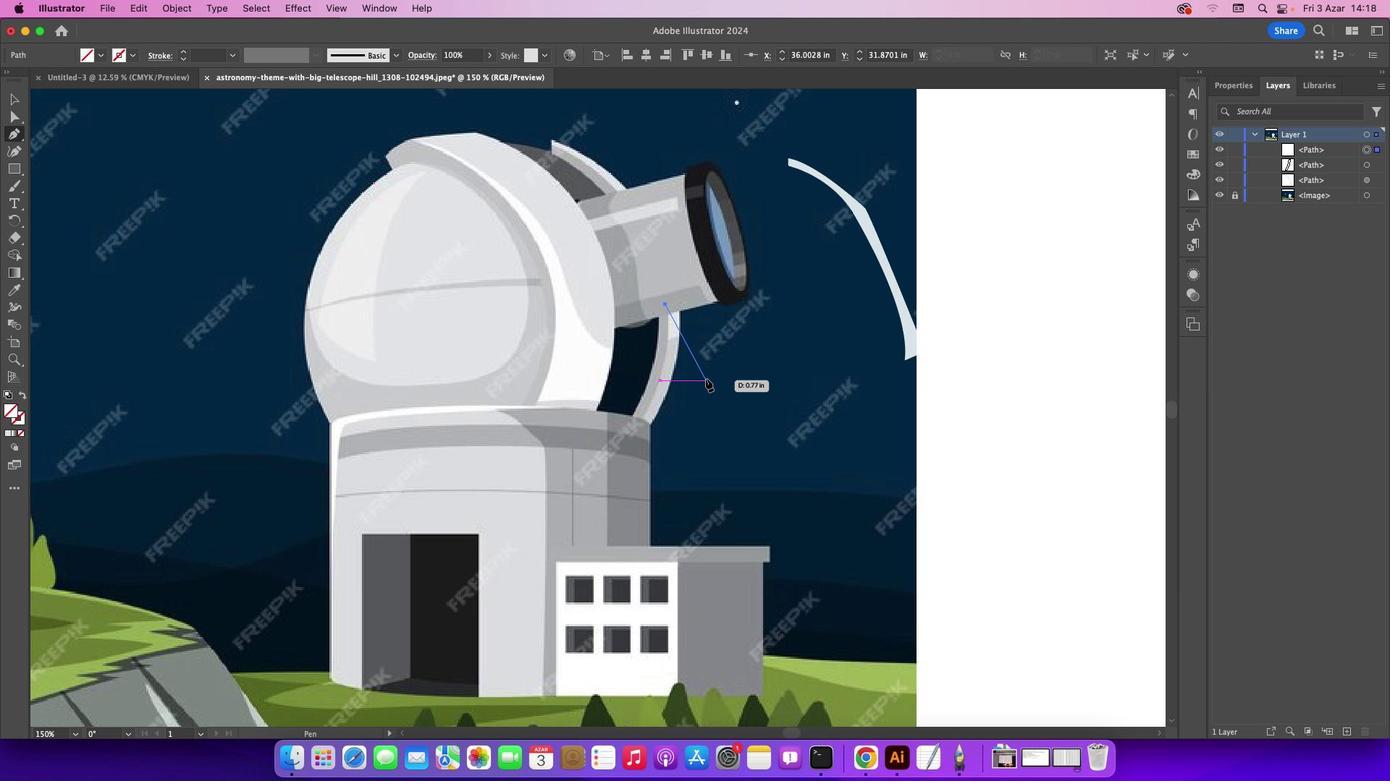 
Action: Key pressed Key.cmd'z'
Screenshot: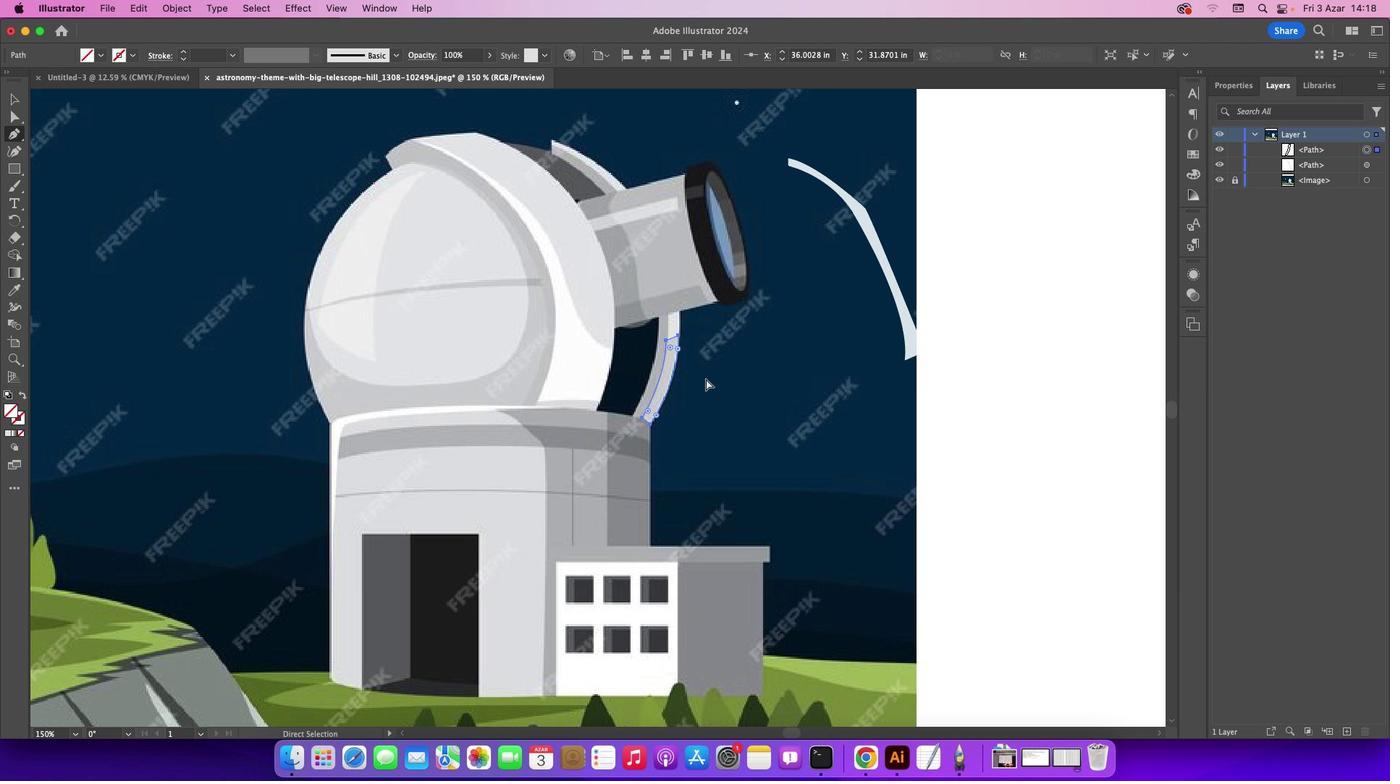 
Action: Mouse moved to (21, 102)
Screenshot: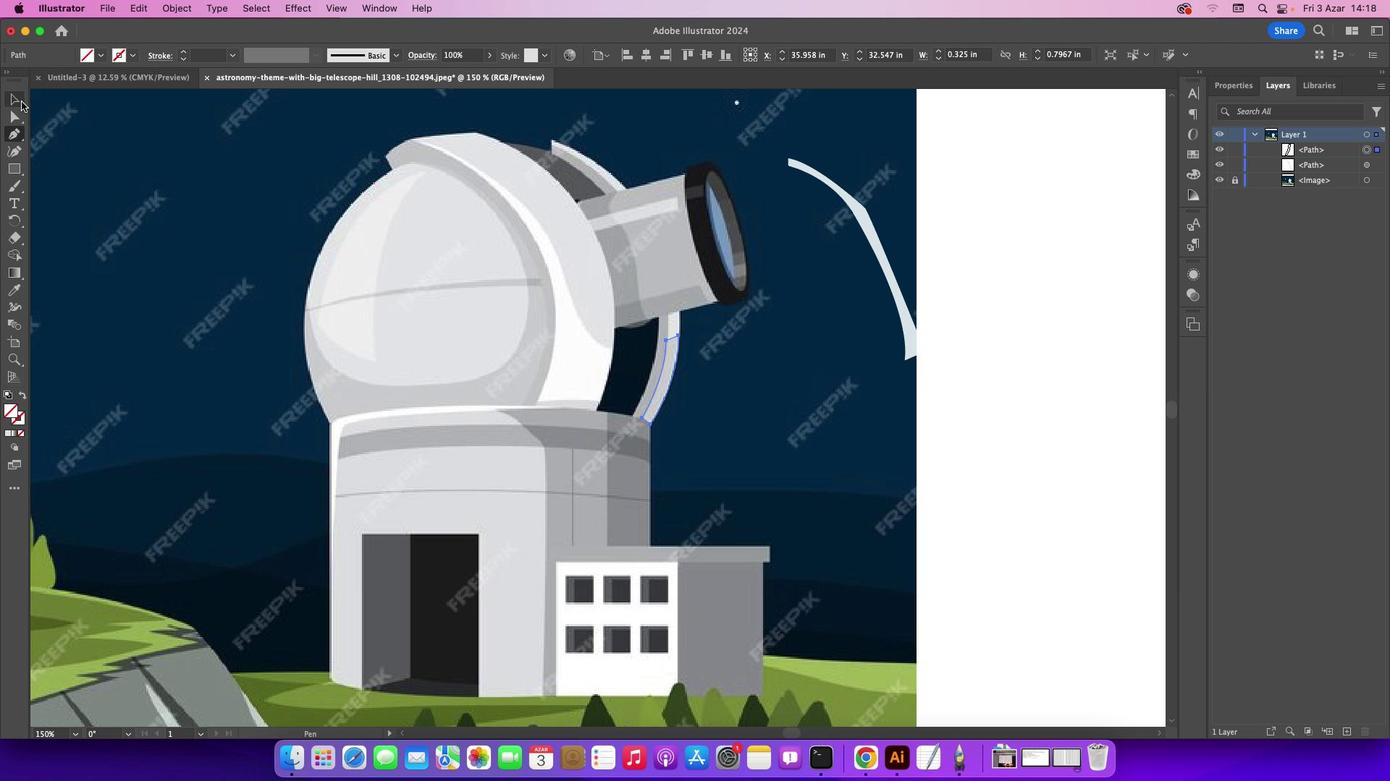 
Action: Mouse pressed left at (21, 102)
Screenshot: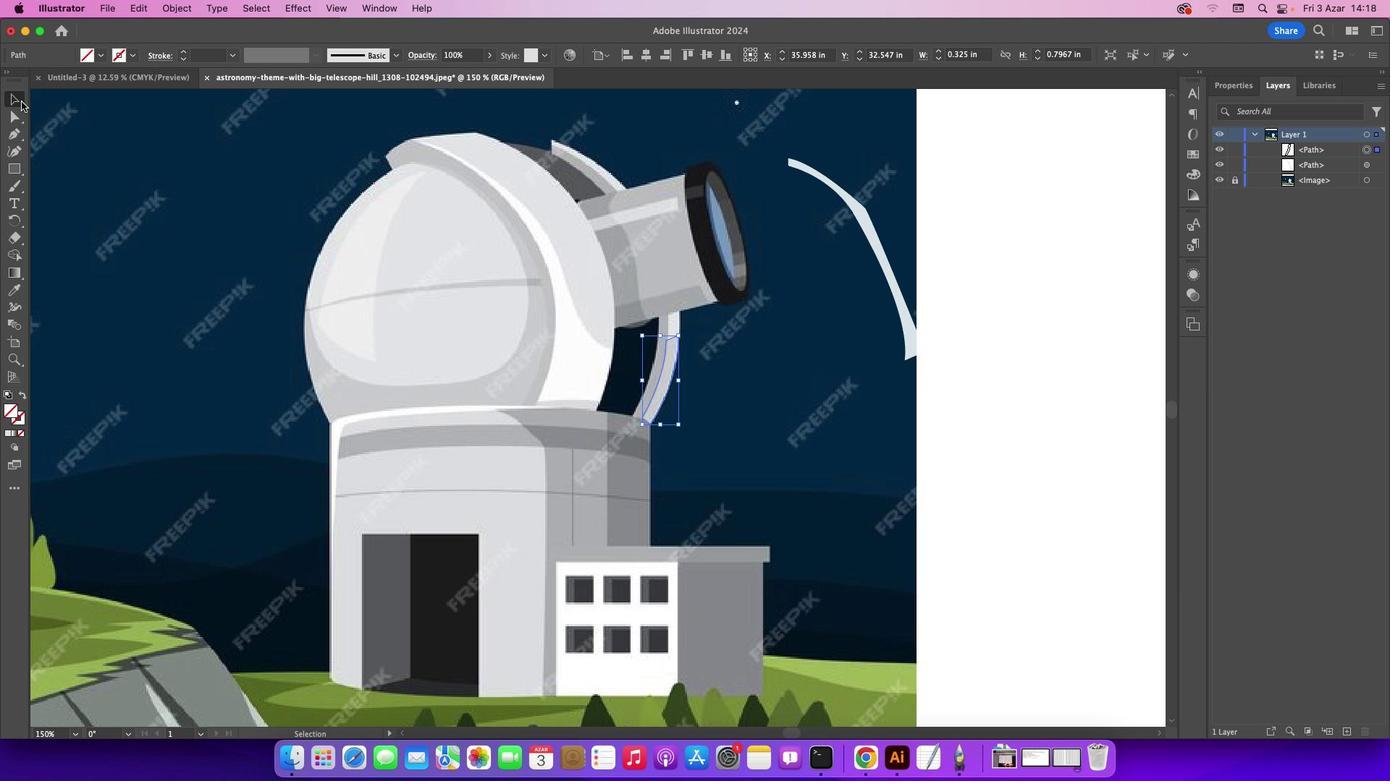 
Action: Mouse moved to (656, 392)
Screenshot: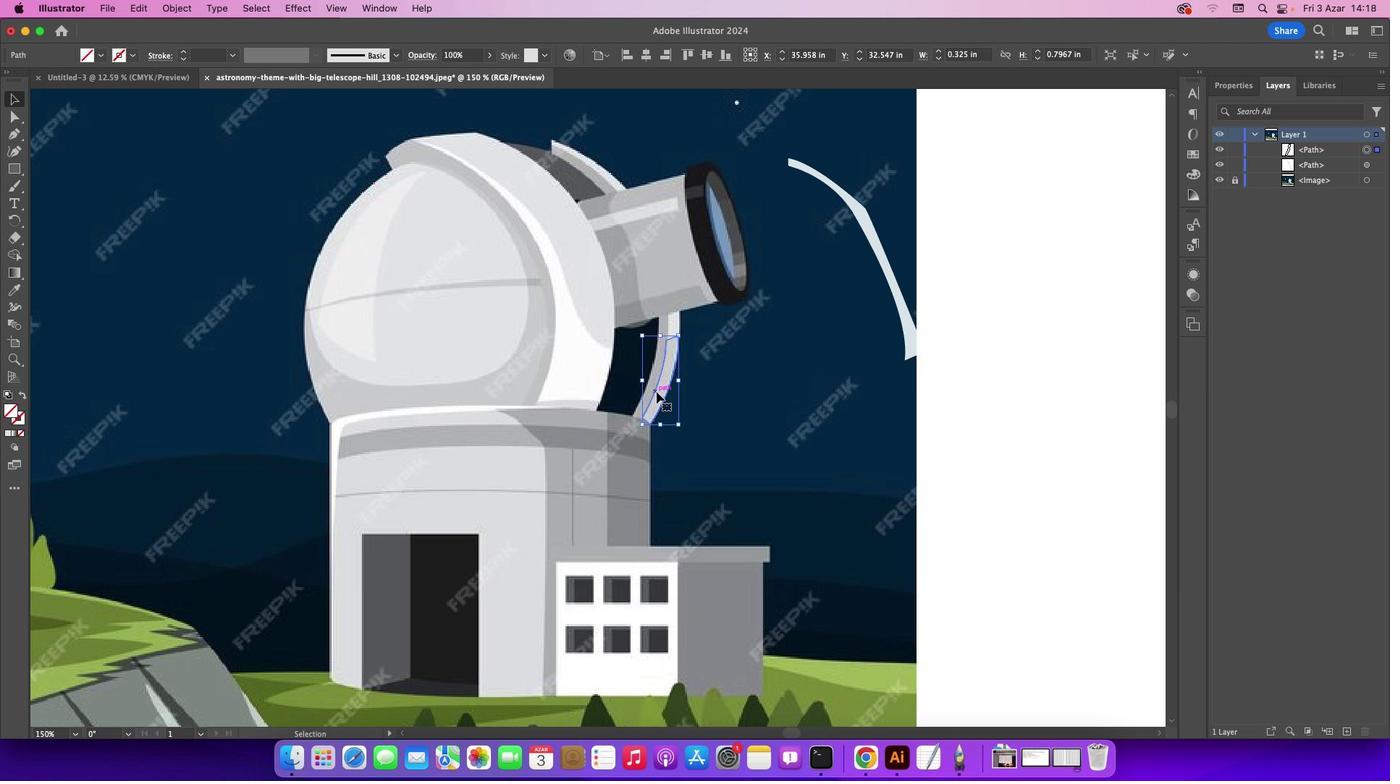 
Action: Mouse pressed left at (656, 392)
Screenshot: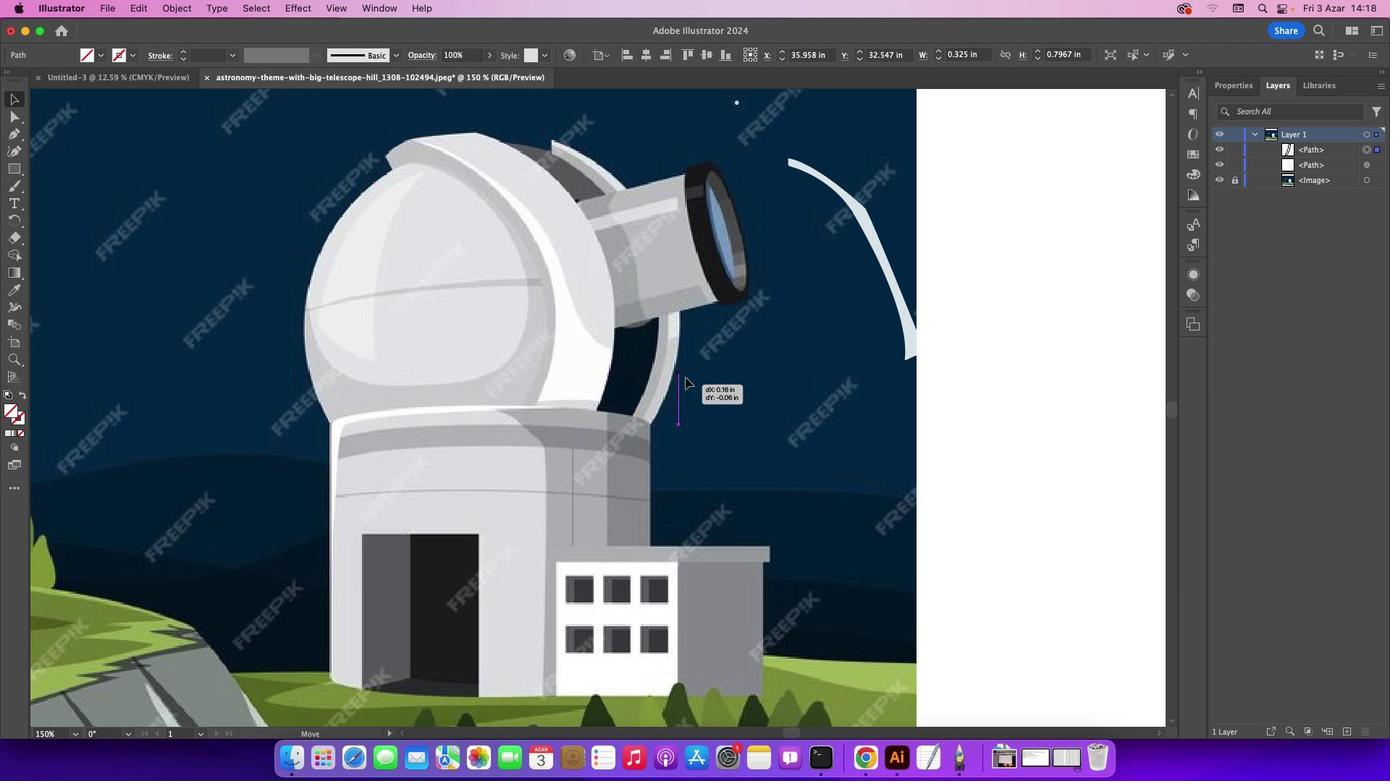 
Action: Mouse moved to (7, 284)
Screenshot: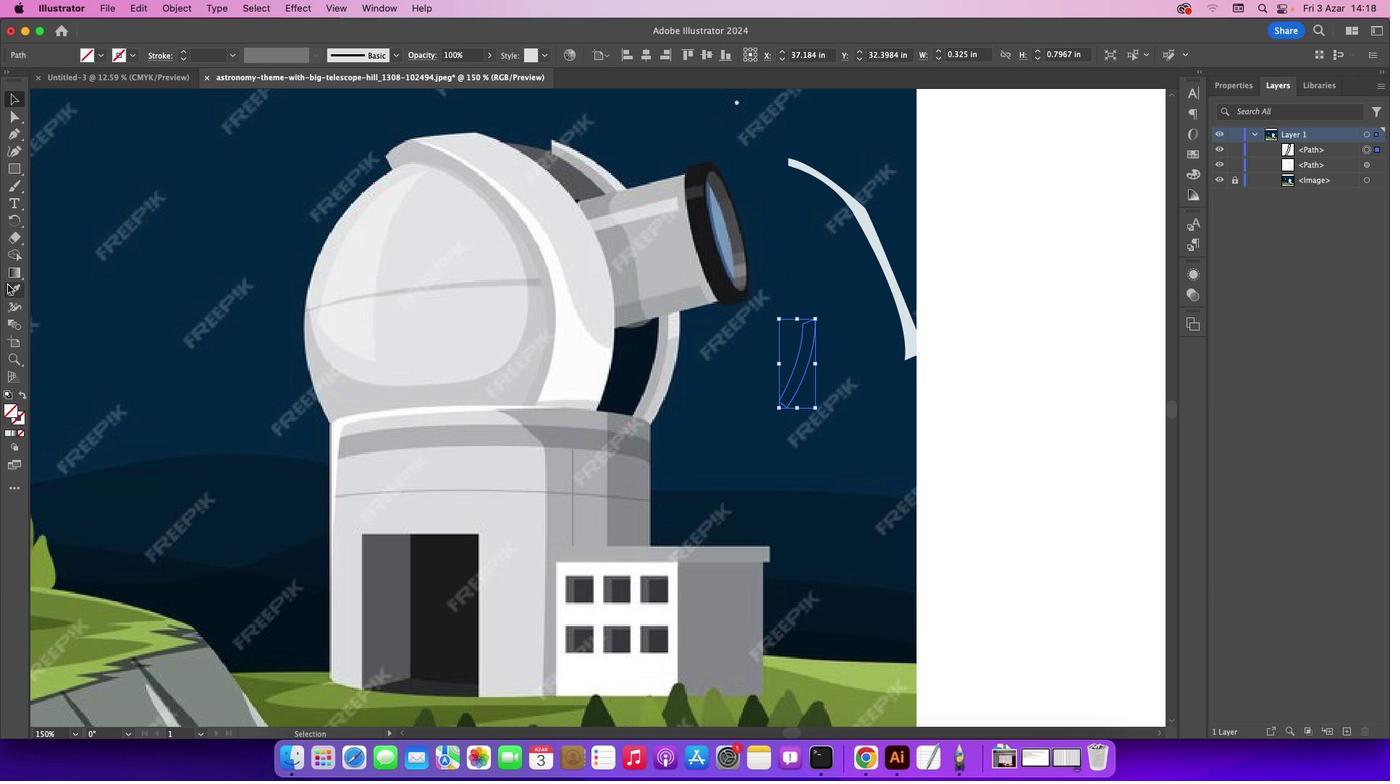 
Action: Mouse pressed left at (7, 284)
Screenshot: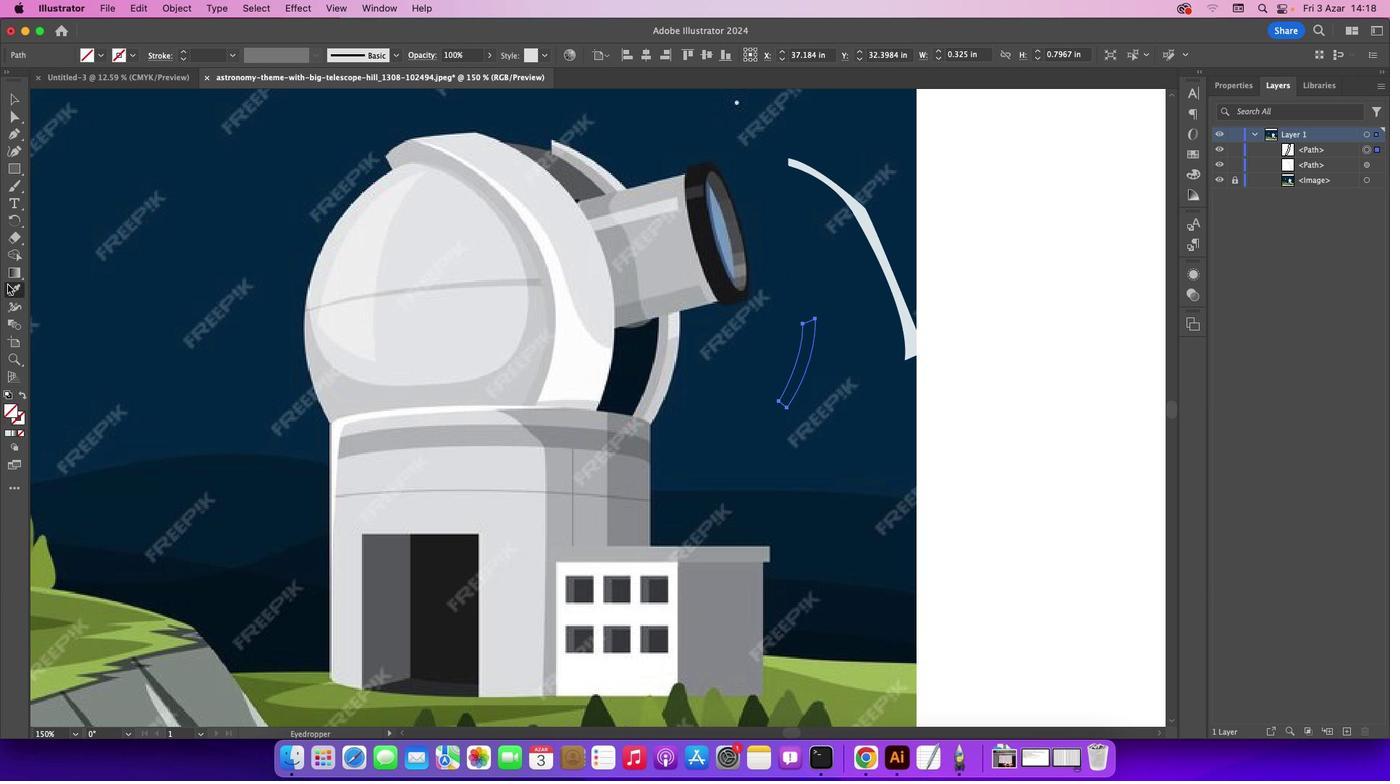 
Action: Mouse moved to (671, 362)
Screenshot: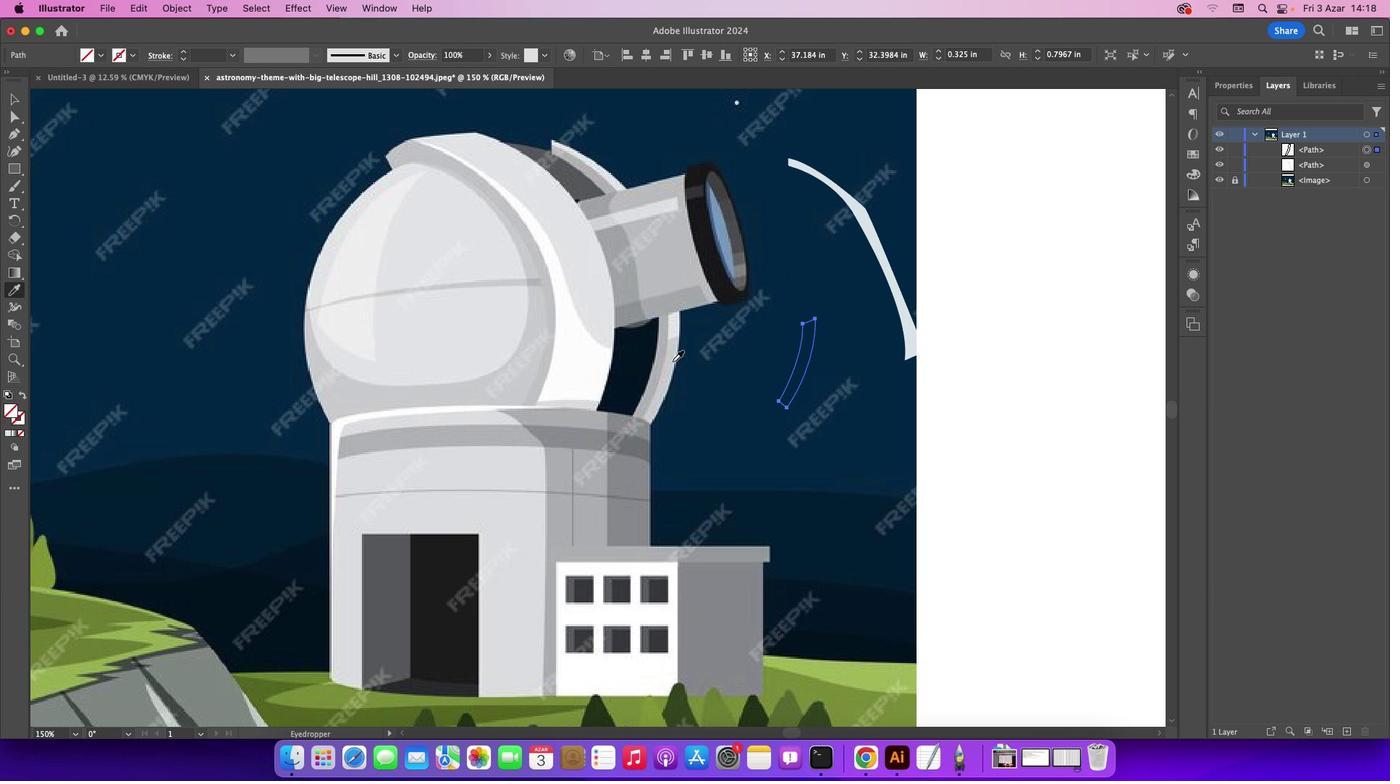 
Action: Mouse pressed left at (671, 362)
Screenshot: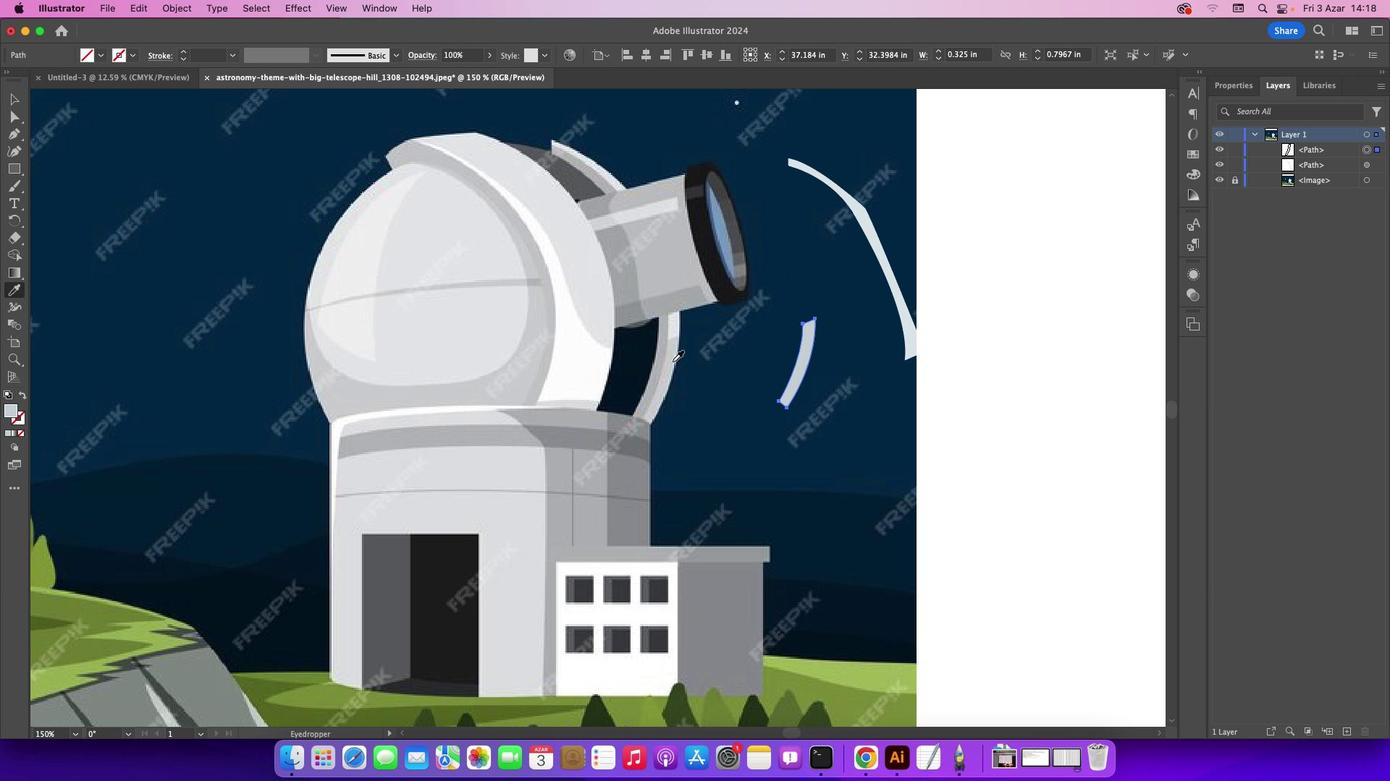 
Action: Mouse moved to (20, 100)
Screenshot: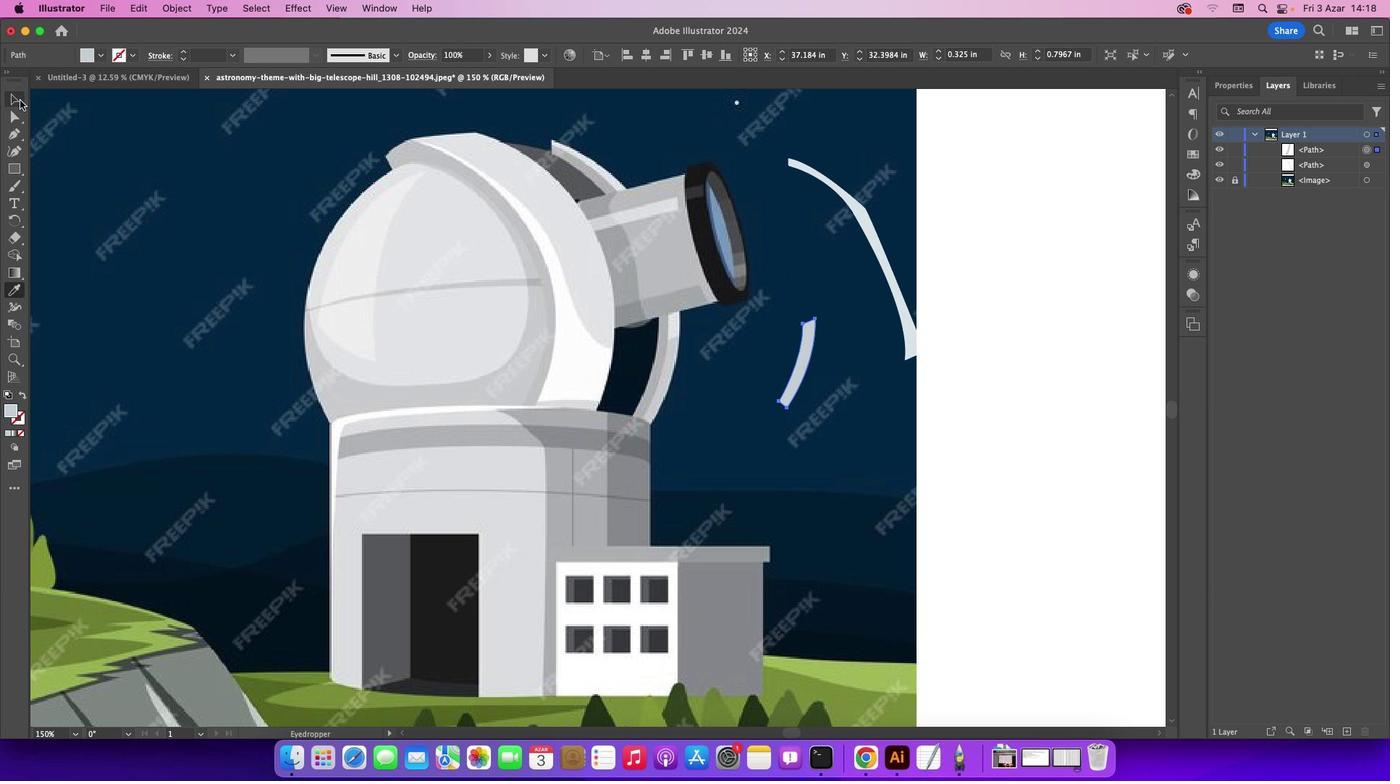 
Action: Mouse pressed left at (20, 100)
Screenshot: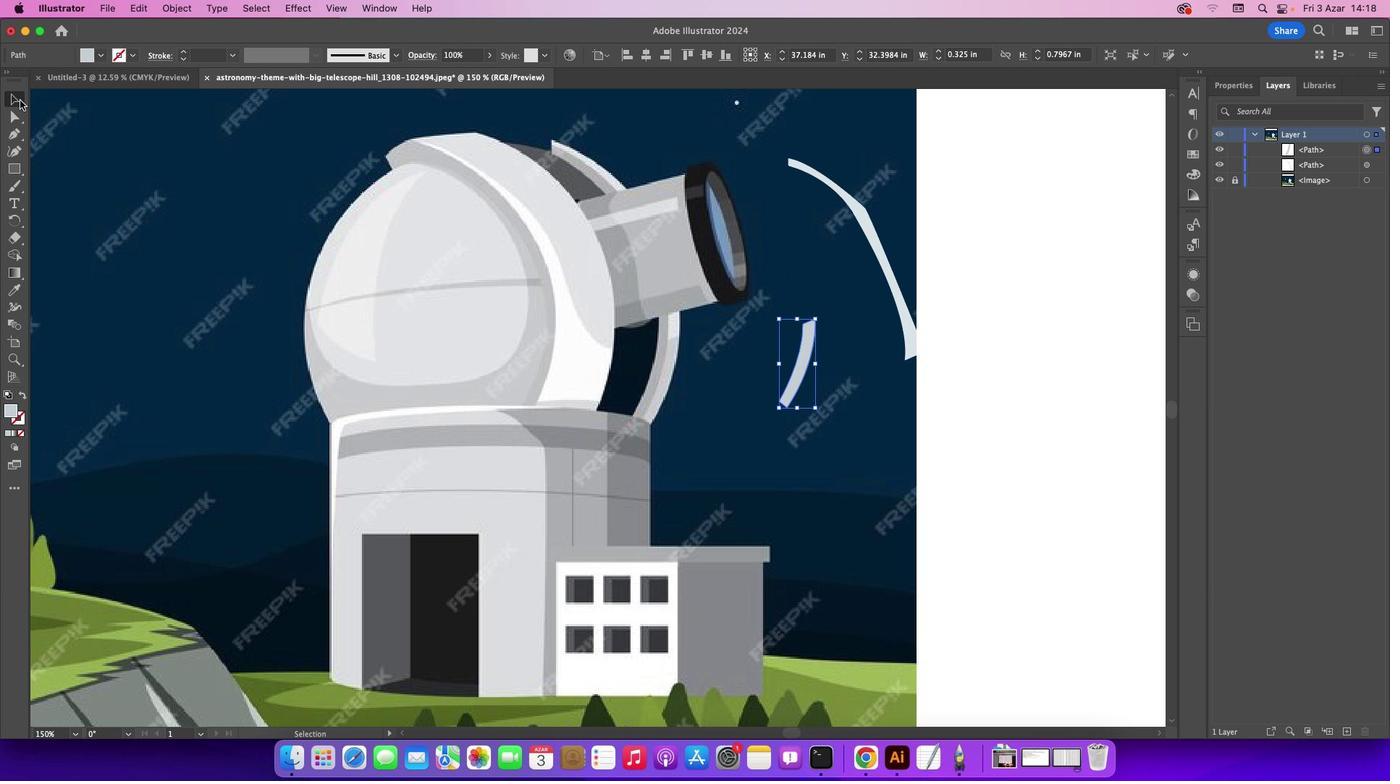 
Action: Mouse moved to (200, 170)
Screenshot: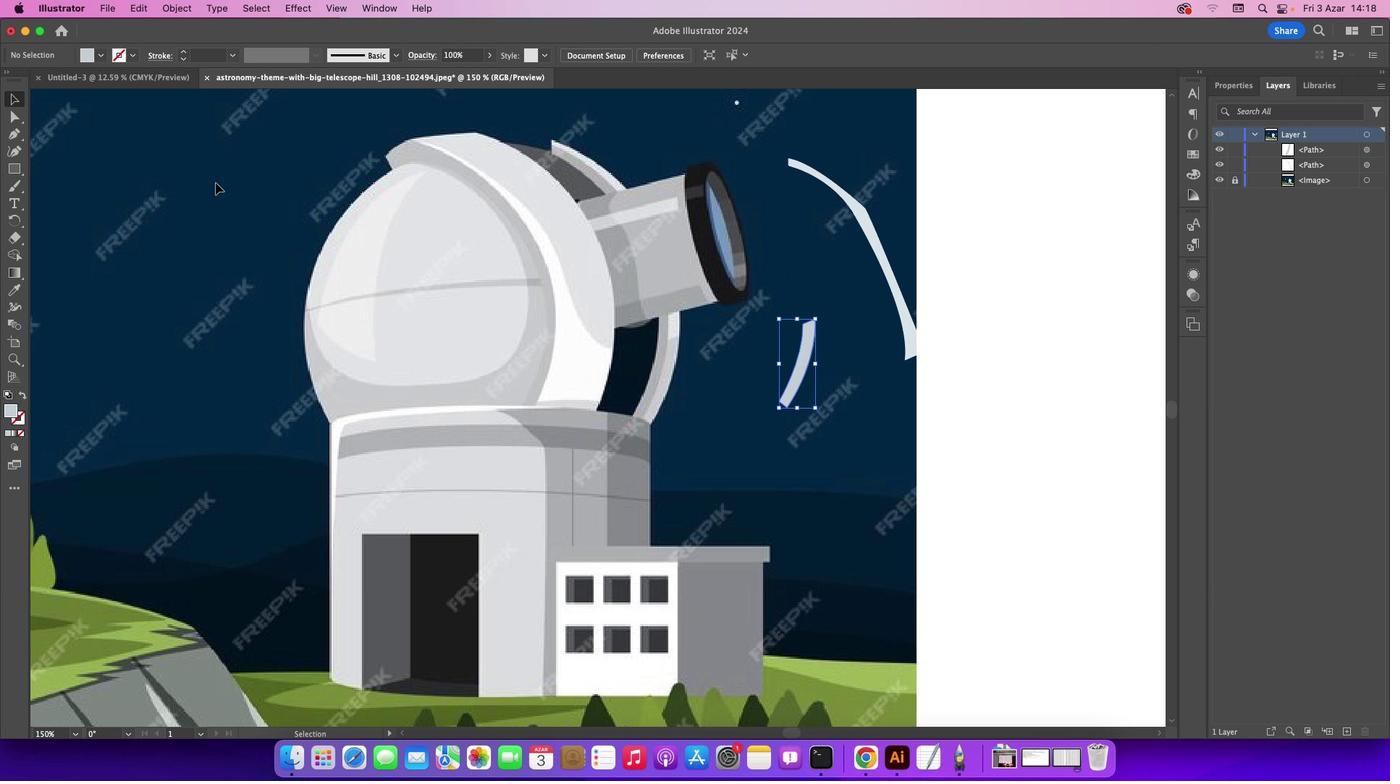 
Action: Mouse pressed left at (200, 170)
Screenshot: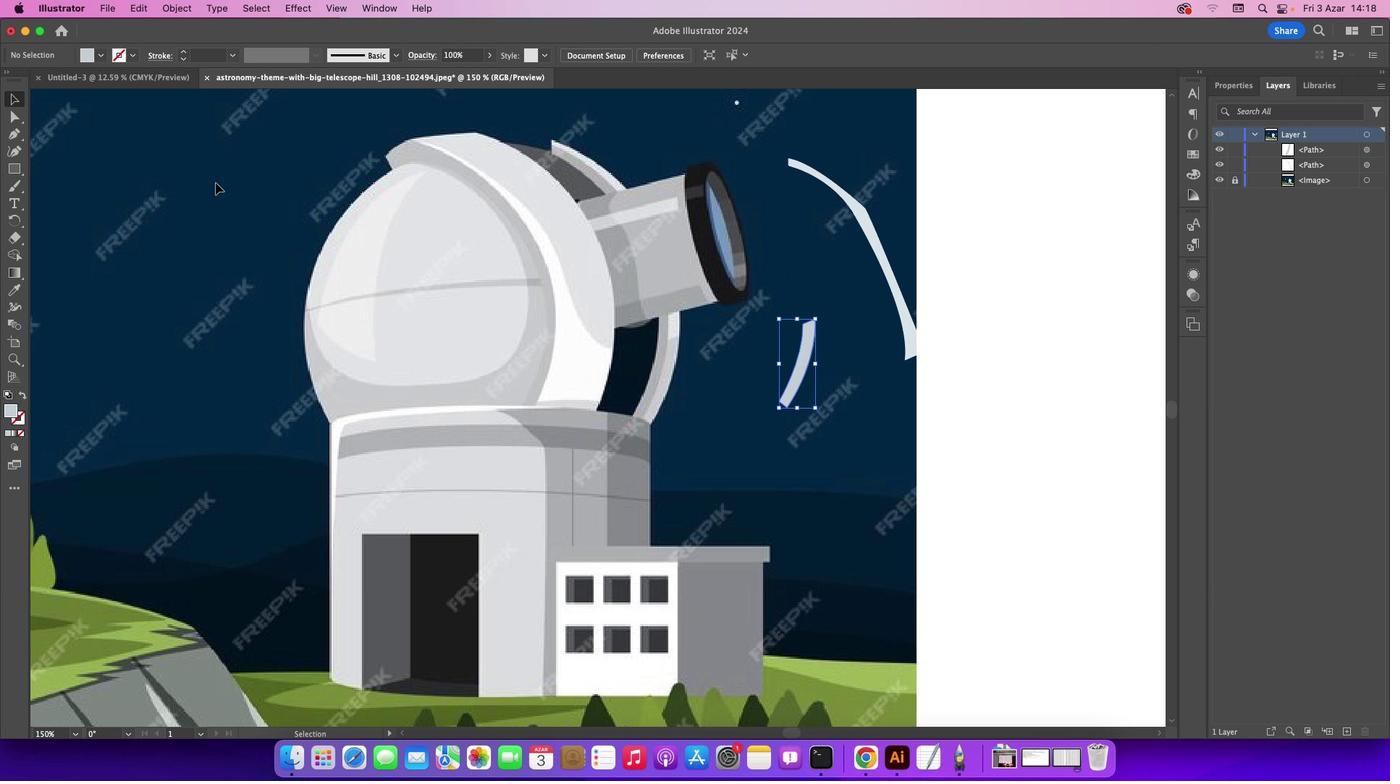 
Action: Mouse moved to (808, 356)
Screenshot: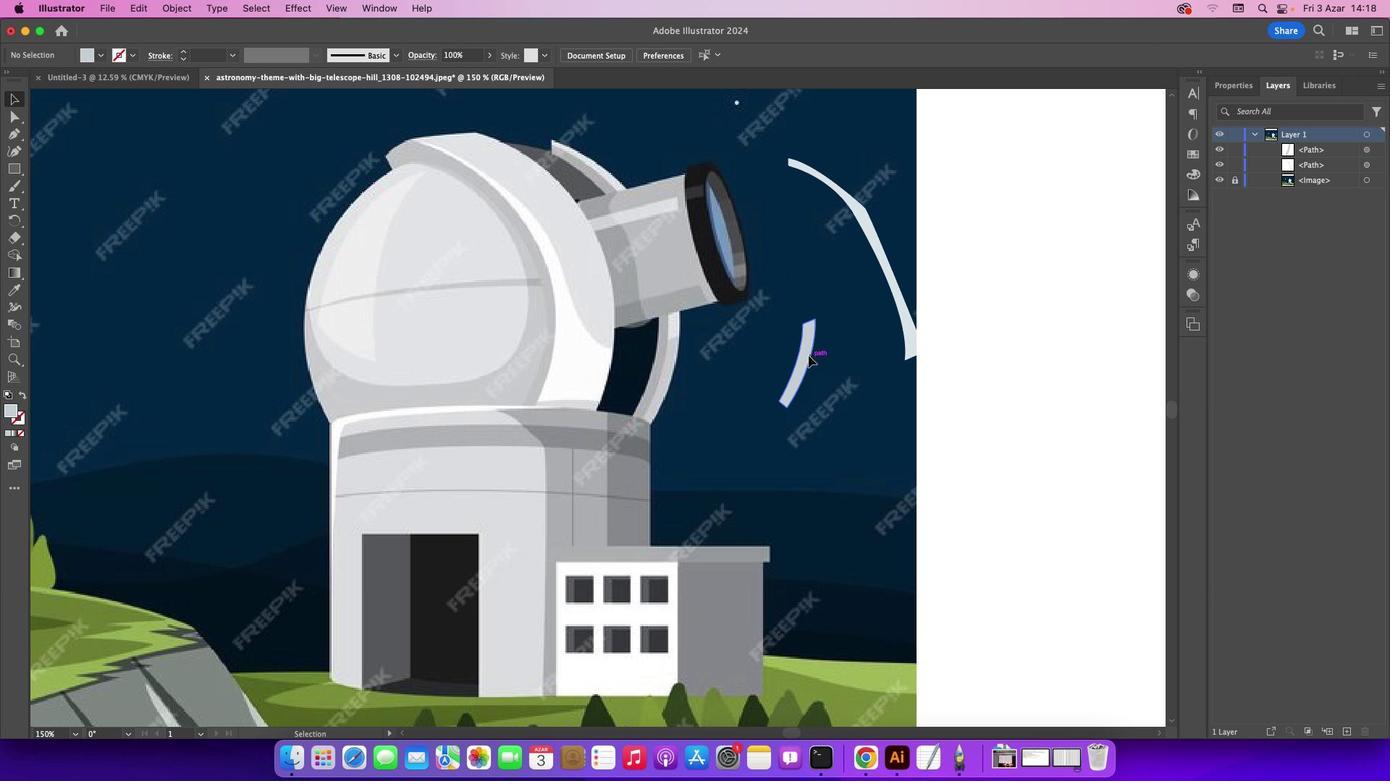 
Action: Mouse pressed left at (808, 356)
Screenshot: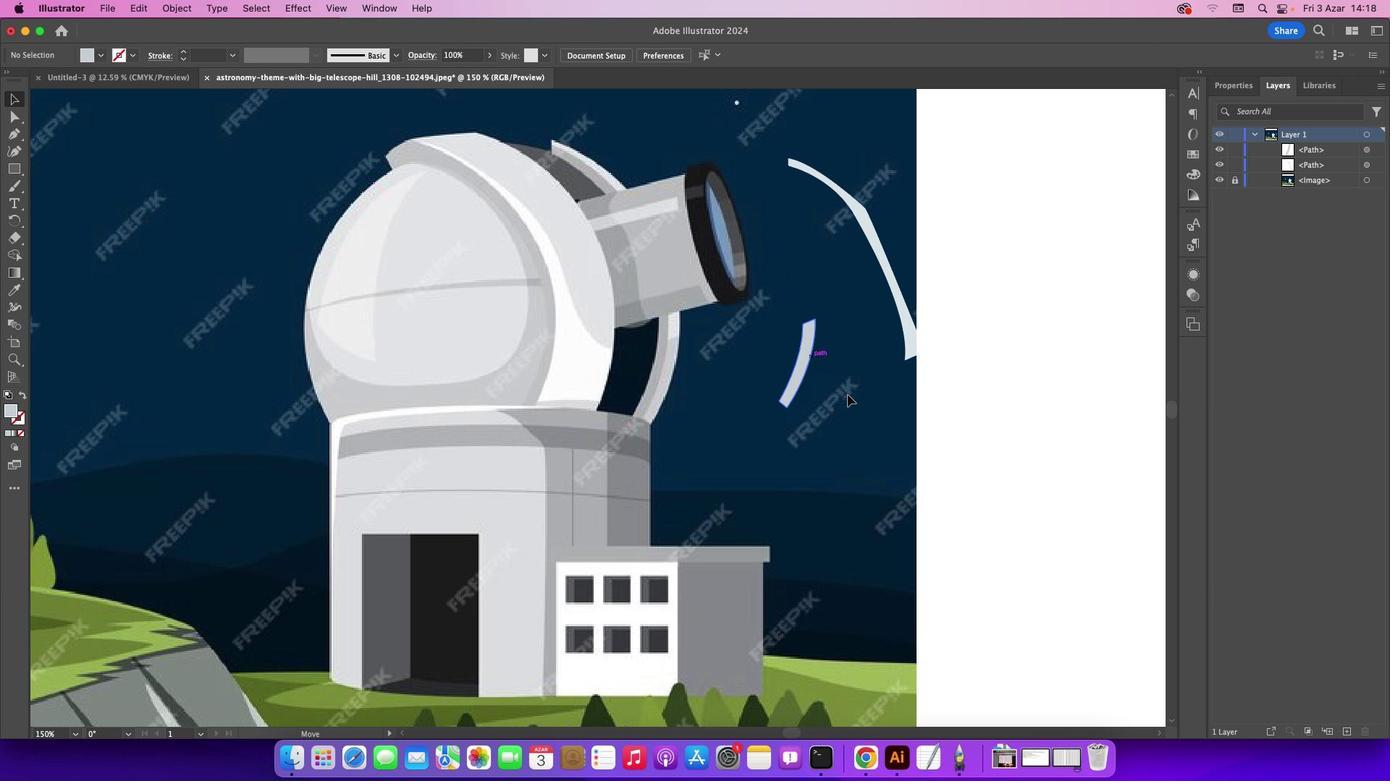 
Action: Mouse moved to (958, 424)
Screenshot: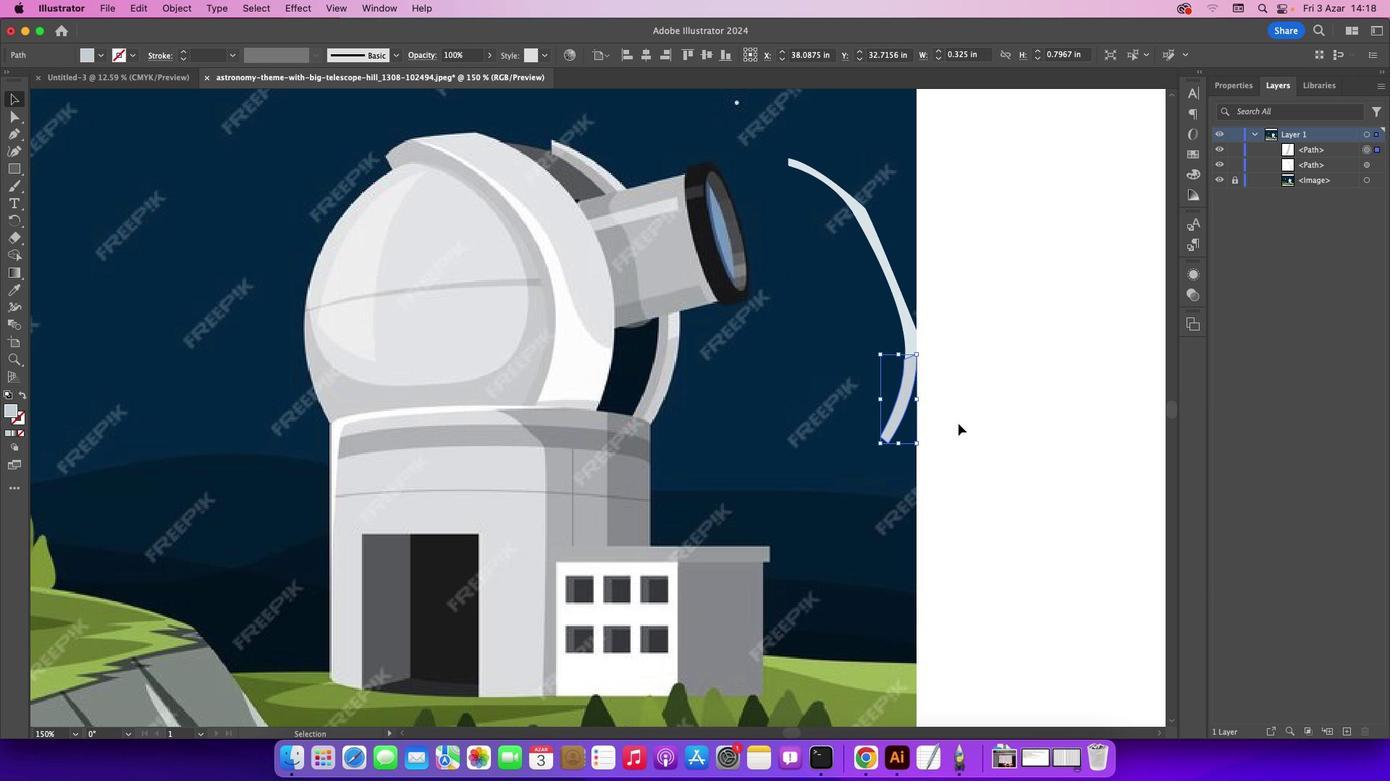 
Action: Key pressed Key.right
Screenshot: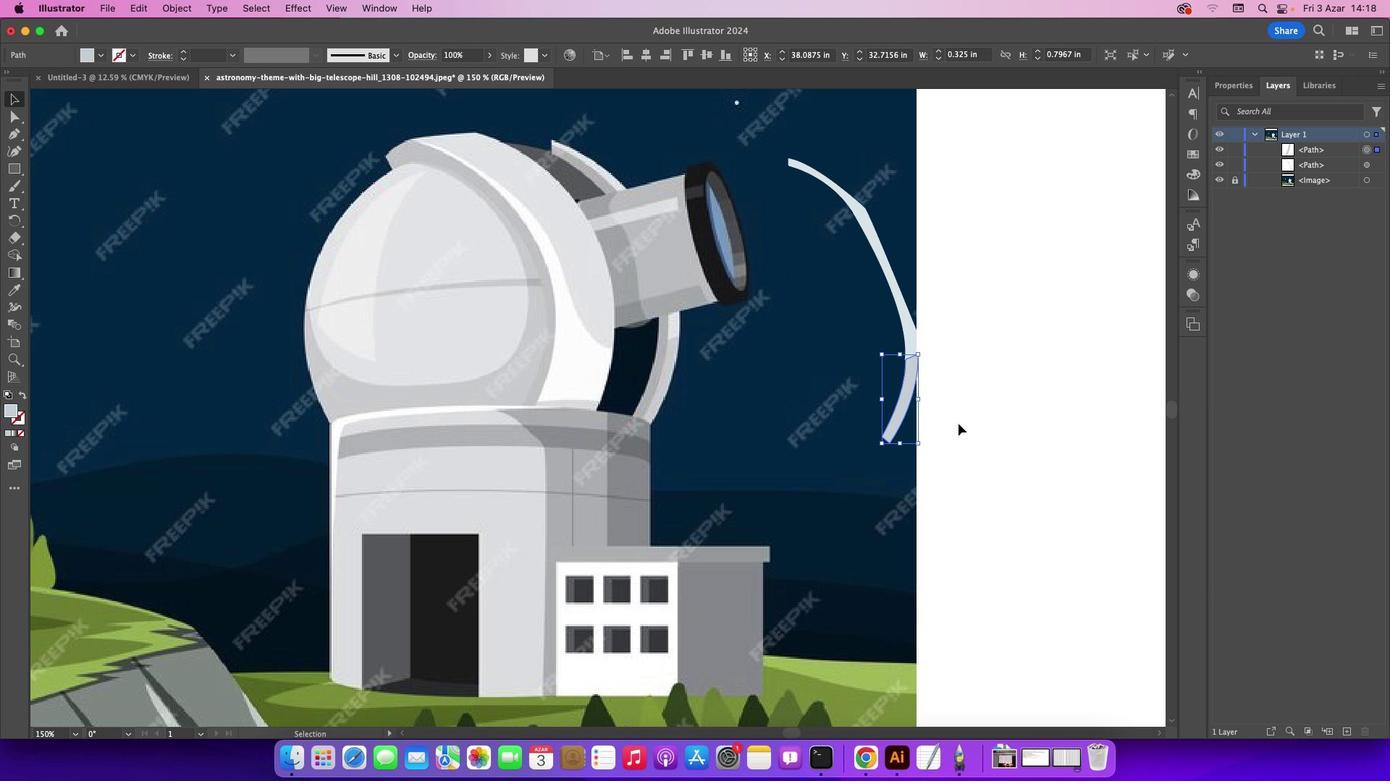 
Action: Mouse pressed left at (958, 424)
Screenshot: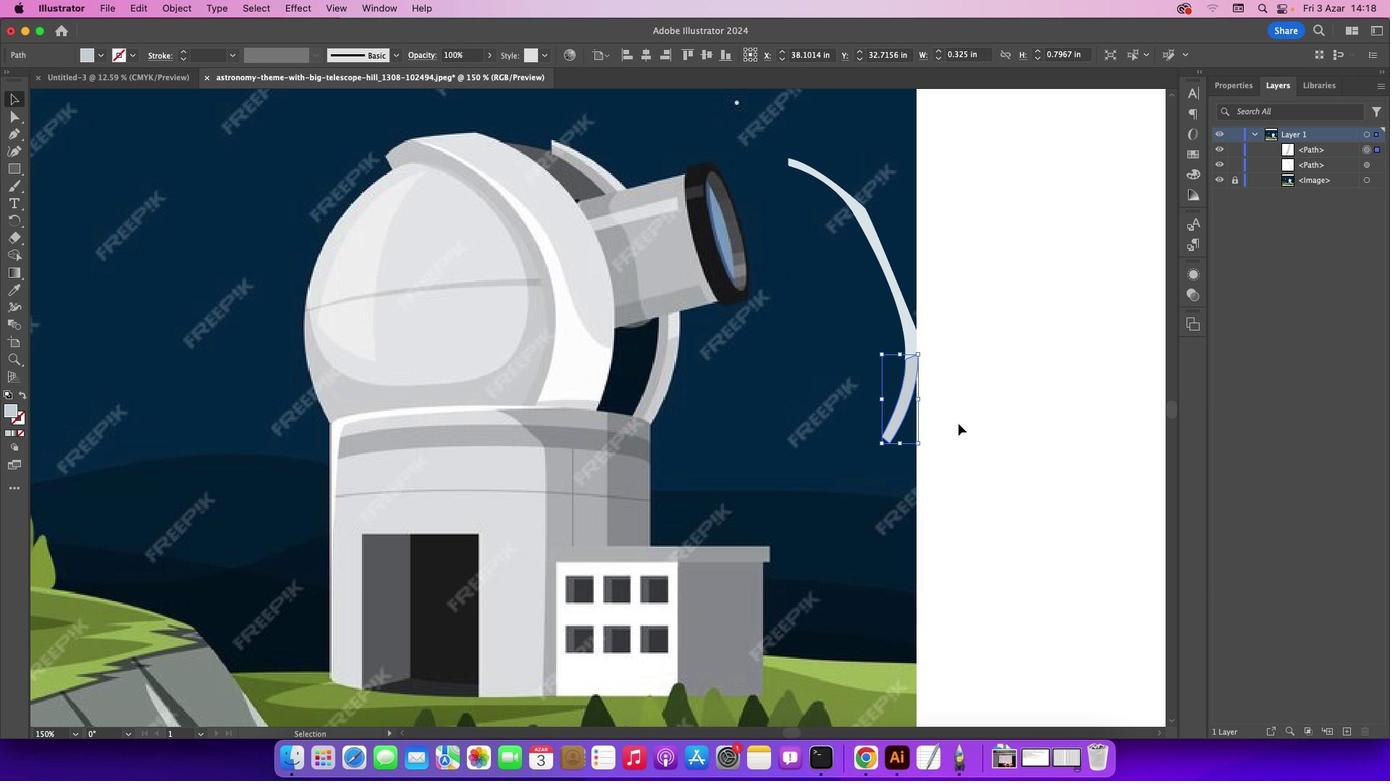 
Action: Mouse moved to (21, 136)
Screenshot: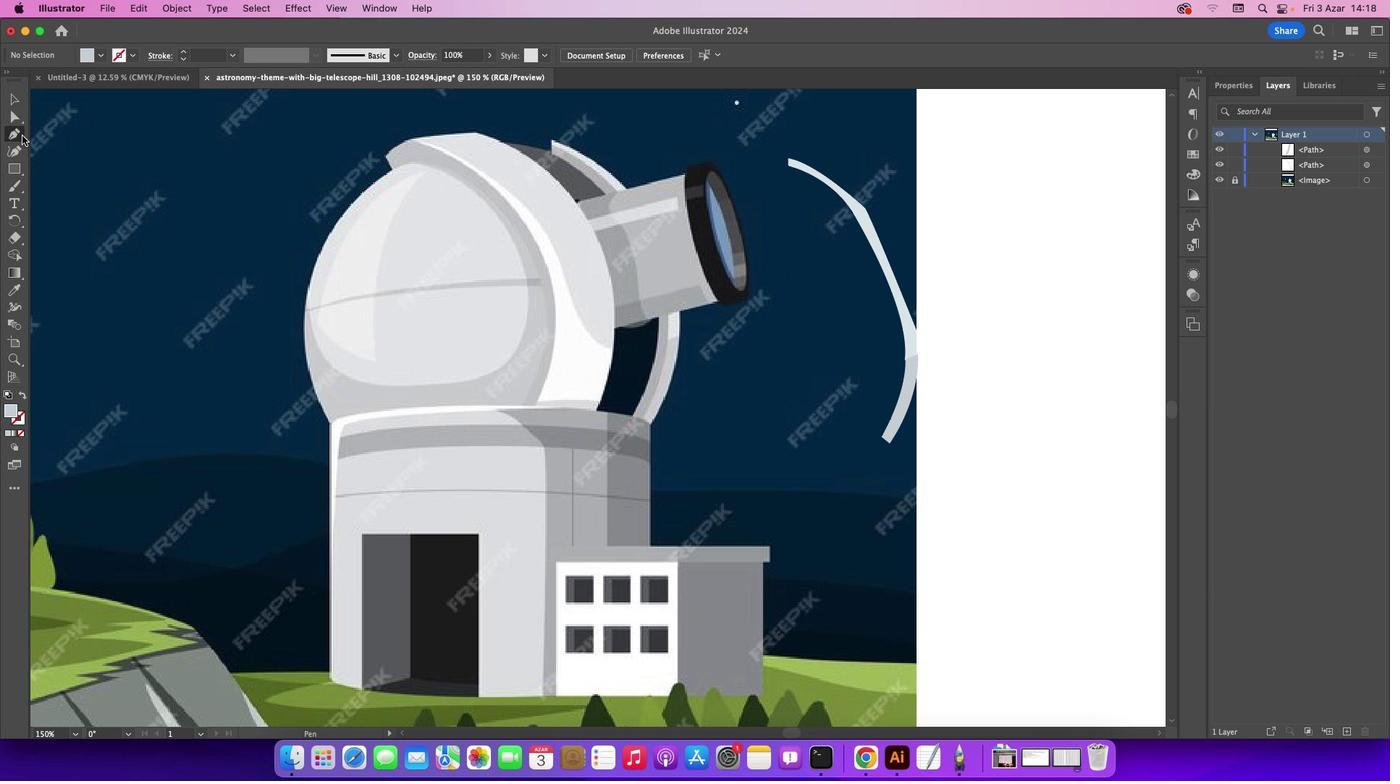 
Action: Mouse pressed left at (21, 136)
Screenshot: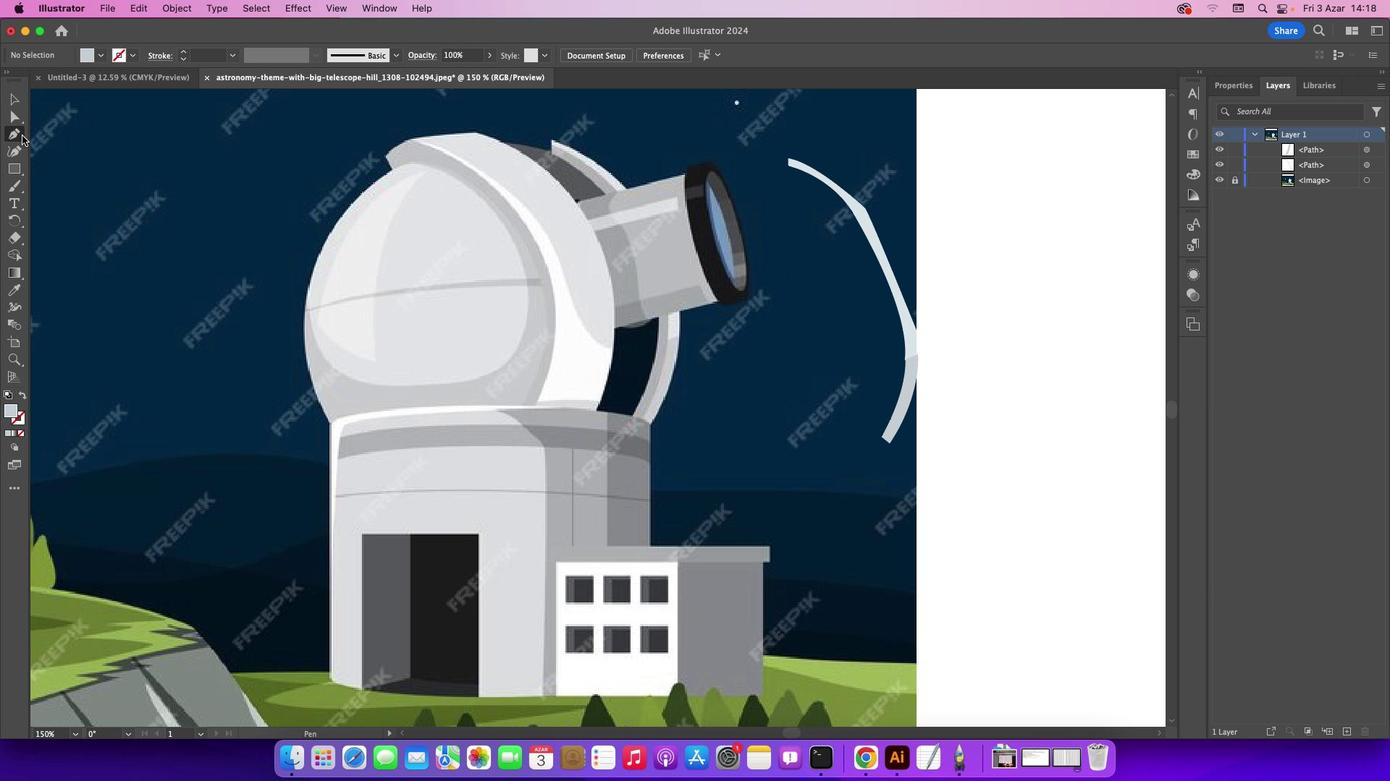 
Action: Mouse moved to (550, 146)
Screenshot: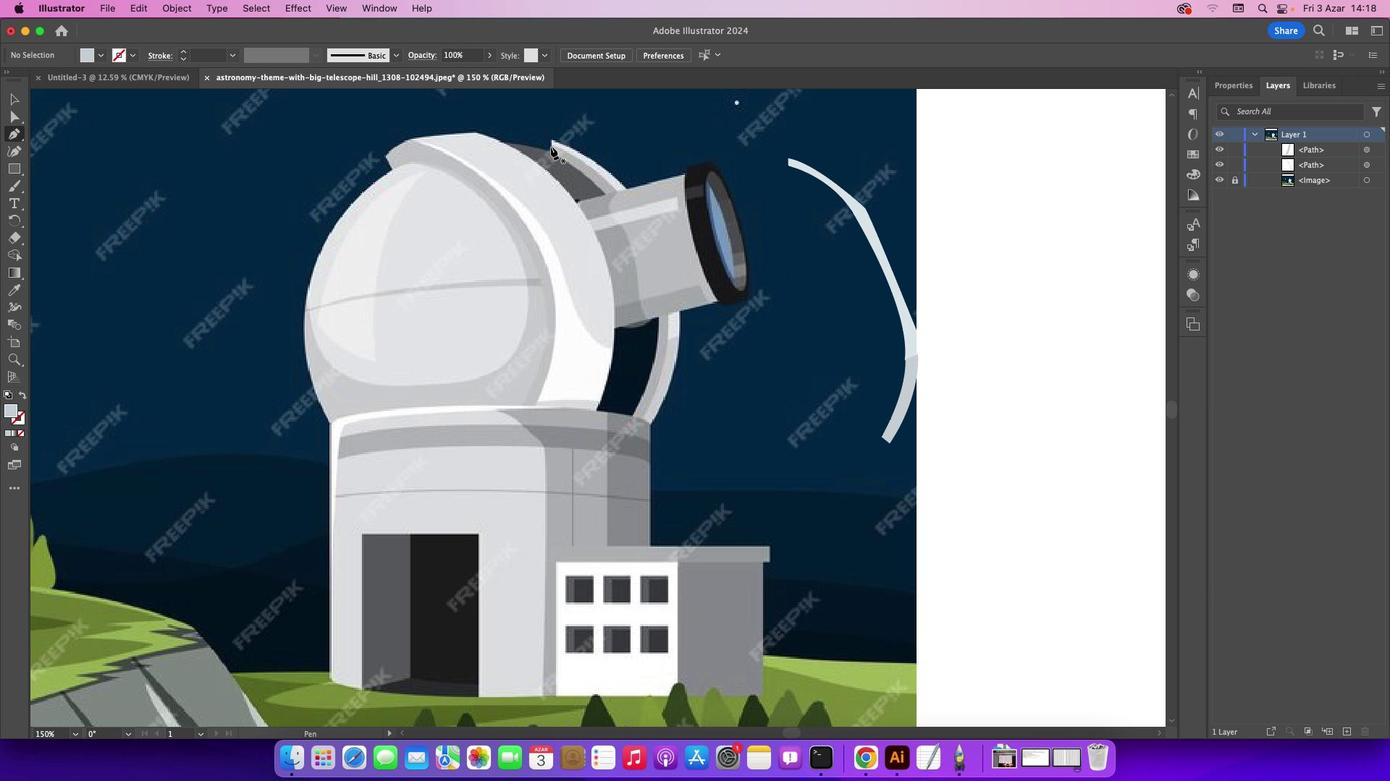 
Action: Mouse pressed left at (550, 146)
Screenshot: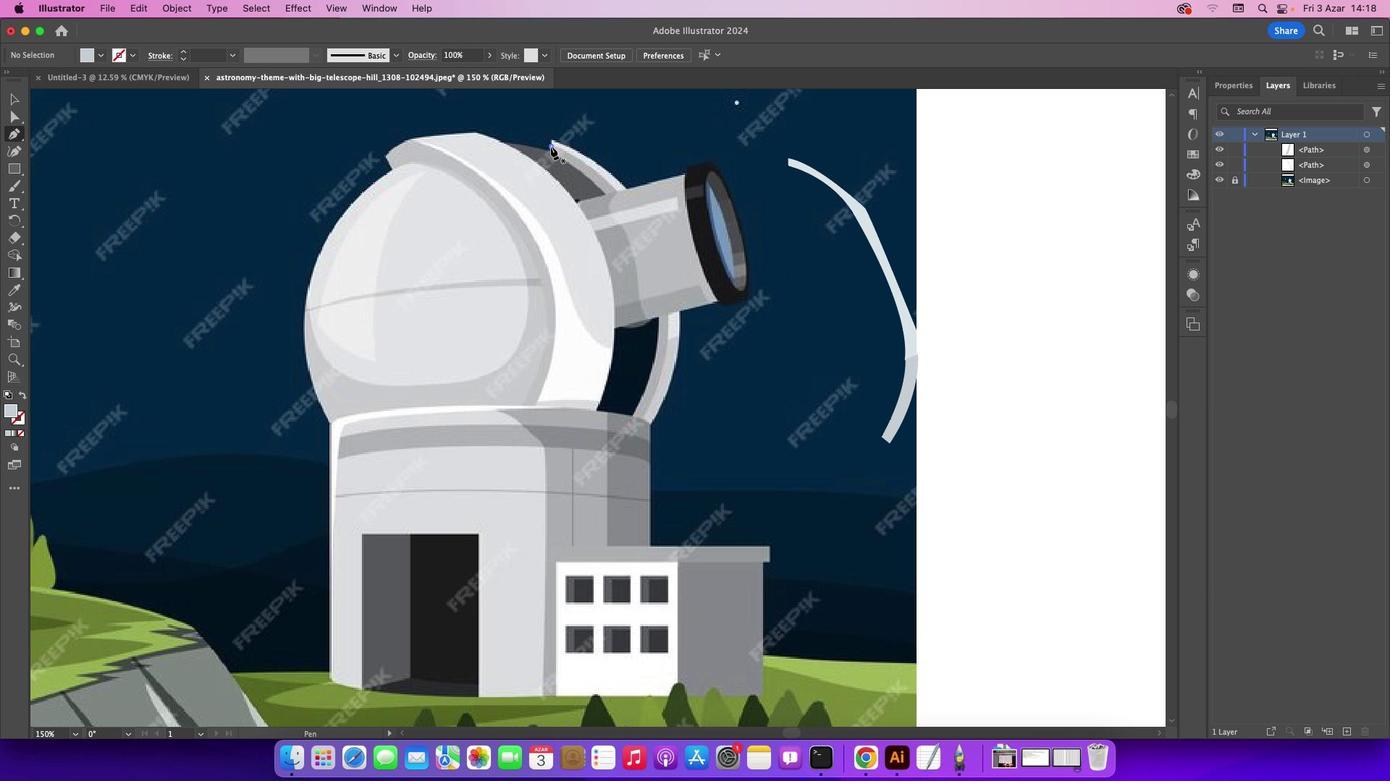 
Action: Mouse moved to (614, 191)
Screenshot: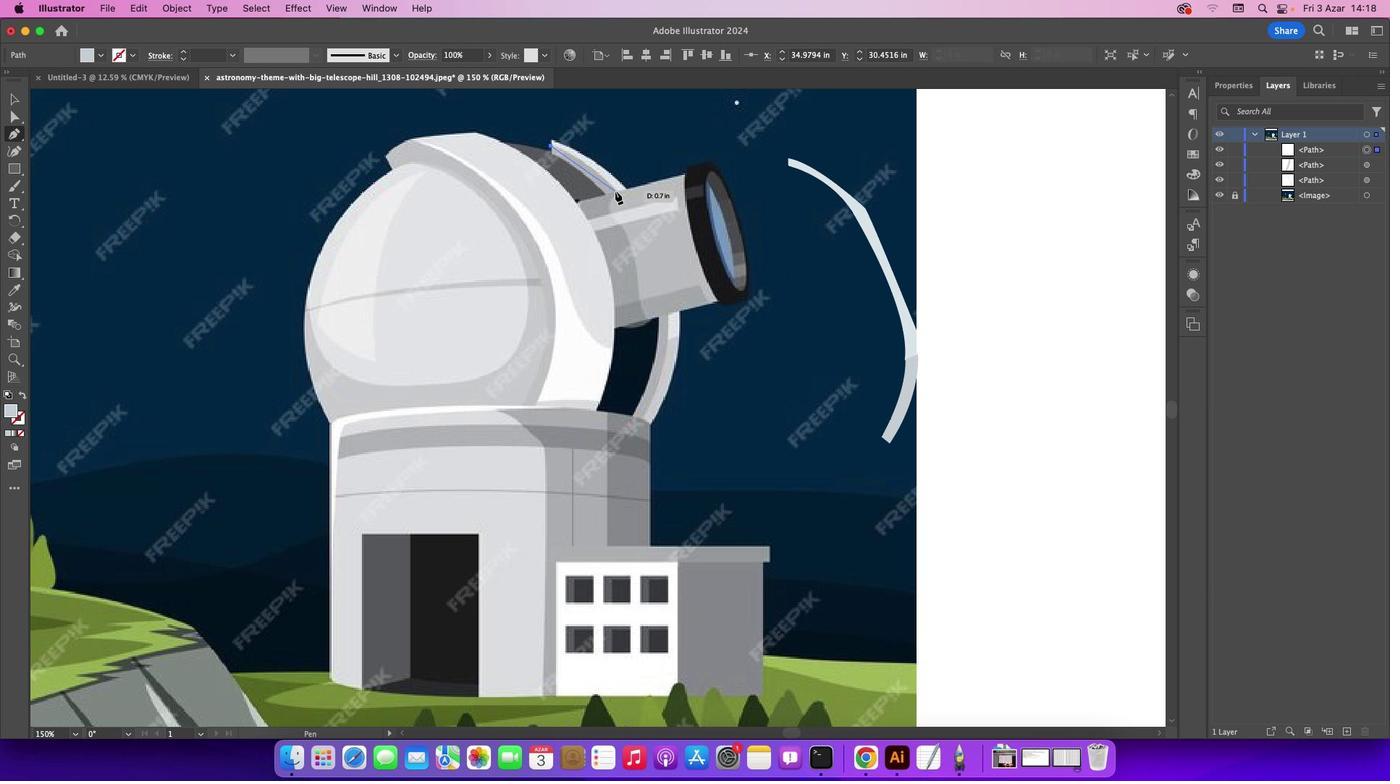 
Action: Mouse pressed left at (614, 191)
Screenshot: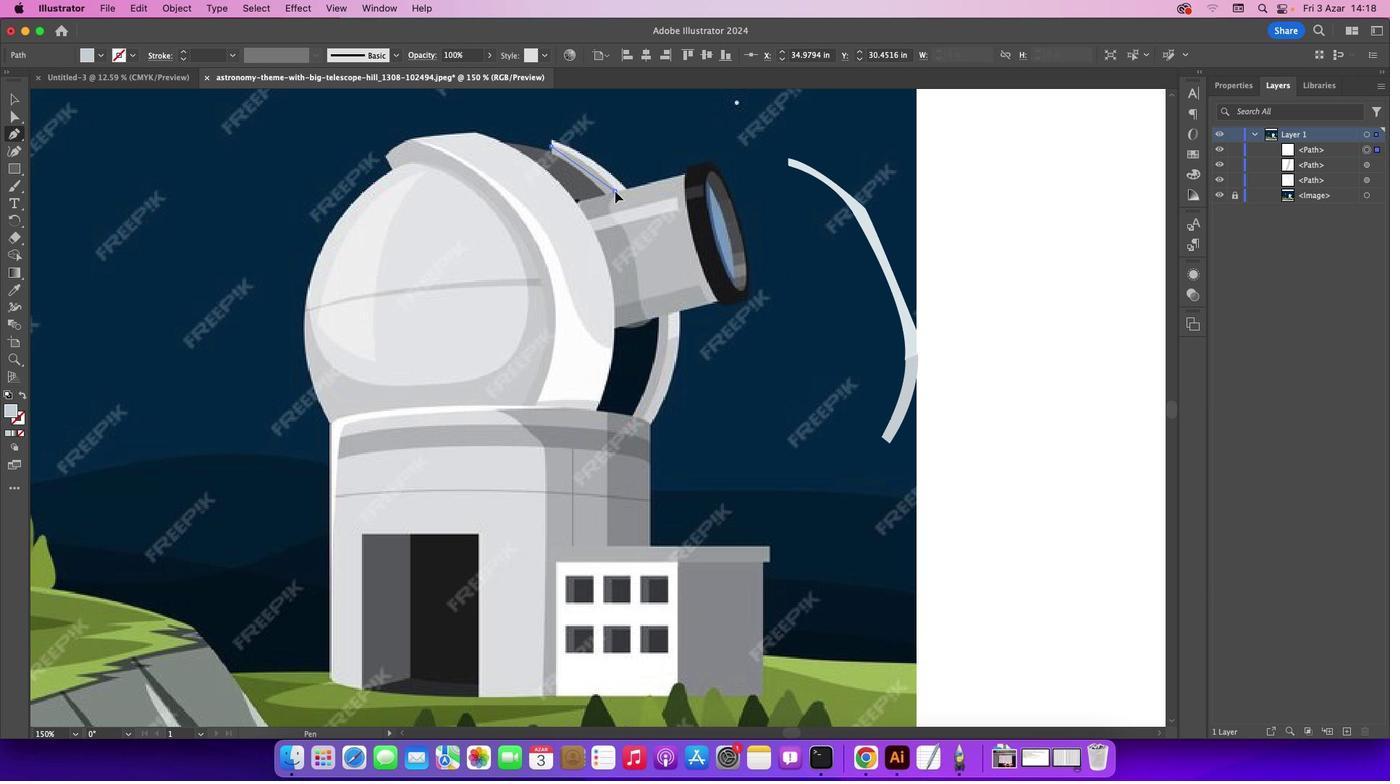 
Action: Mouse moved to (616, 191)
Screenshot: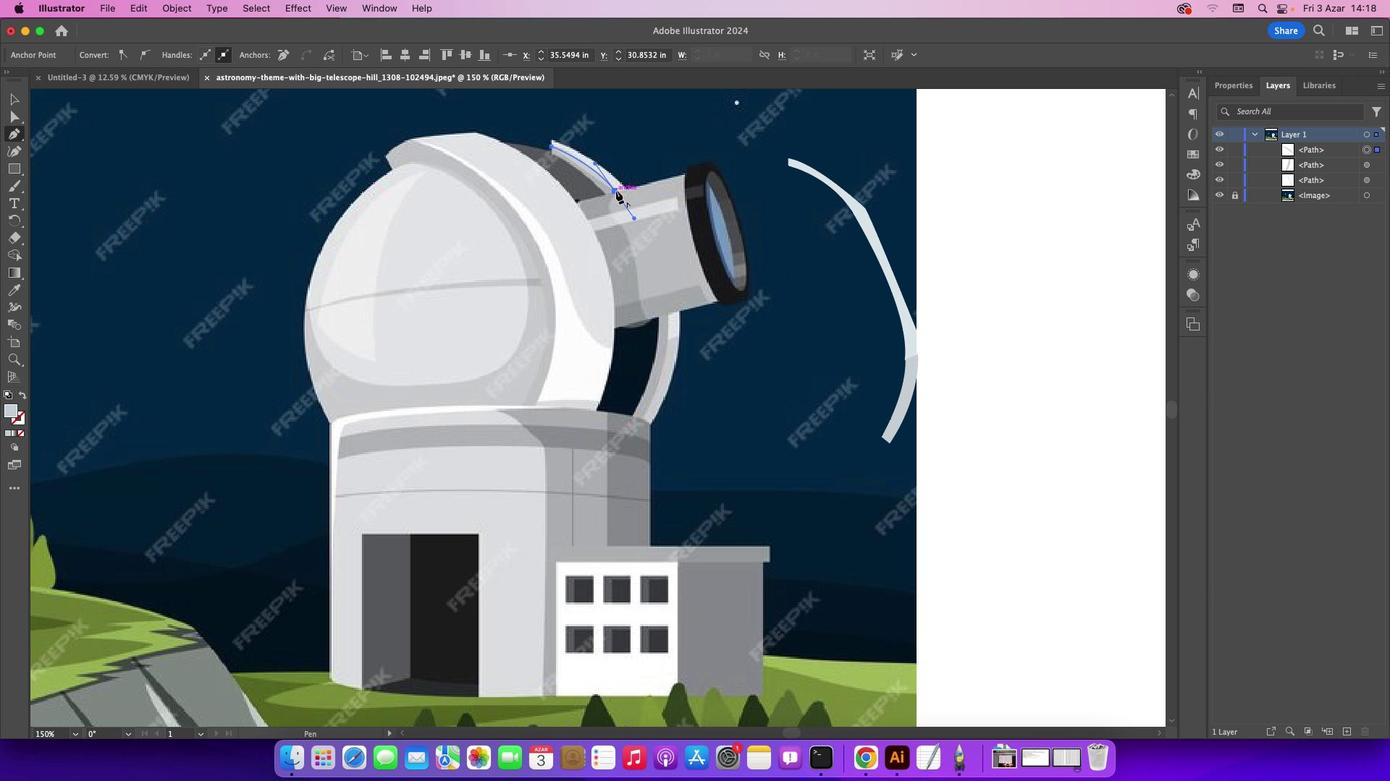 
Action: Mouse pressed left at (616, 191)
Screenshot: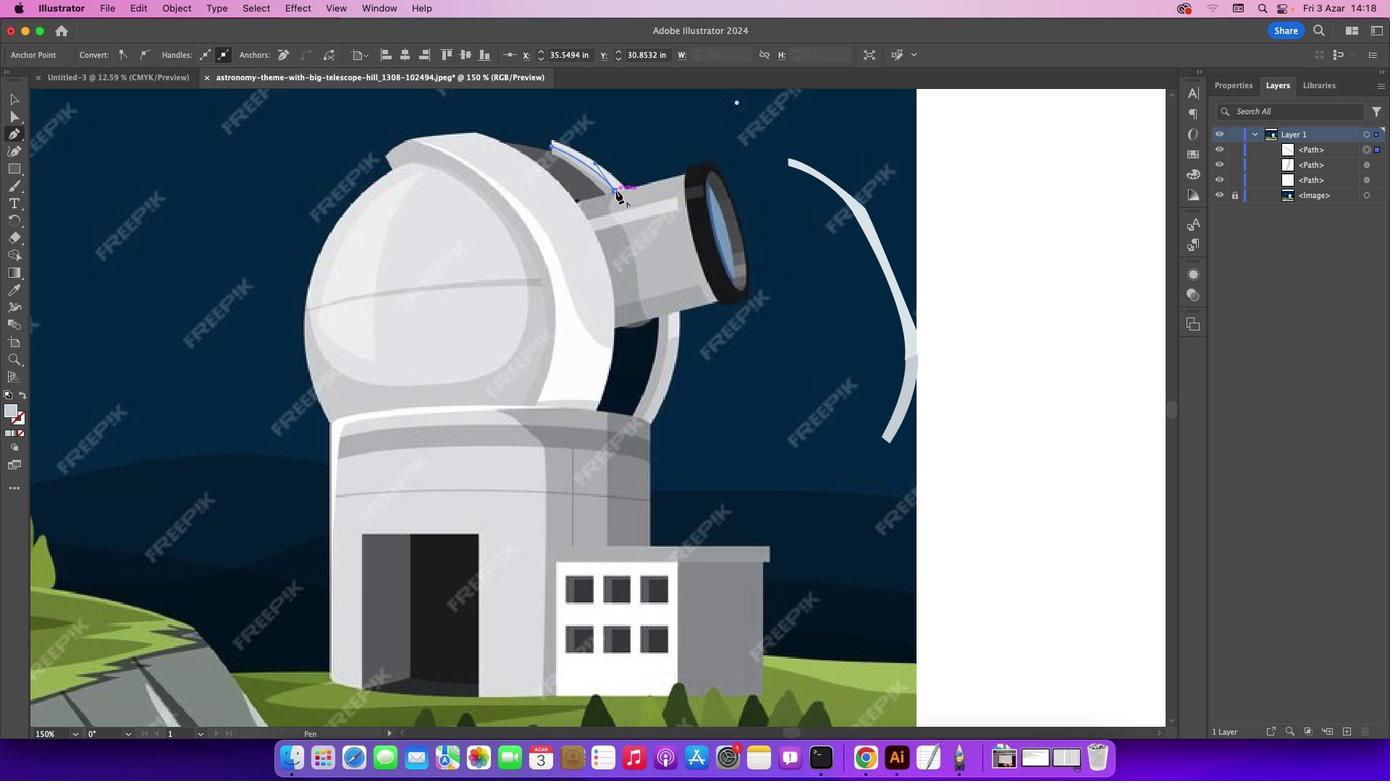 
Action: Mouse moved to (669, 314)
Screenshot: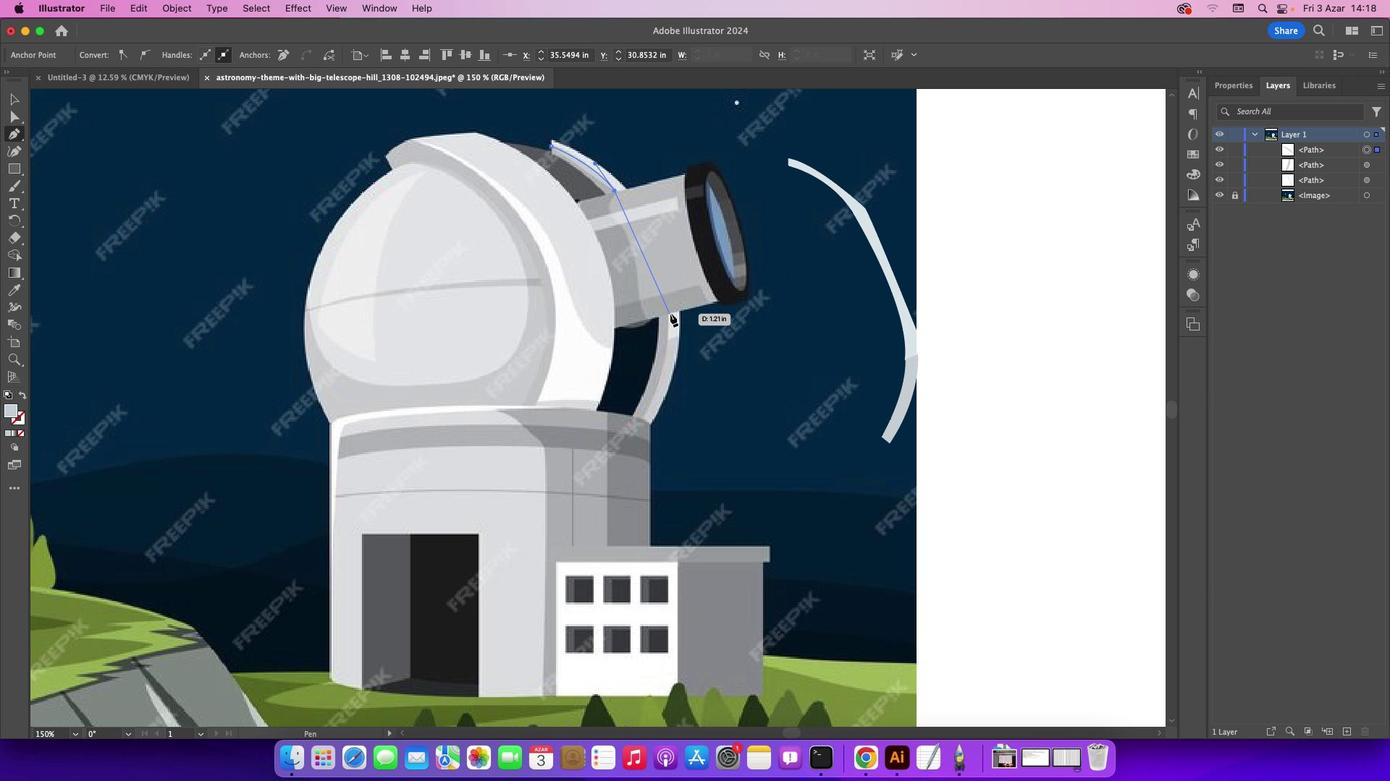 
Action: Mouse pressed left at (669, 314)
Screenshot: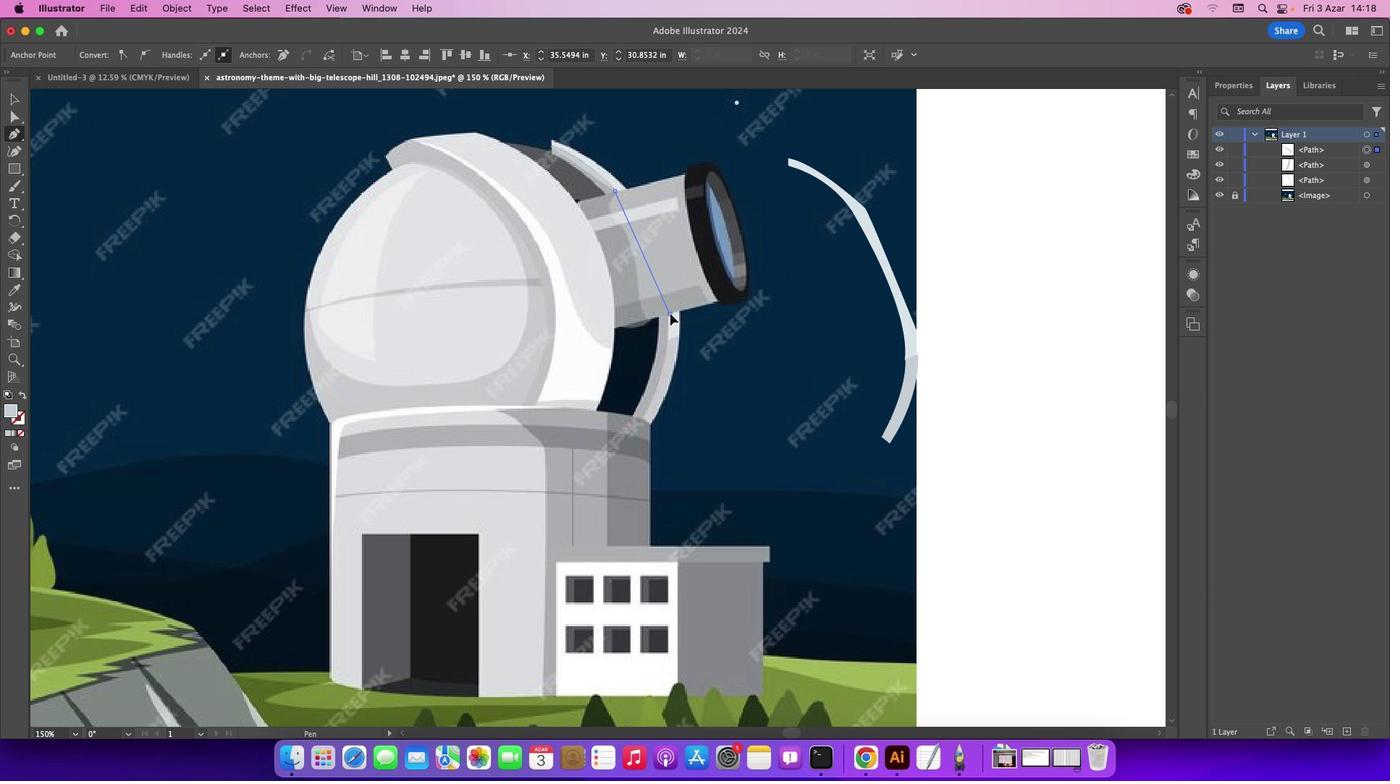 
Action: Mouse moved to (641, 418)
Screenshot: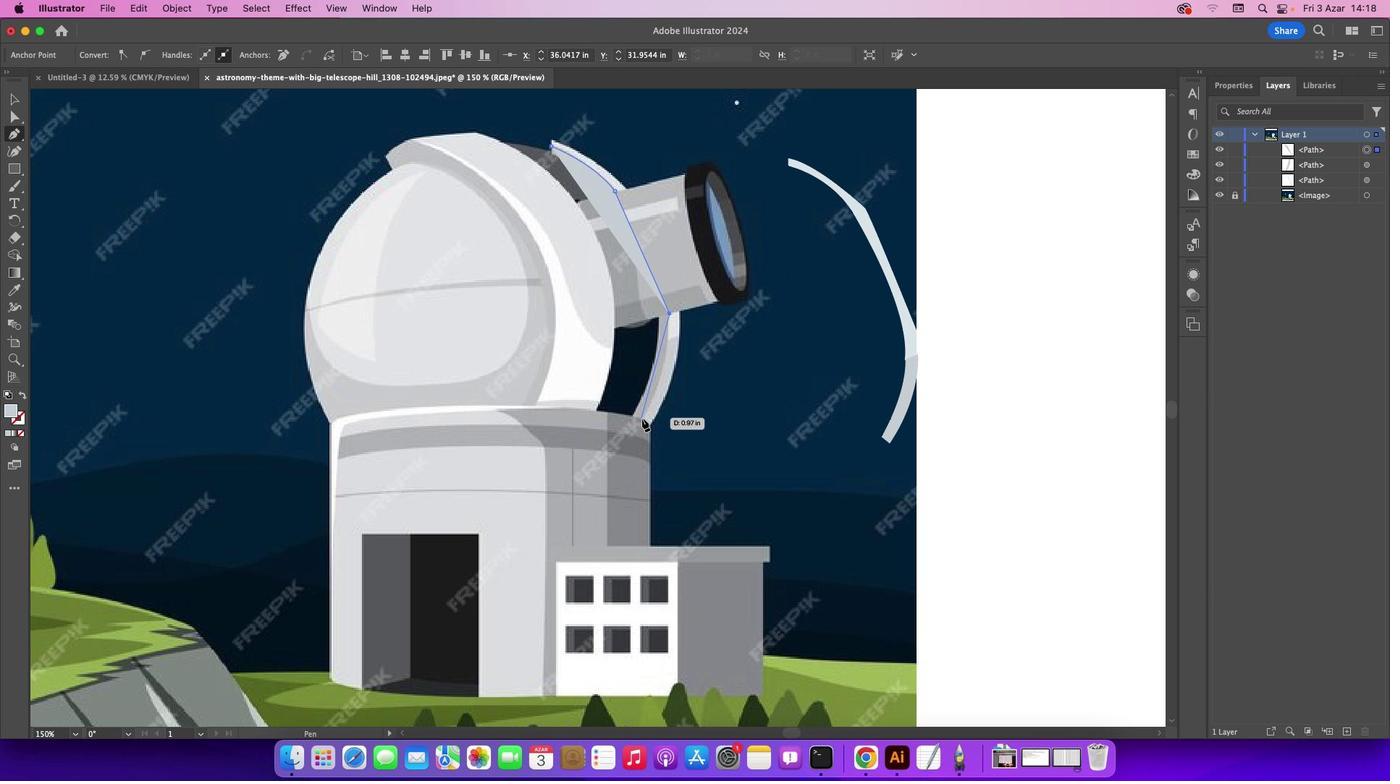 
Action: Mouse pressed left at (641, 418)
Screenshot: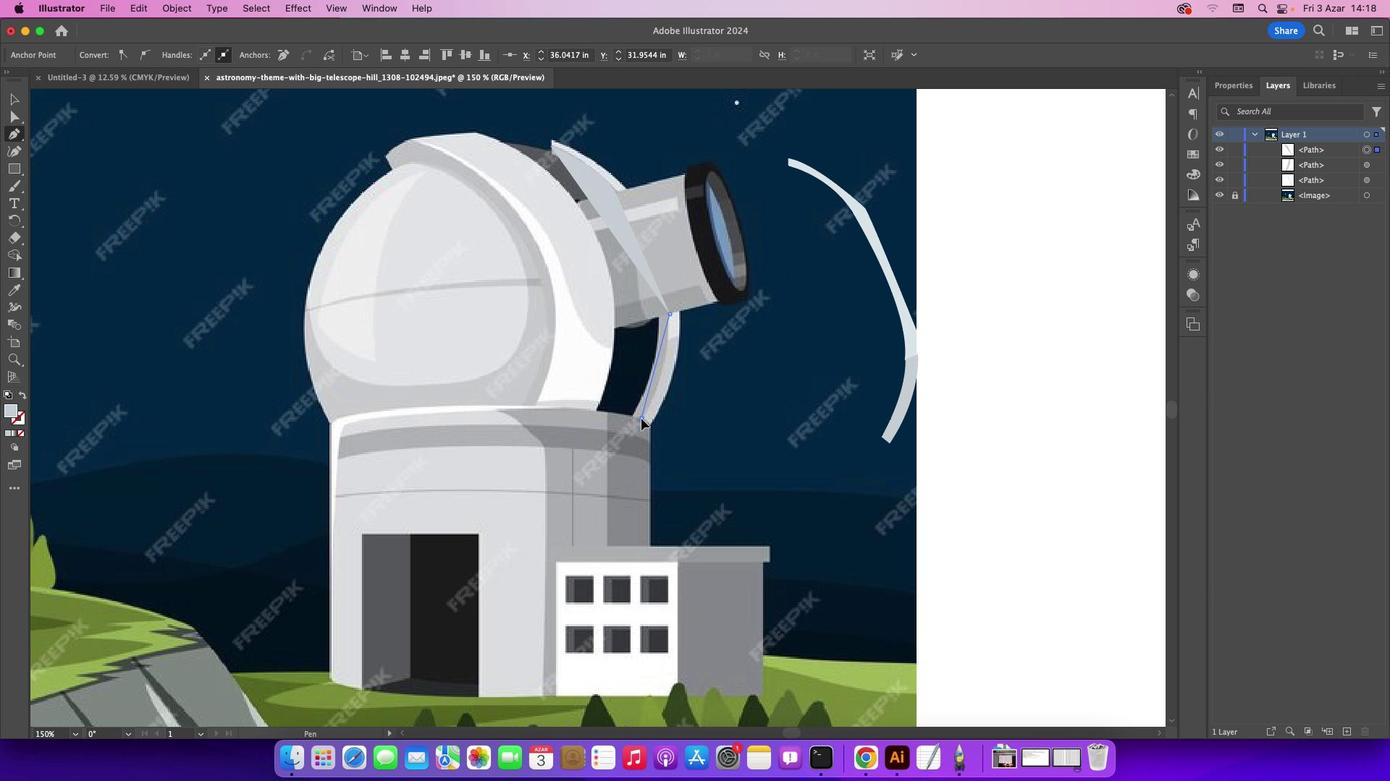 
Action: Mouse moved to (642, 418)
Screenshot: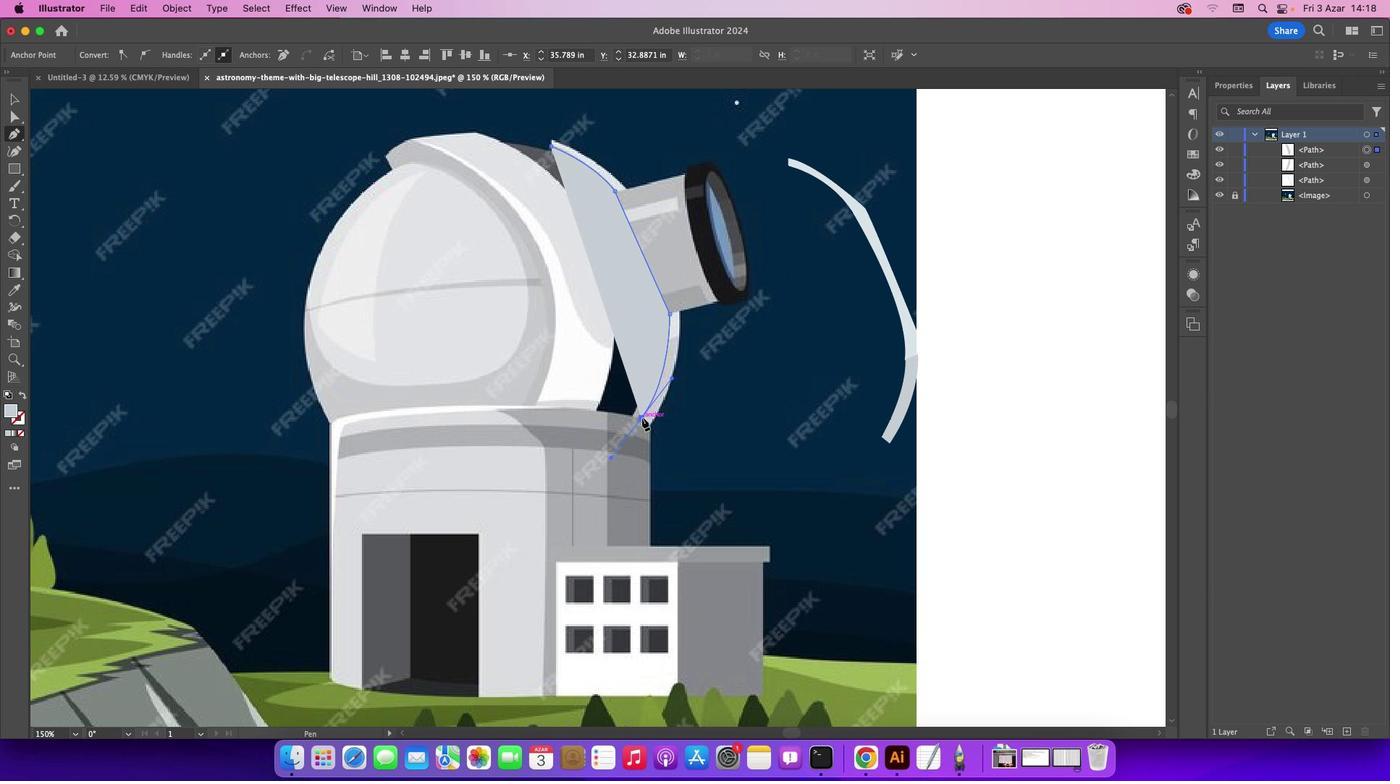 
Action: Mouse pressed left at (642, 418)
Screenshot: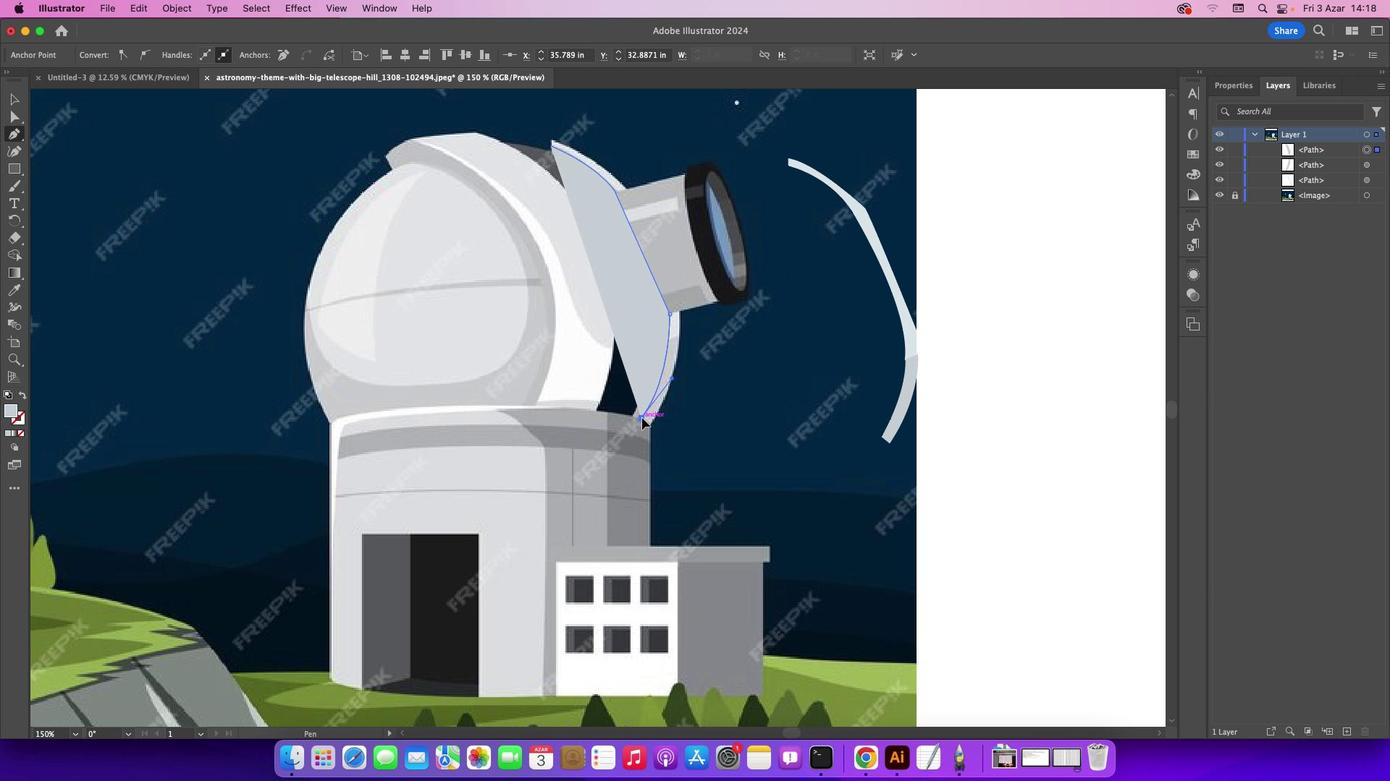 
Action: Mouse moved to (20, 433)
Screenshot: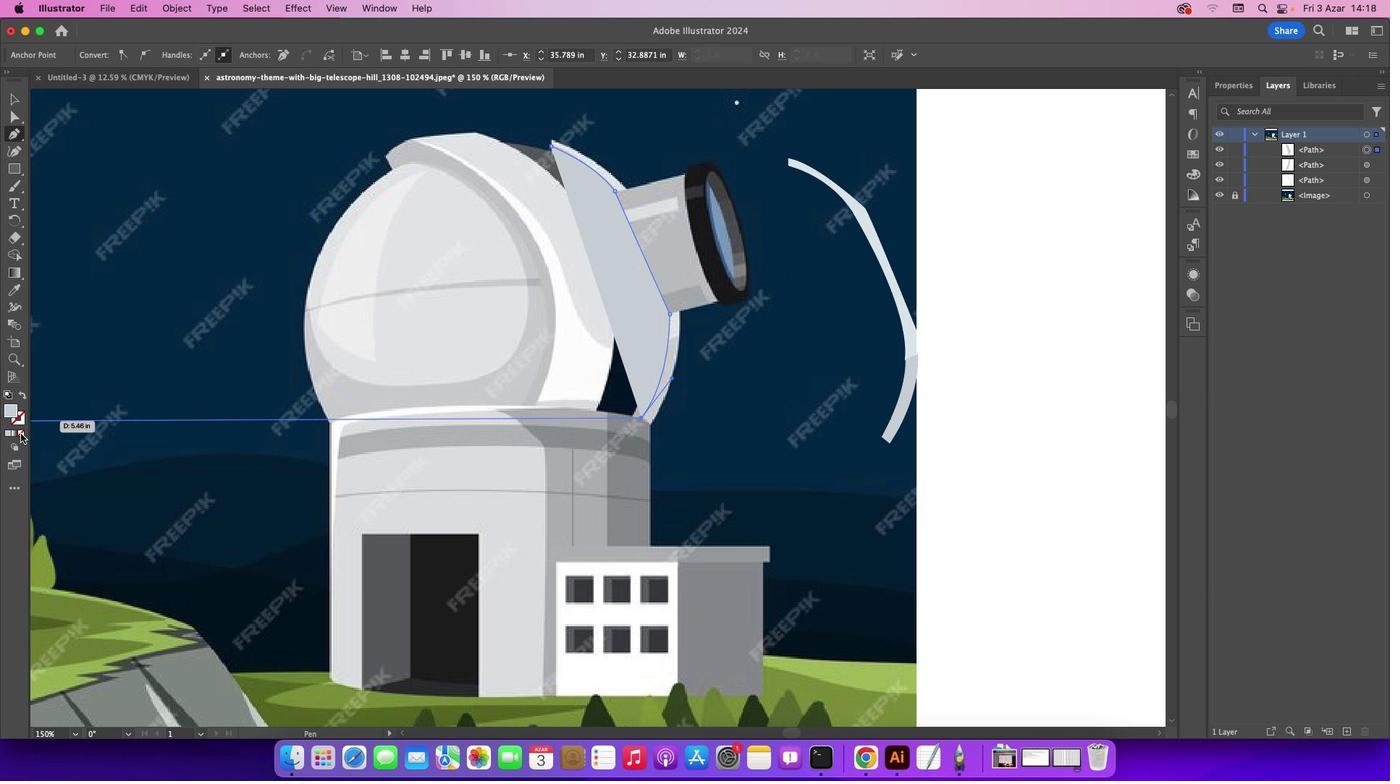 
Action: Mouse pressed left at (20, 433)
Screenshot: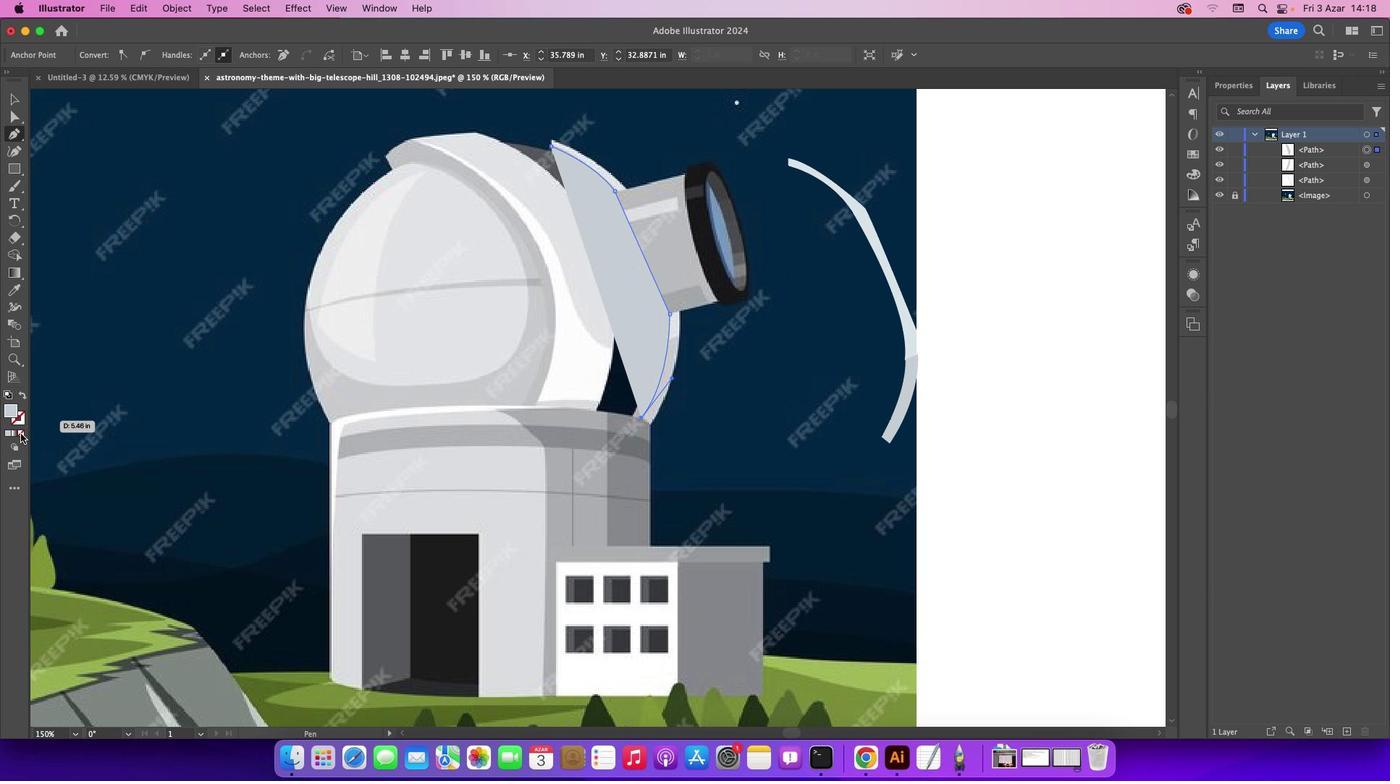 
Action: Mouse moved to (632, 415)
Screenshot: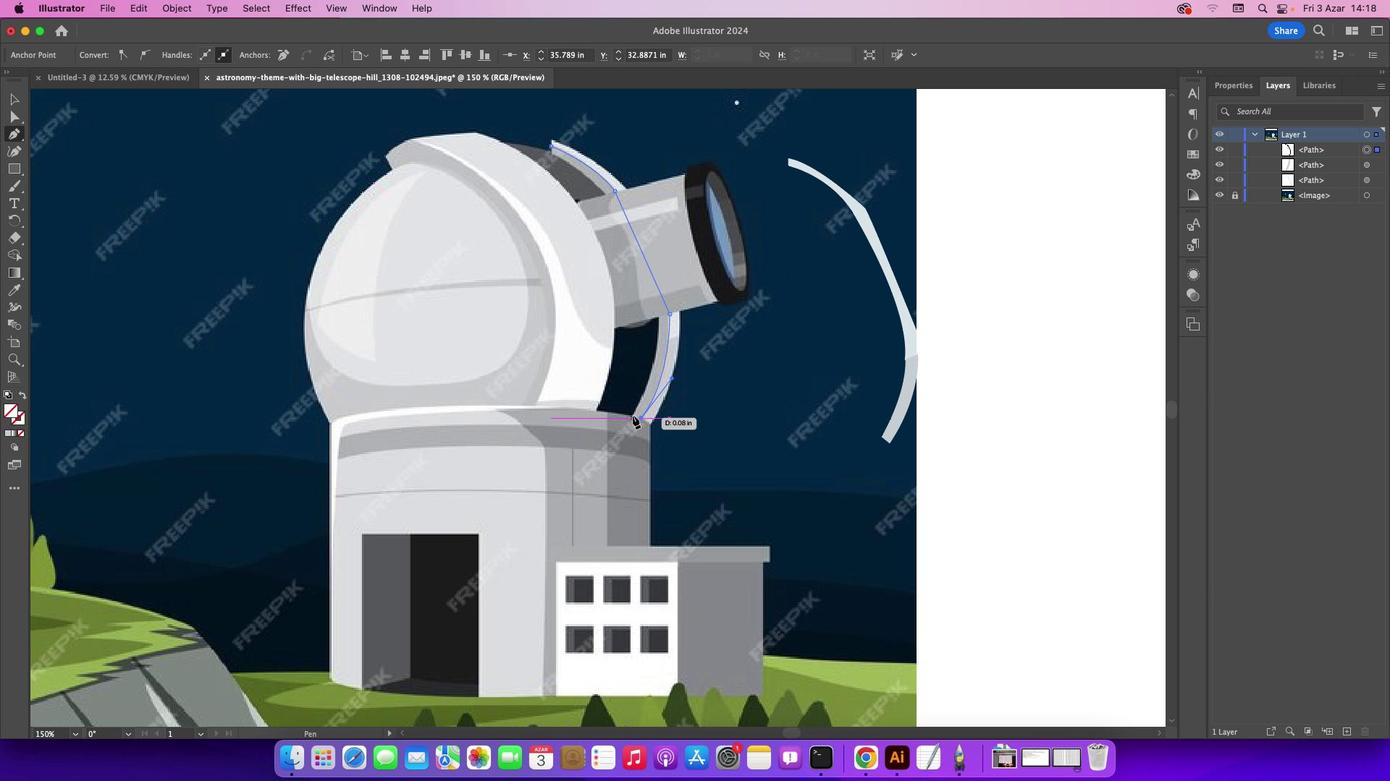 
Action: Mouse pressed left at (632, 415)
Screenshot: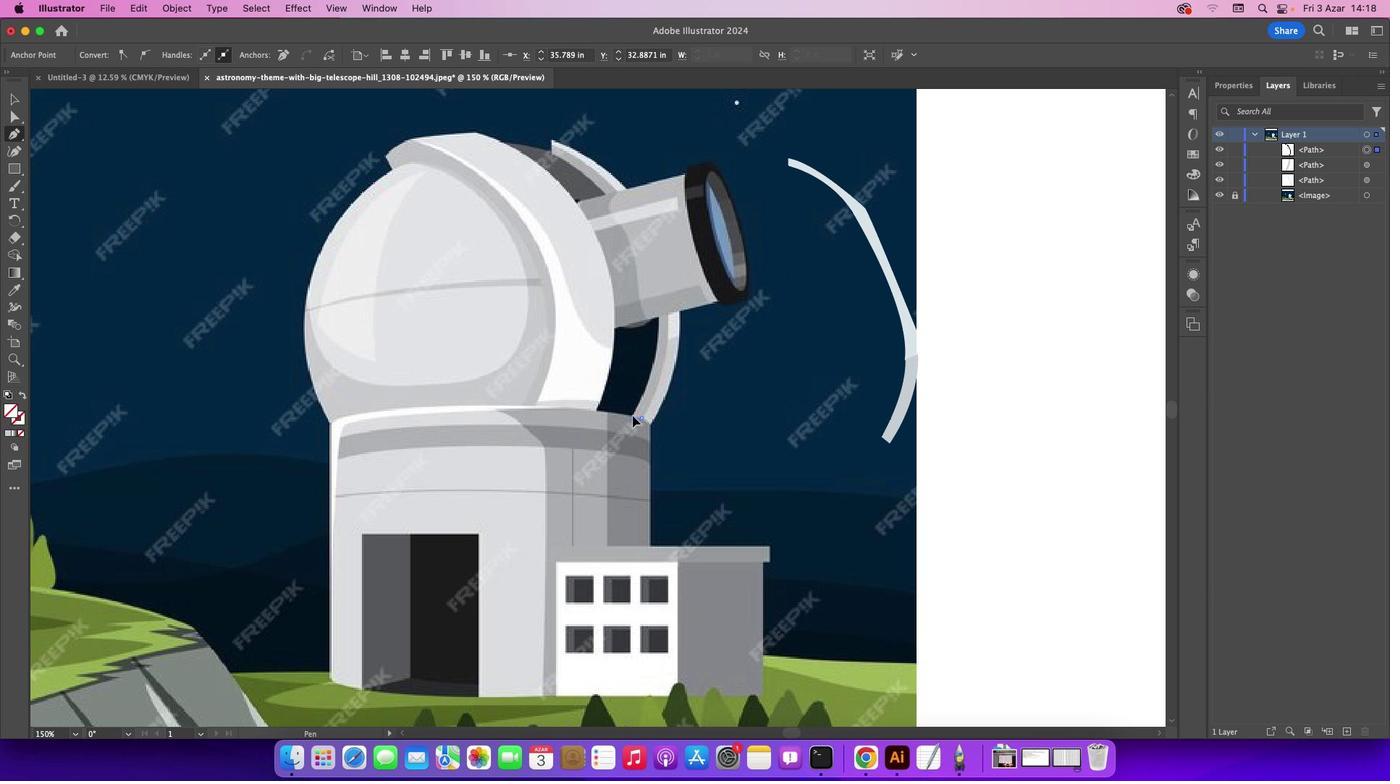 
Action: Mouse moved to (657, 315)
Screenshot: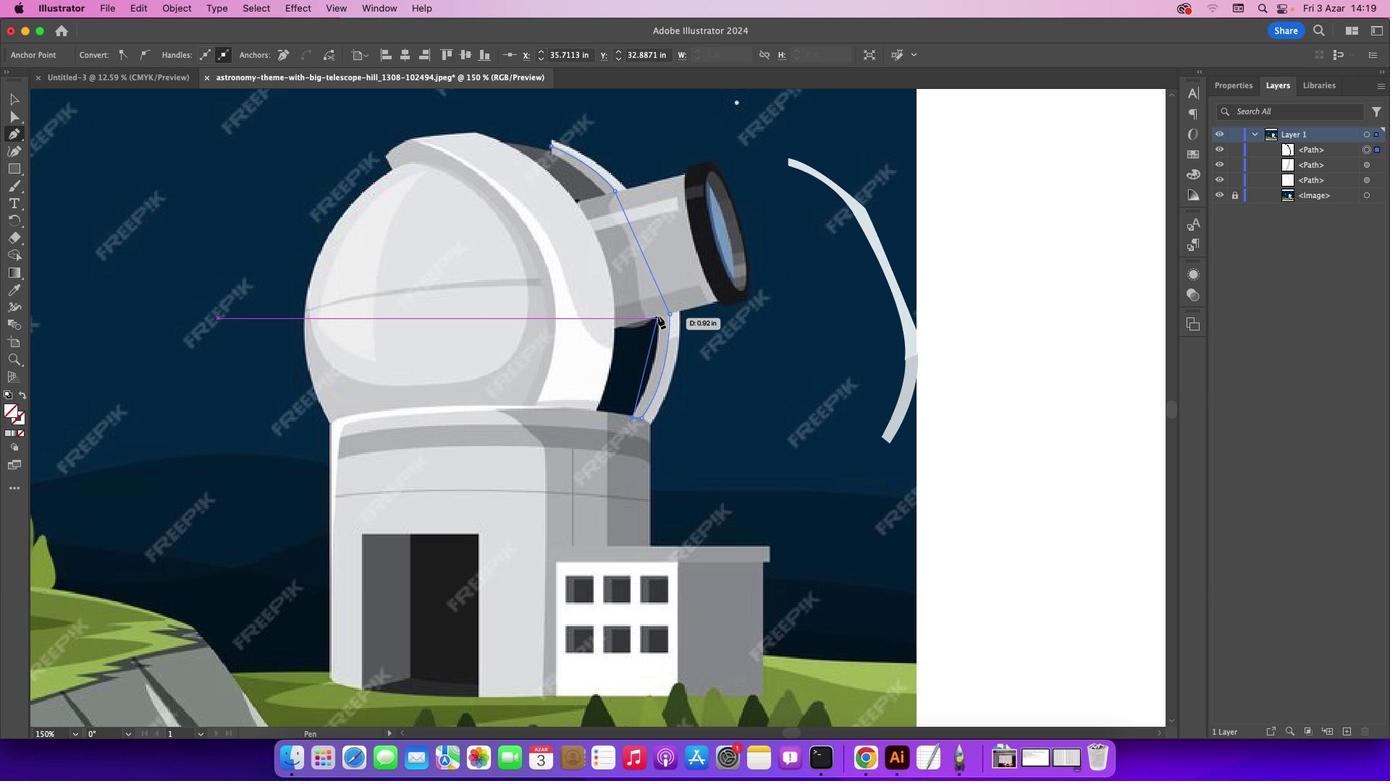 
Action: Mouse pressed left at (657, 315)
Screenshot: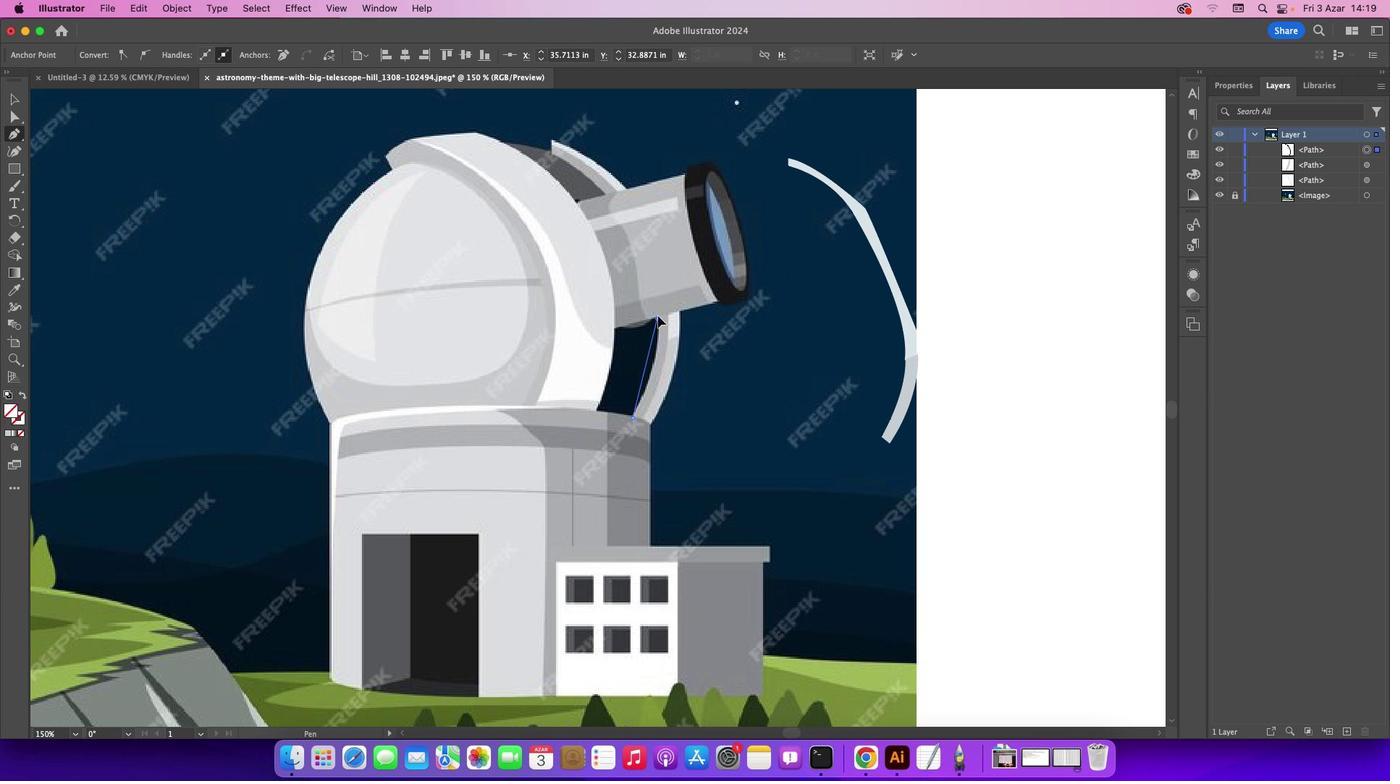 
Action: Mouse moved to (656, 319)
Screenshot: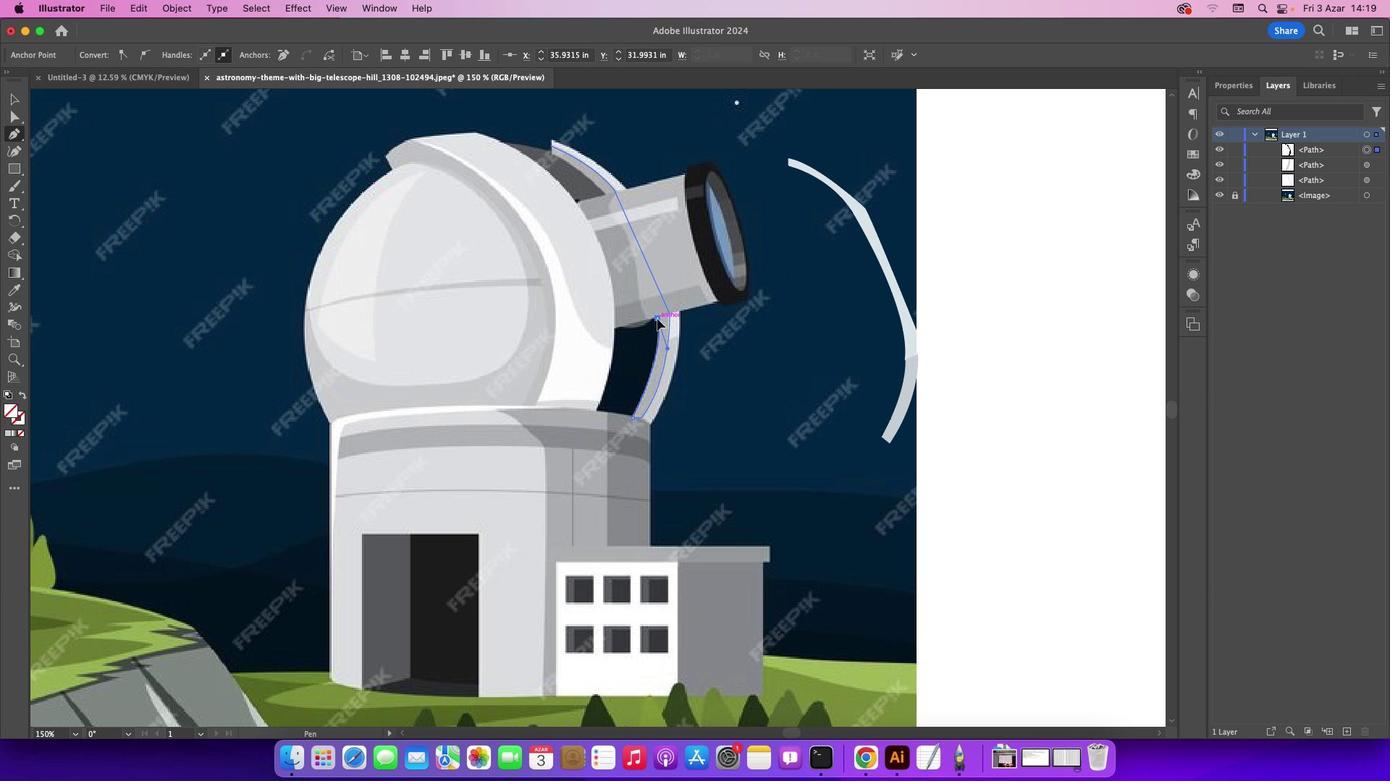 
Action: Mouse pressed left at (656, 319)
Screenshot: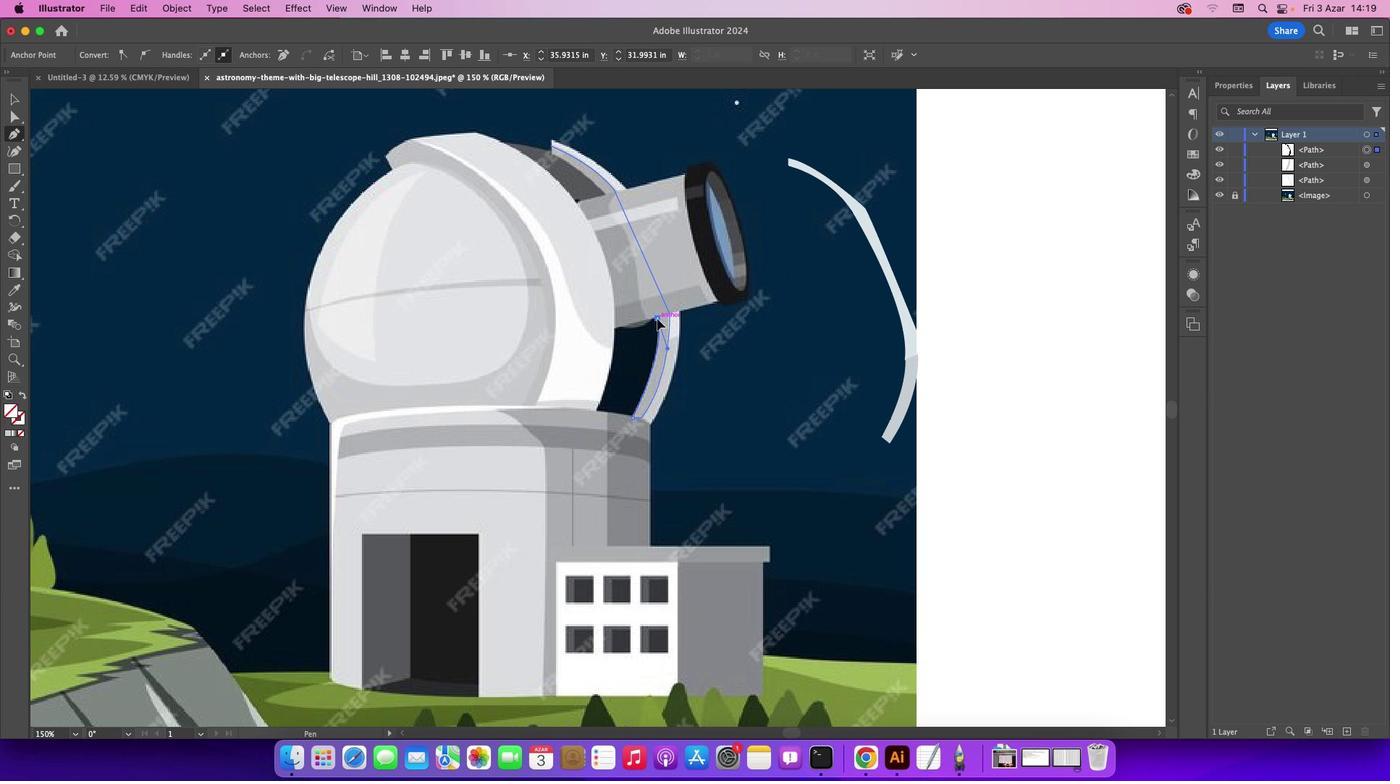 
Action: Mouse moved to (605, 193)
Screenshot: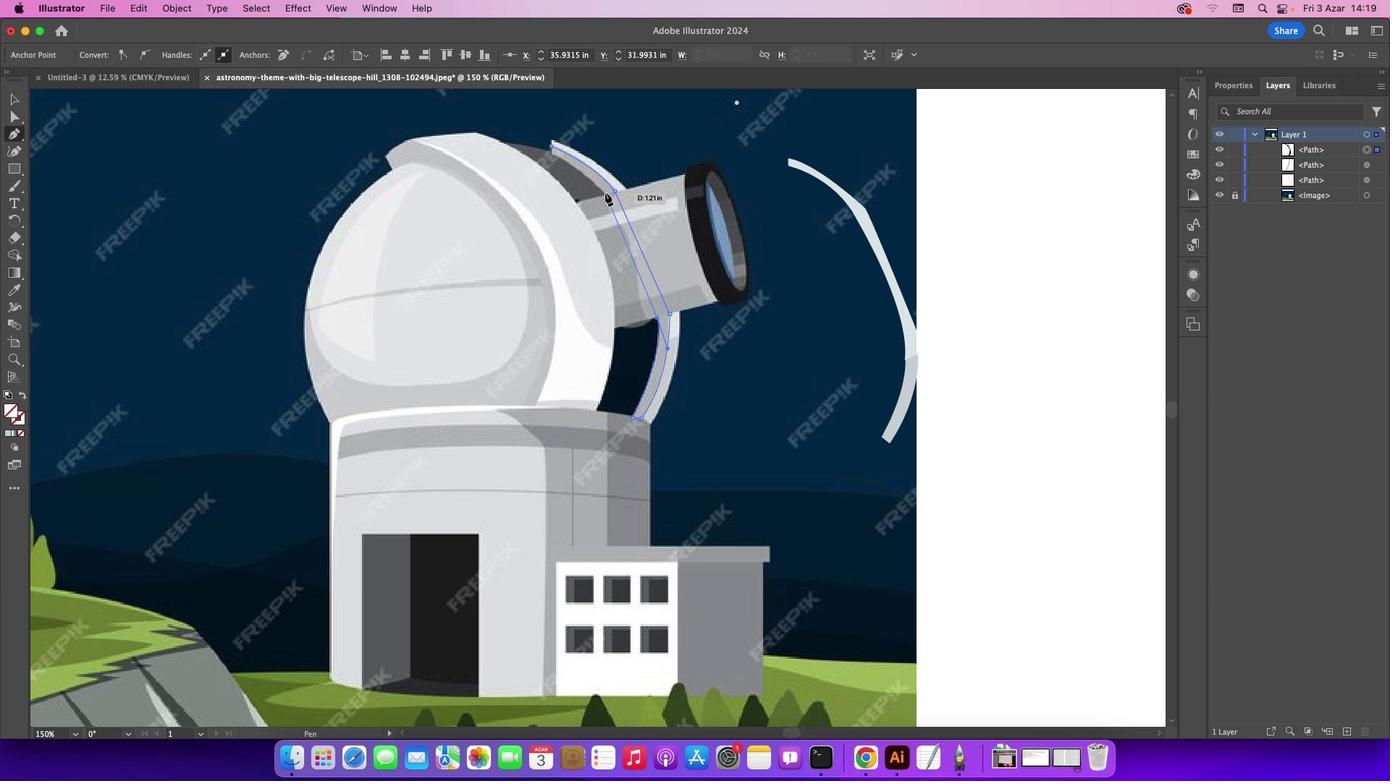 
Action: Mouse pressed left at (605, 193)
Screenshot: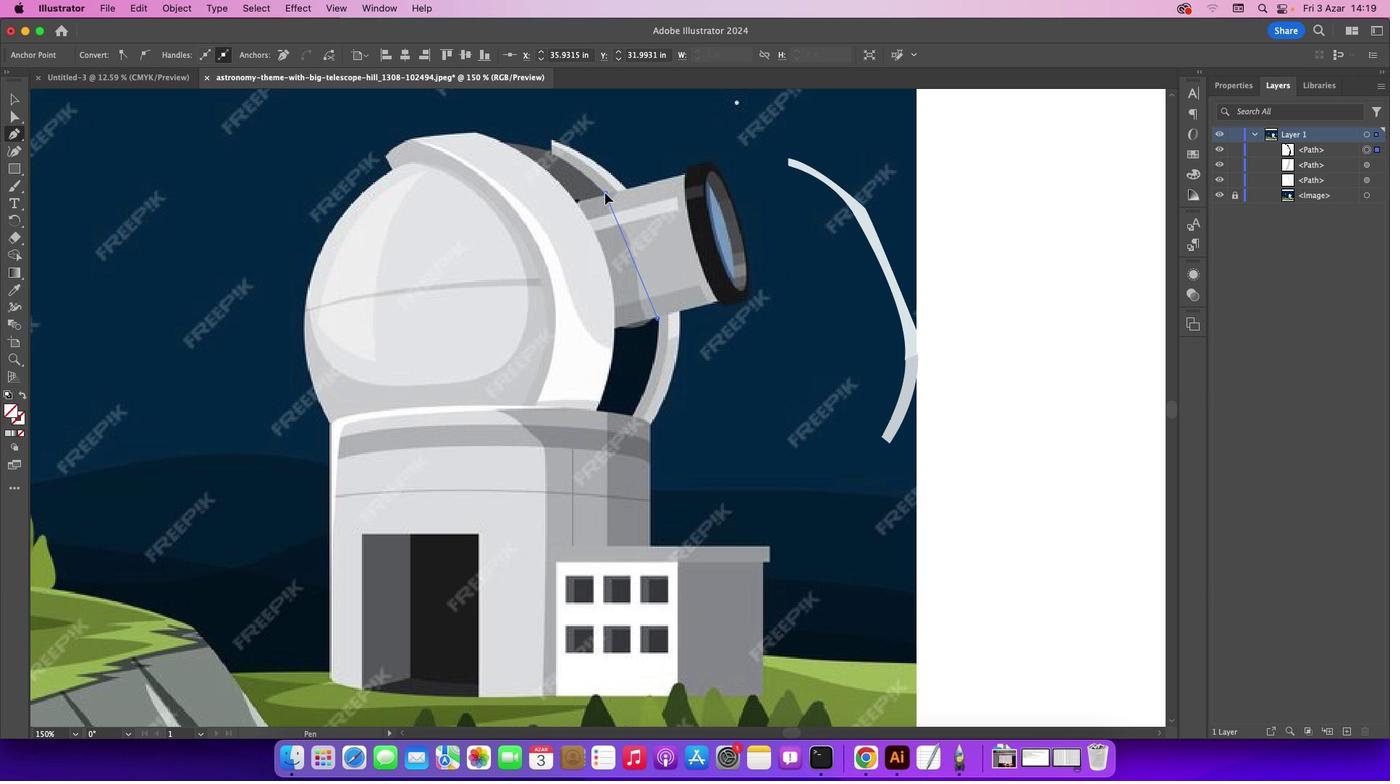 
Action: Mouse moved to (550, 154)
Screenshot: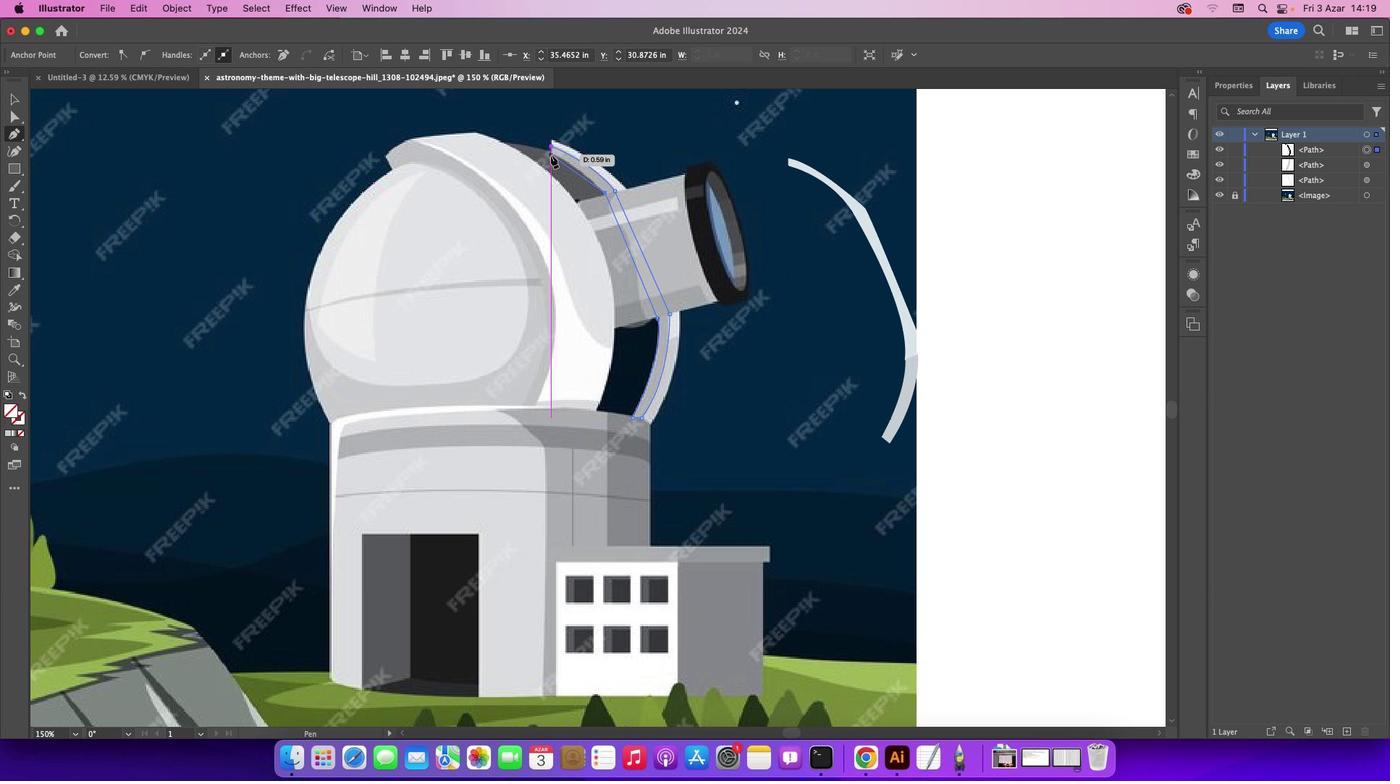 
Action: Mouse pressed left at (550, 154)
Screenshot: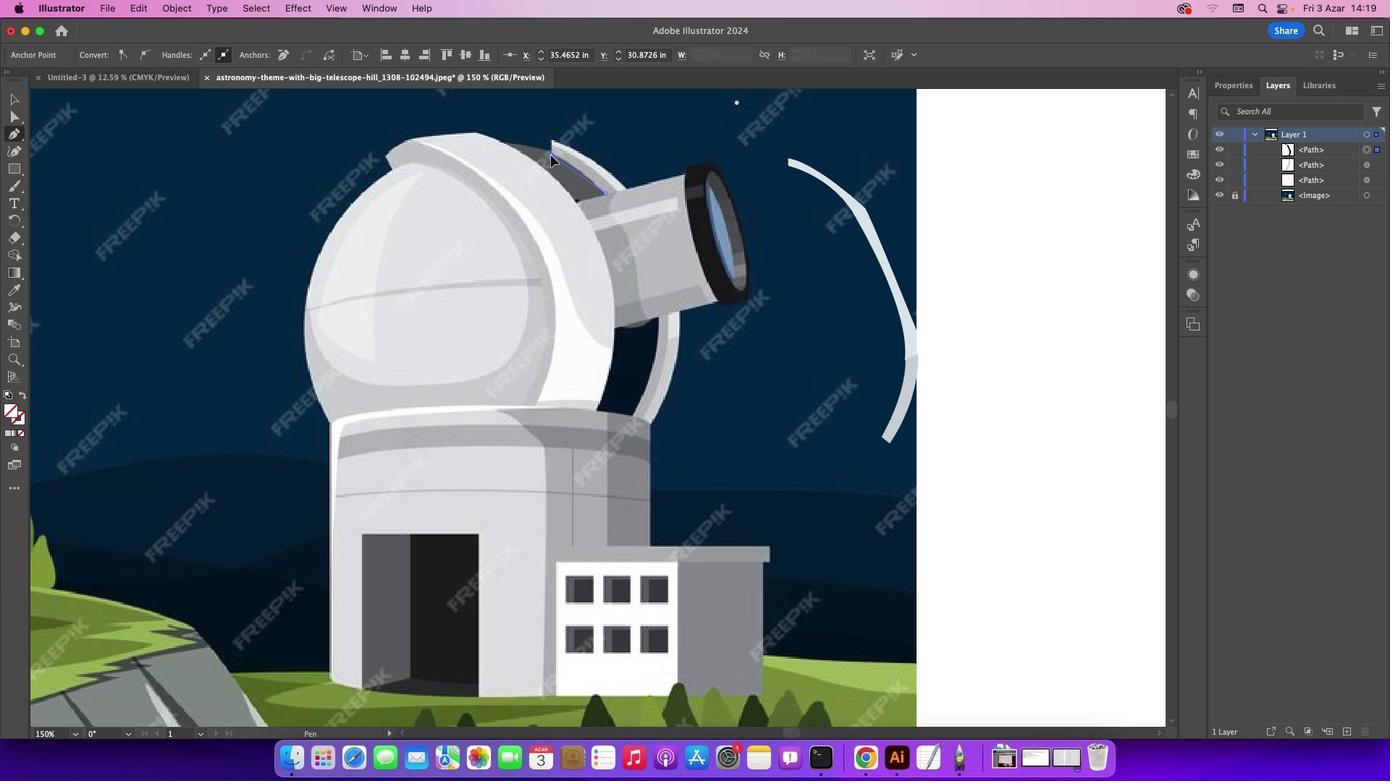 
Action: Mouse moved to (550, 155)
Screenshot: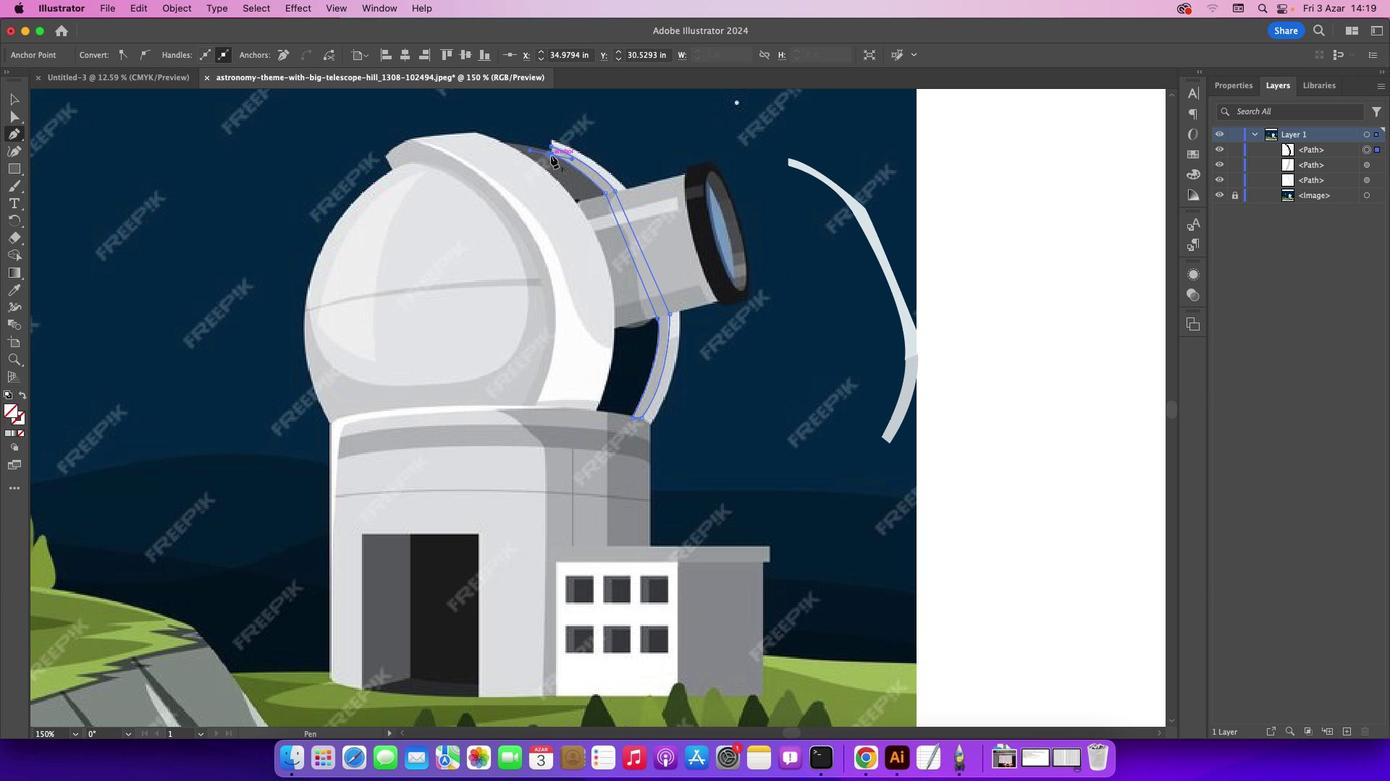 
Action: Mouse pressed left at (550, 155)
Screenshot: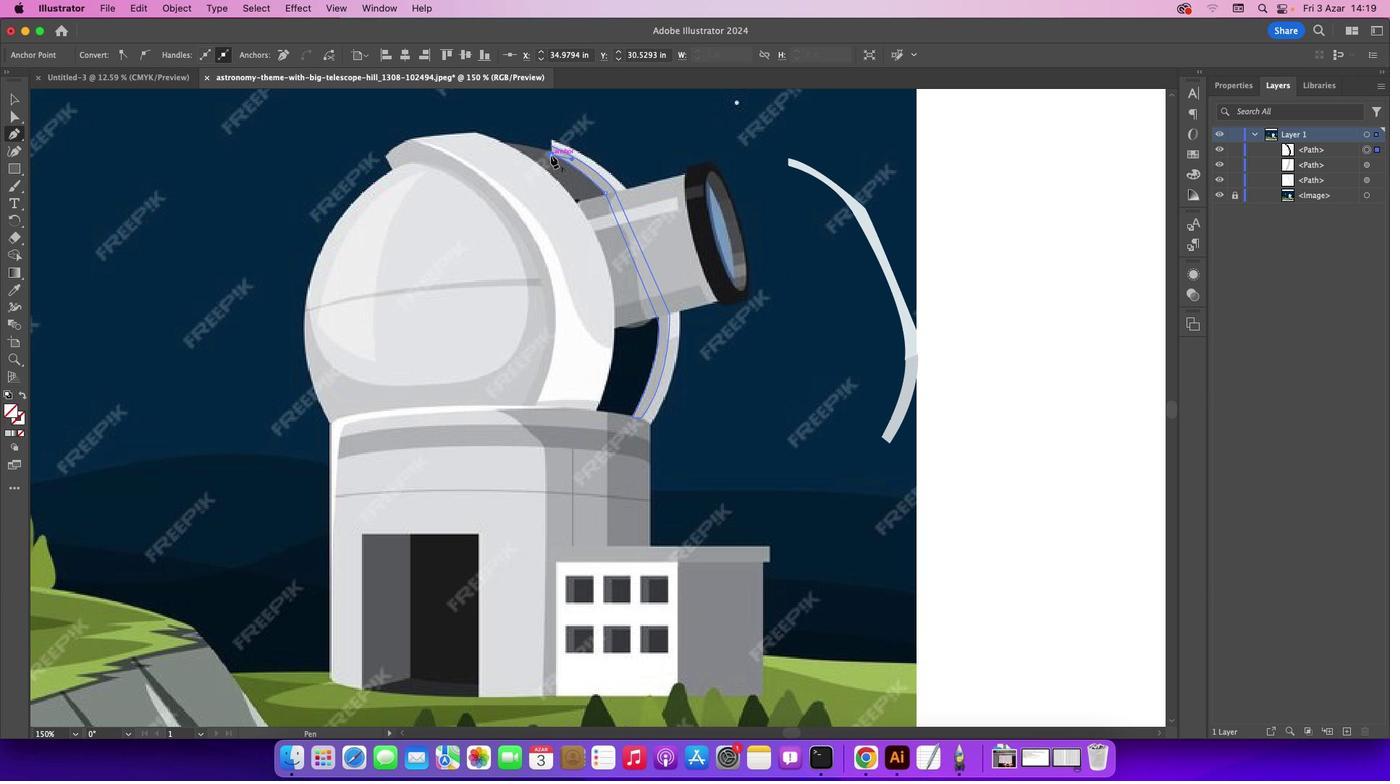 
Action: Mouse moved to (550, 146)
Screenshot: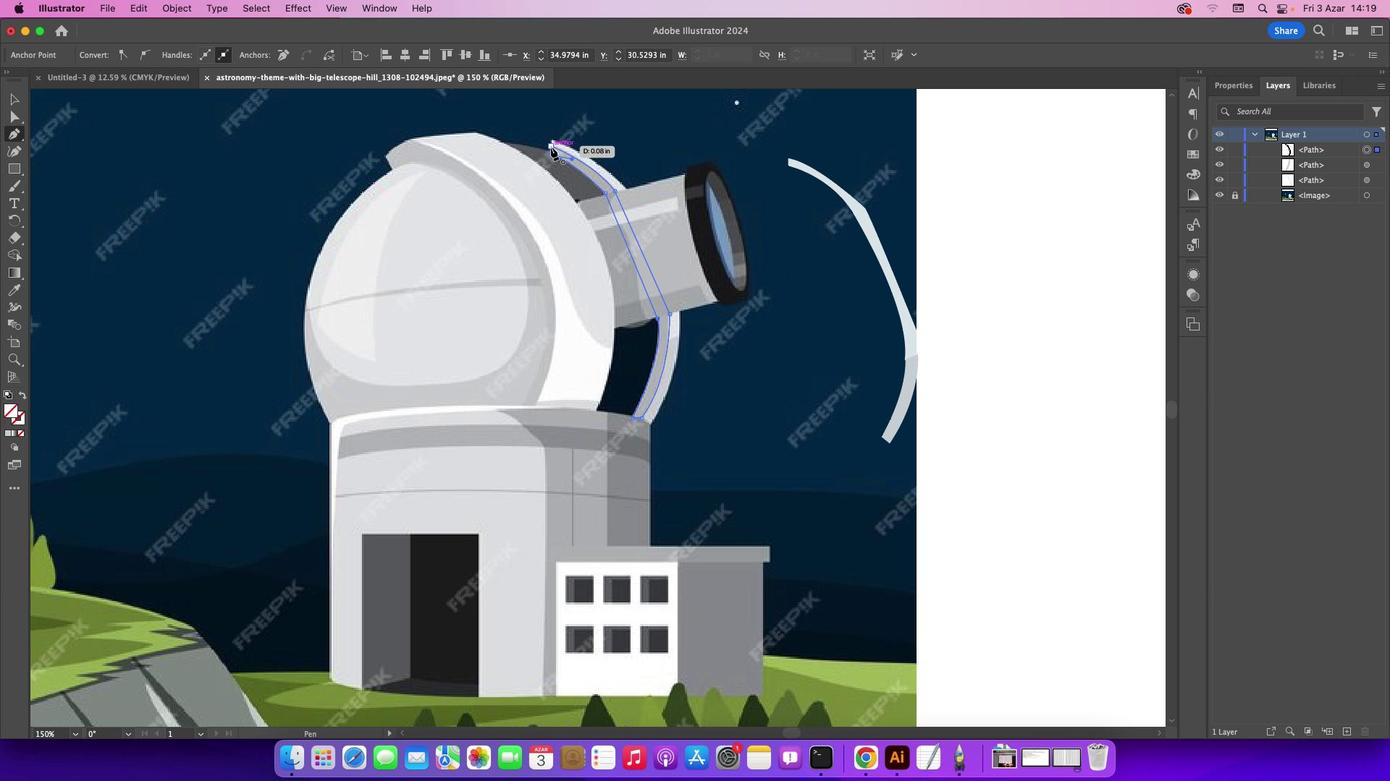 
Action: Mouse pressed left at (550, 146)
Screenshot: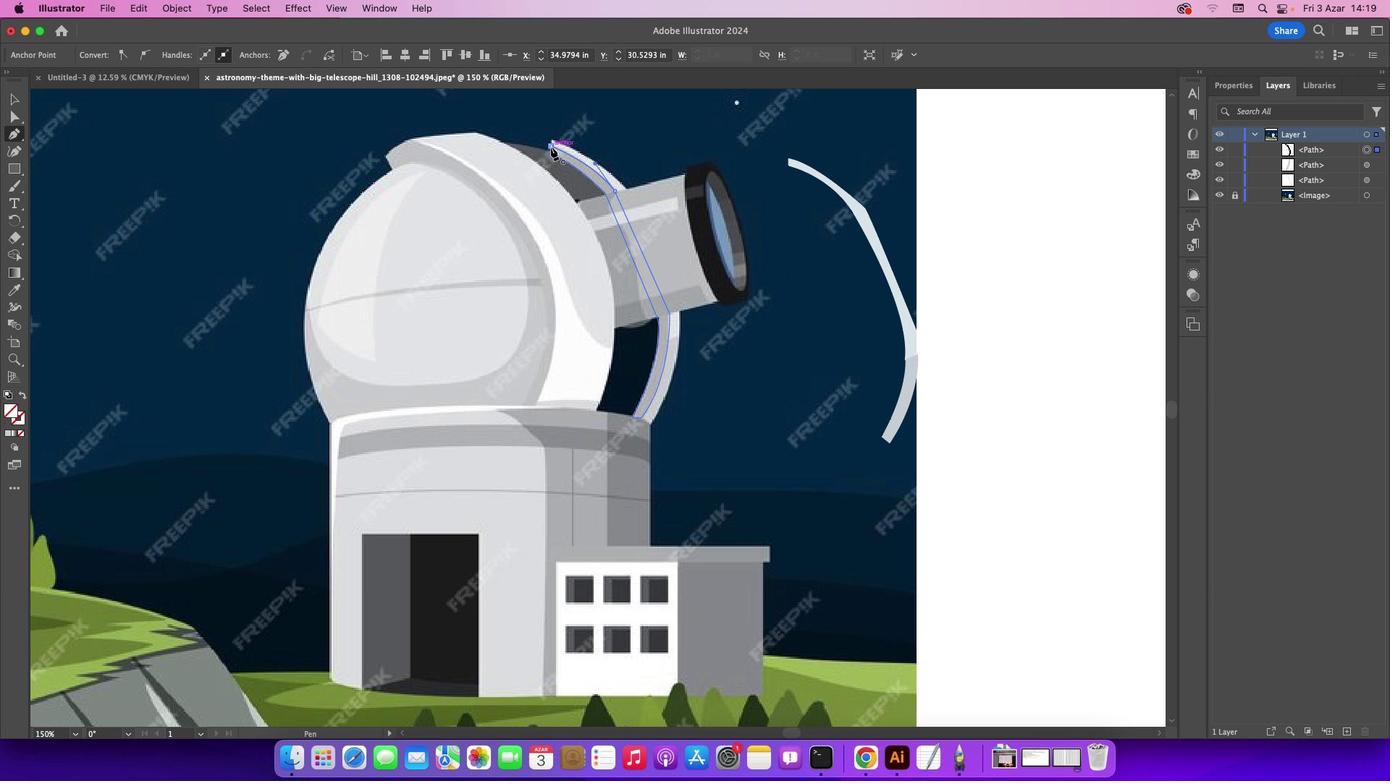 
Action: Mouse moved to (10, 92)
Screenshot: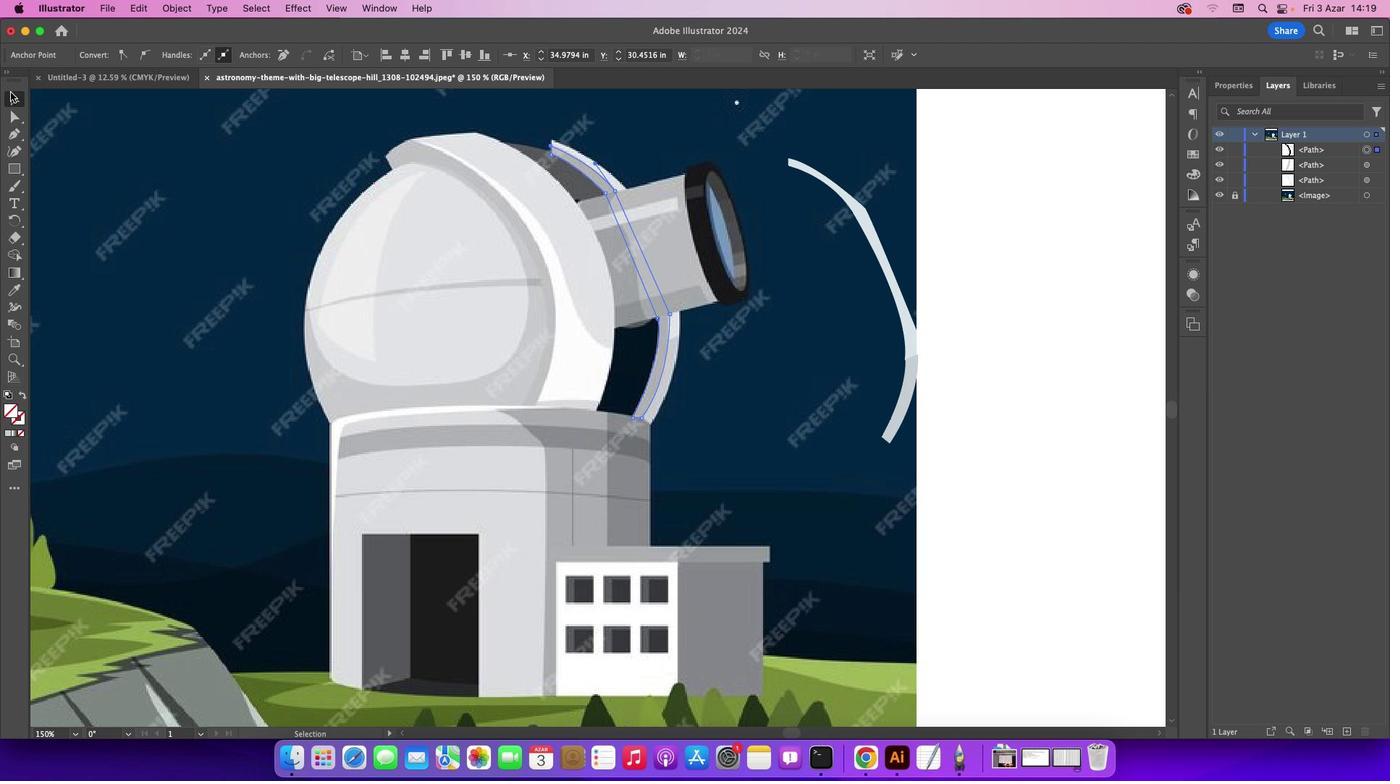 
Action: Mouse pressed left at (10, 92)
Screenshot: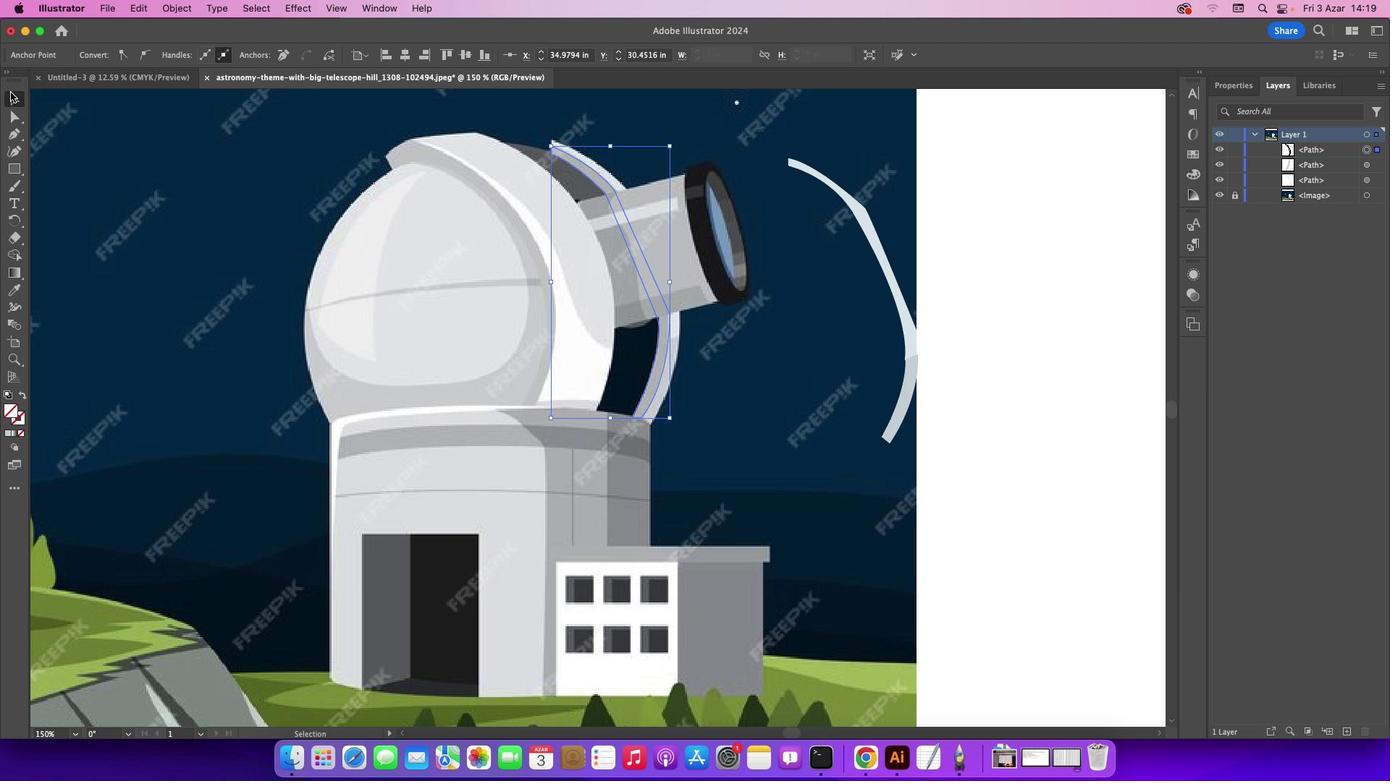 
Action: Mouse moved to (661, 371)
Screenshot: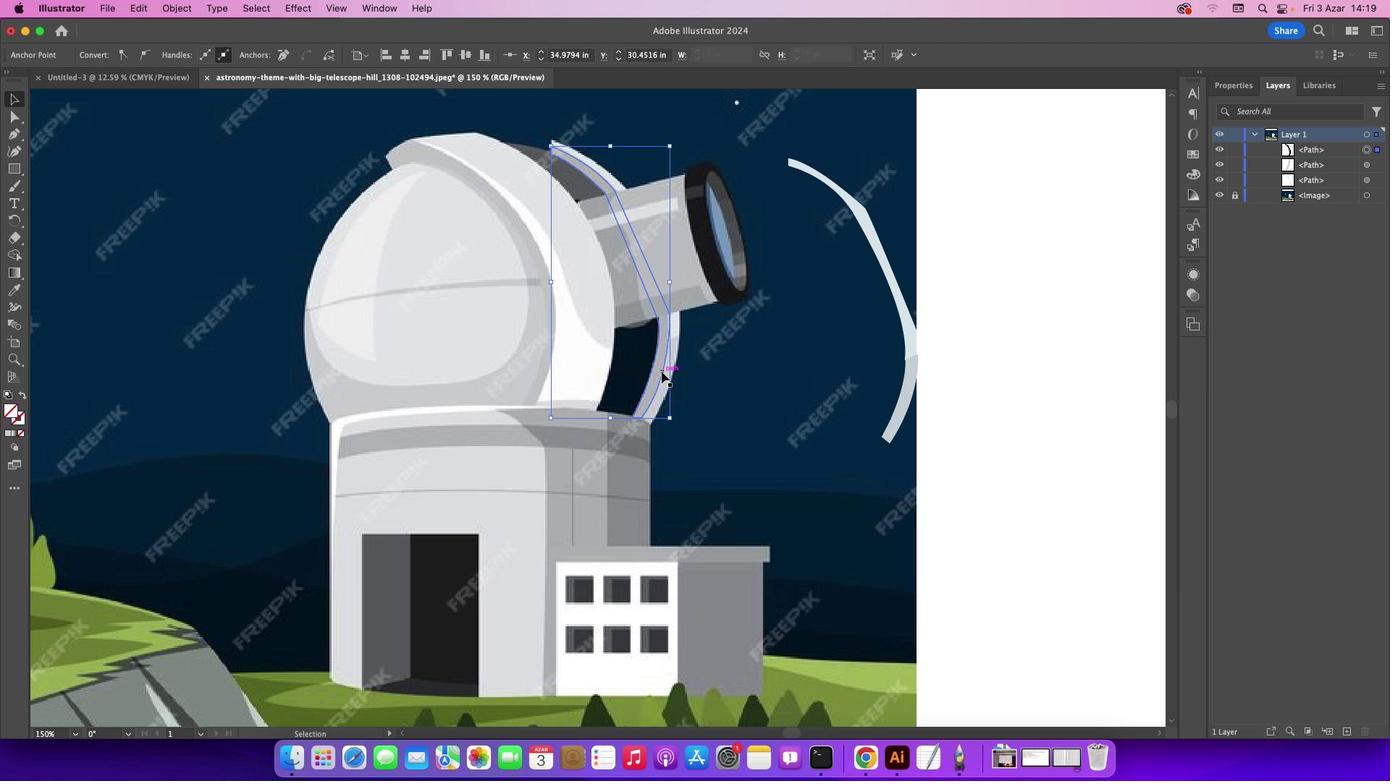 
Action: Mouse pressed left at (661, 371)
Screenshot: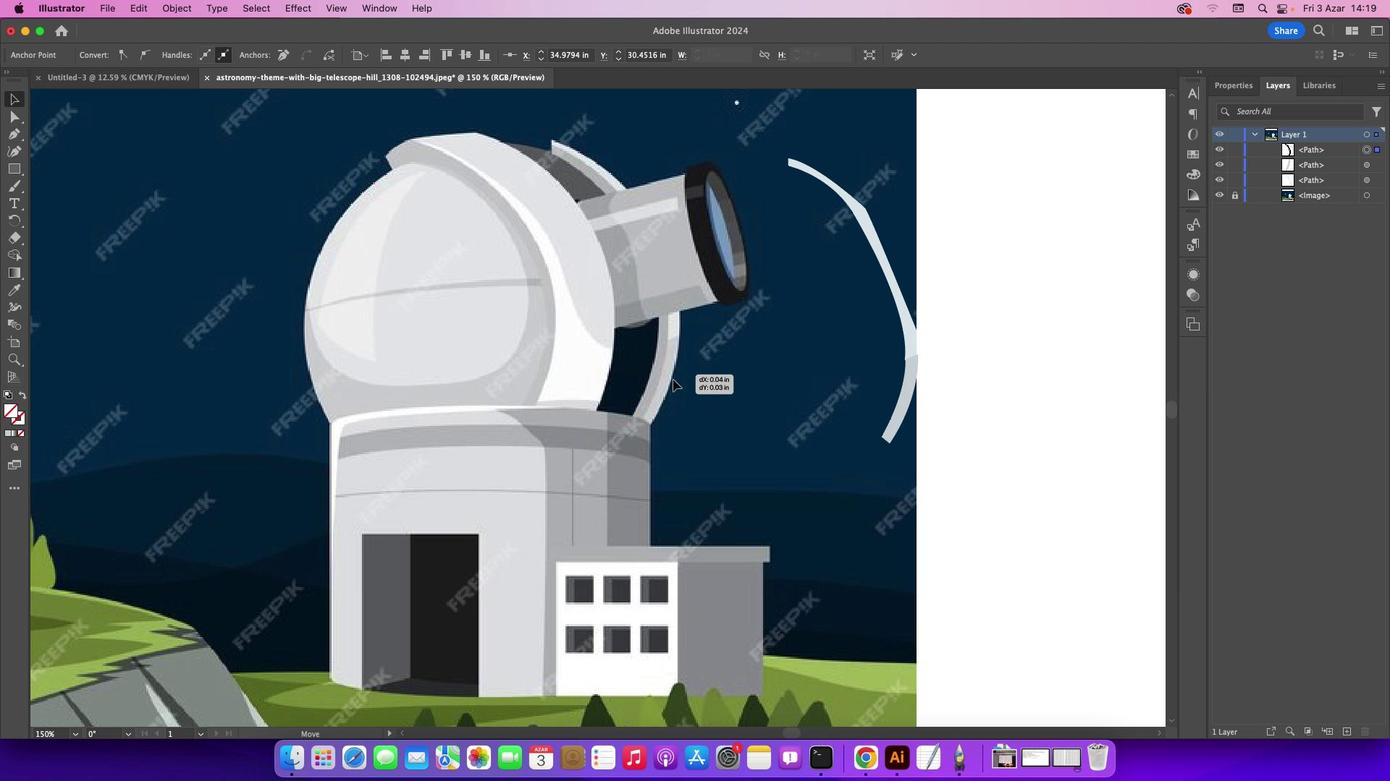 
Action: Mouse moved to (18, 299)
Screenshot: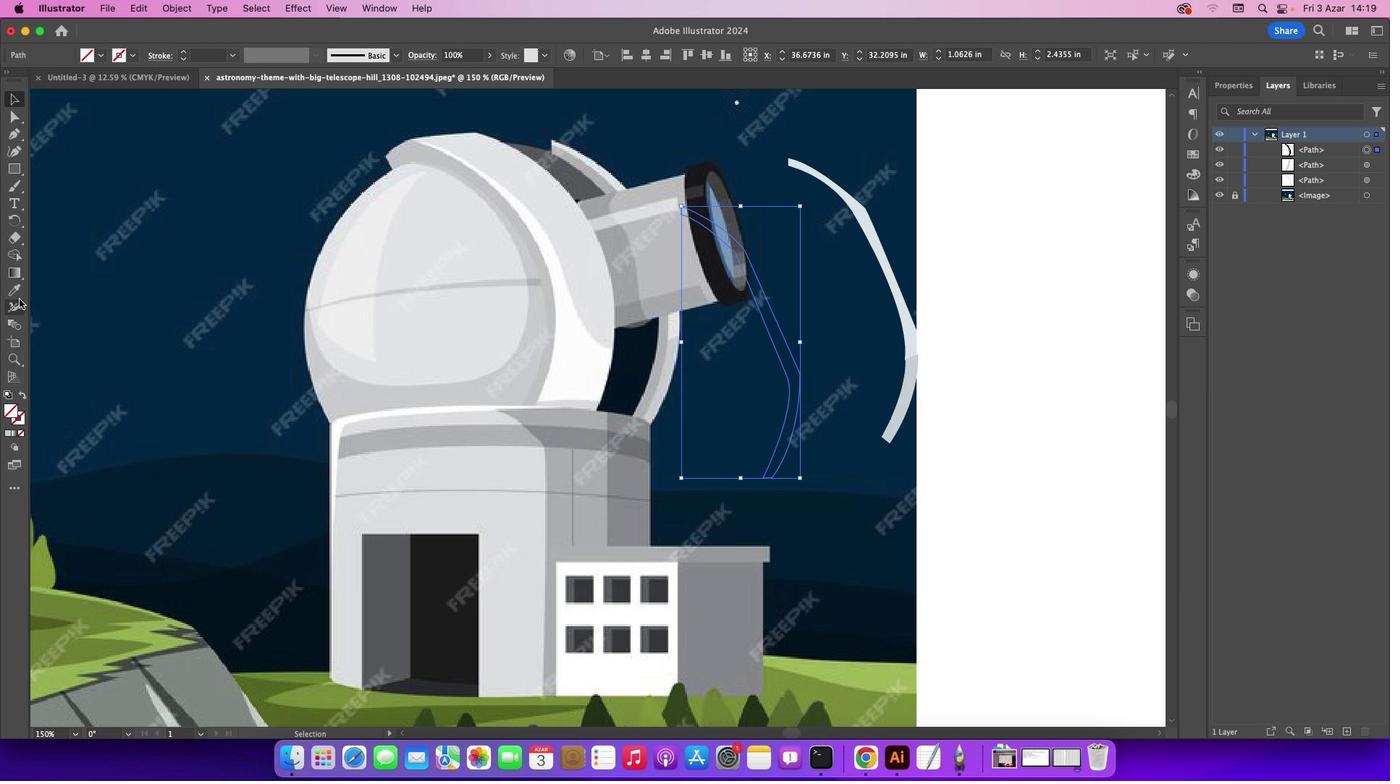 
Action: Mouse pressed left at (18, 299)
Screenshot: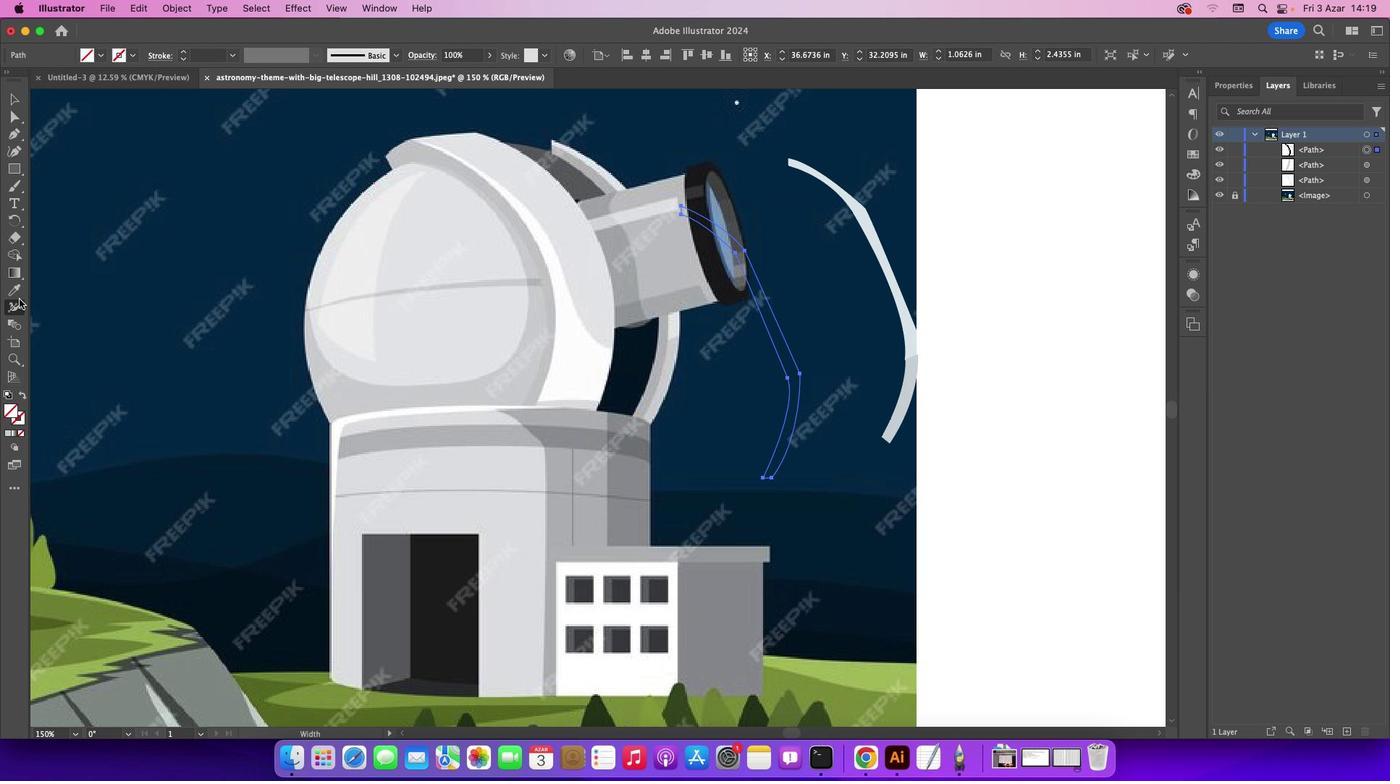 
Action: Mouse moved to (16, 291)
Screenshot: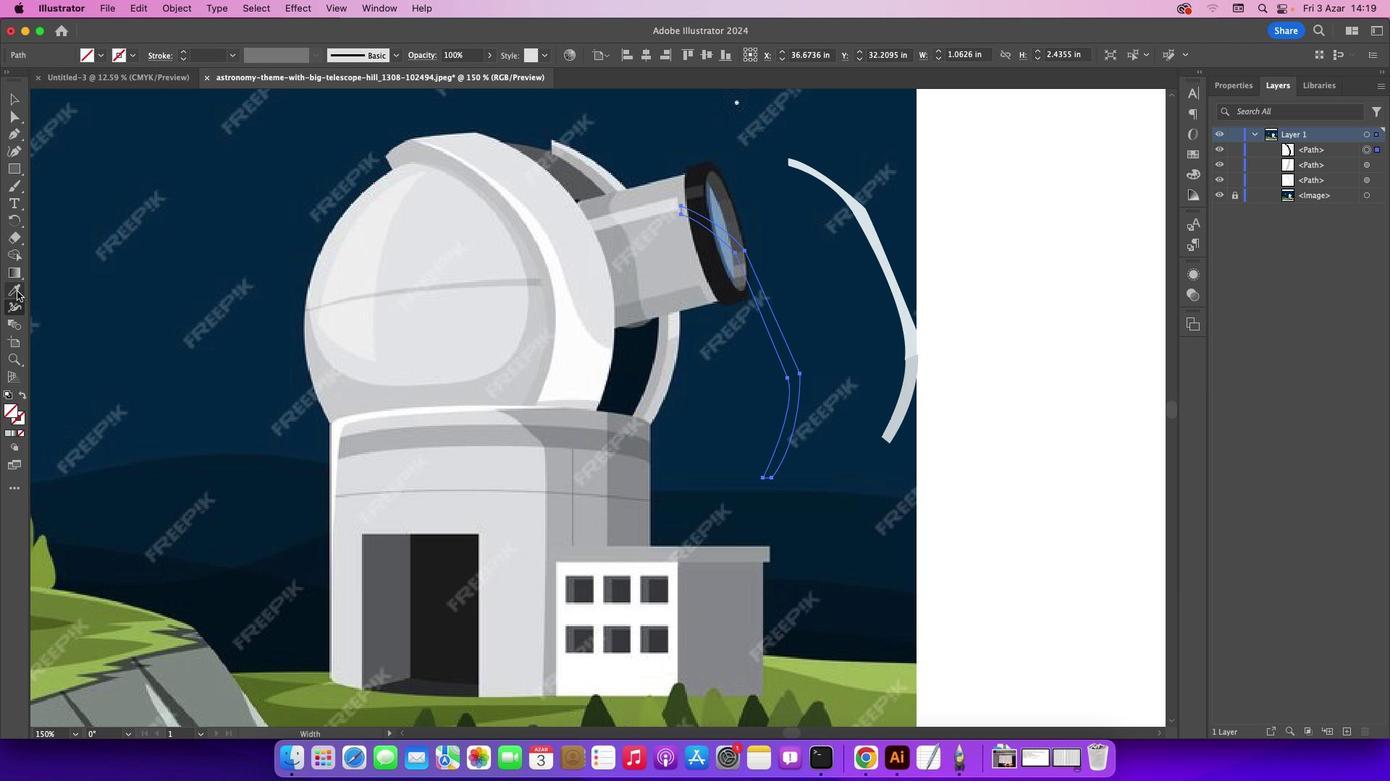 
Action: Mouse pressed left at (16, 291)
Screenshot: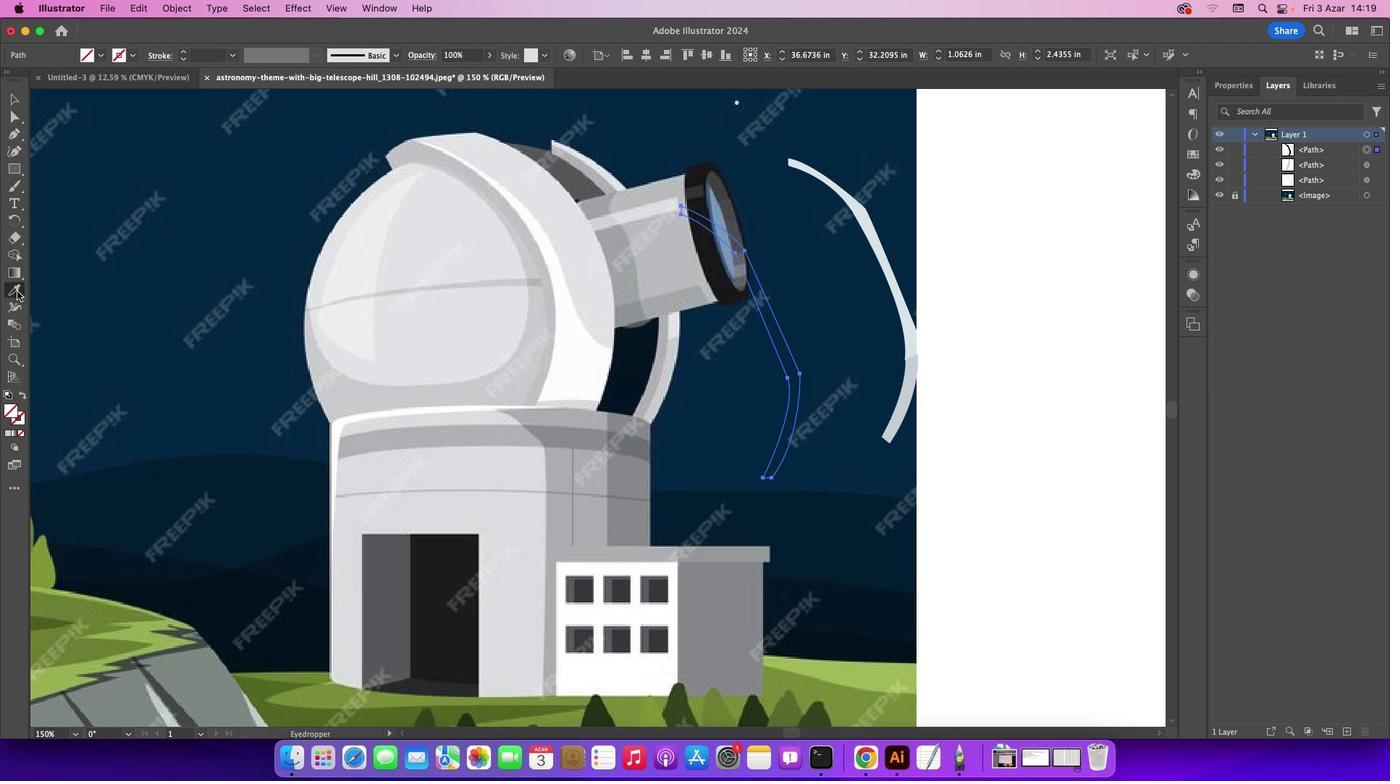 
Action: Mouse moved to (657, 367)
Screenshot: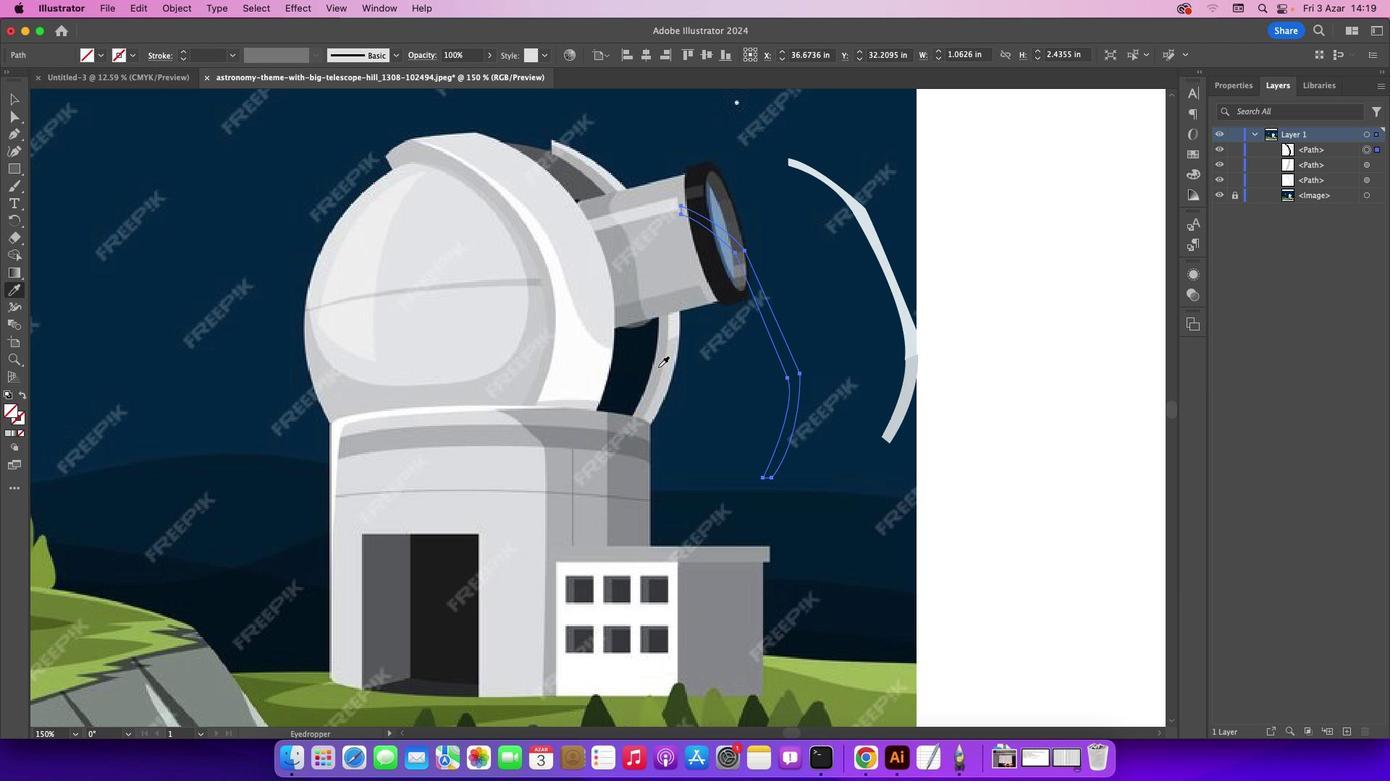 
Action: Mouse pressed left at (657, 367)
Screenshot: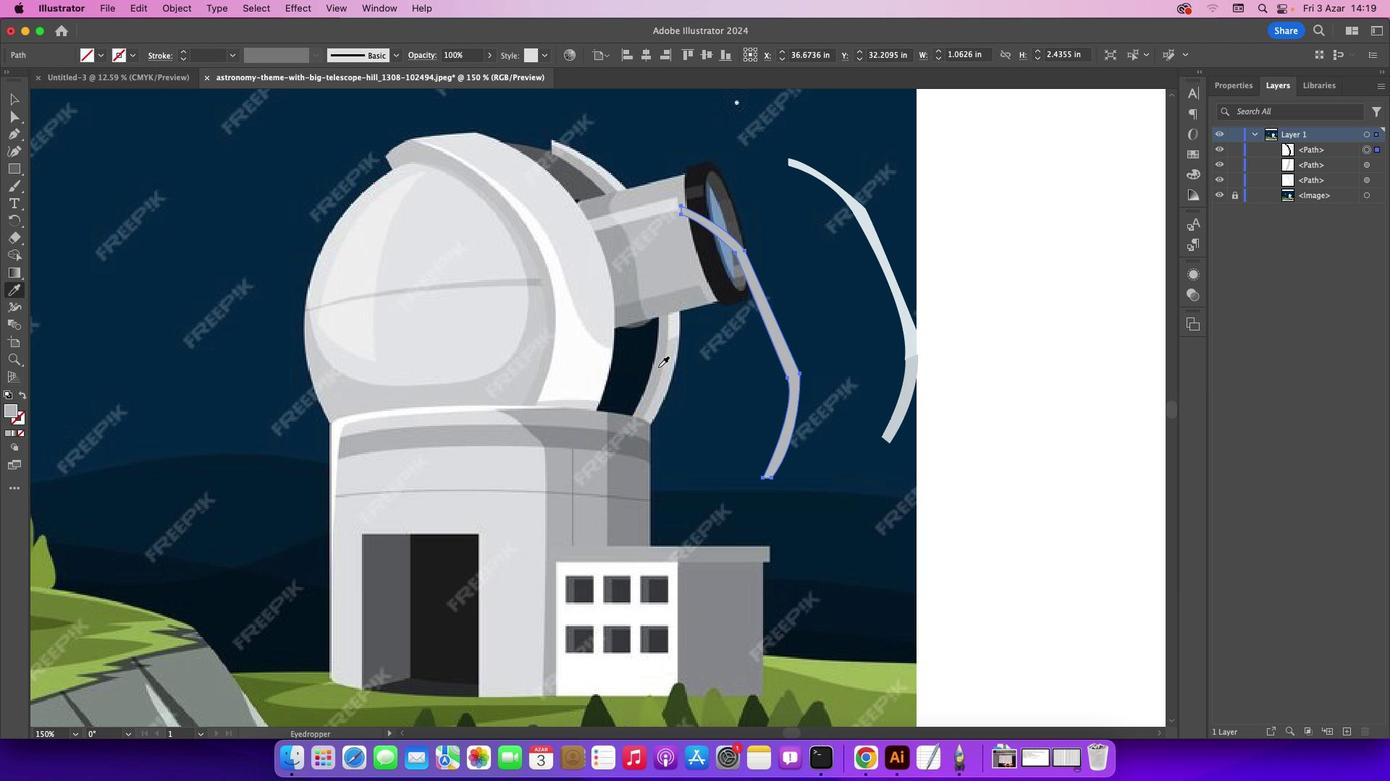 
Action: Mouse moved to (5, 100)
Screenshot: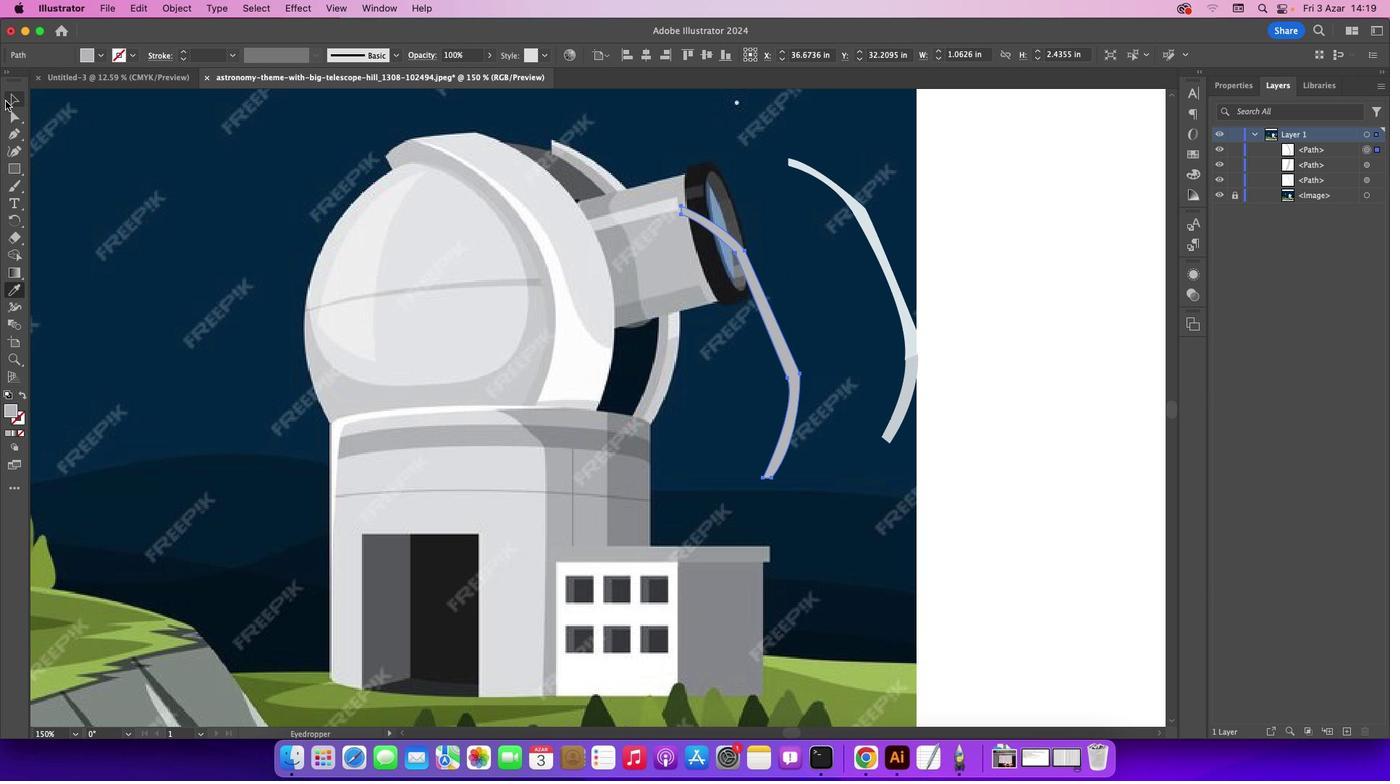 
Action: Mouse pressed left at (5, 100)
Screenshot: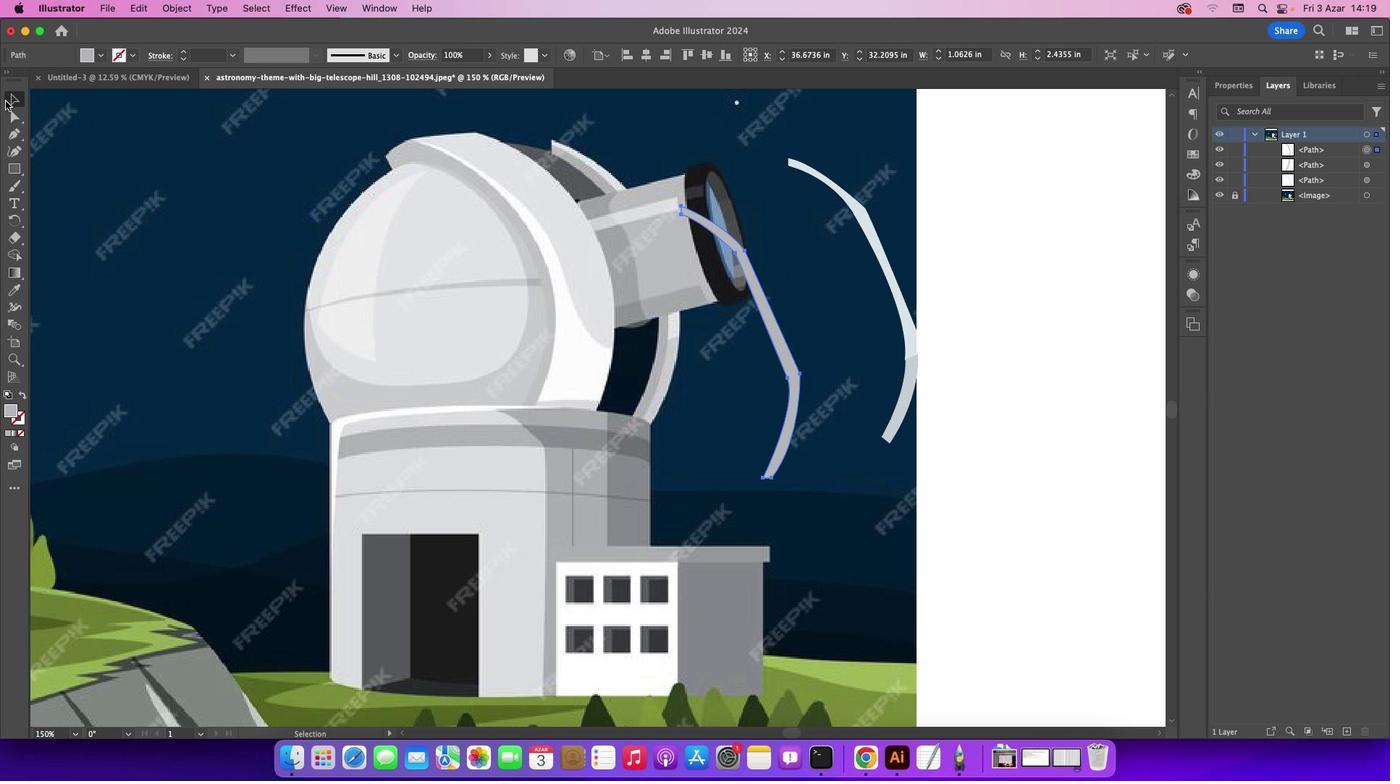 
Action: Mouse moved to (792, 377)
Screenshot: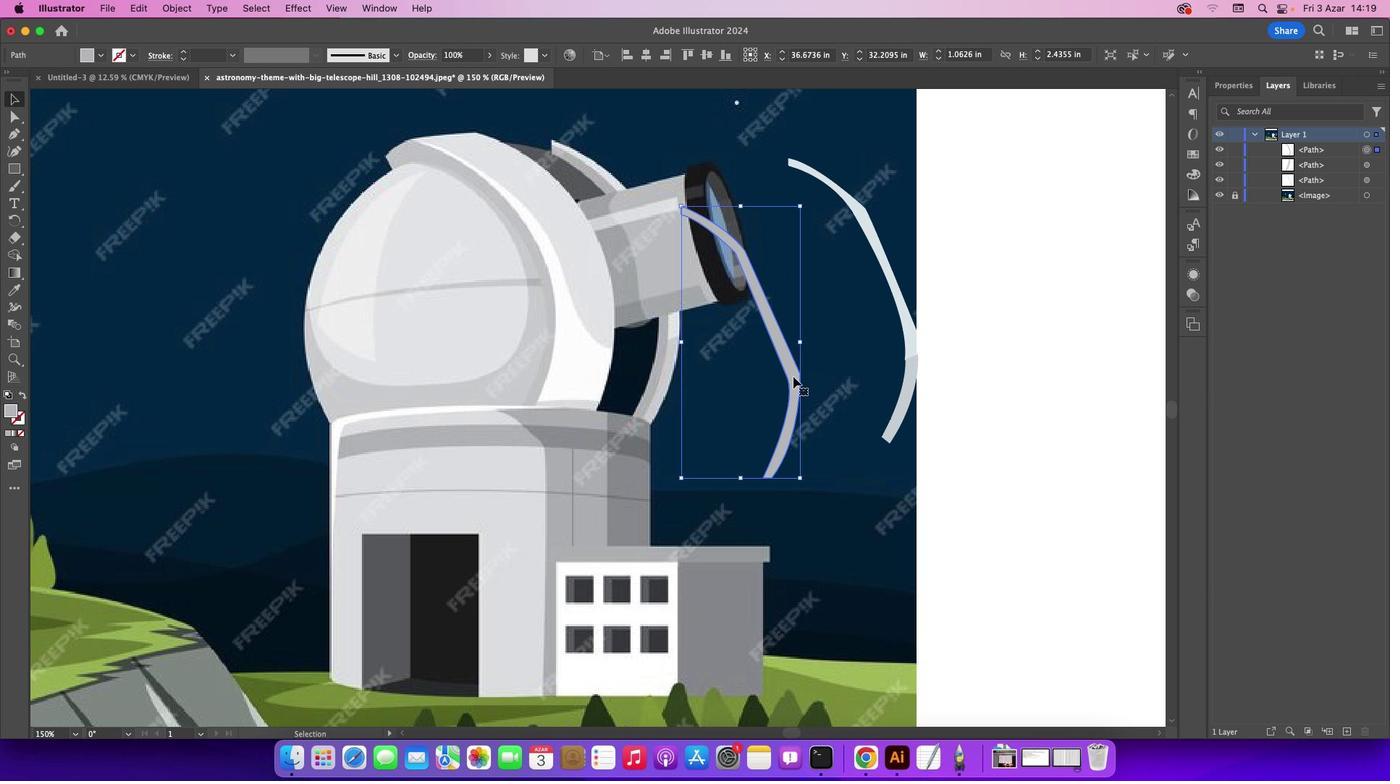 
Action: Mouse pressed left at (792, 377)
Screenshot: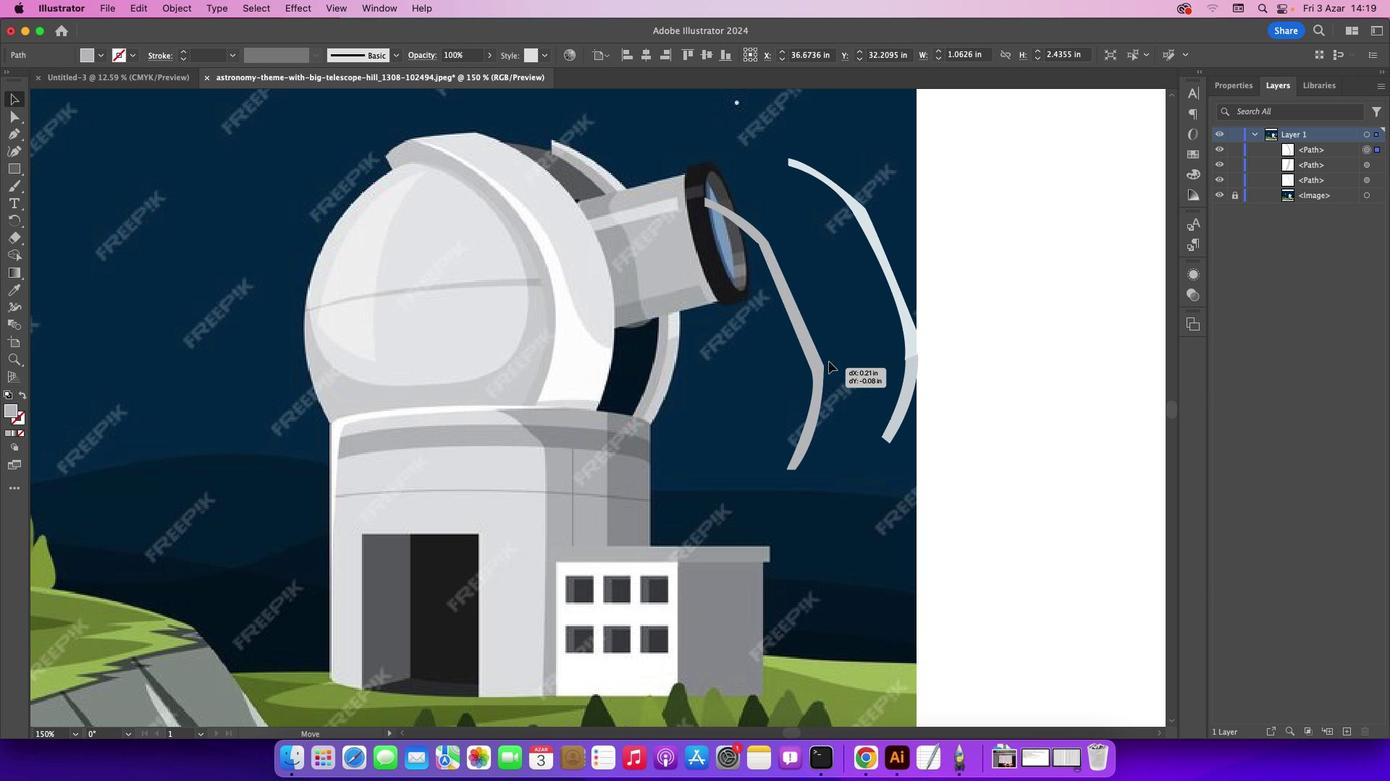 
Action: Mouse moved to (1015, 375)
Screenshot: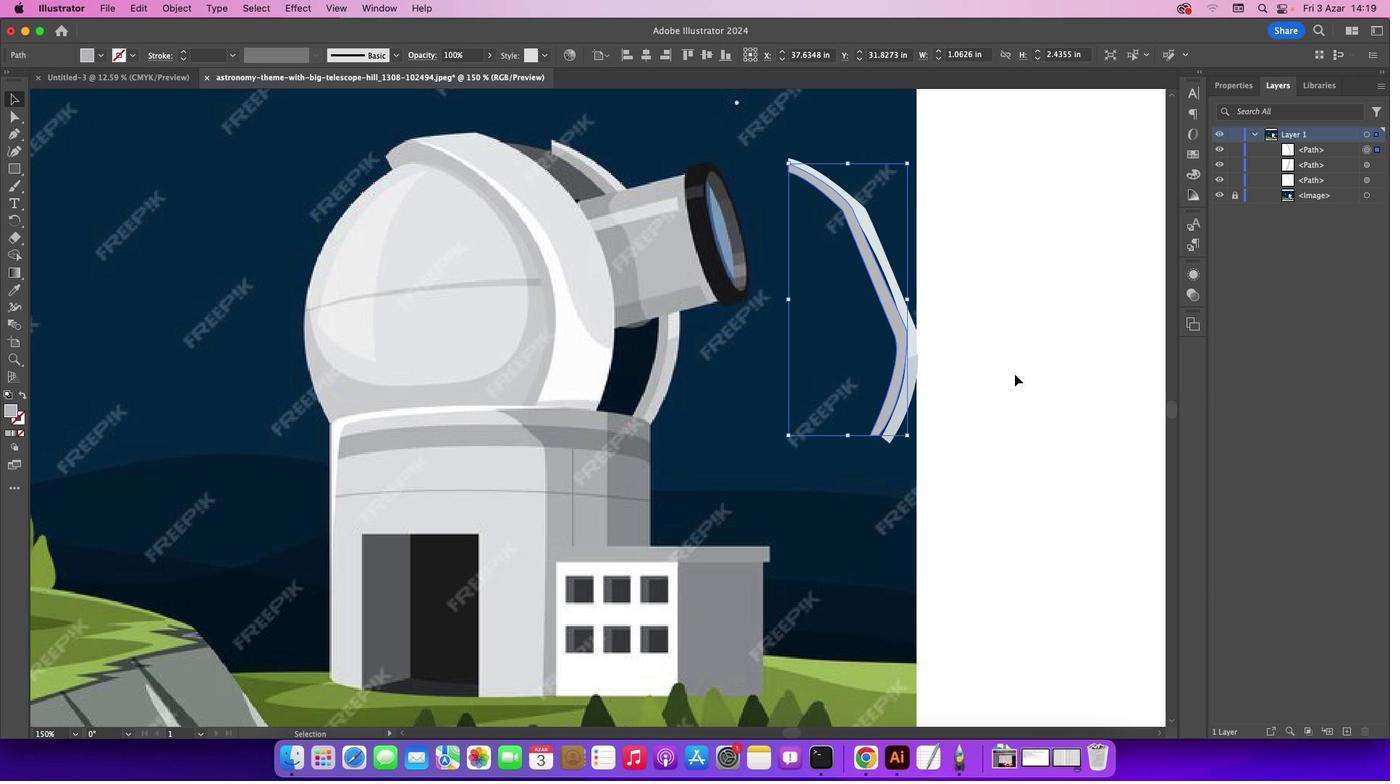 
Action: Mouse pressed left at (1015, 375)
Screenshot: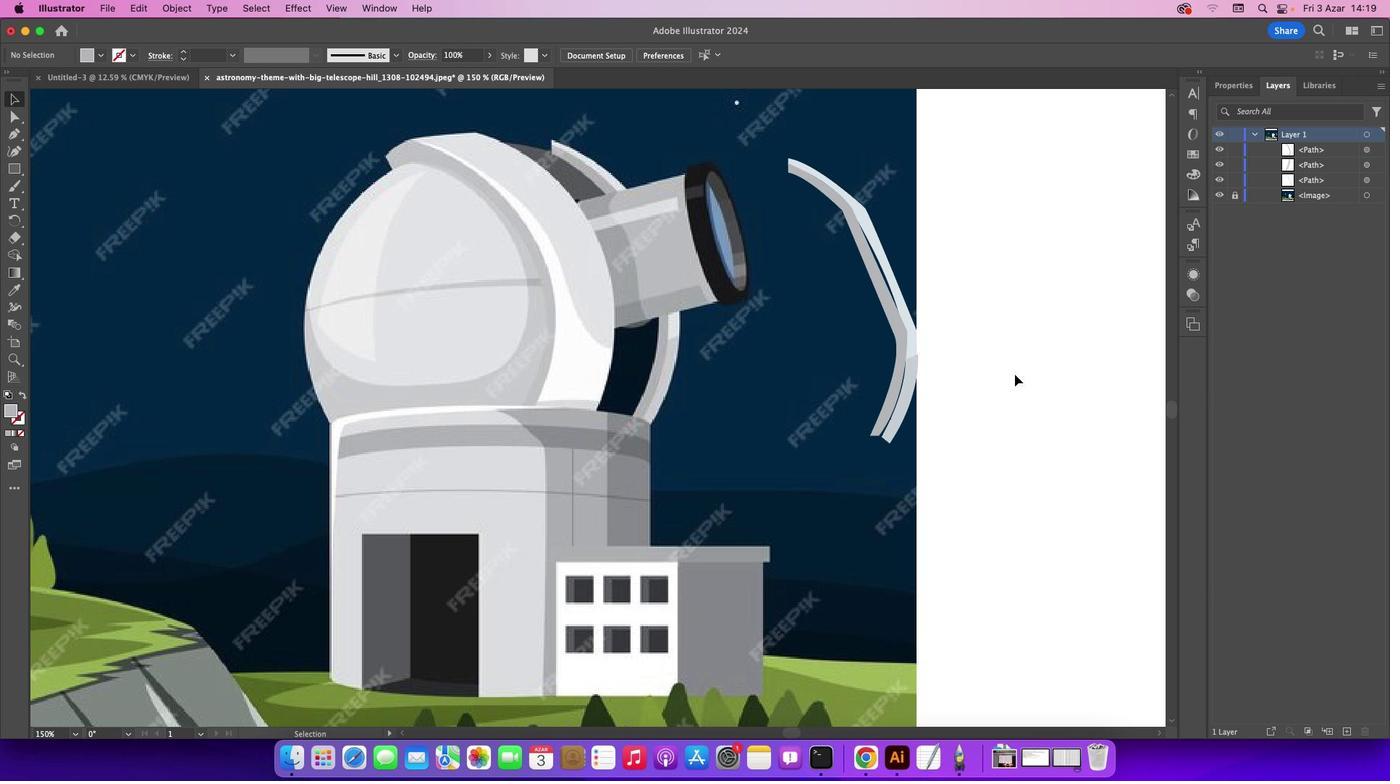 
Action: Mouse moved to (892, 397)
Screenshot: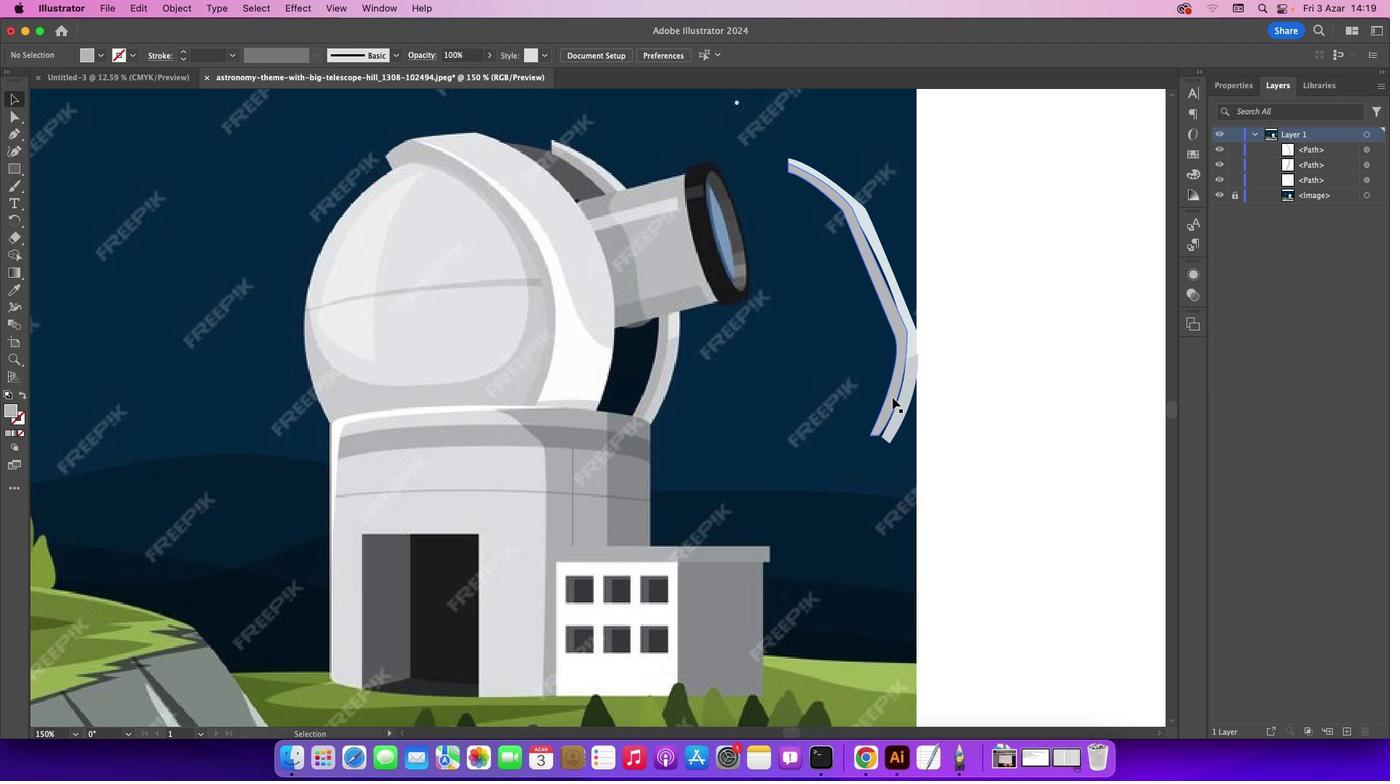 
Action: Mouse pressed left at (892, 397)
Screenshot: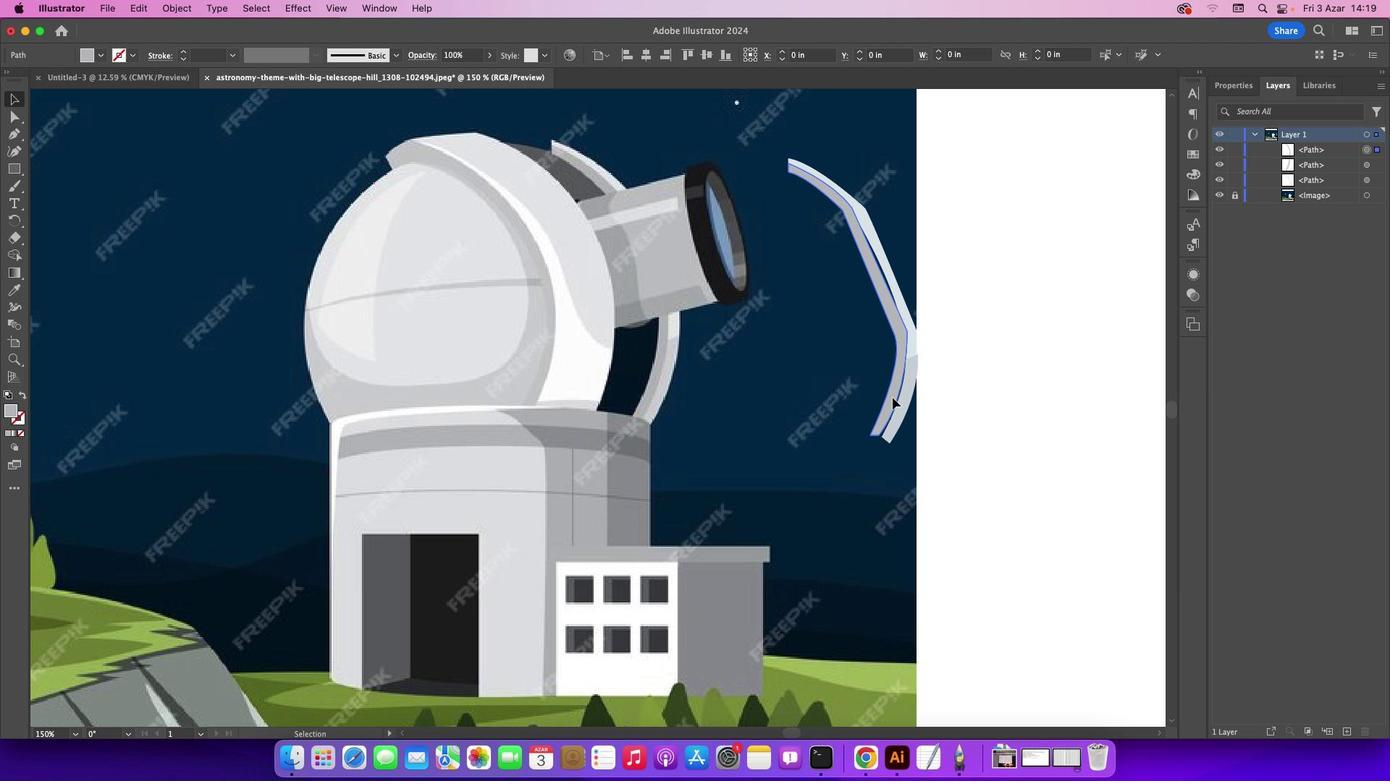 
Action: Mouse moved to (910, 438)
Screenshot: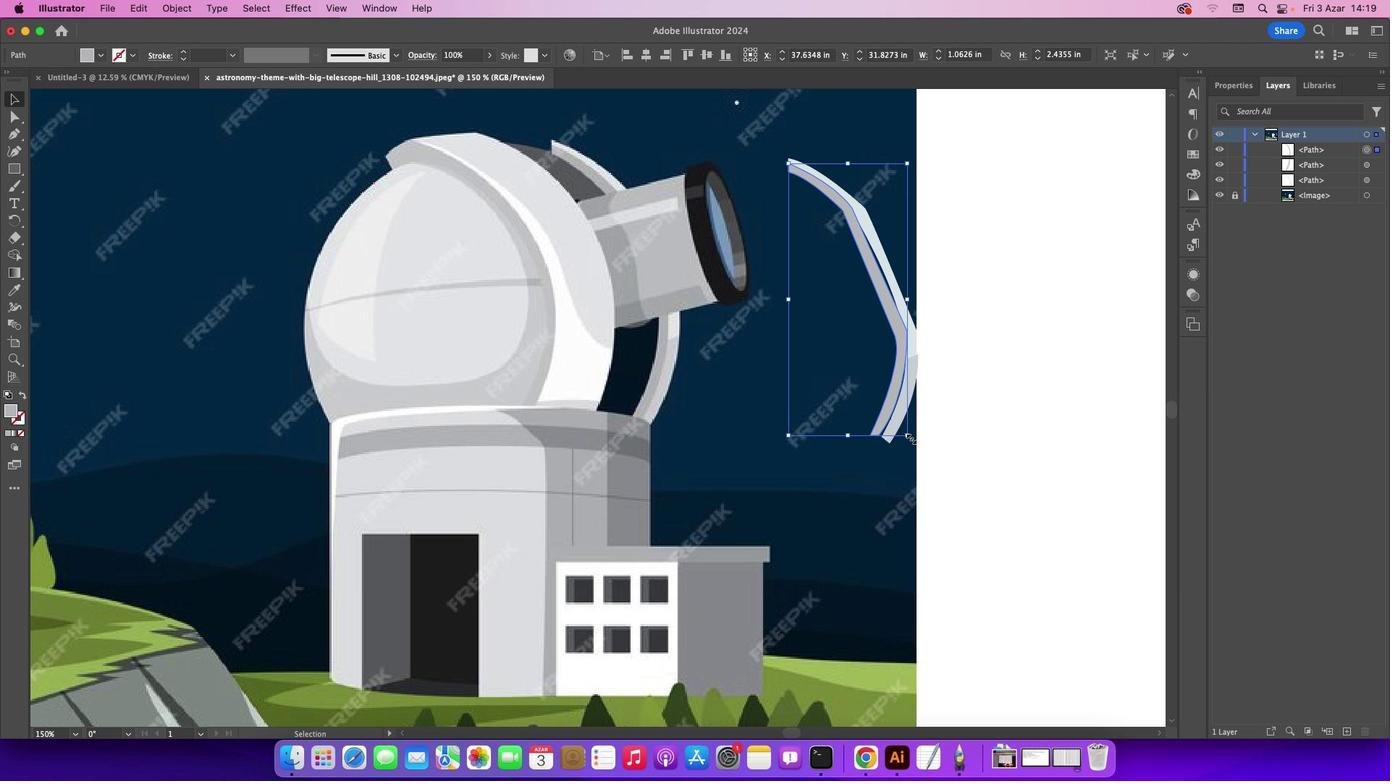 
Action: Mouse pressed left at (910, 438)
Screenshot: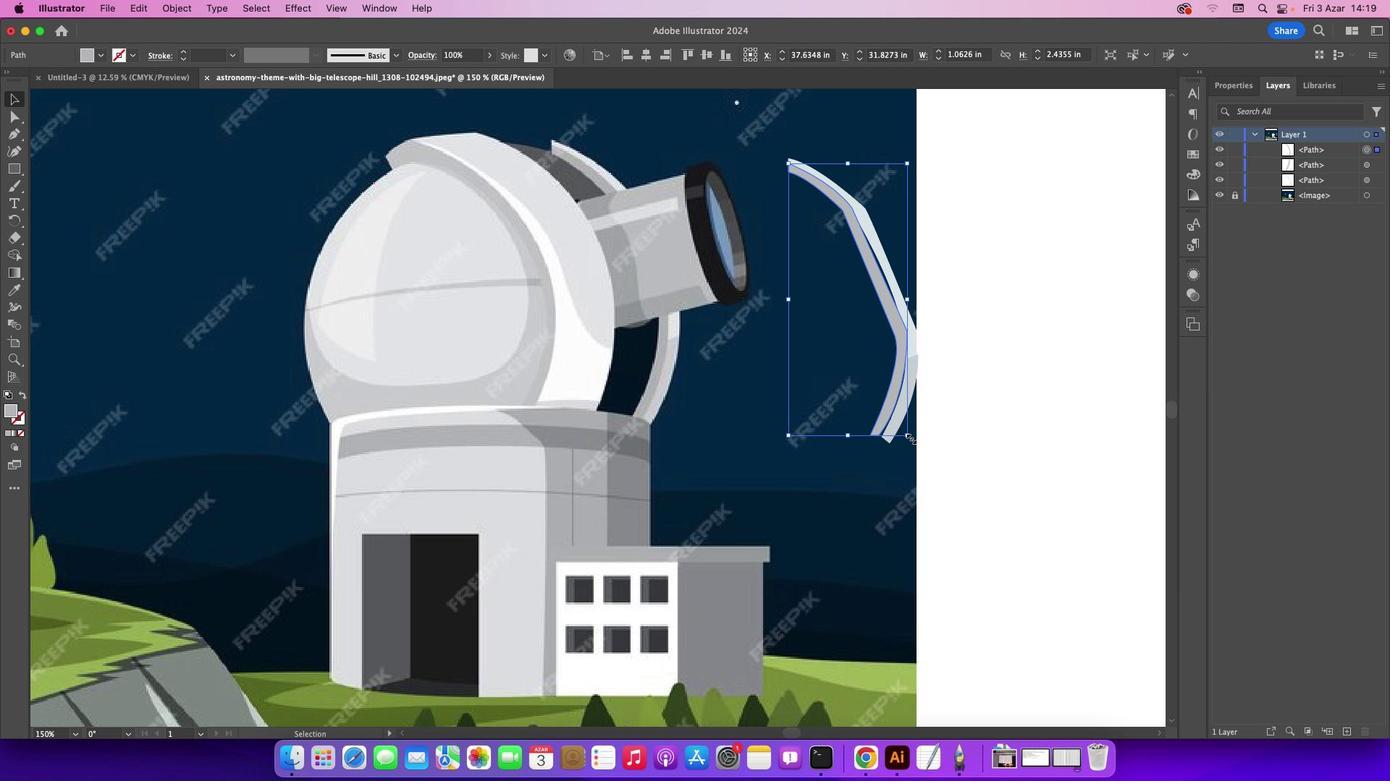 
Action: Mouse moved to (956, 405)
Screenshot: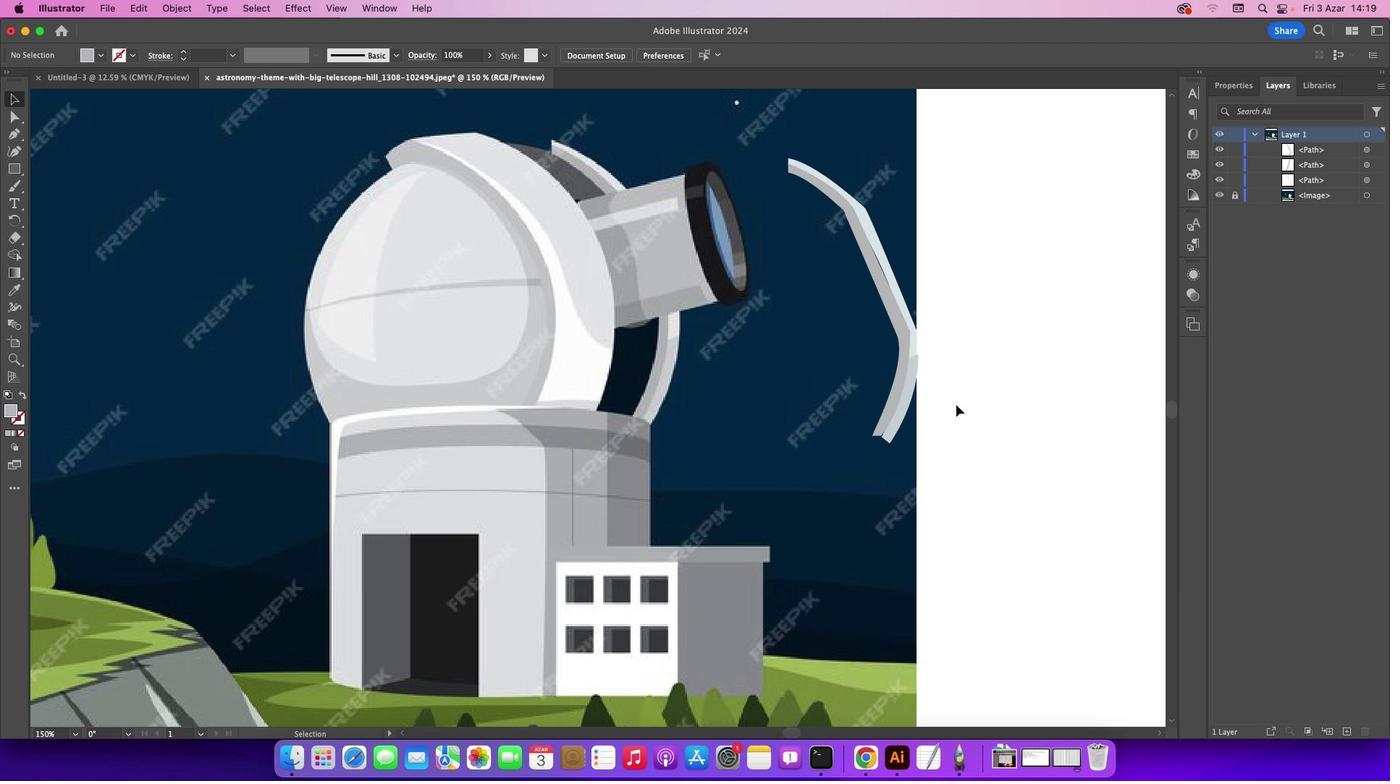 
Action: Mouse pressed left at (956, 405)
Screenshot: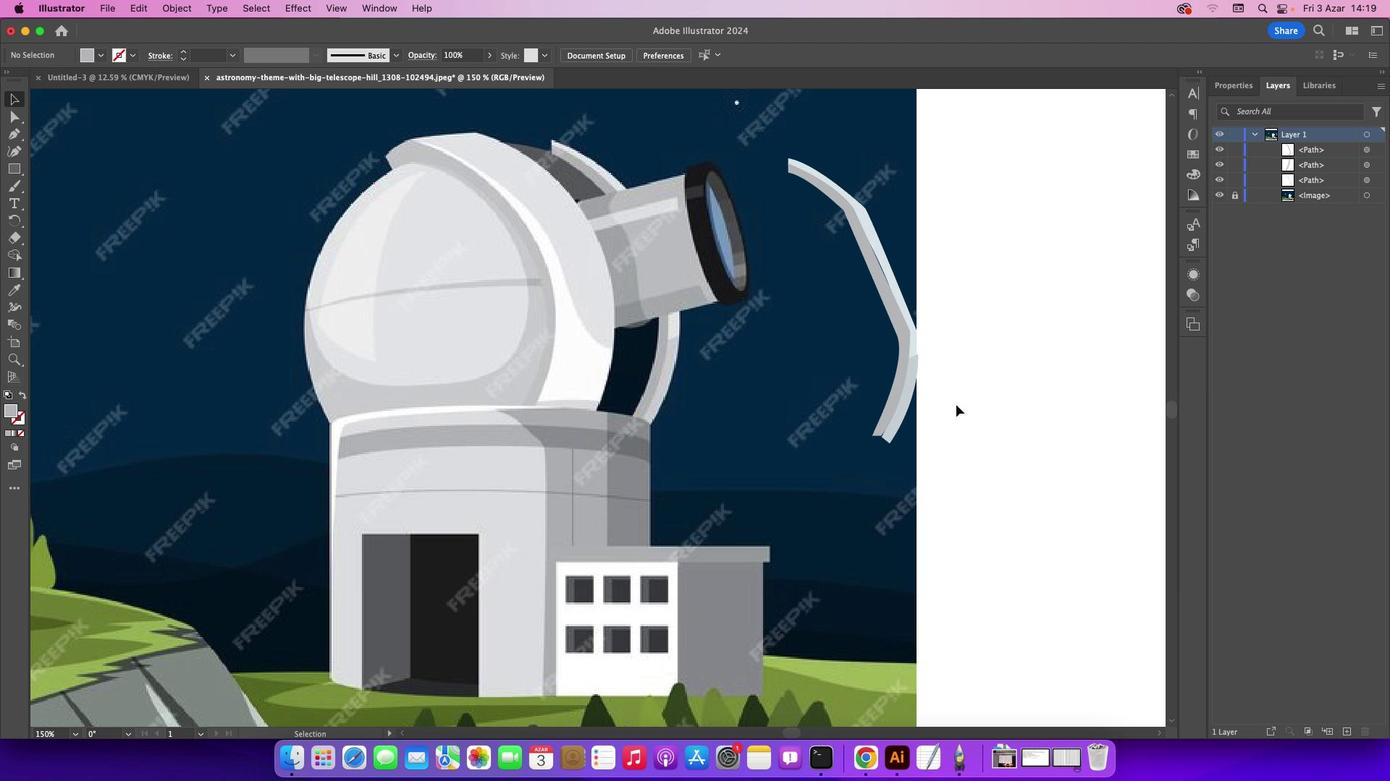 
Action: Mouse moved to (15, 129)
Screenshot: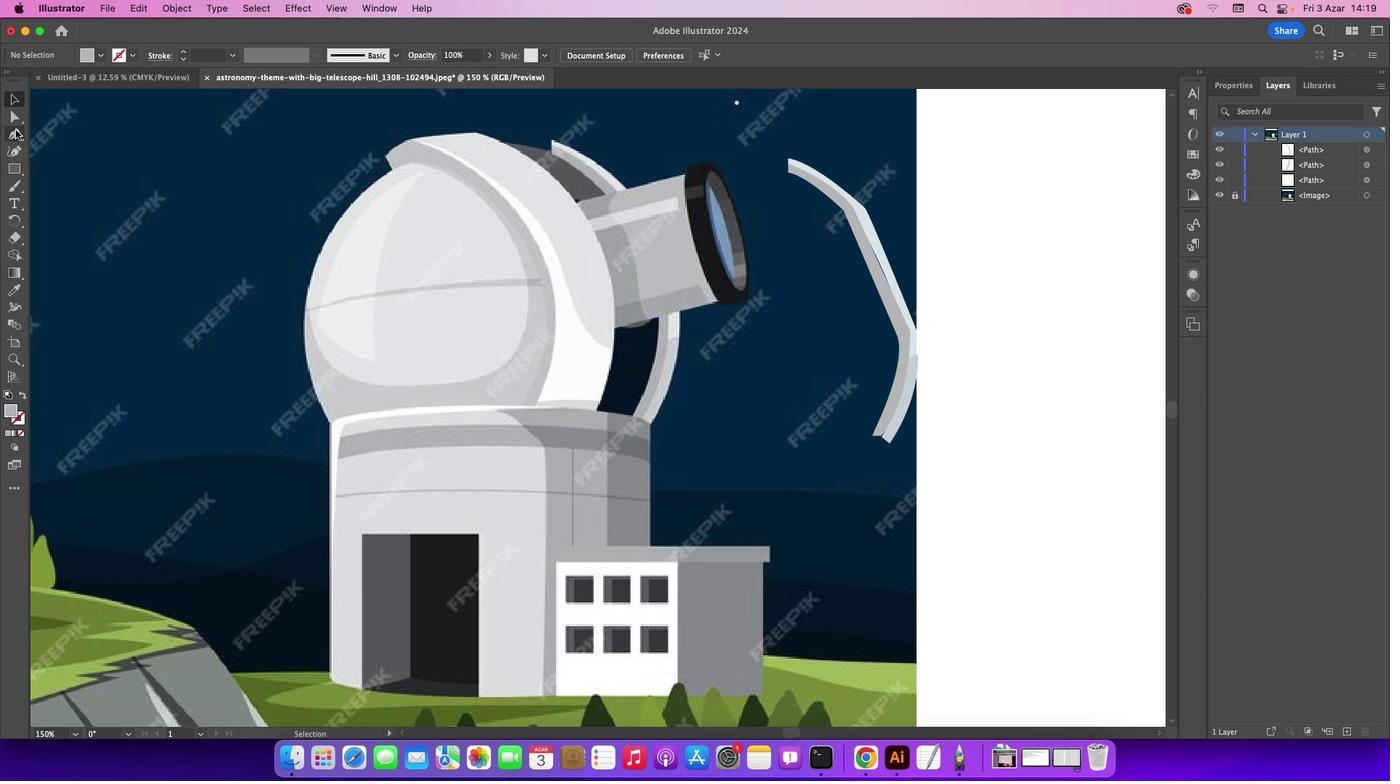 
Action: Mouse pressed left at (15, 129)
Screenshot: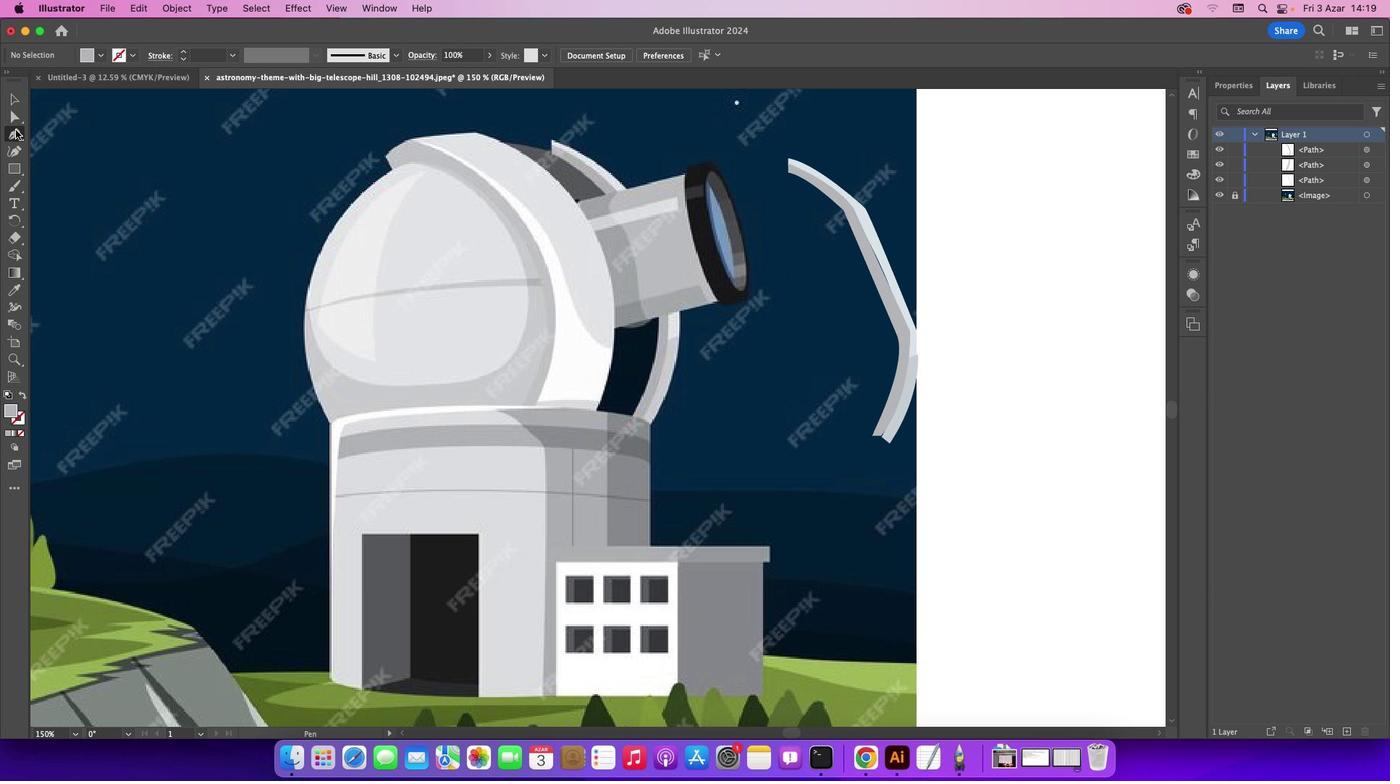 
Action: Mouse moved to (502, 142)
Screenshot: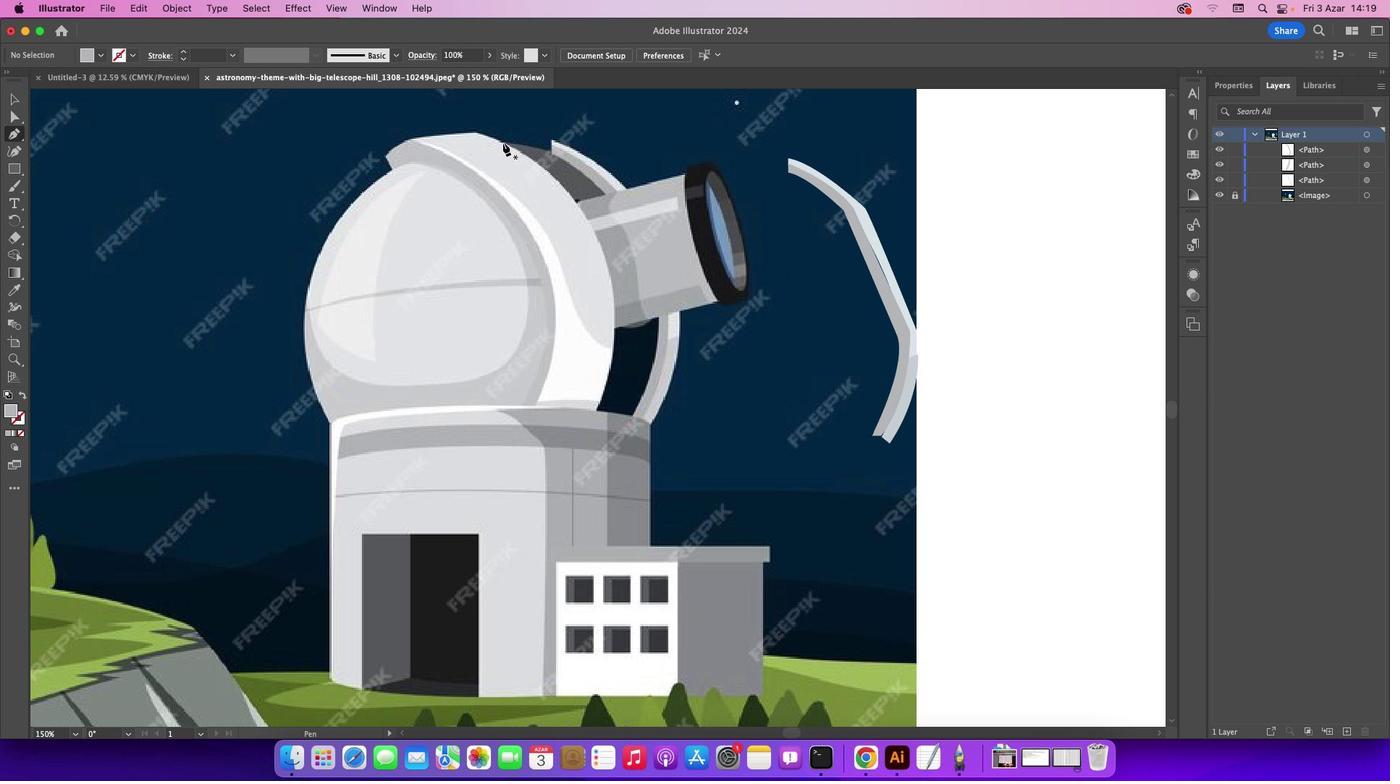
Action: Mouse pressed left at (502, 142)
Screenshot: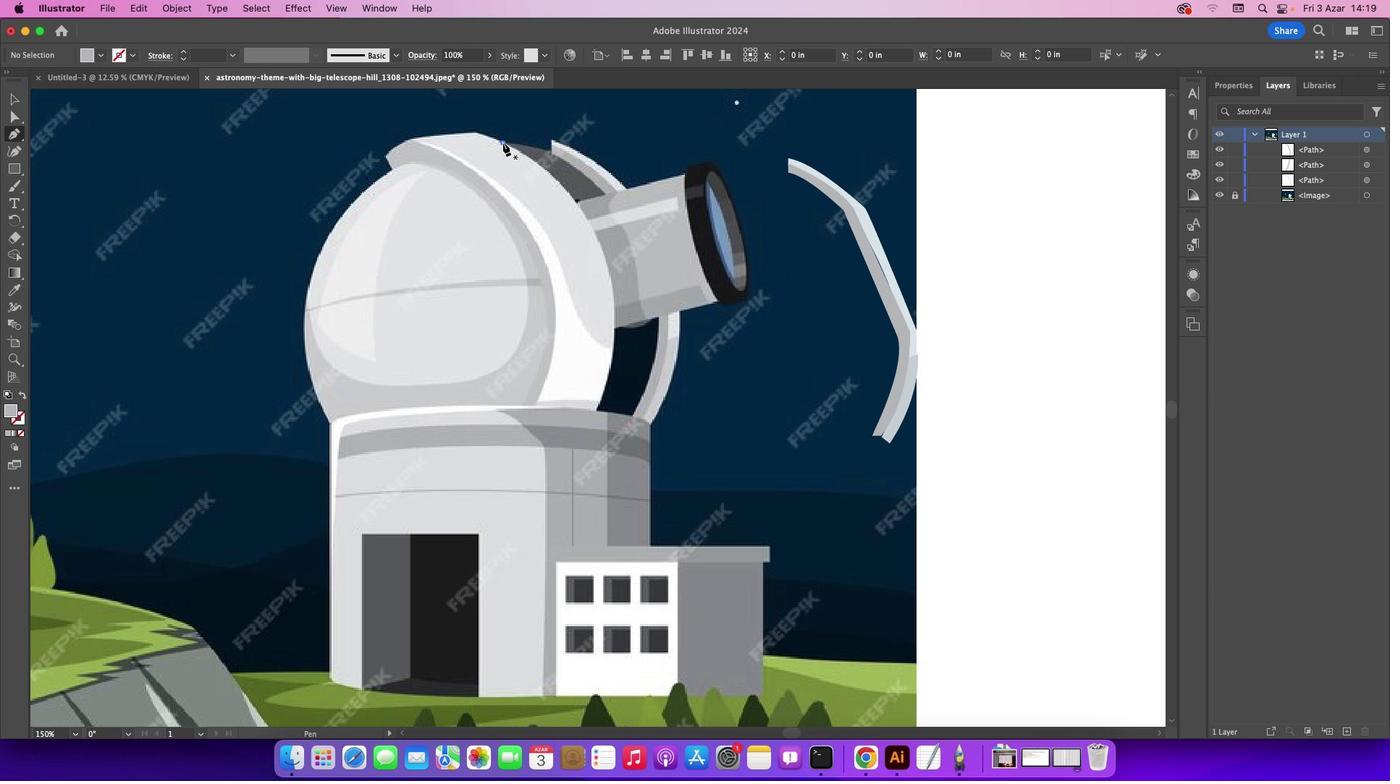 
Action: Mouse moved to (549, 151)
Screenshot: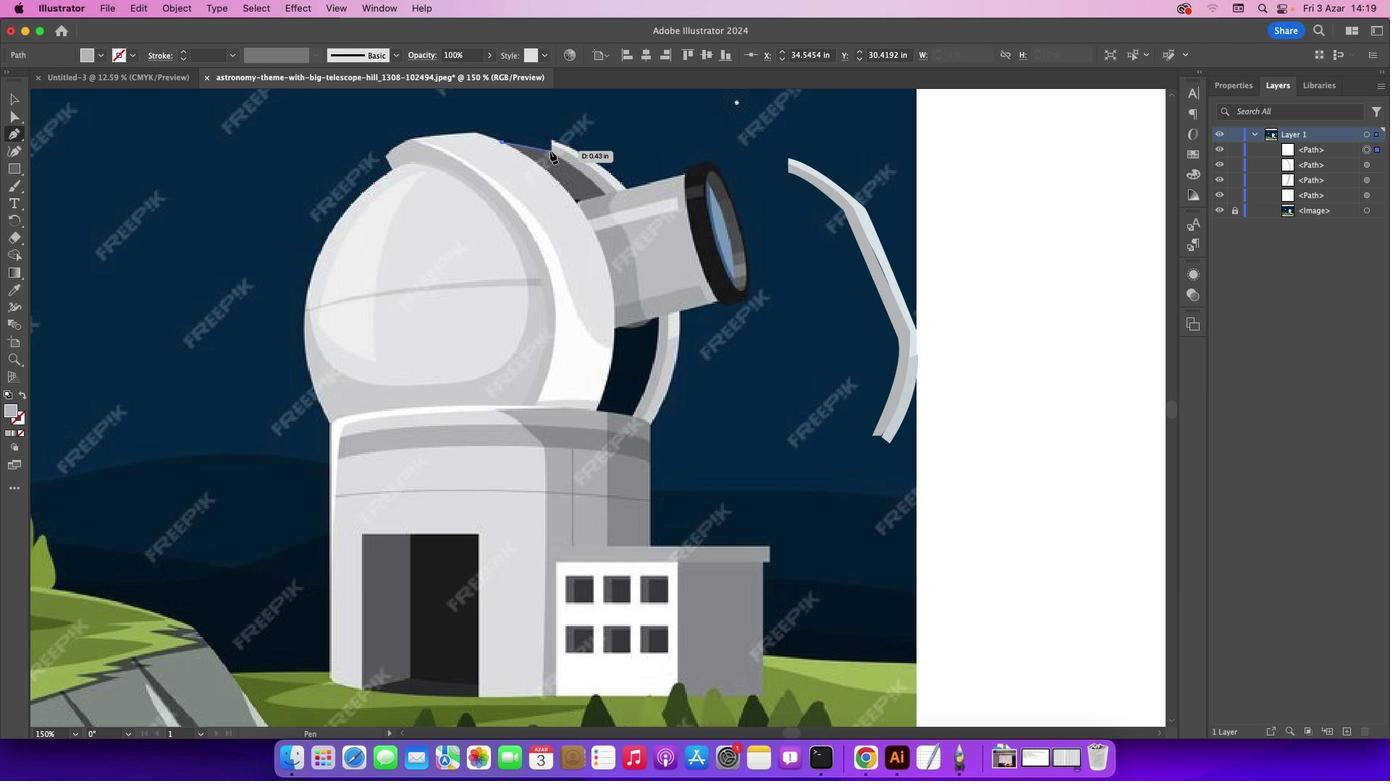 
Action: Mouse pressed left at (549, 151)
Screenshot: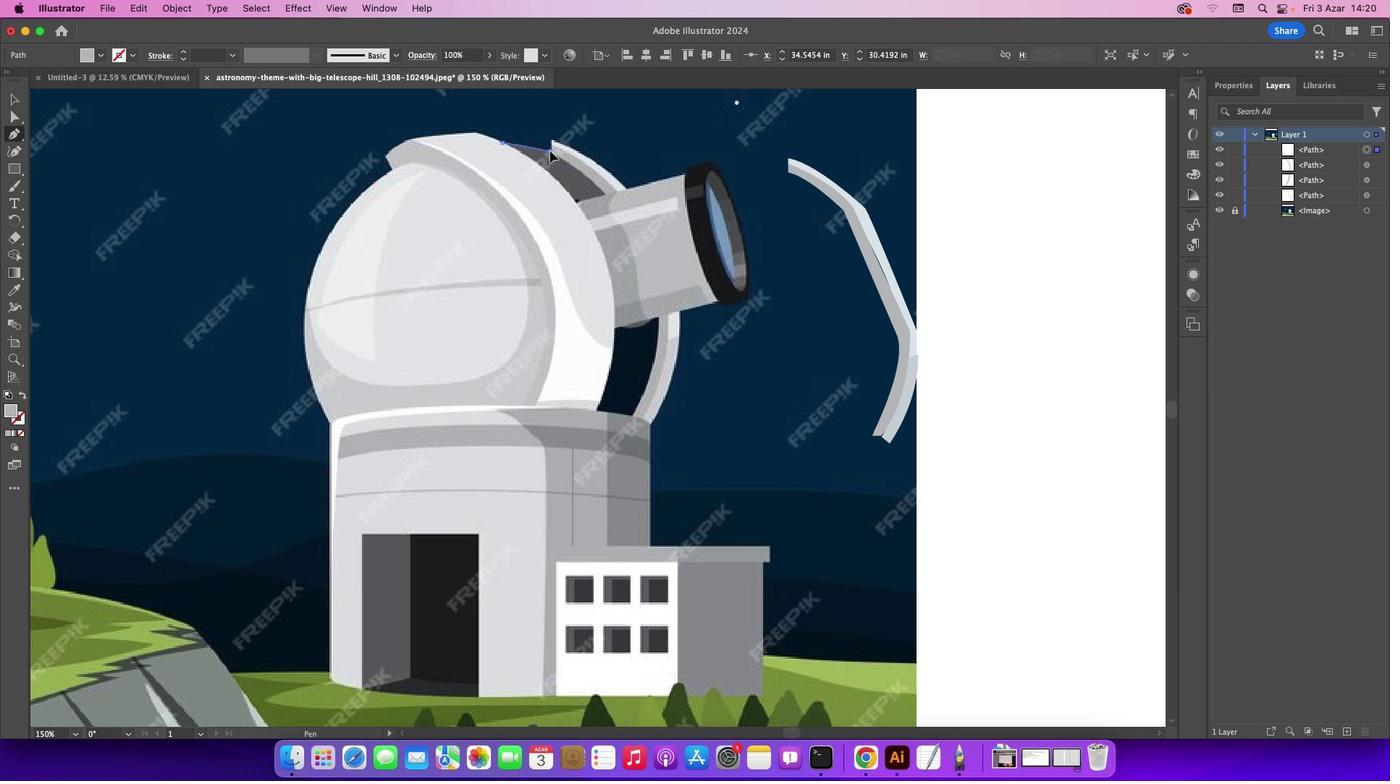 
Action: Mouse moved to (552, 155)
Screenshot: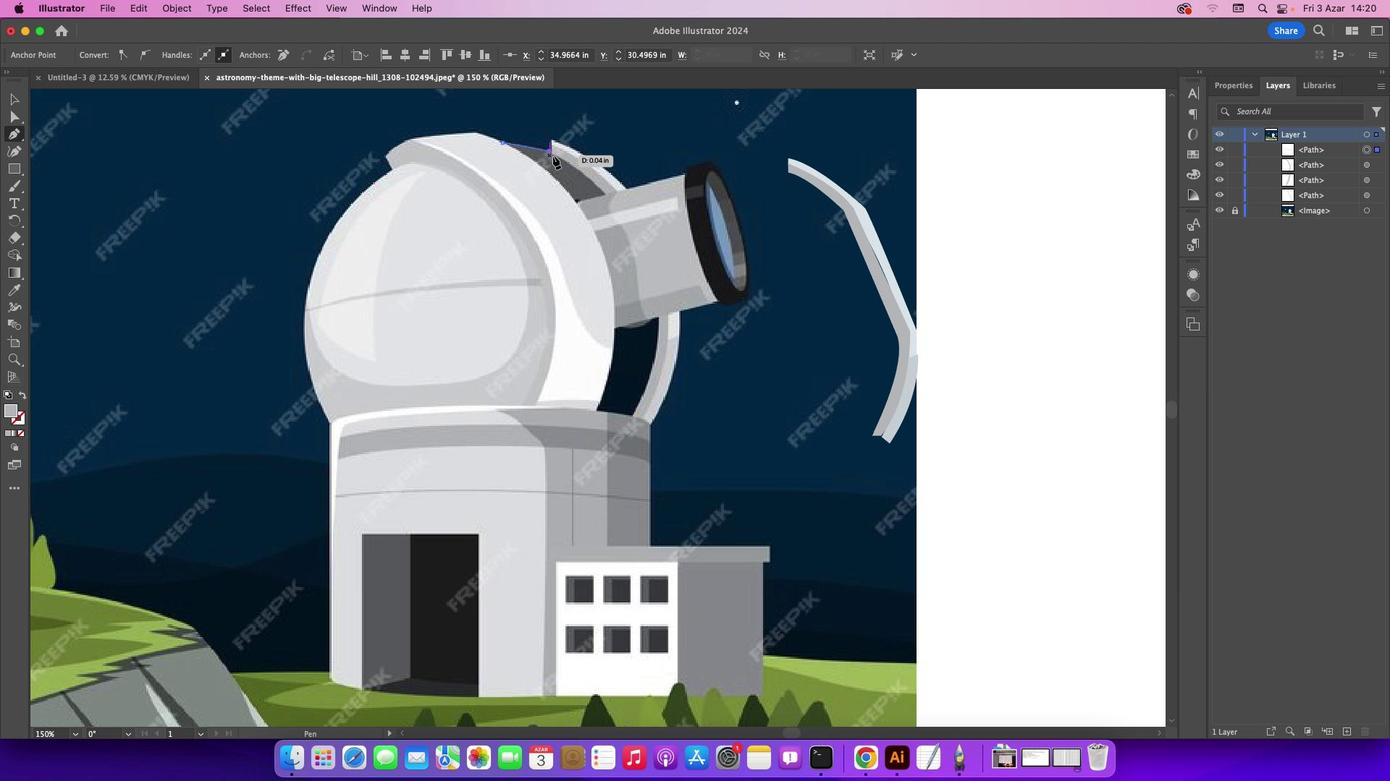 
Action: Mouse pressed left at (552, 155)
Screenshot: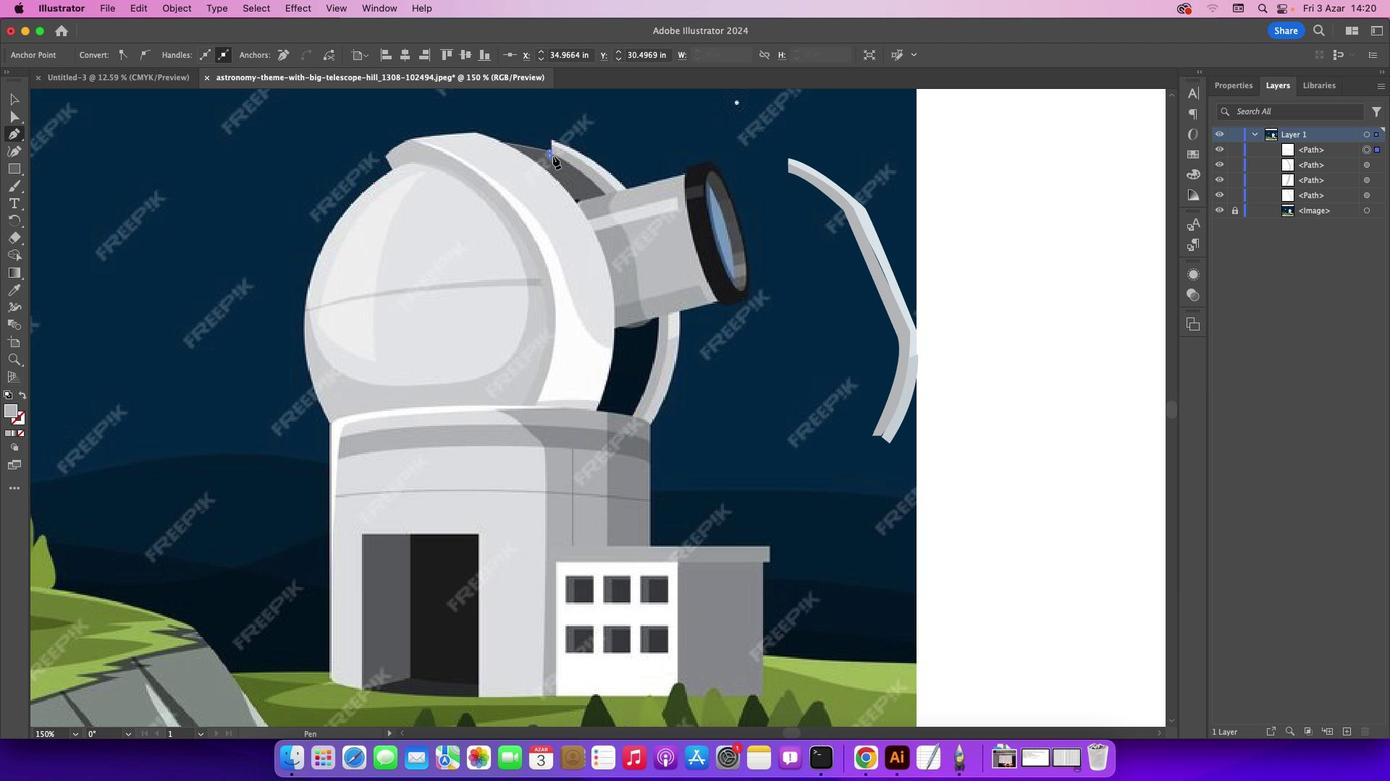 
Action: Mouse moved to (553, 154)
Screenshot: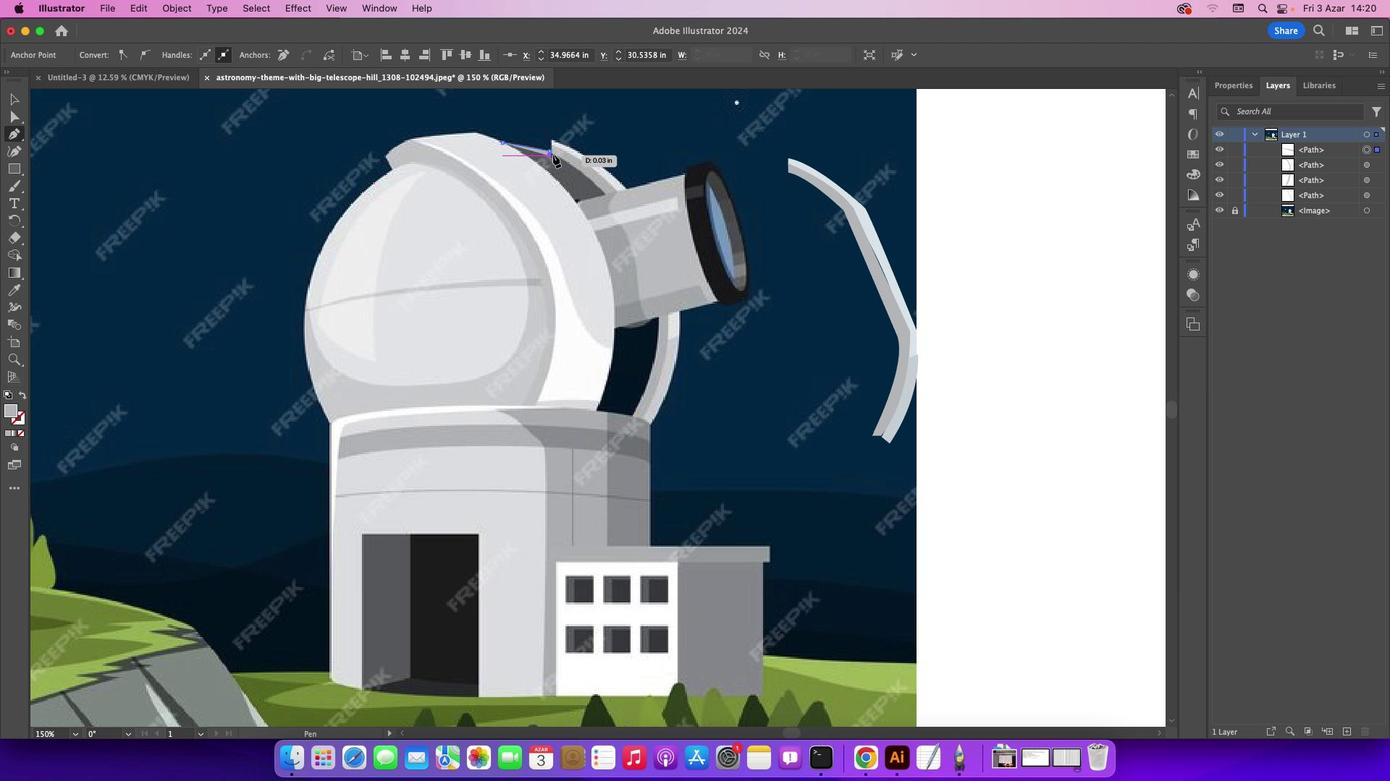 
Action: Mouse pressed left at (553, 154)
Screenshot: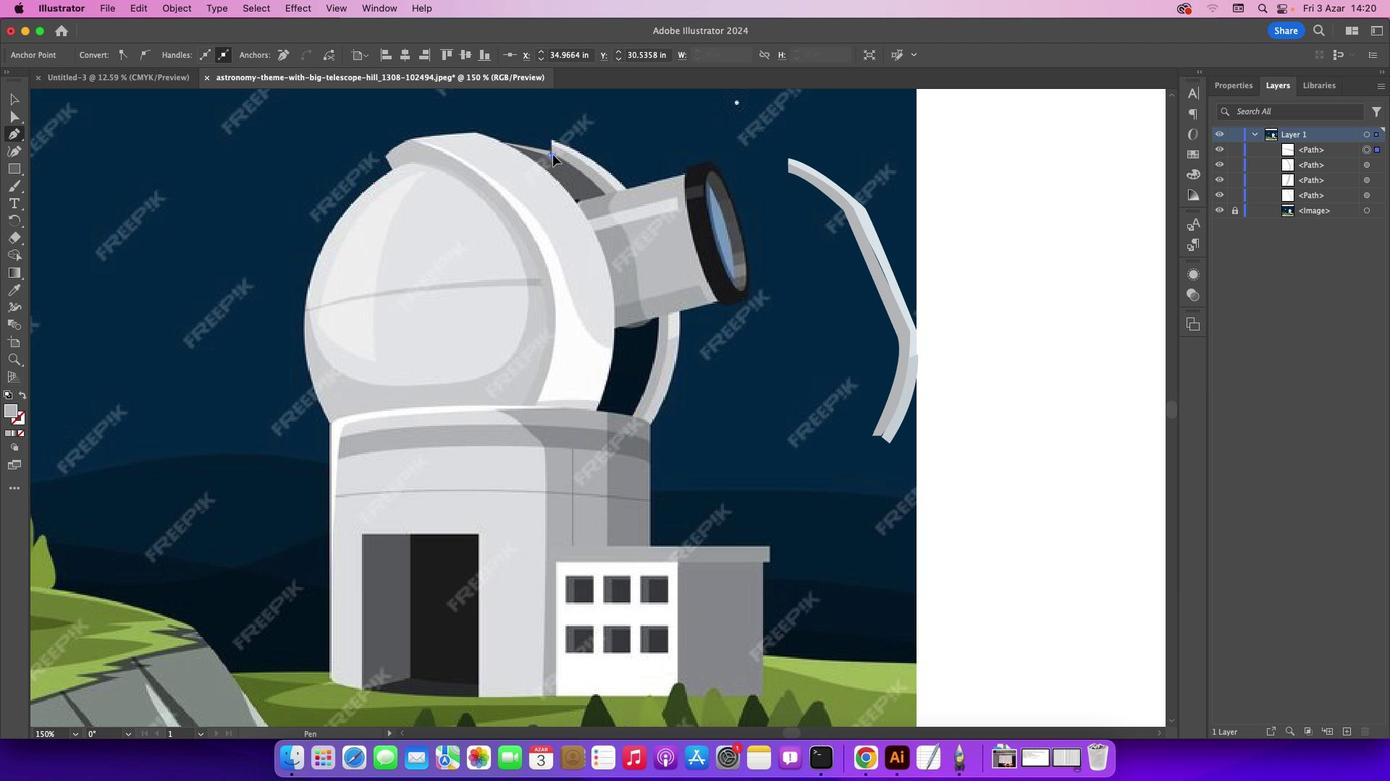 
Action: Mouse moved to (604, 194)
Screenshot: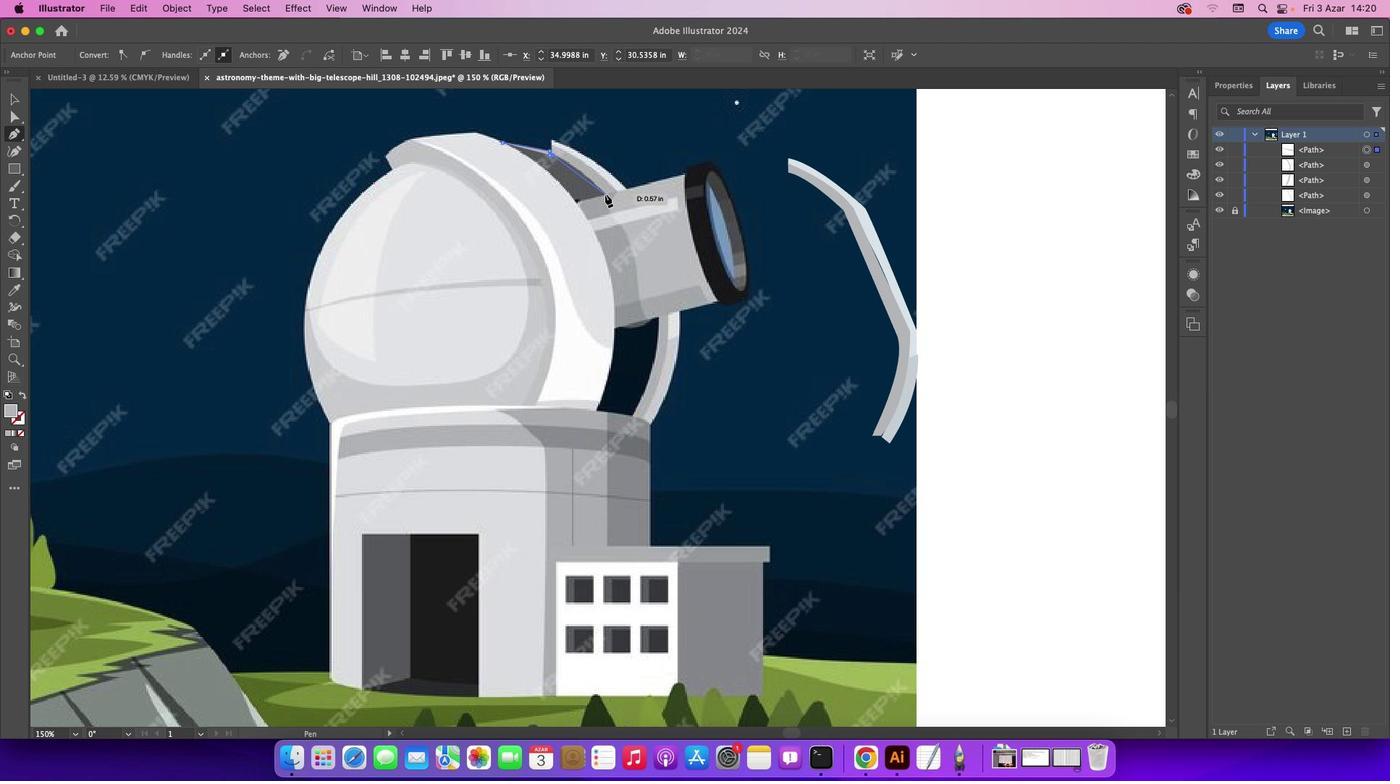 
Action: Mouse pressed left at (604, 194)
Screenshot: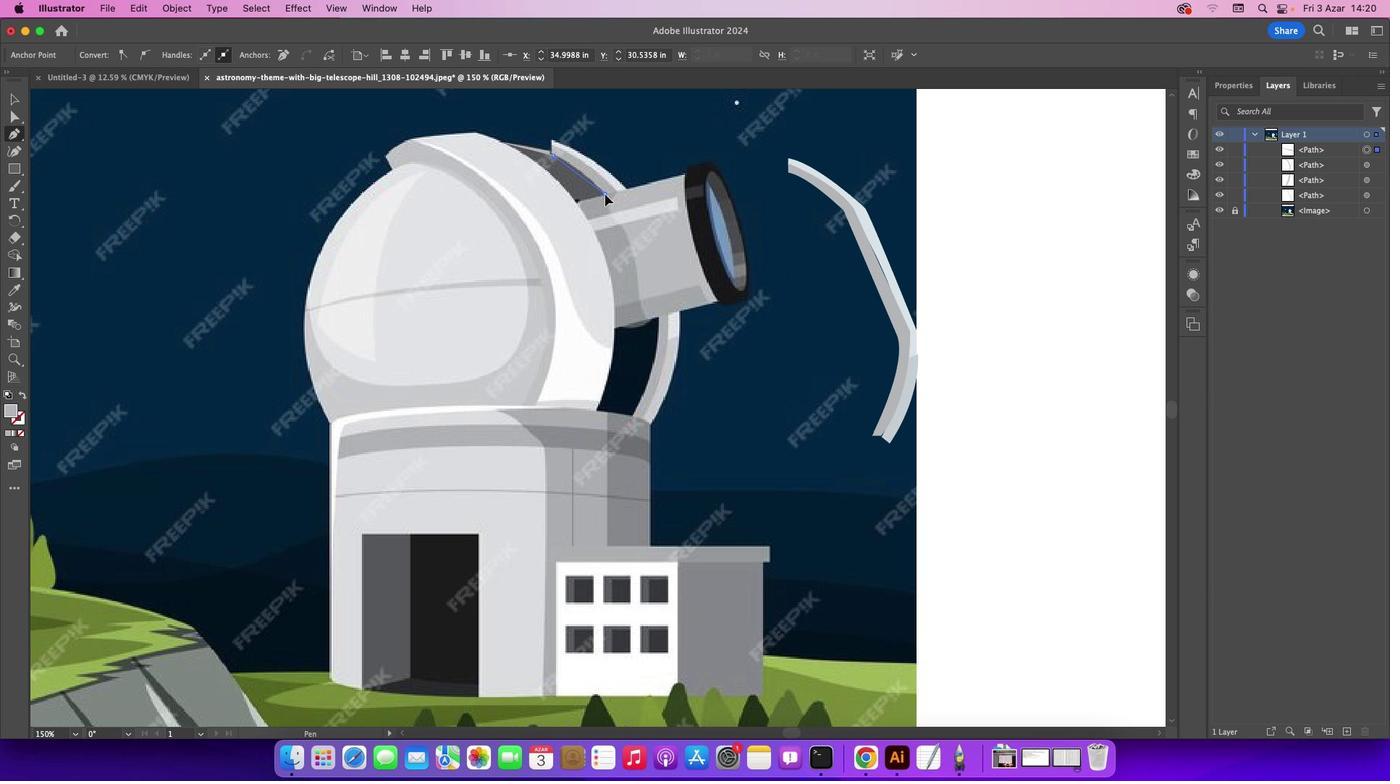 
Action: Mouse moved to (605, 194)
Screenshot: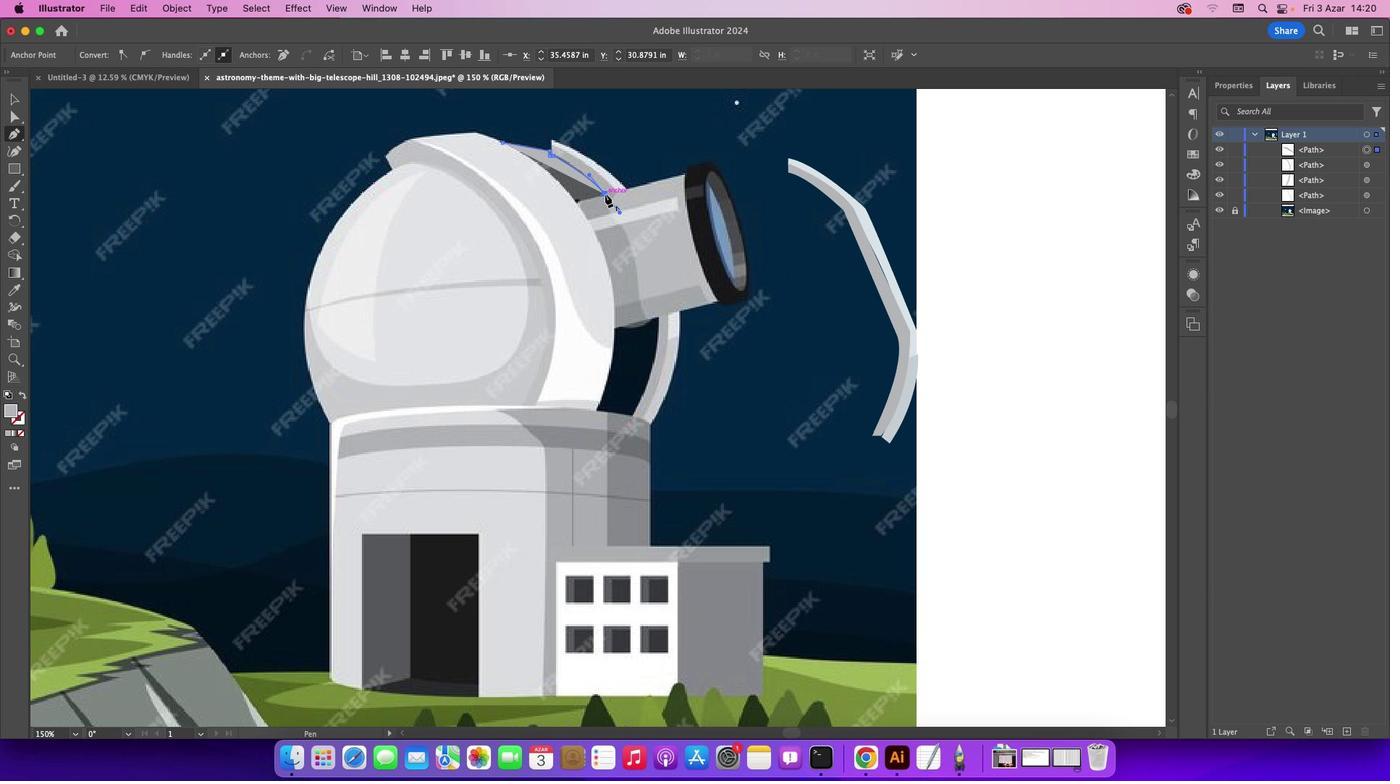
Action: Mouse pressed left at (605, 194)
Screenshot: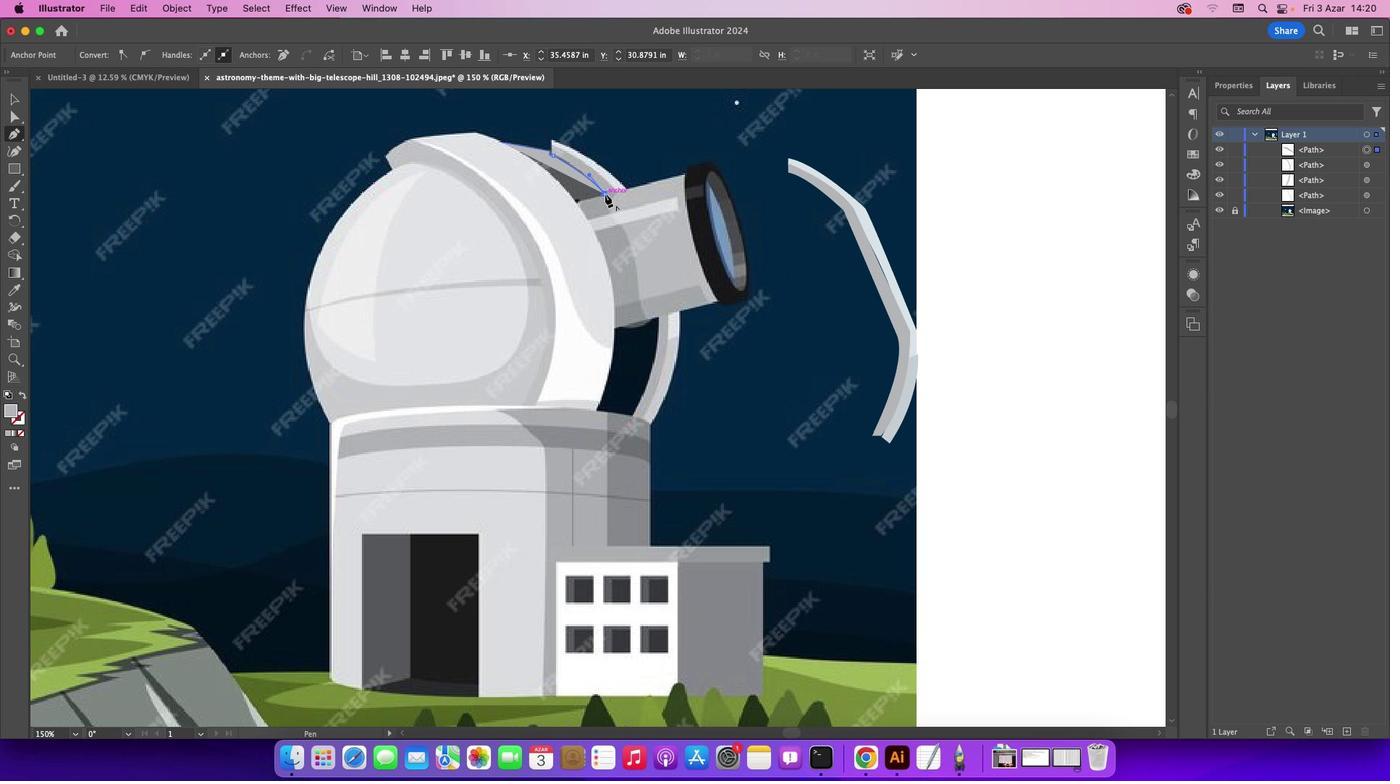 
Action: Mouse moved to (575, 200)
Screenshot: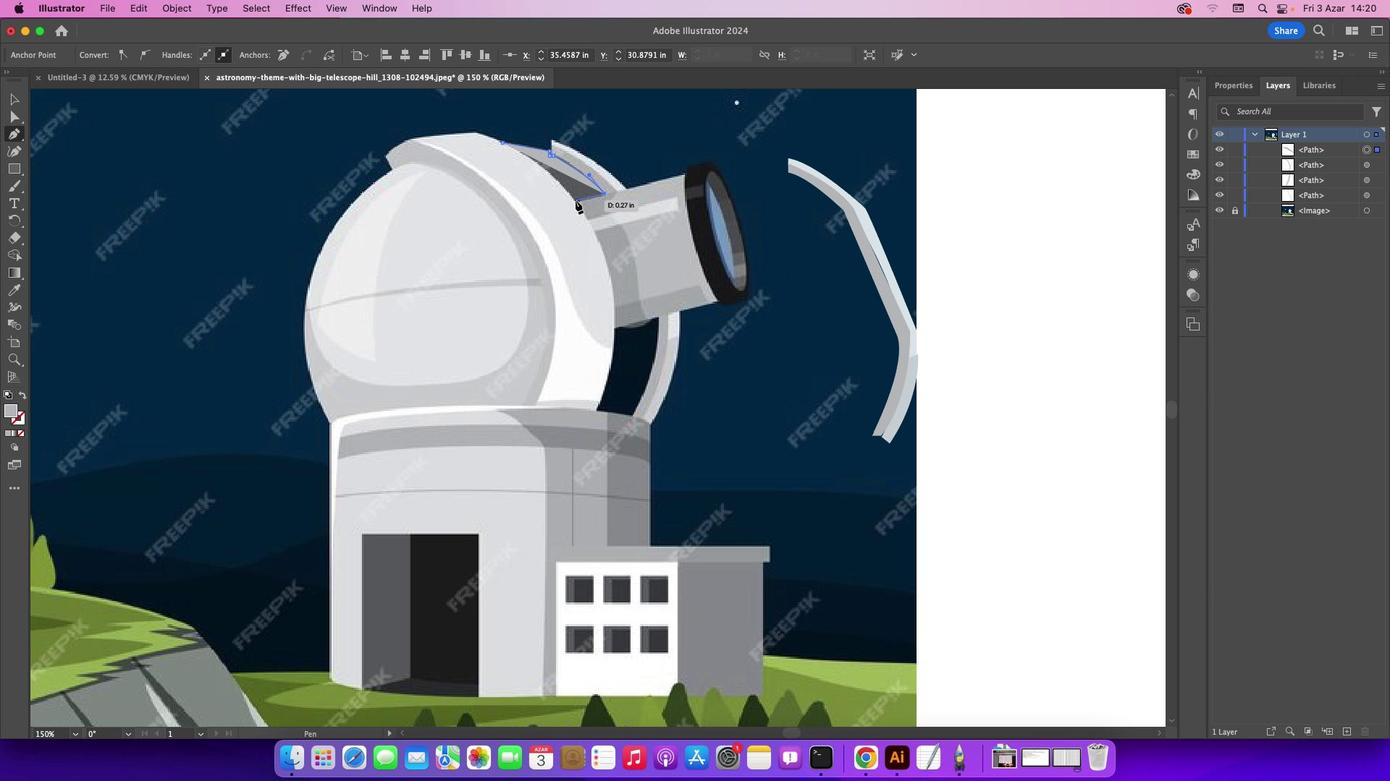 
Action: Mouse pressed left at (575, 200)
Screenshot: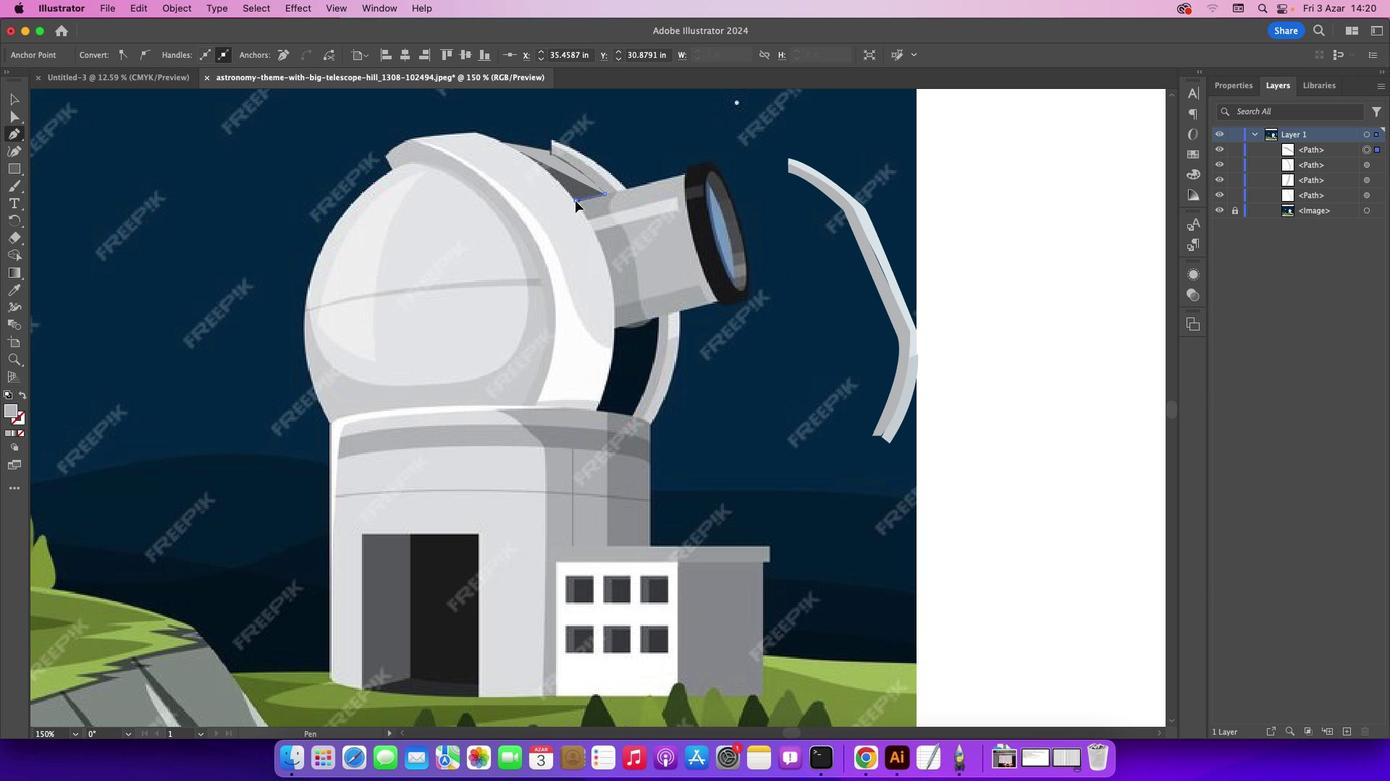 
Action: Mouse moved to (20, 435)
Screenshot: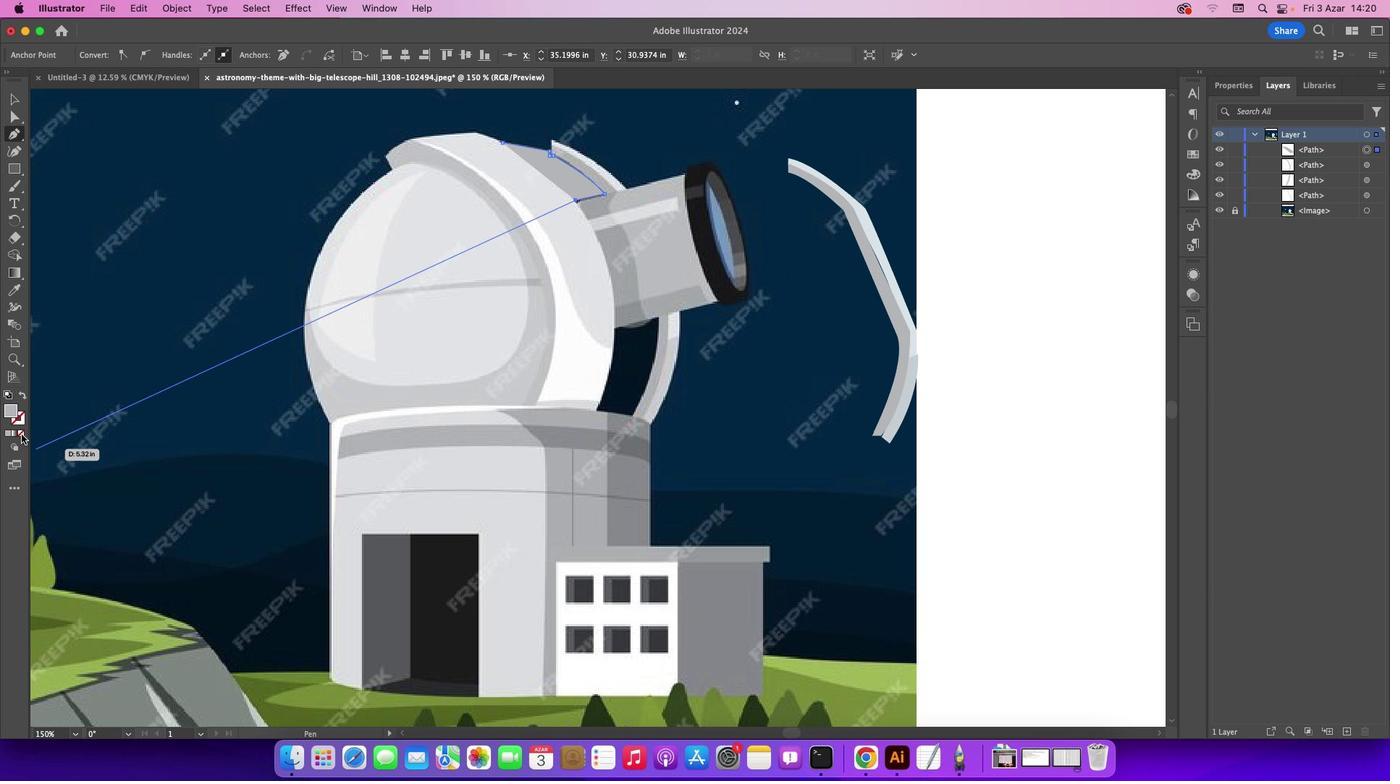 
Action: Mouse pressed left at (20, 435)
Screenshot: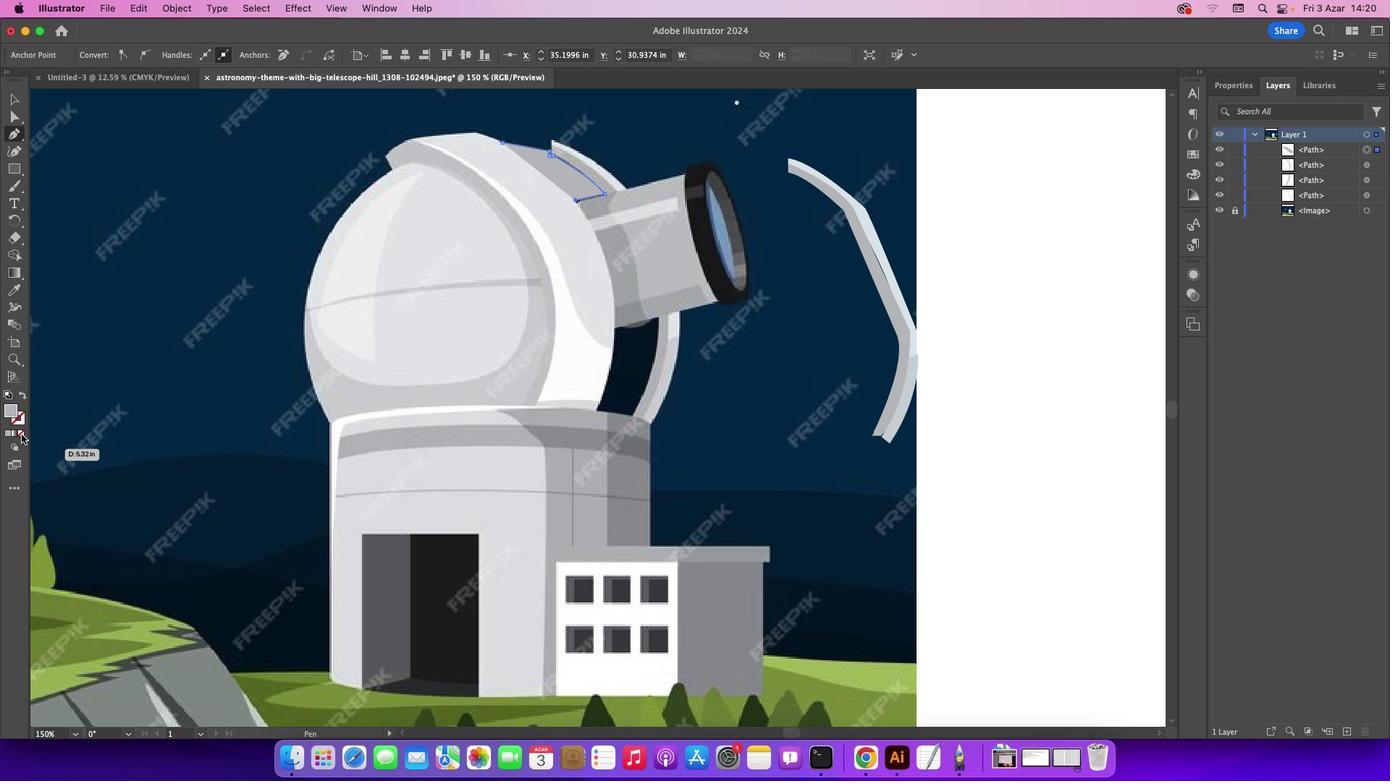 
Action: Mouse moved to (501, 142)
Screenshot: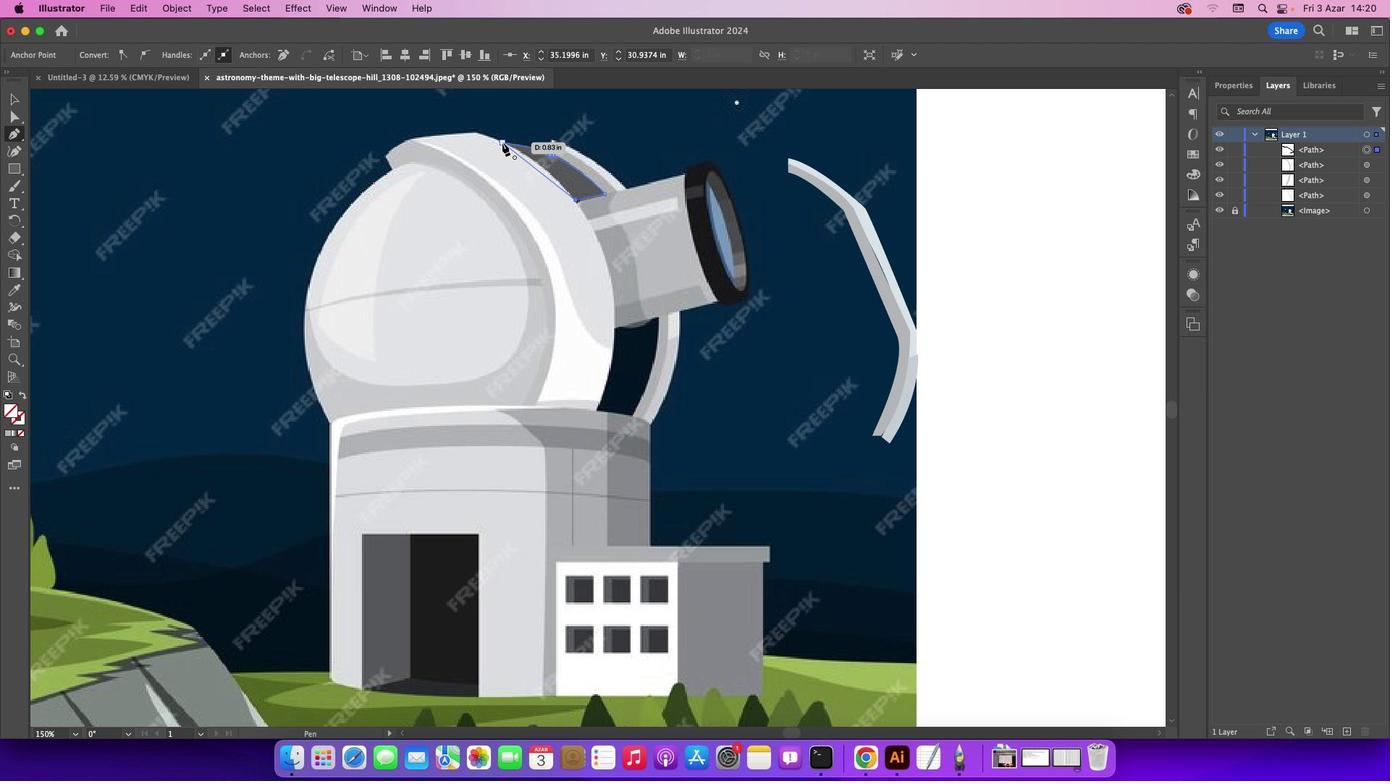 
Action: Mouse pressed left at (501, 142)
Screenshot: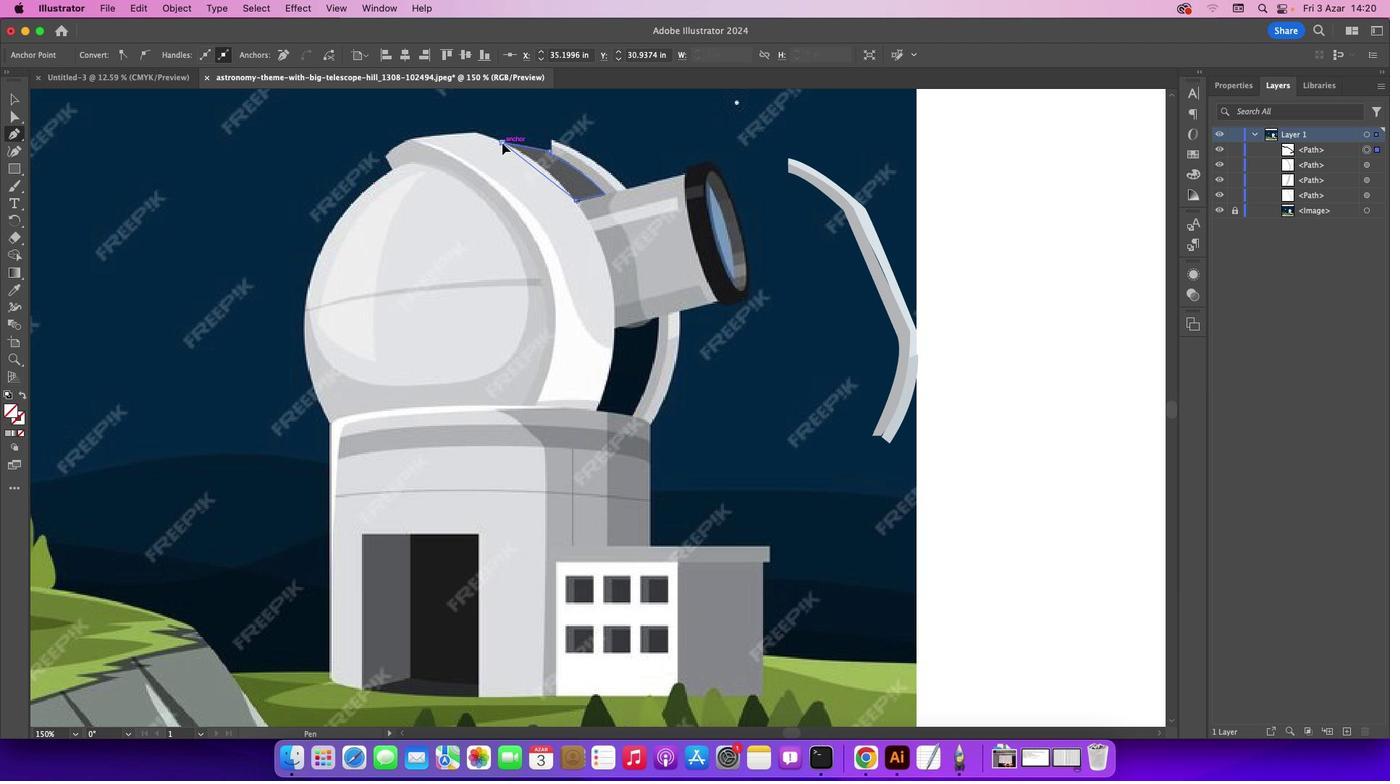 
Action: Mouse moved to (18, 104)
Screenshot: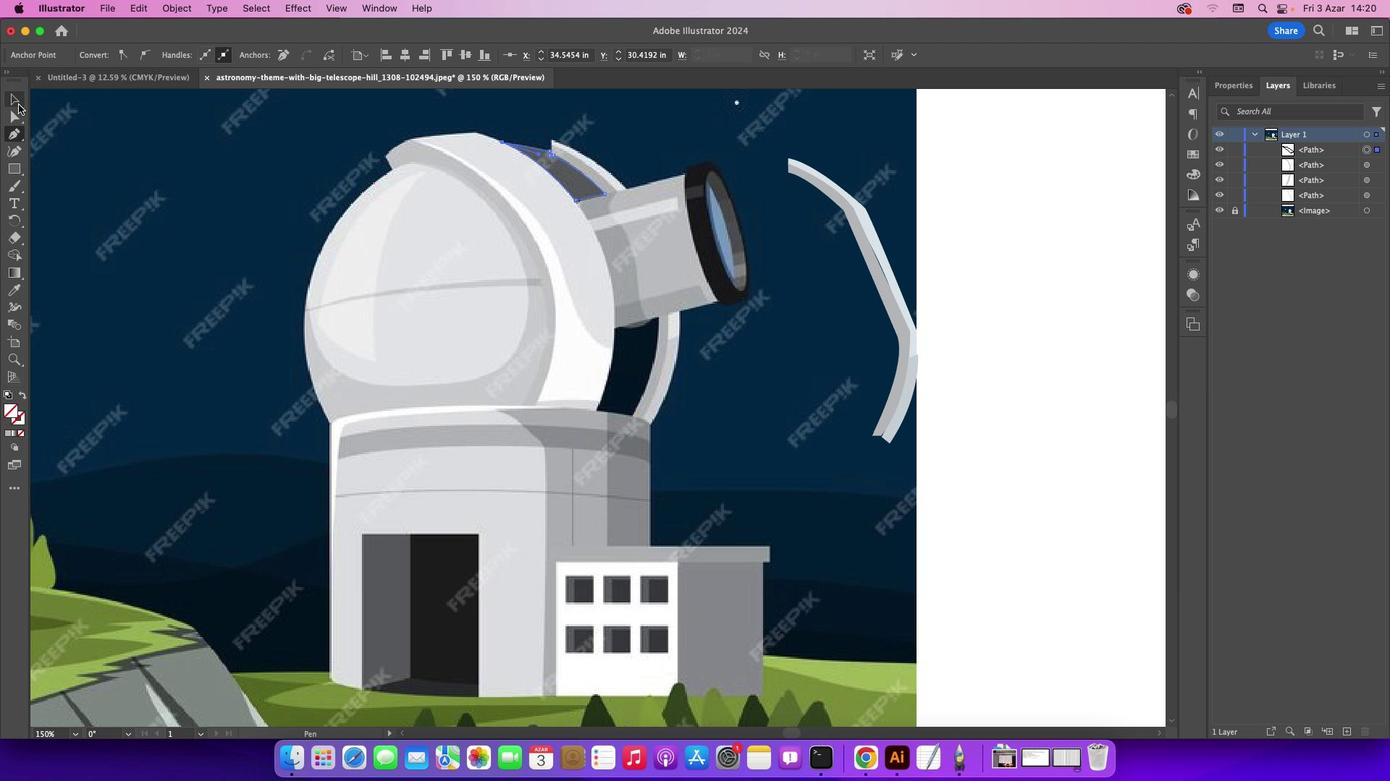 
Action: Mouse pressed left at (18, 104)
Screenshot: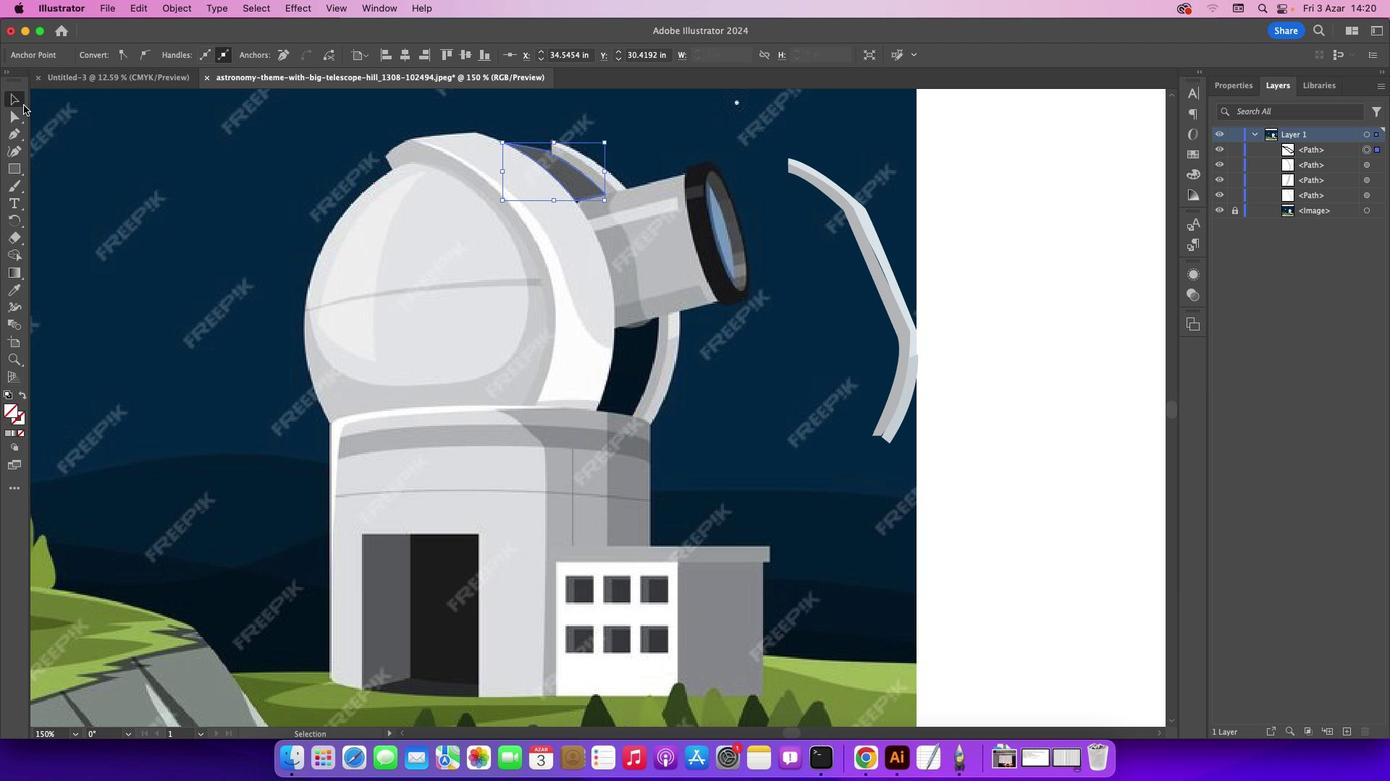 
Action: Mouse moved to (144, 122)
Screenshot: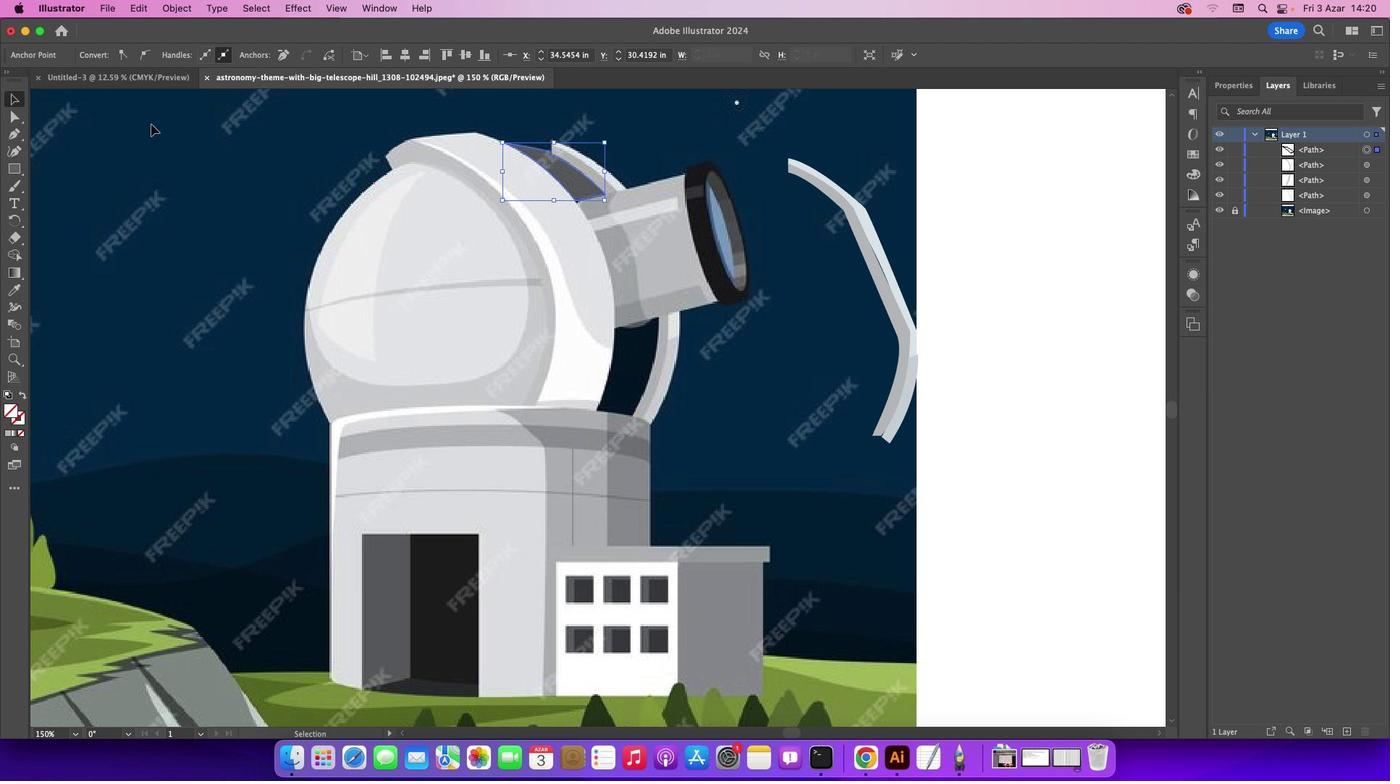 
Action: Mouse pressed left at (144, 122)
Screenshot: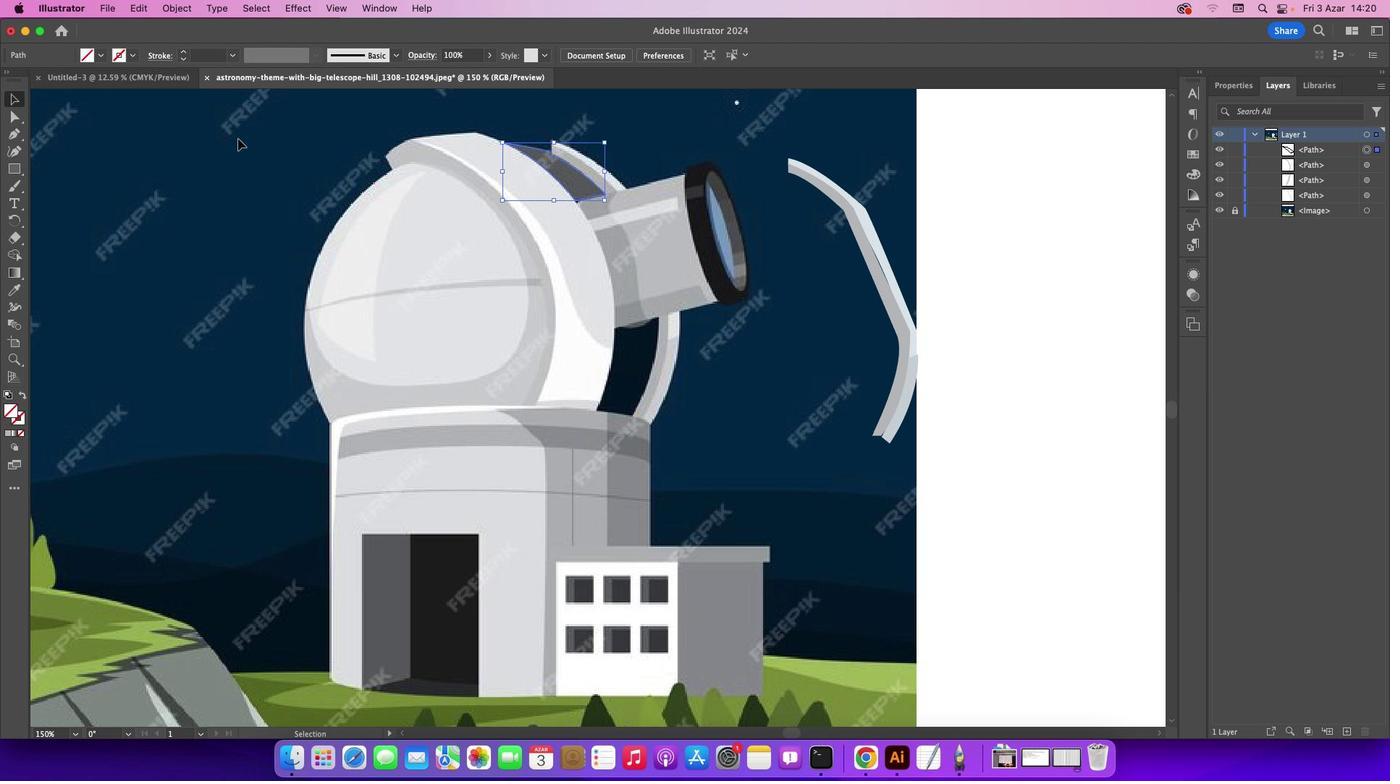 
Action: Mouse moved to (602, 189)
Screenshot: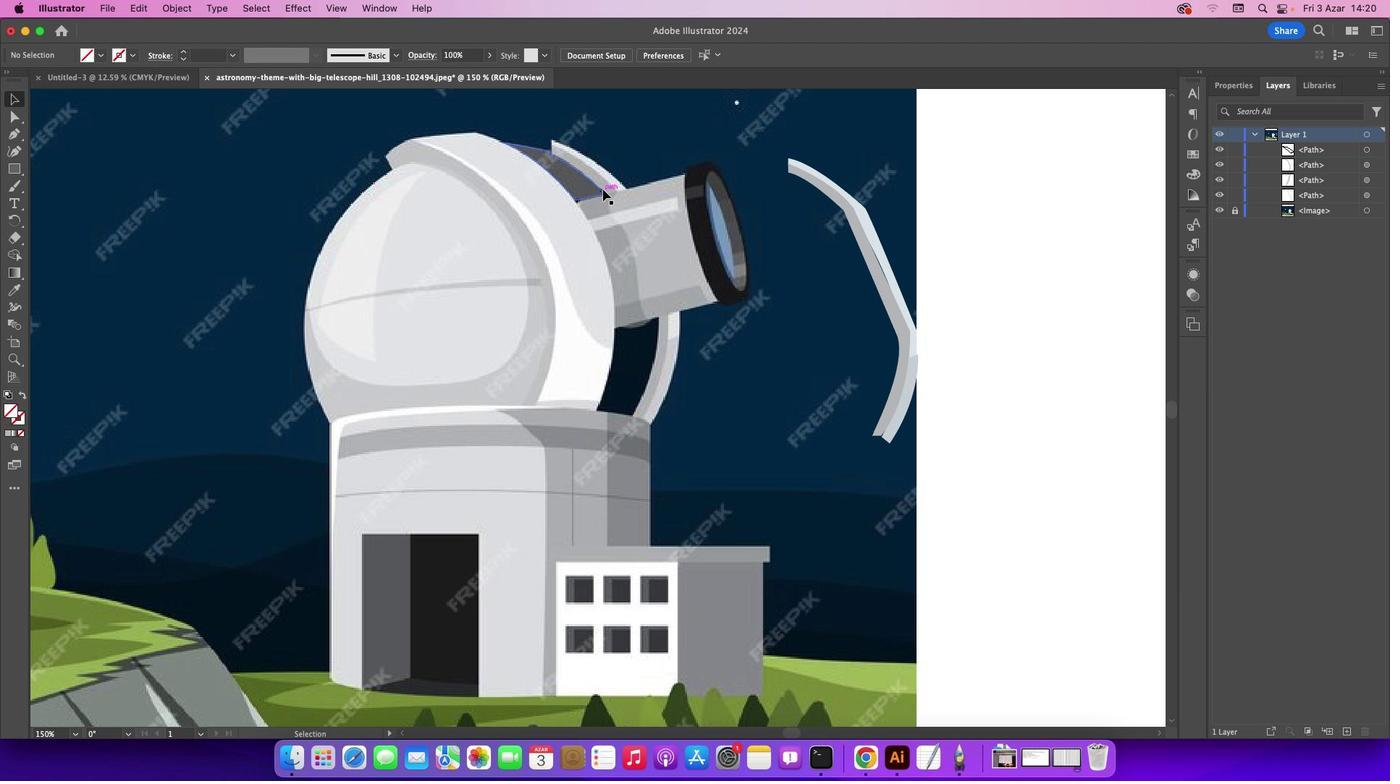 
Action: Mouse pressed left at (602, 189)
Screenshot: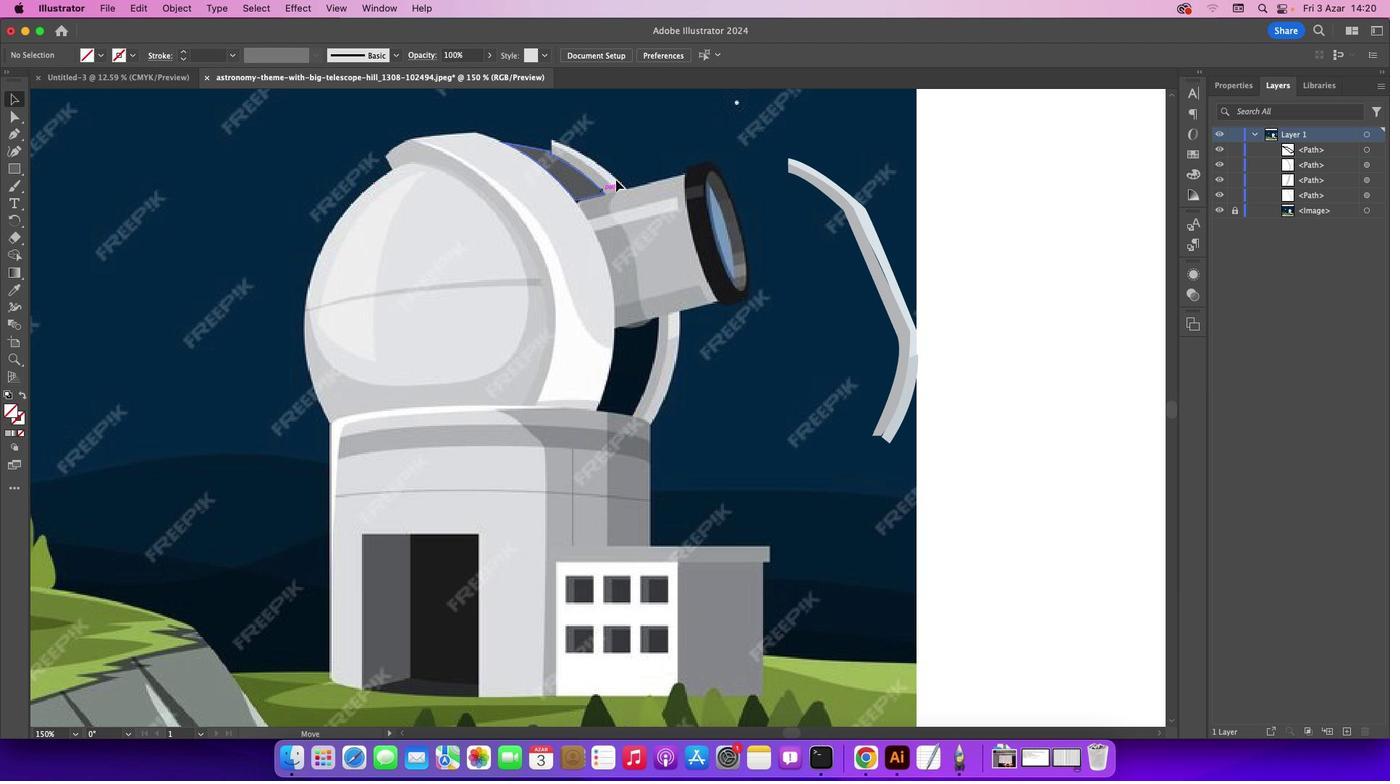 
Action: Mouse moved to (13, 292)
Screenshot: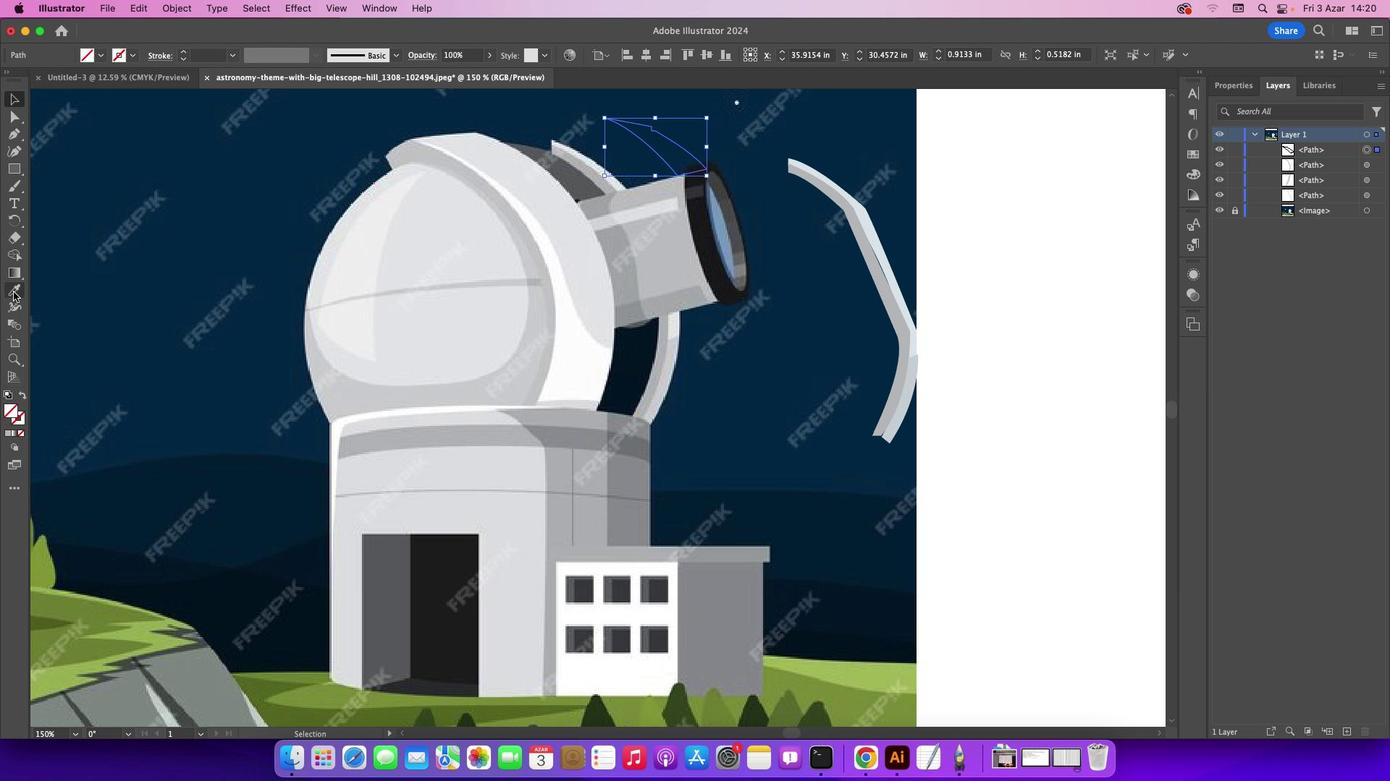 
Action: Mouse pressed left at (13, 292)
Screenshot: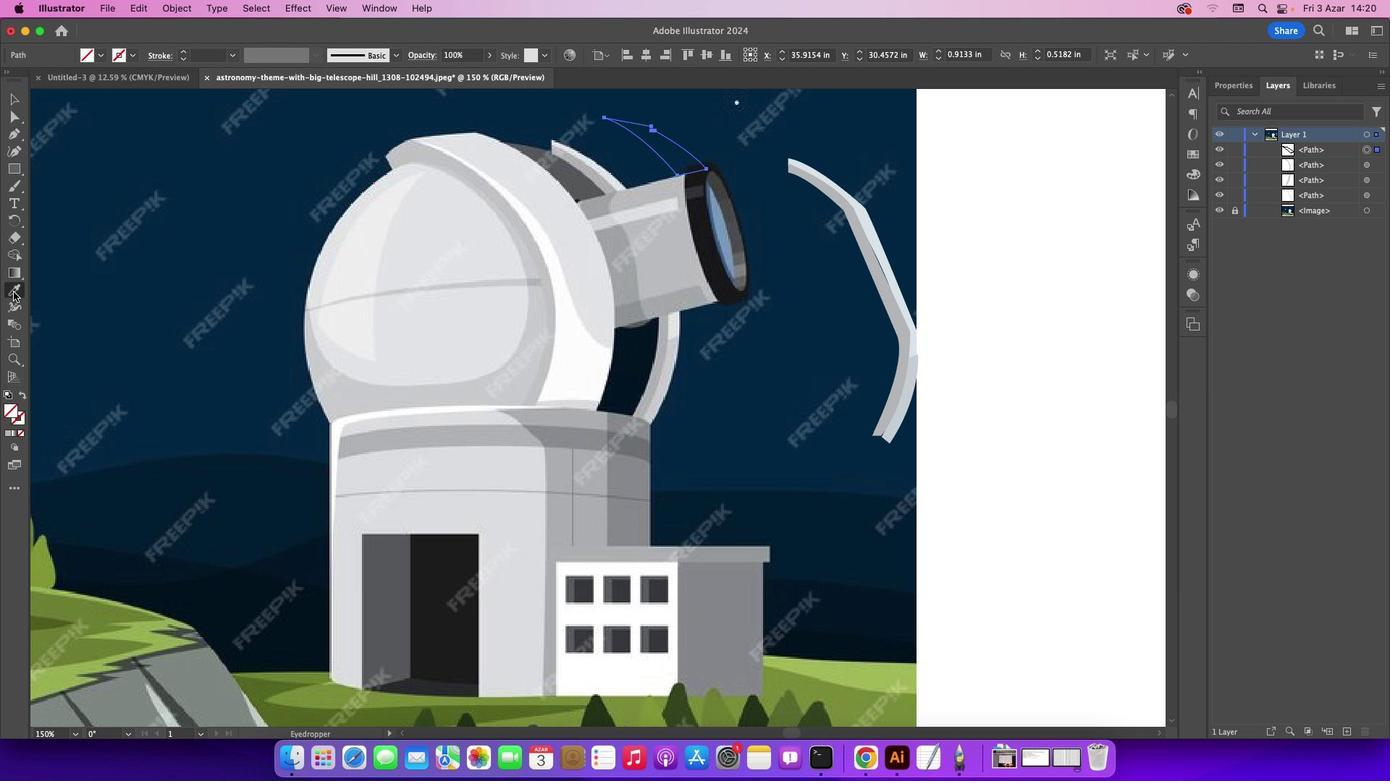 
Action: Mouse moved to (569, 177)
Screenshot: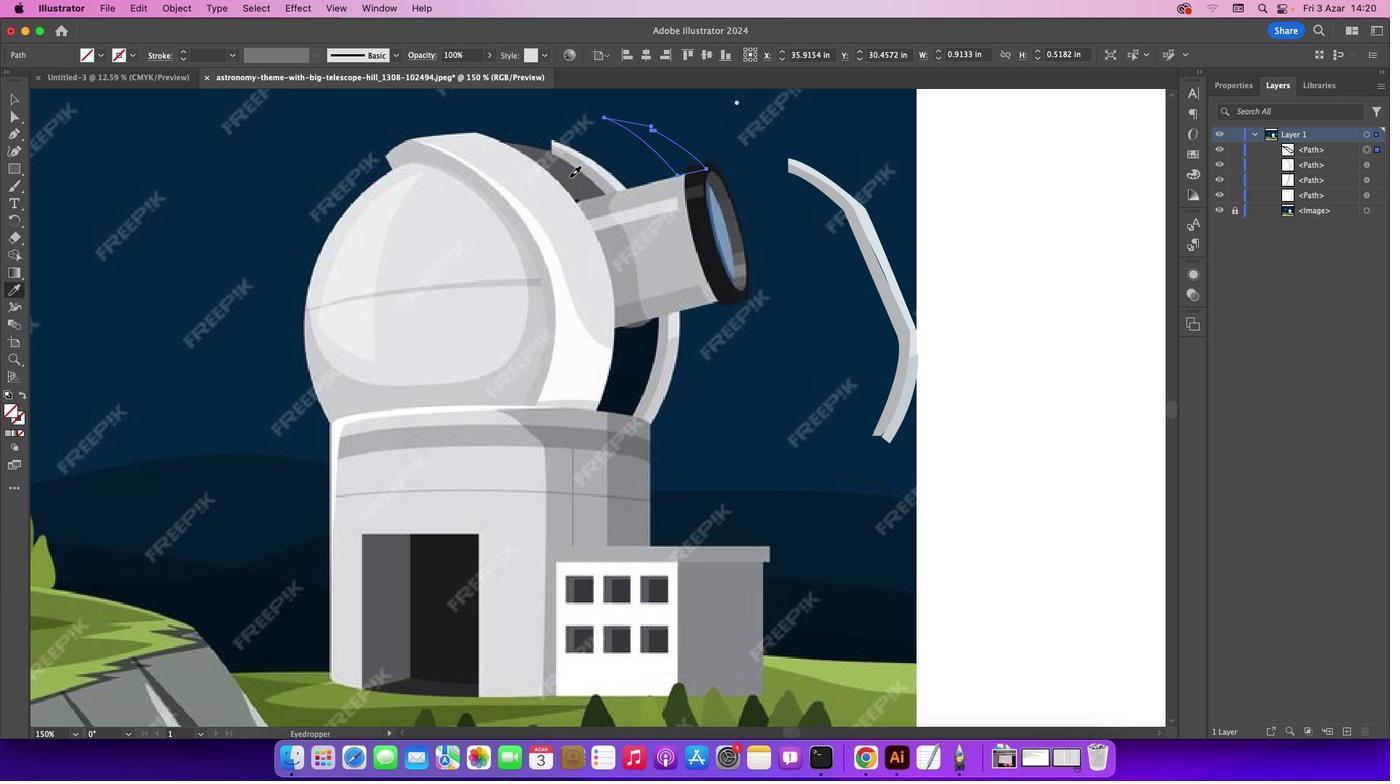 
Action: Mouse pressed left at (569, 177)
Screenshot: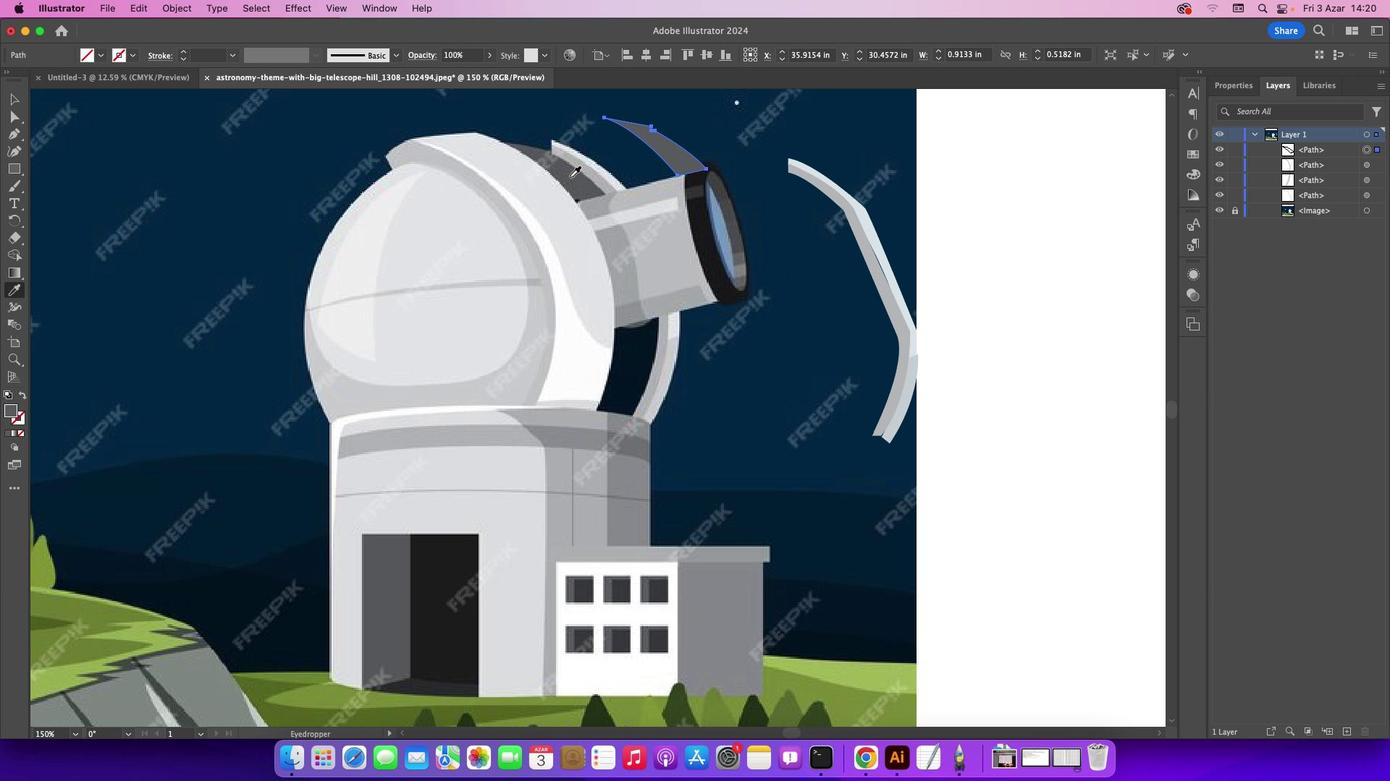 
Action: Mouse moved to (10, 94)
Screenshot: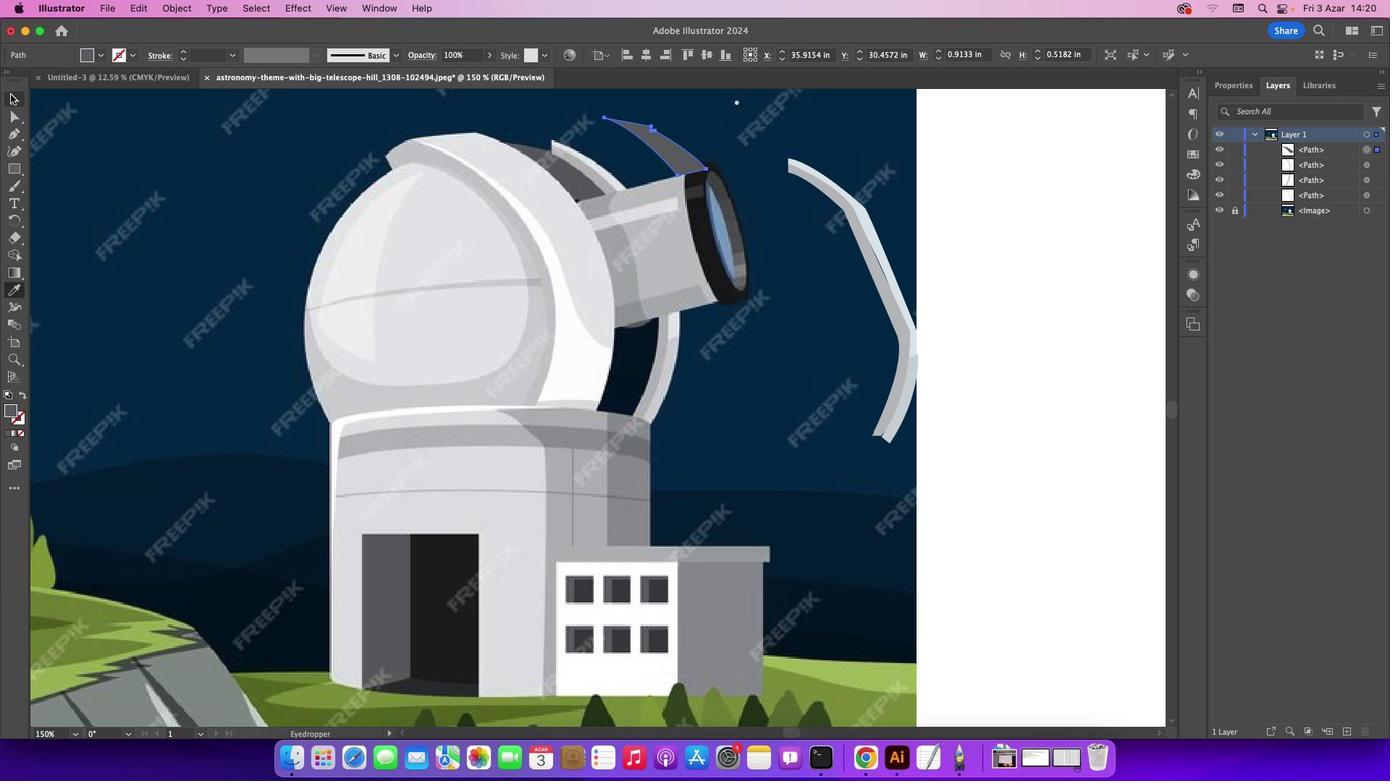 
Action: Mouse pressed left at (10, 94)
Screenshot: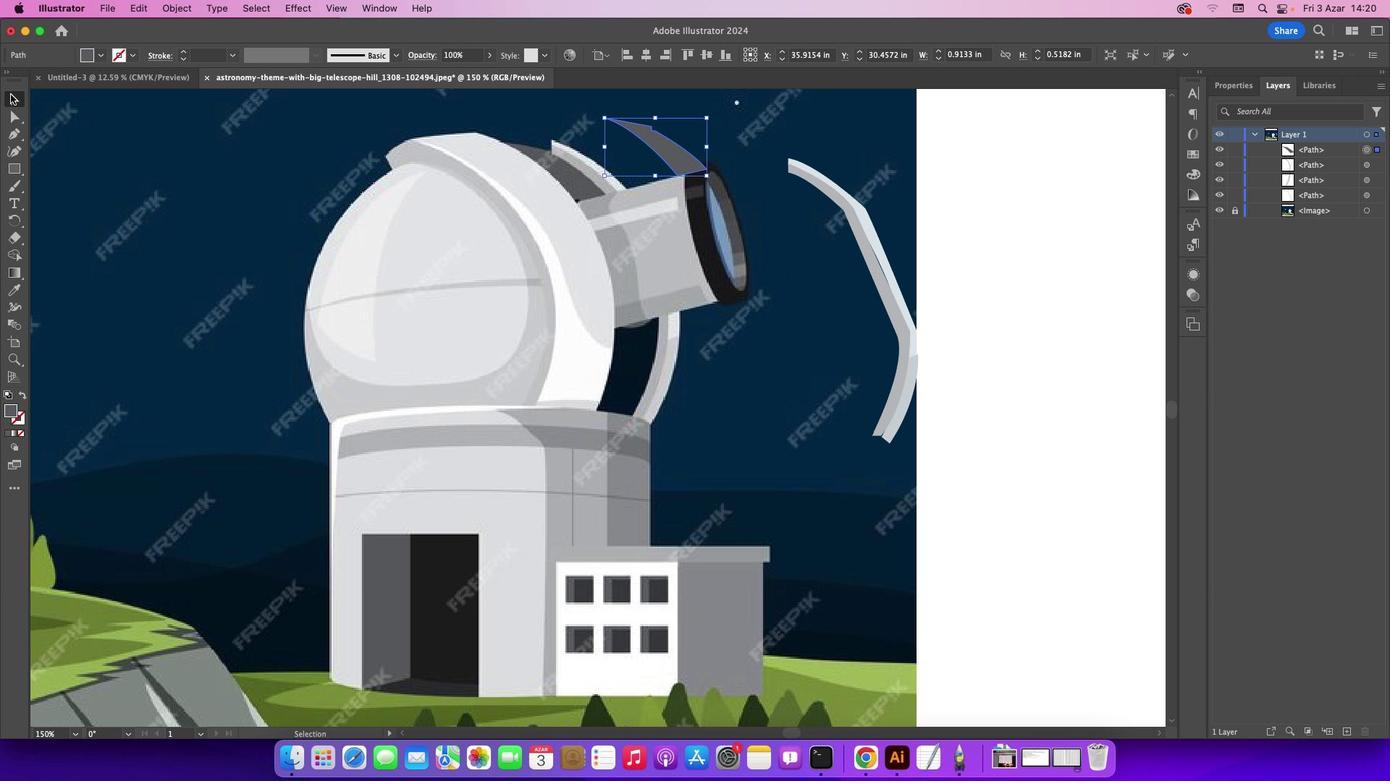 
Action: Mouse moved to (679, 154)
Screenshot: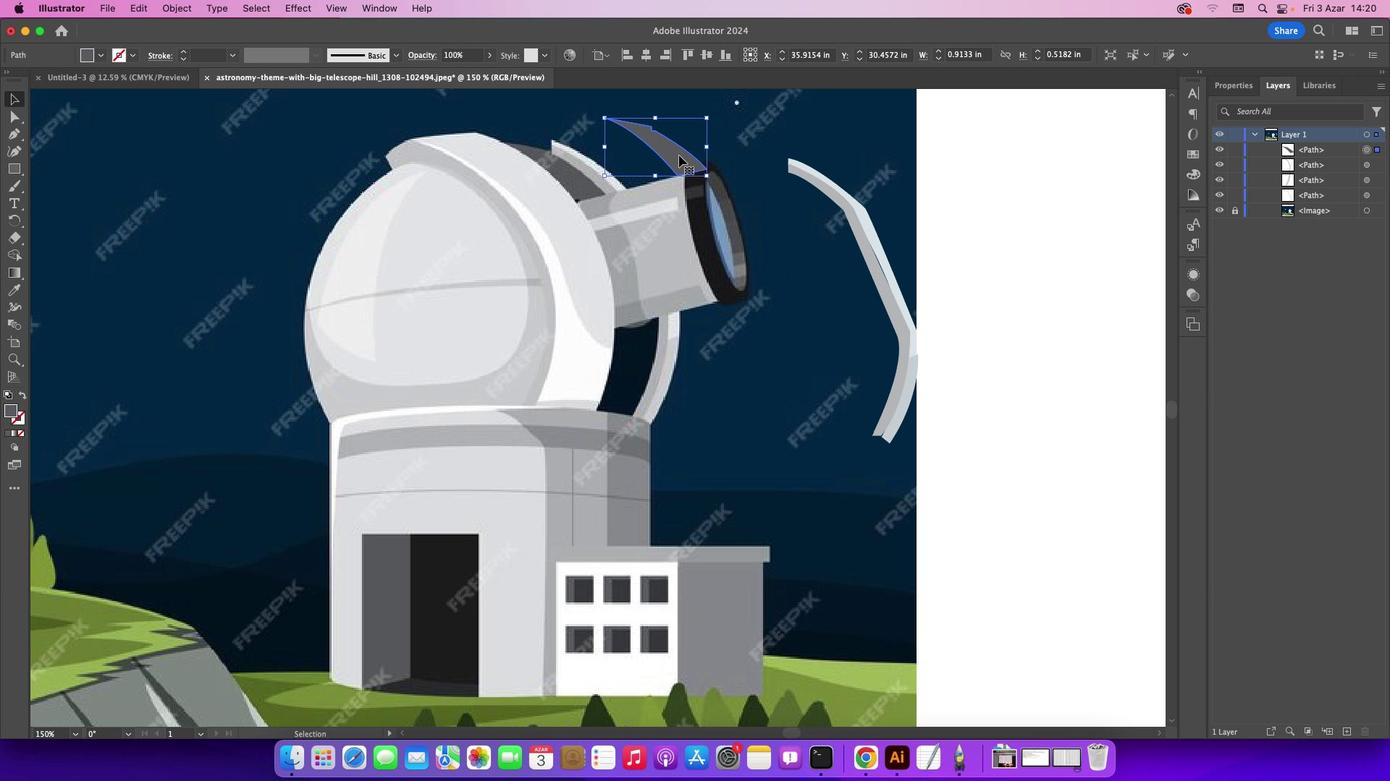 
Action: Mouse pressed left at (679, 154)
Screenshot: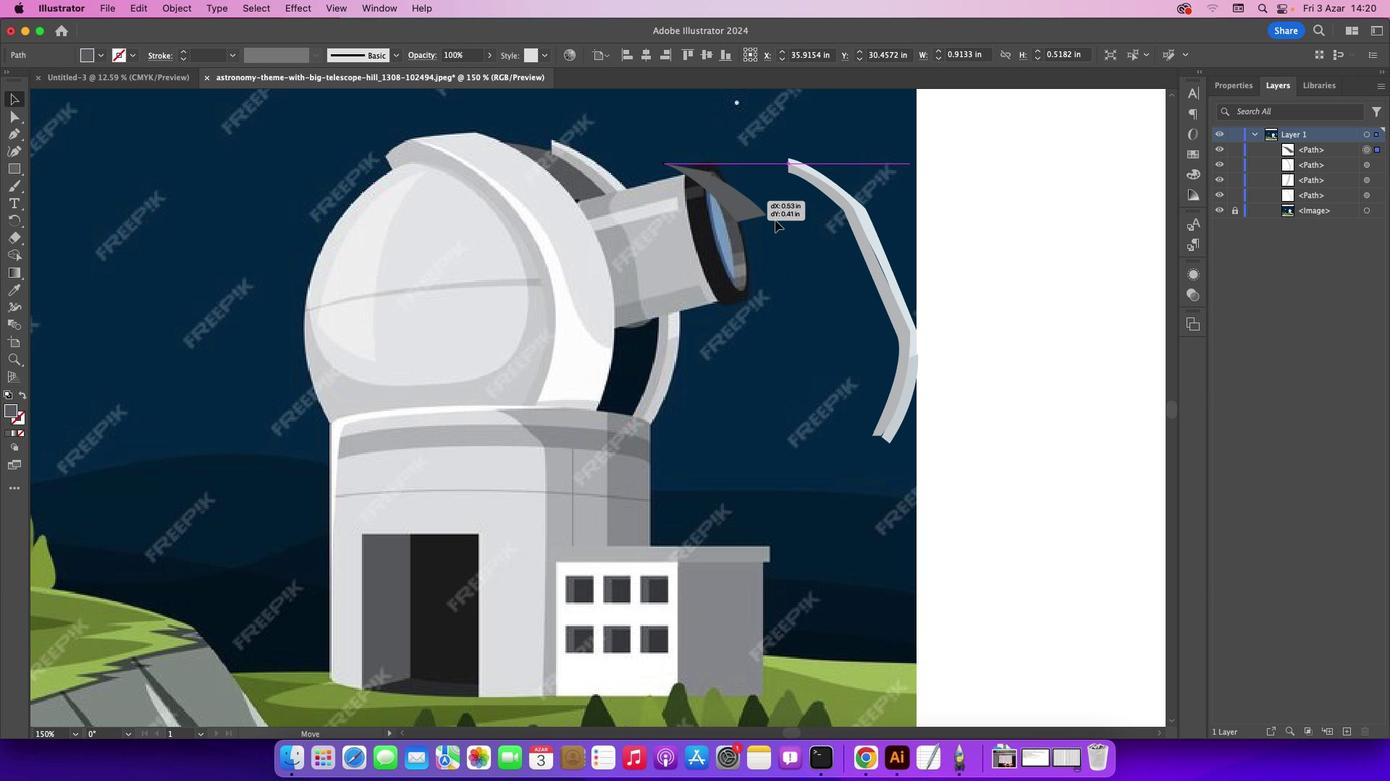 
Action: Mouse moved to (858, 244)
Screenshot: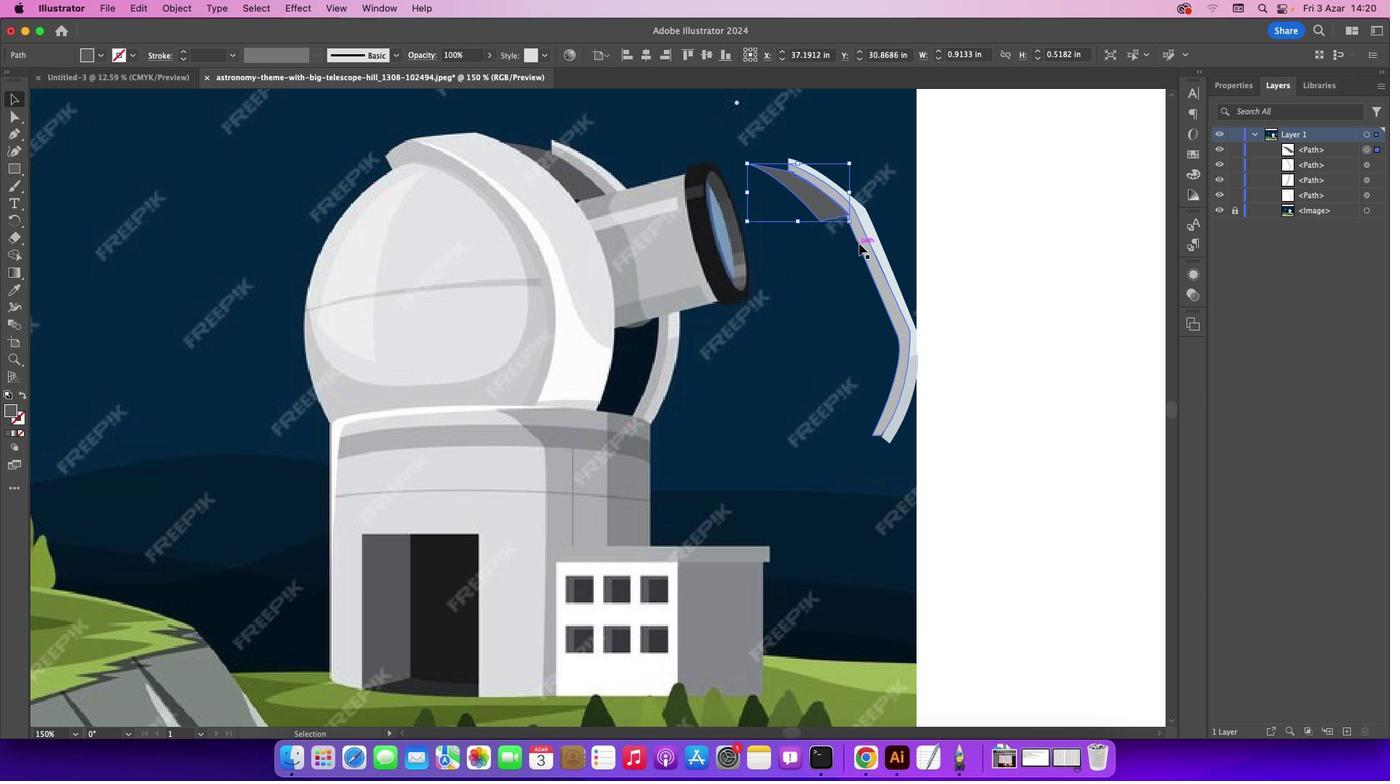 
Action: Mouse pressed left at (858, 244)
Screenshot: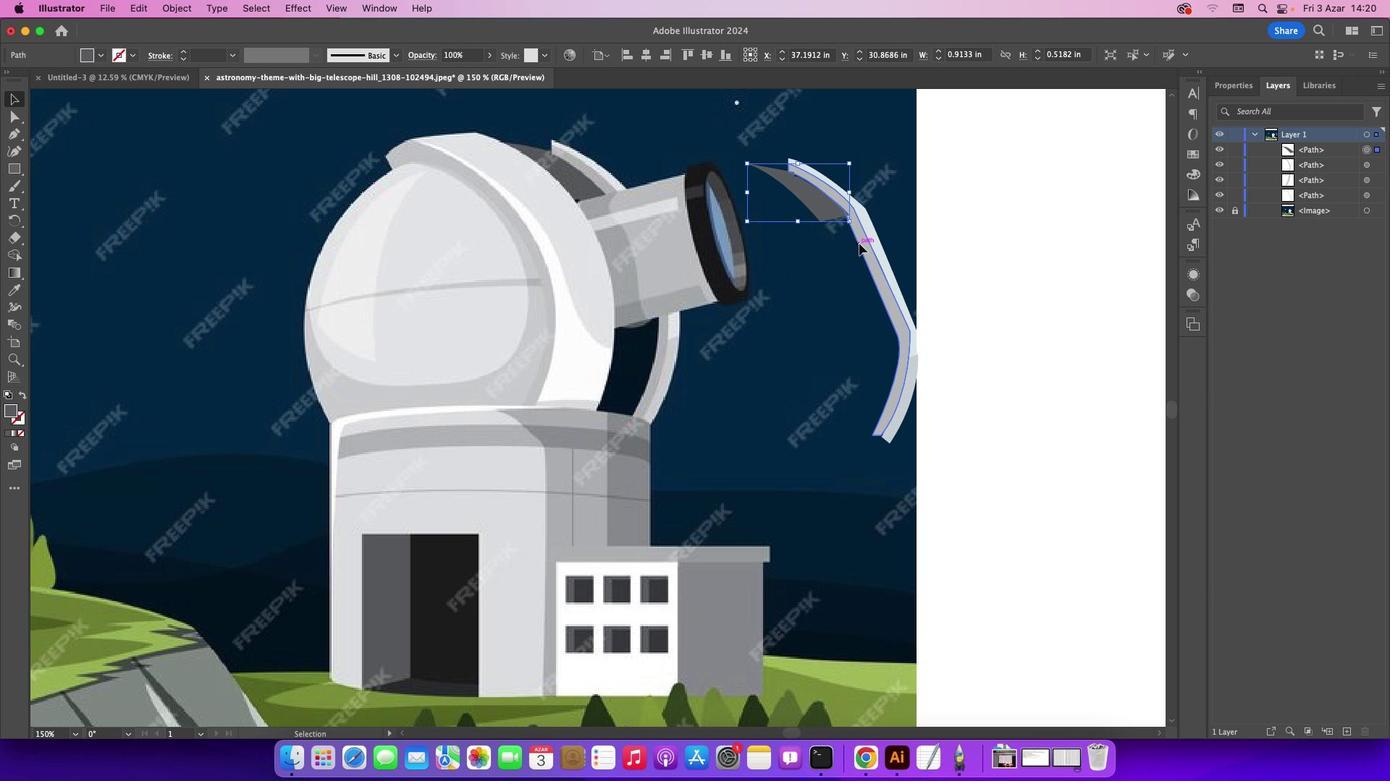 
Action: Mouse pressed right at (858, 244)
Screenshot: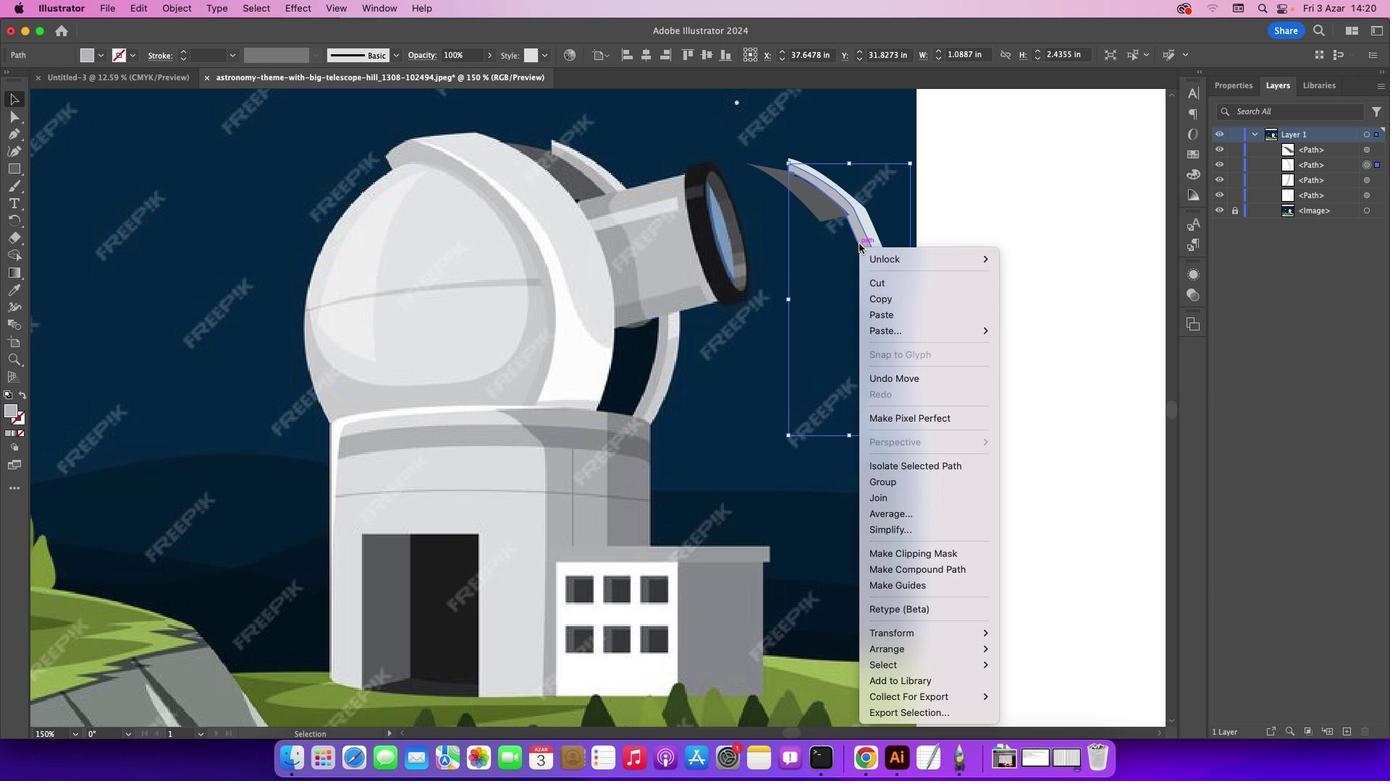 
Action: Mouse moved to (1001, 649)
Screenshot: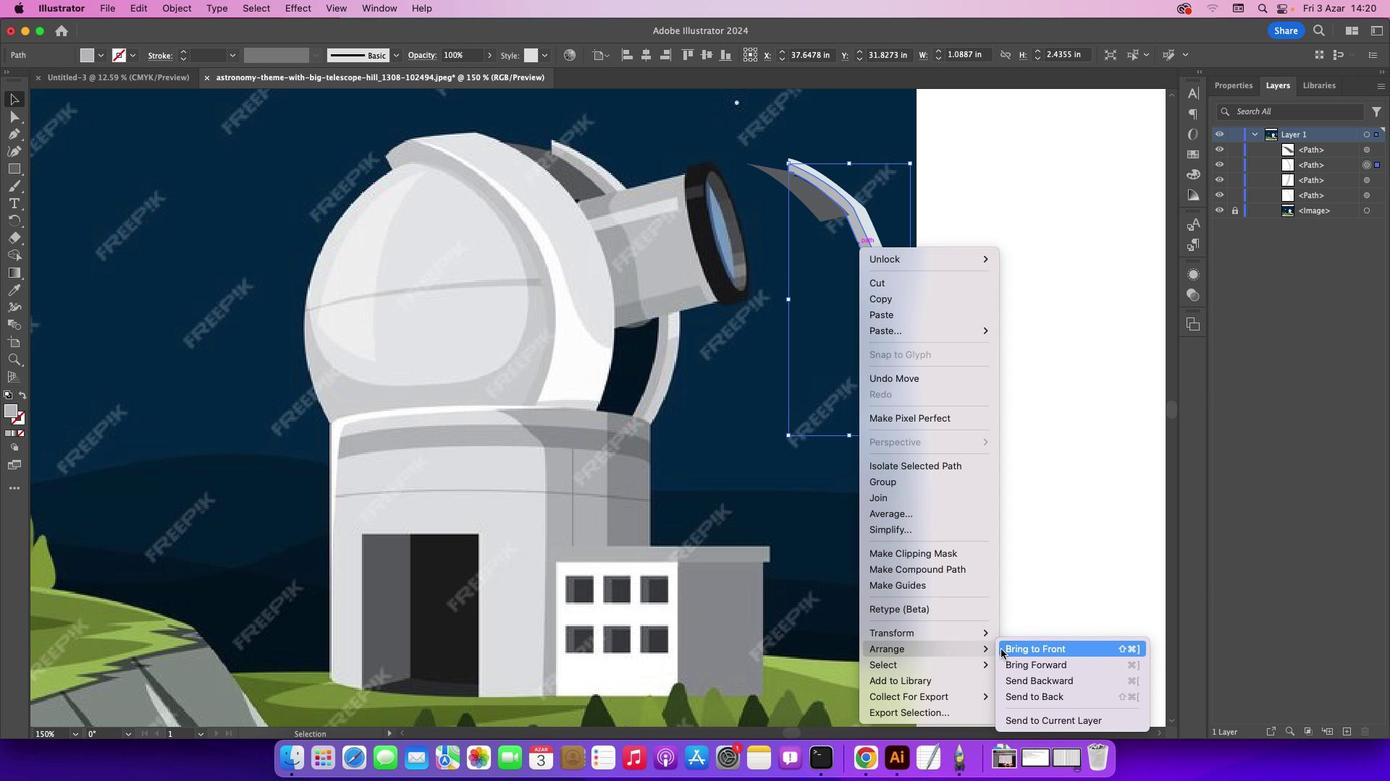 
Action: Mouse pressed left at (1001, 649)
Screenshot: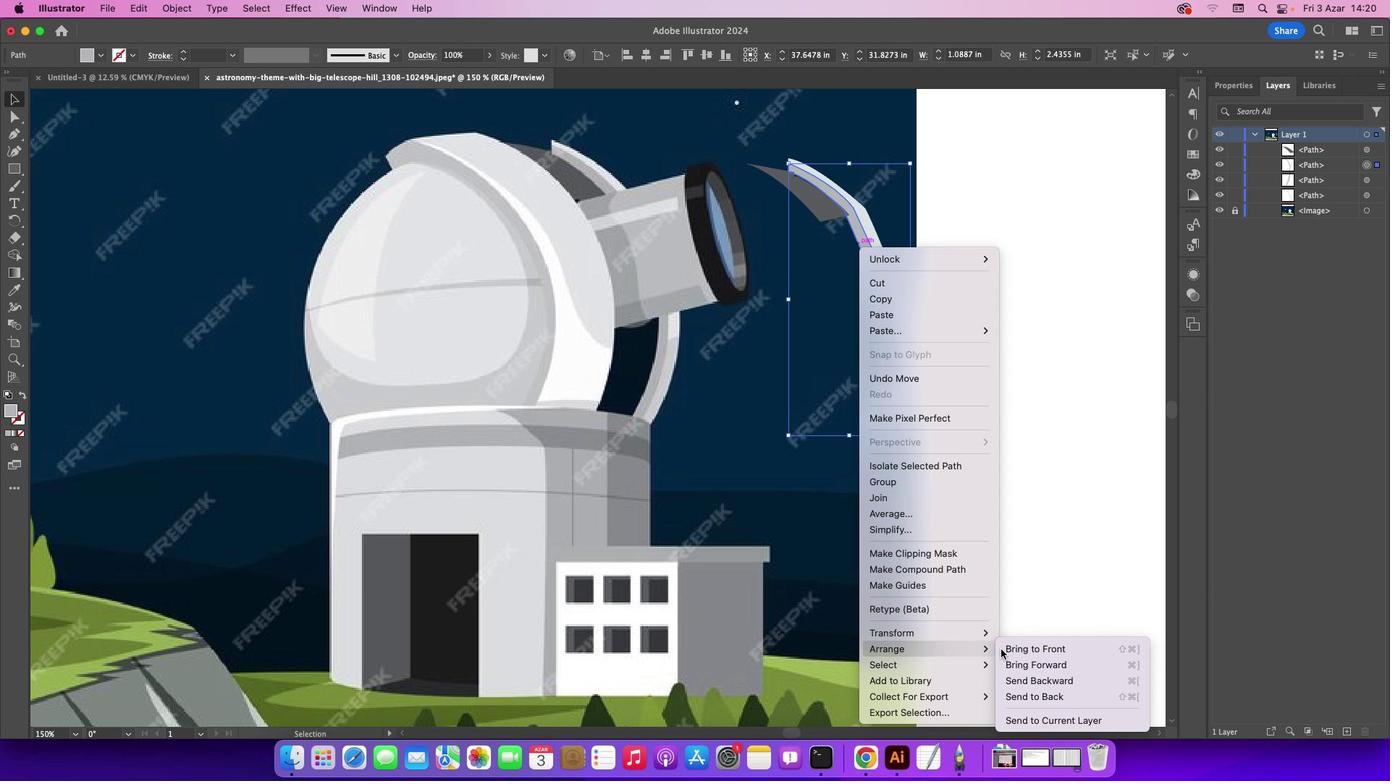 
Action: Mouse moved to (917, 173)
Screenshot: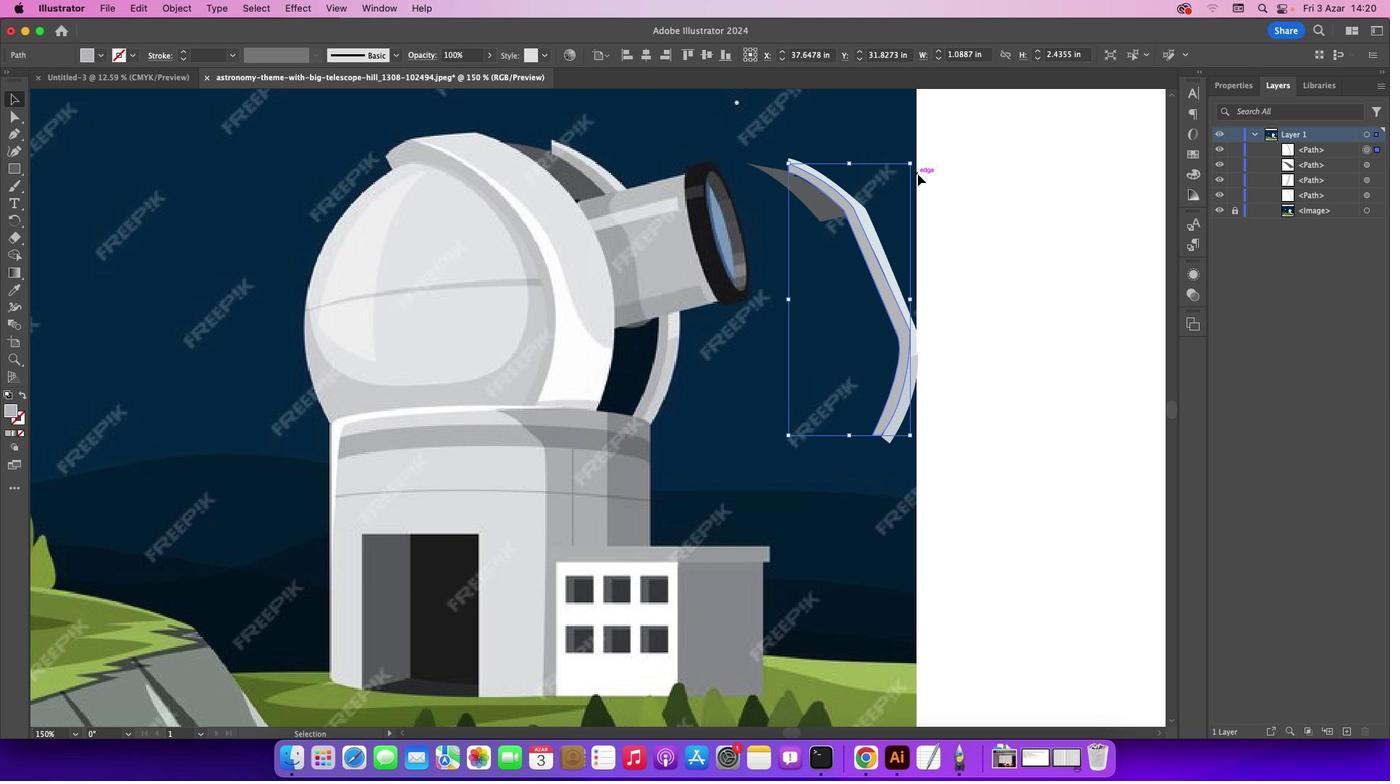 
Action: Mouse pressed left at (917, 173)
Screenshot: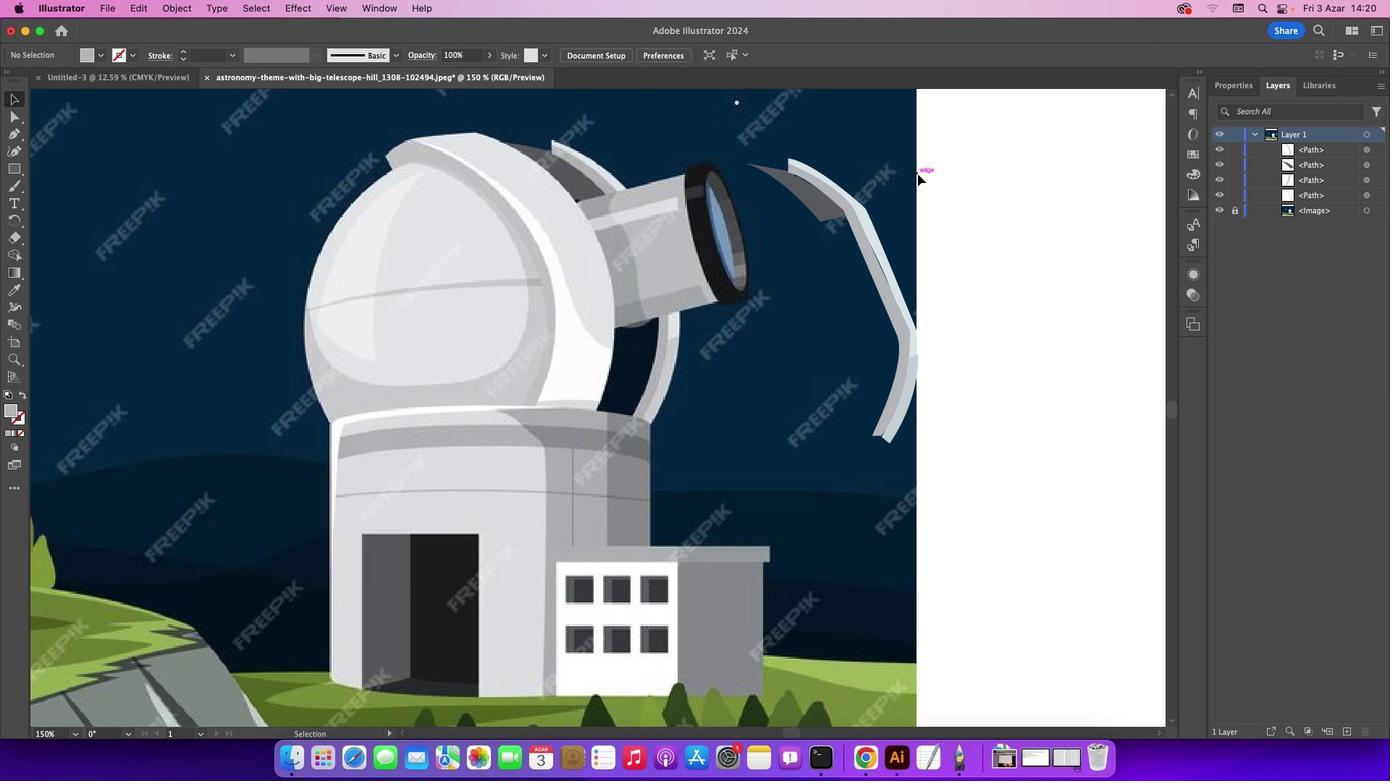 
Action: Mouse moved to (23, 137)
Screenshot: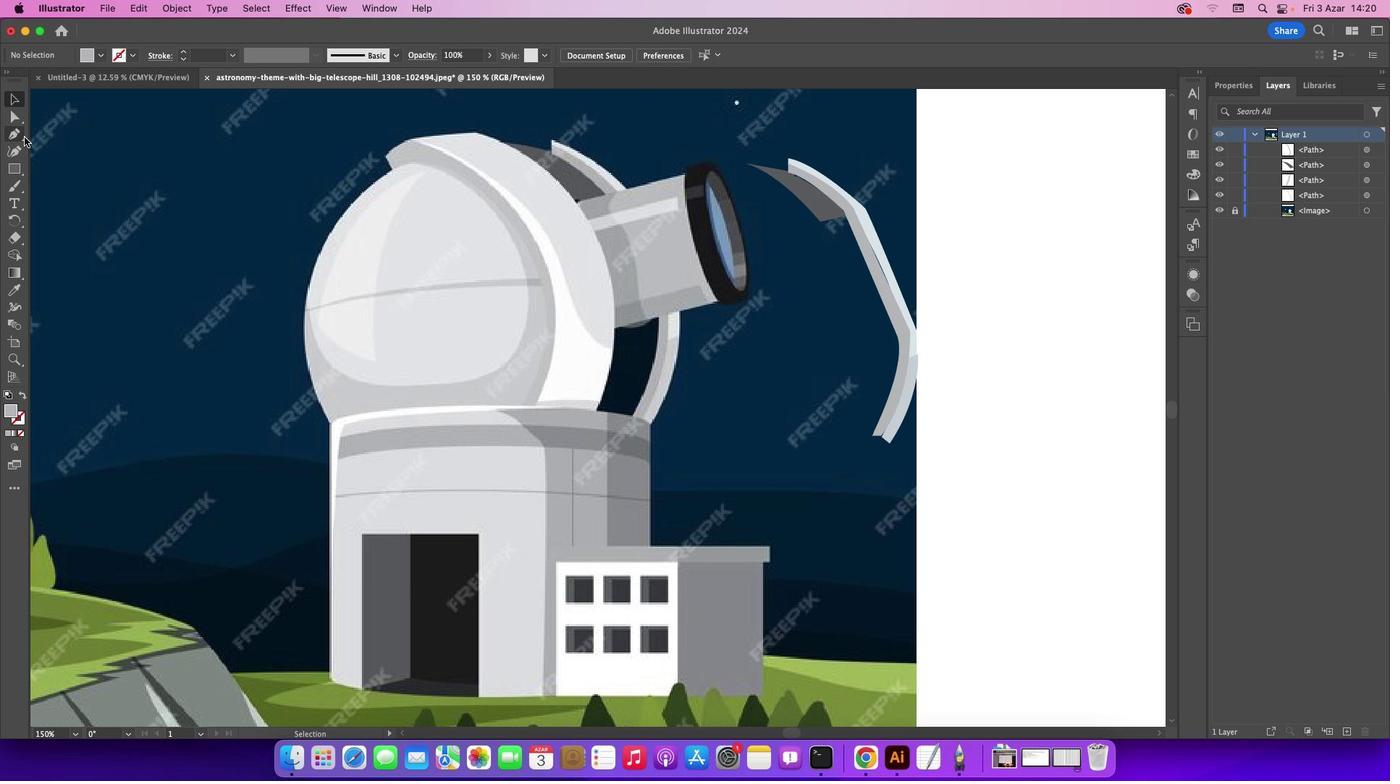 
Action: Mouse pressed left at (23, 137)
Screenshot: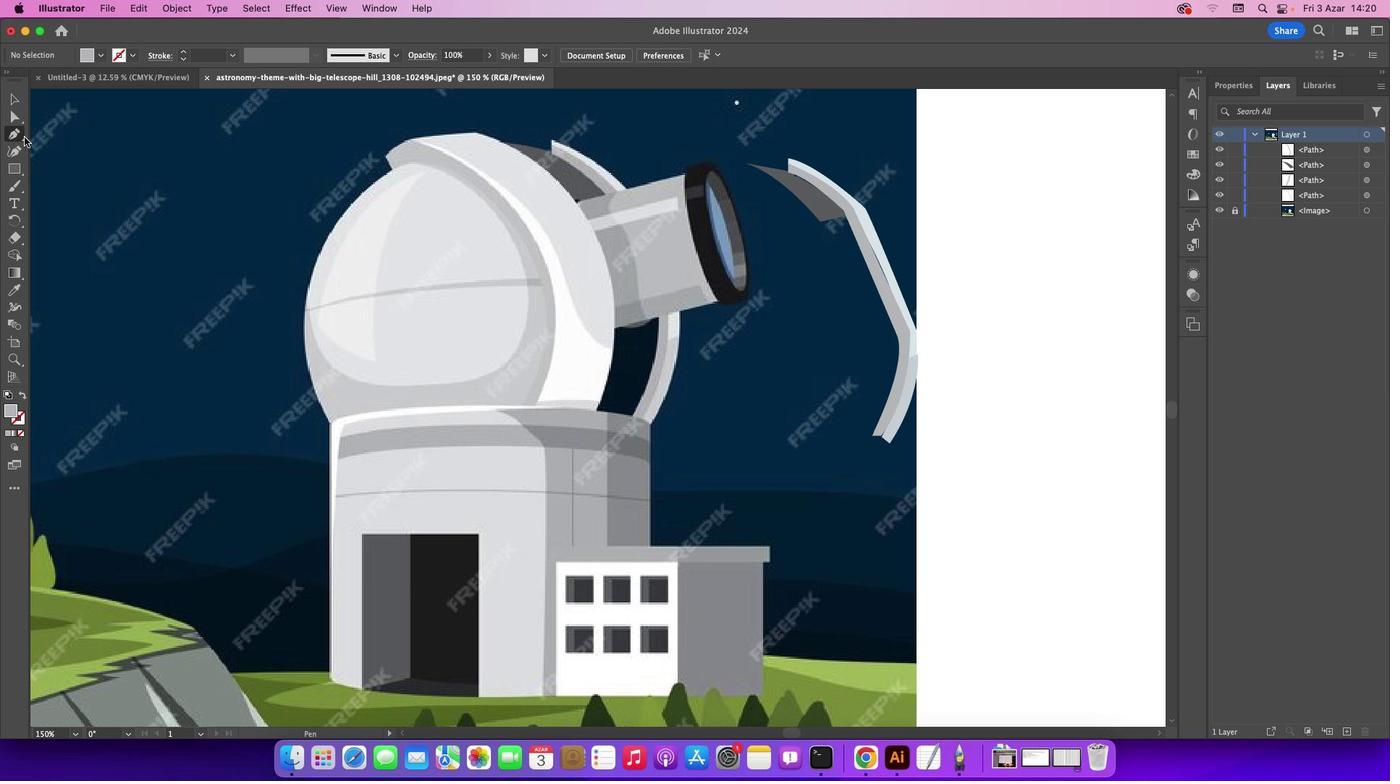 
Action: Mouse moved to (621, 327)
Screenshot: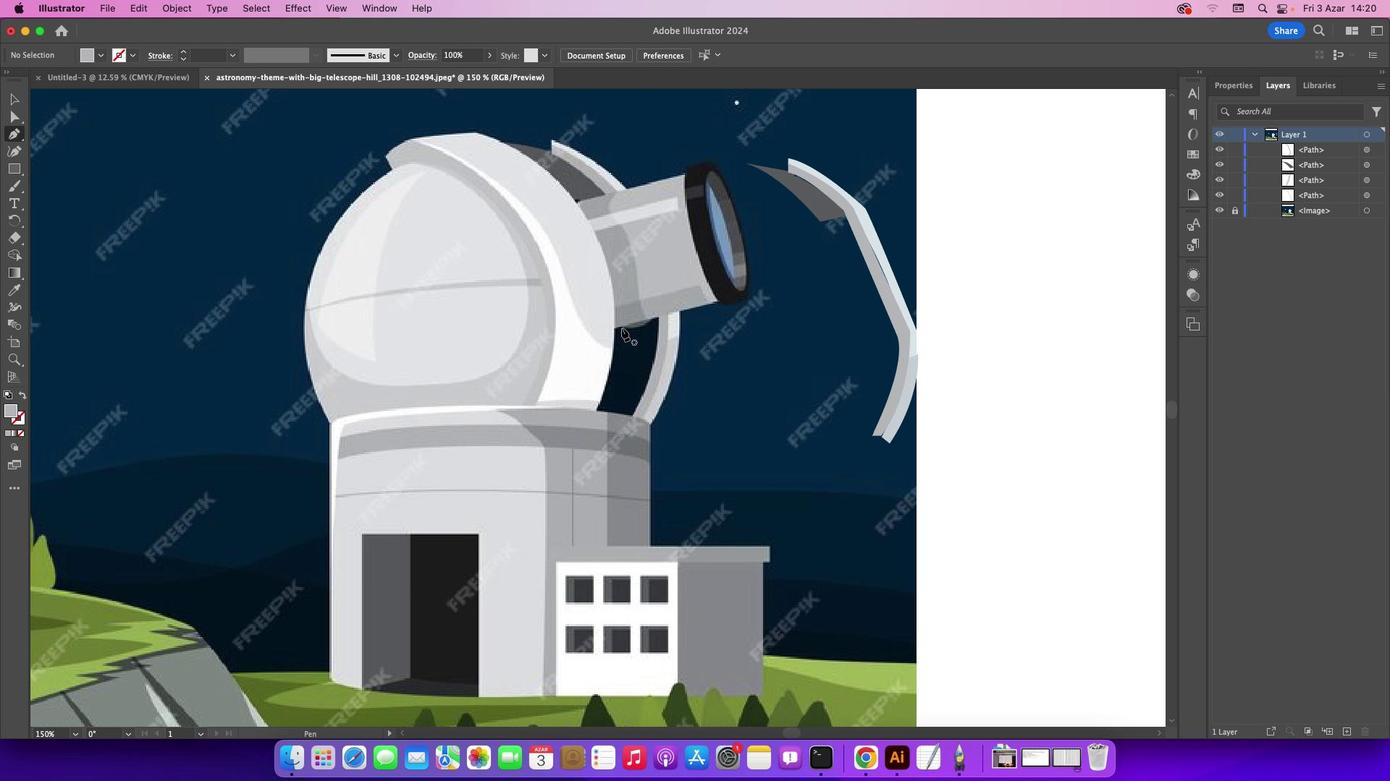
Action: Mouse pressed left at (621, 327)
Screenshot: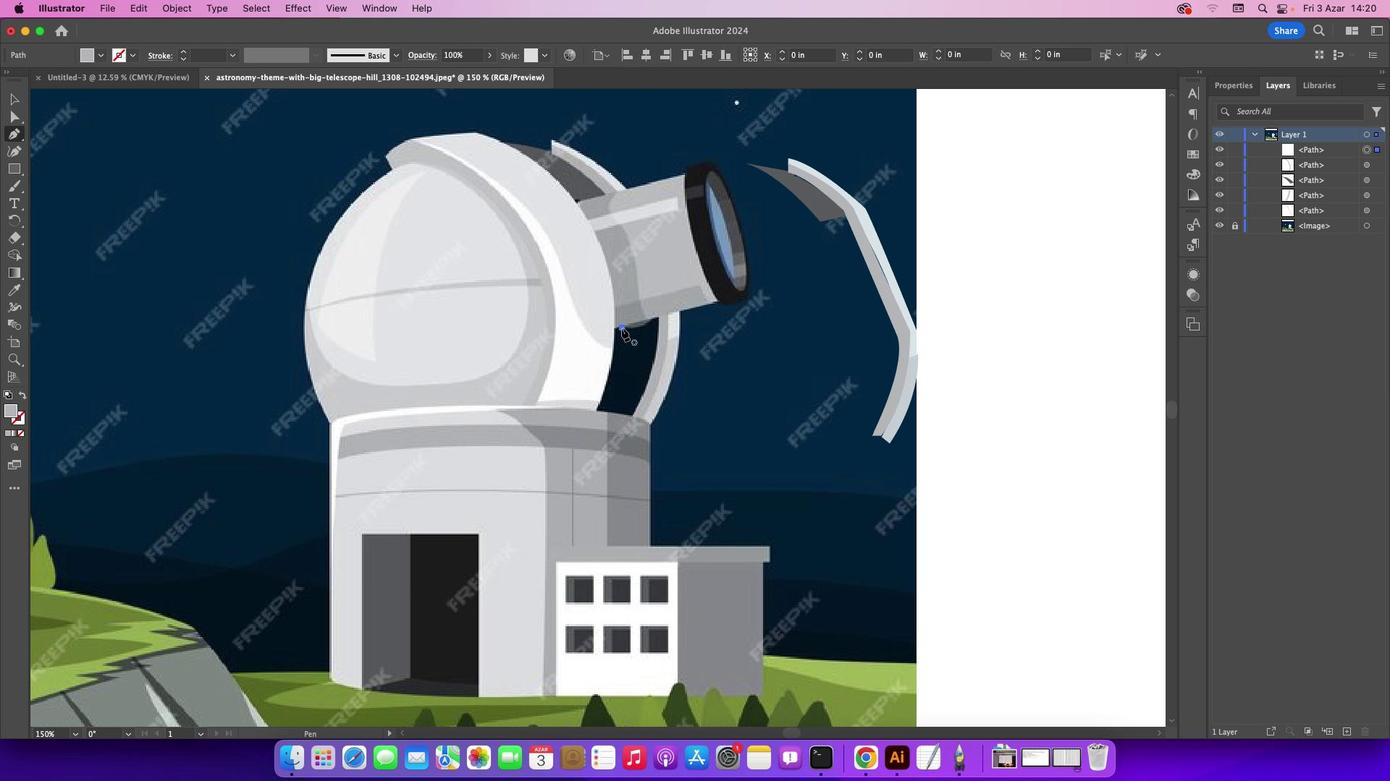
Action: Mouse moved to (653, 320)
Screenshot: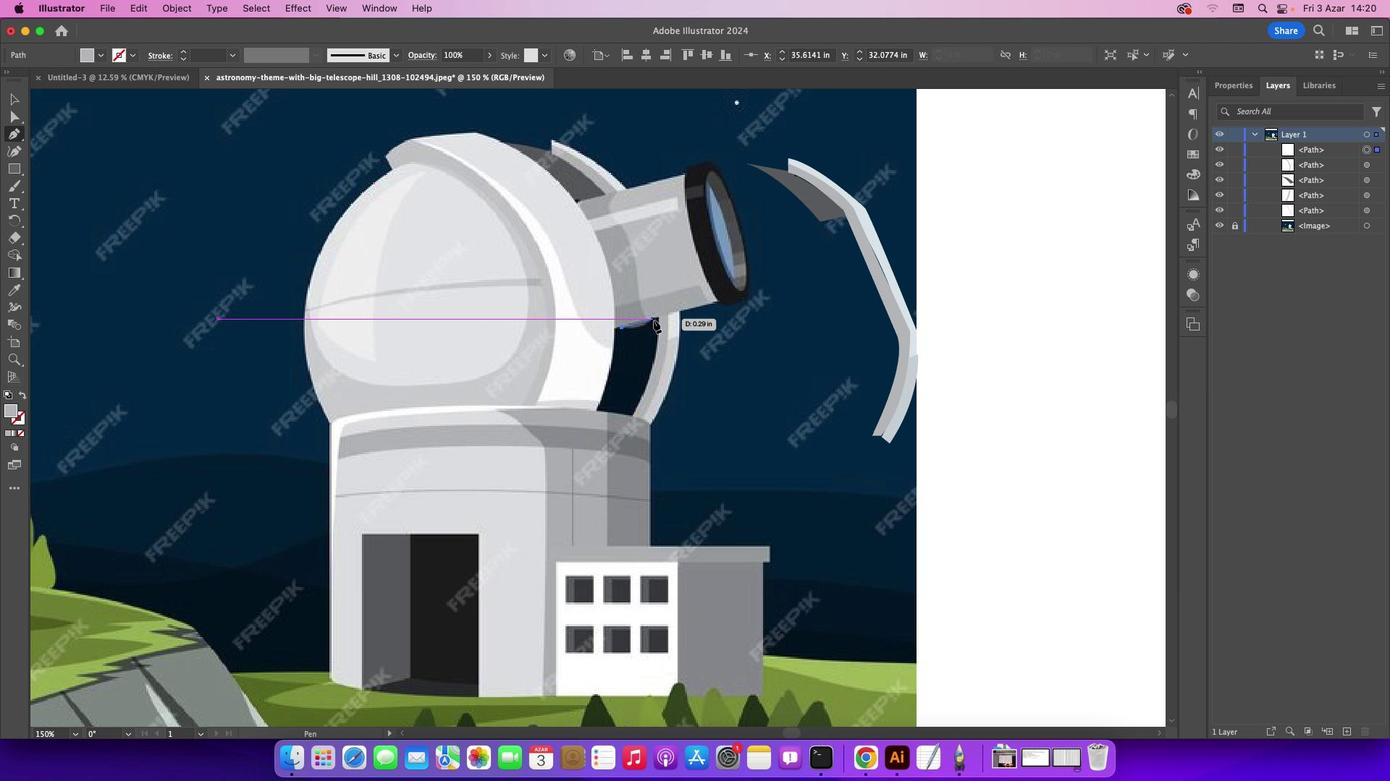 
Action: Mouse pressed left at (653, 320)
Screenshot: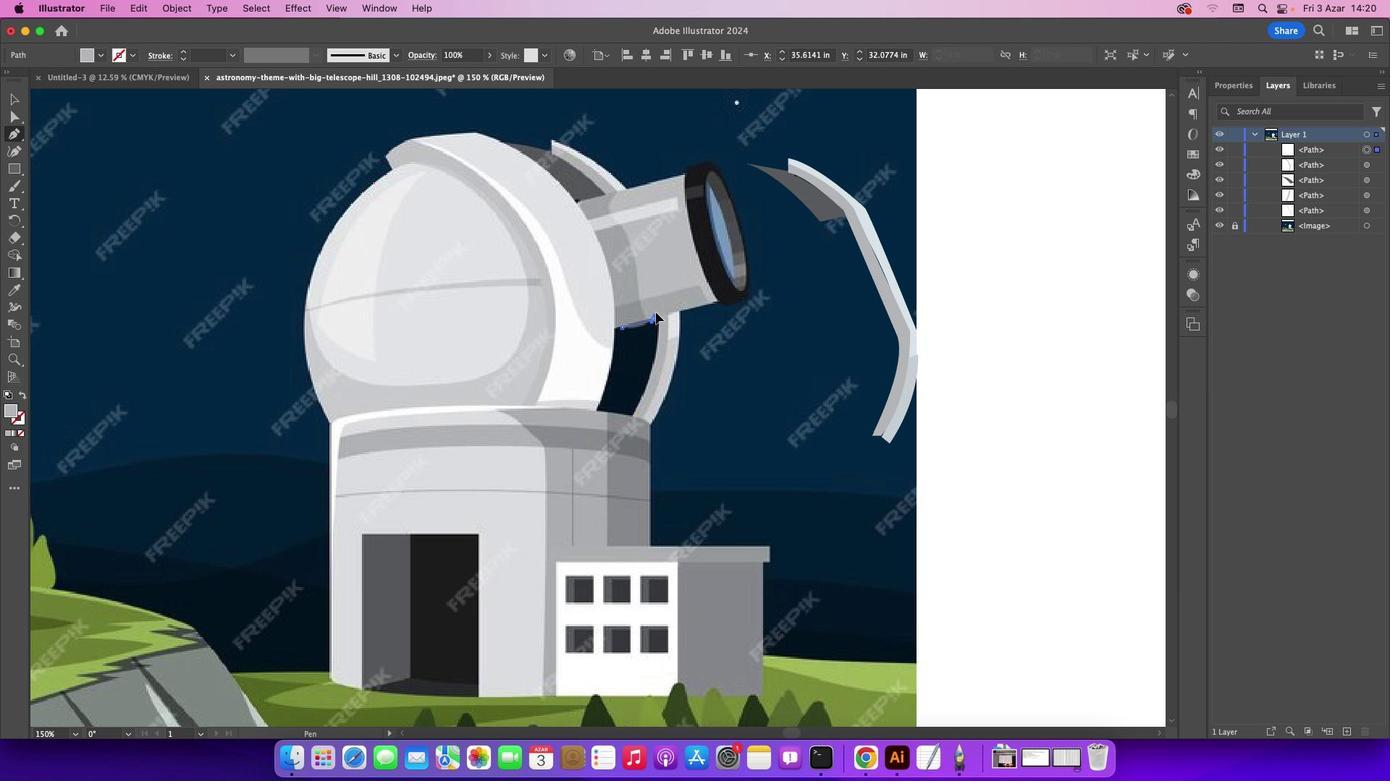 
Action: Mouse moved to (653, 317)
Screenshot: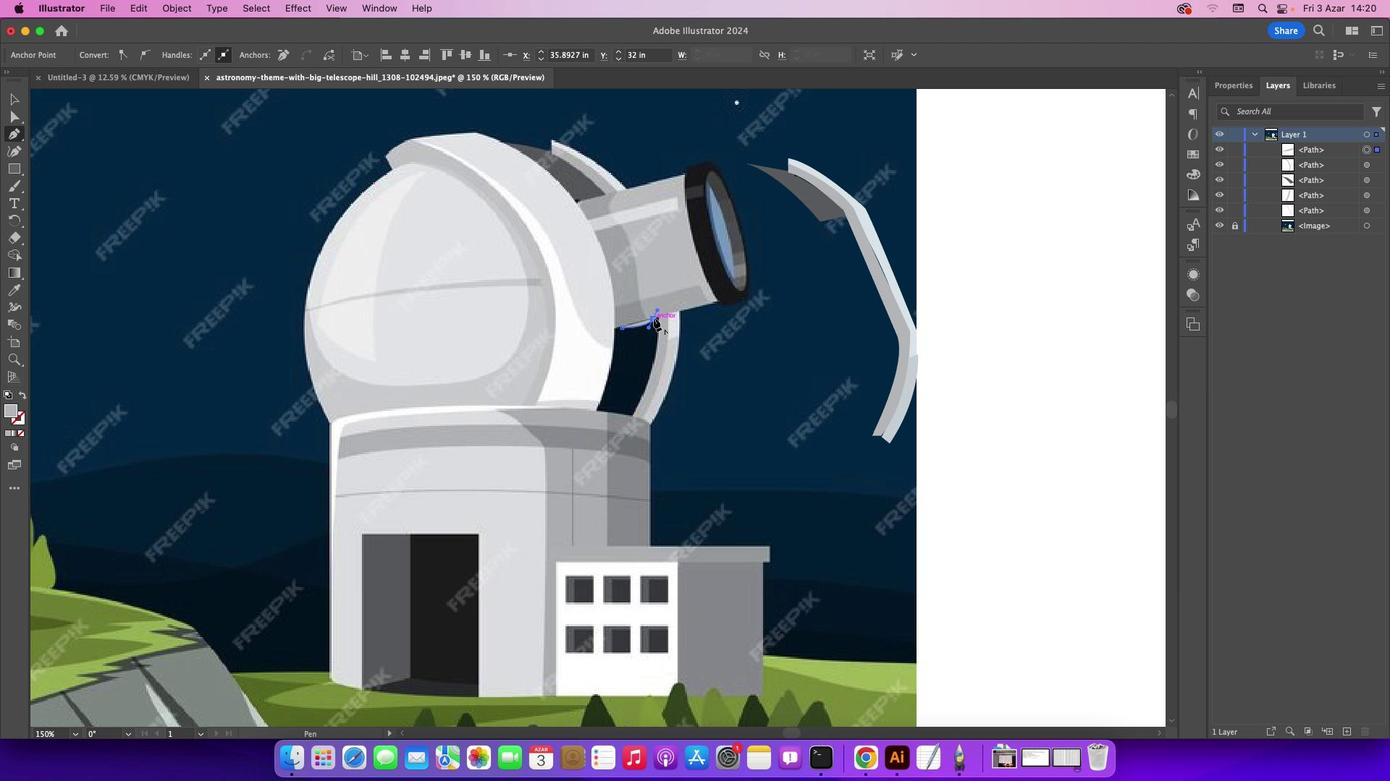 
Action: Mouse pressed left at (653, 317)
Screenshot: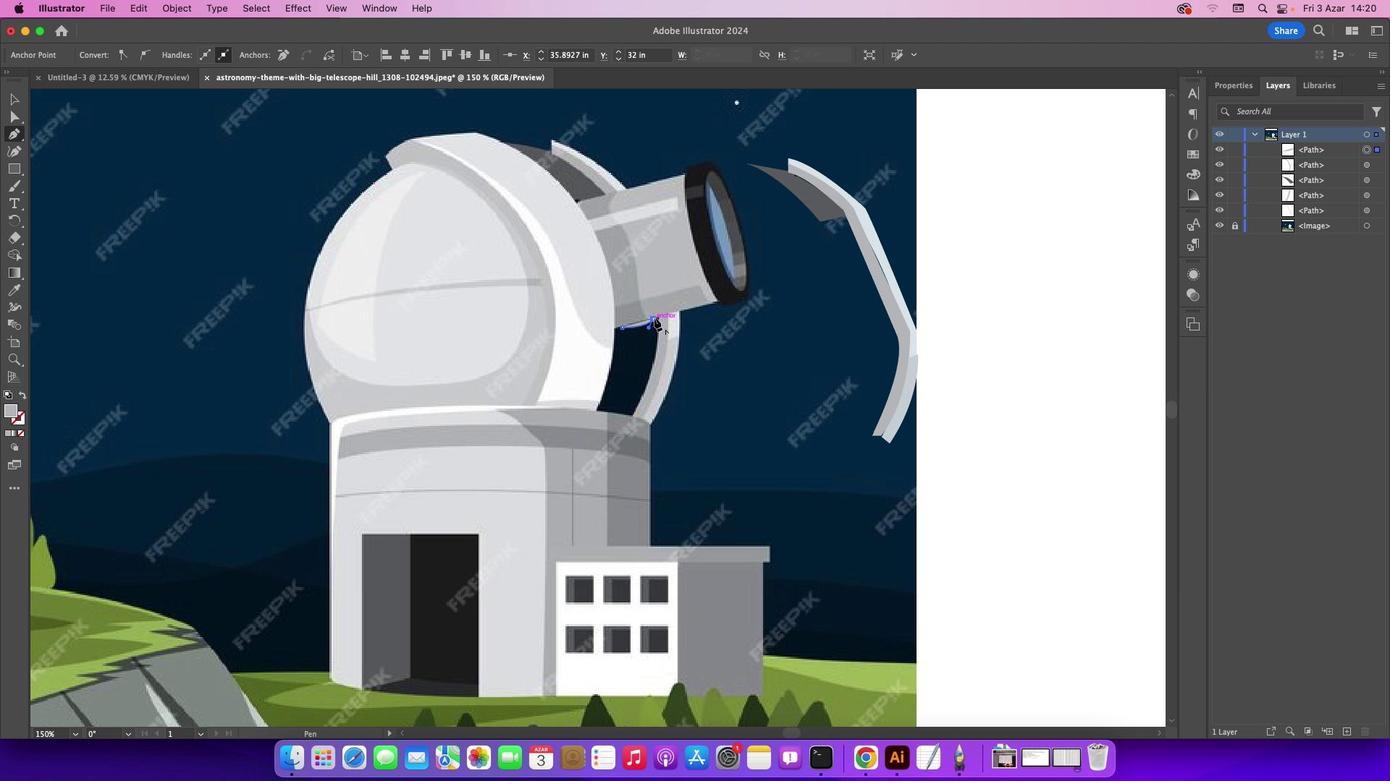
Action: Mouse moved to (658, 317)
Screenshot: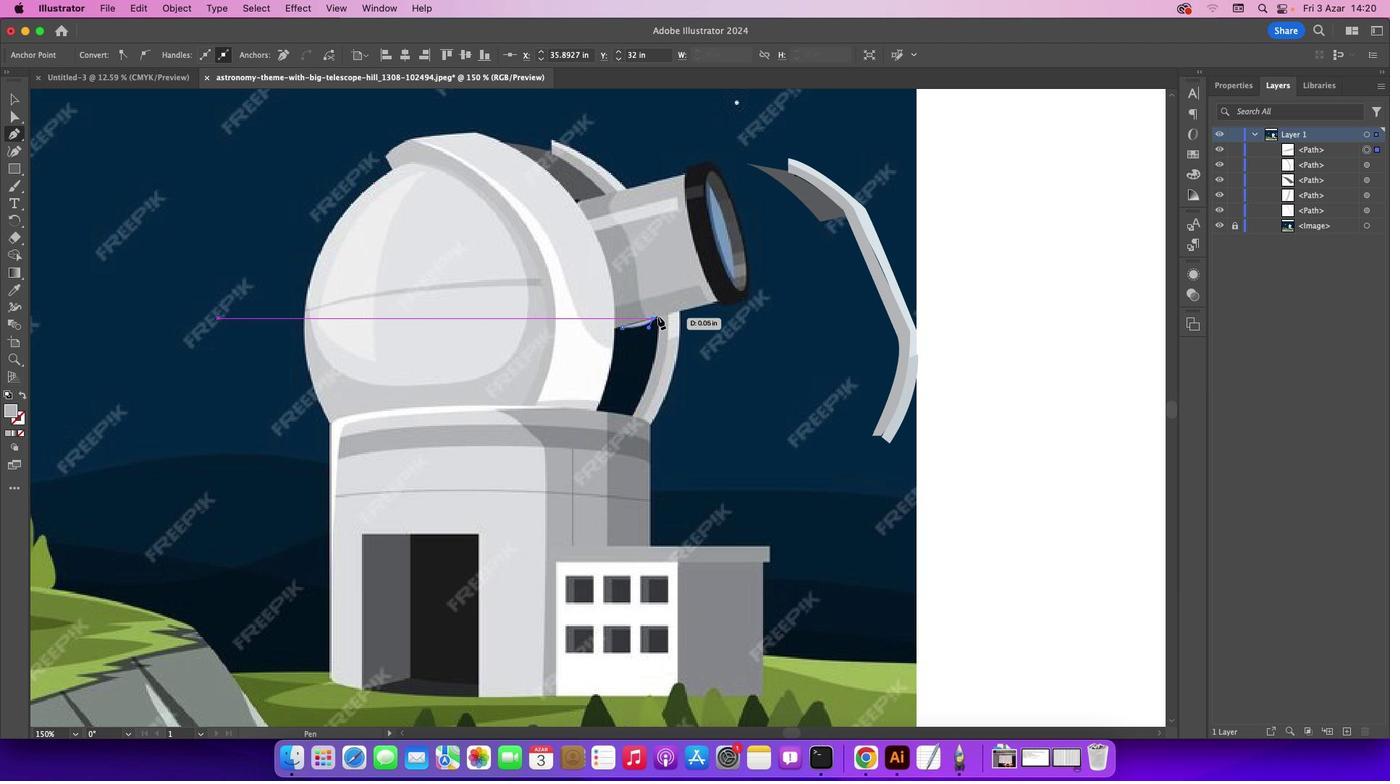 
Action: Mouse pressed left at (658, 317)
Screenshot: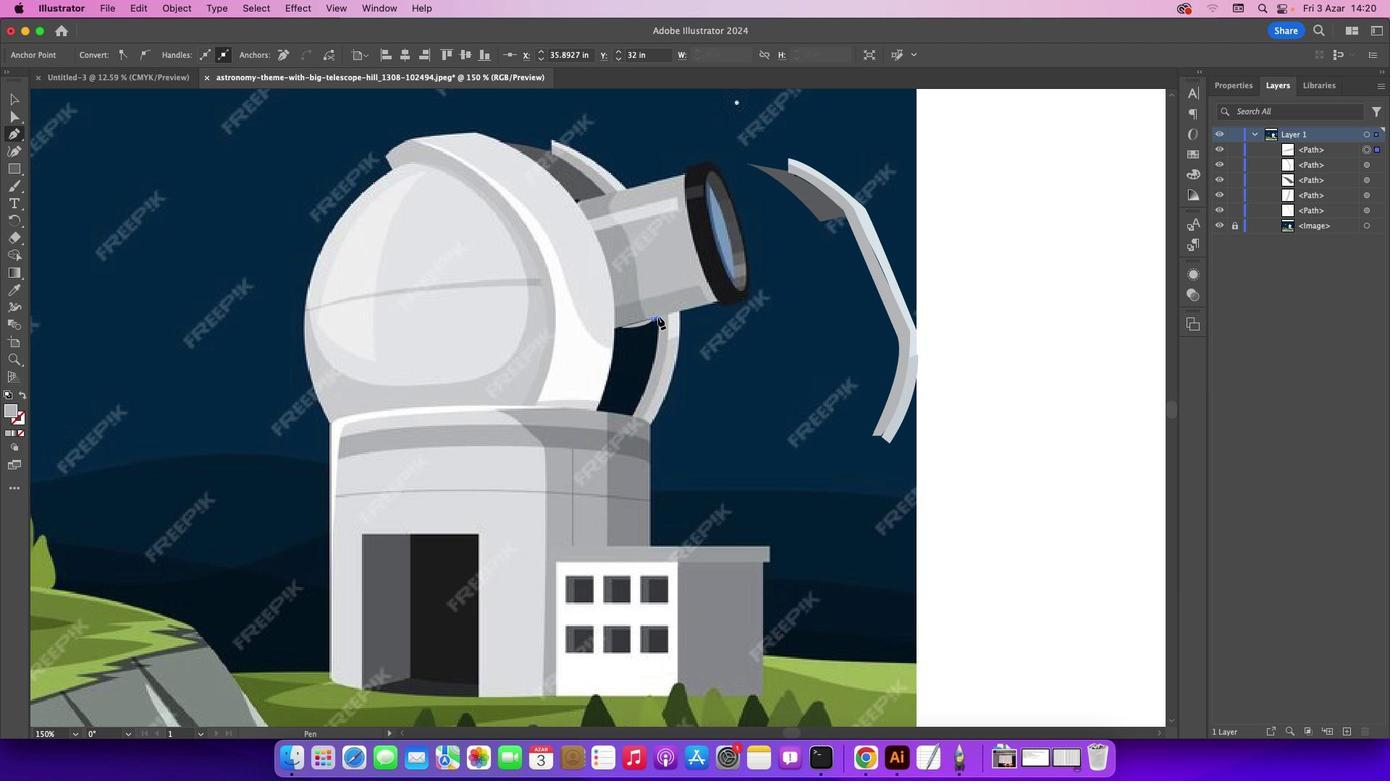 
Action: Mouse moved to (632, 415)
Screenshot: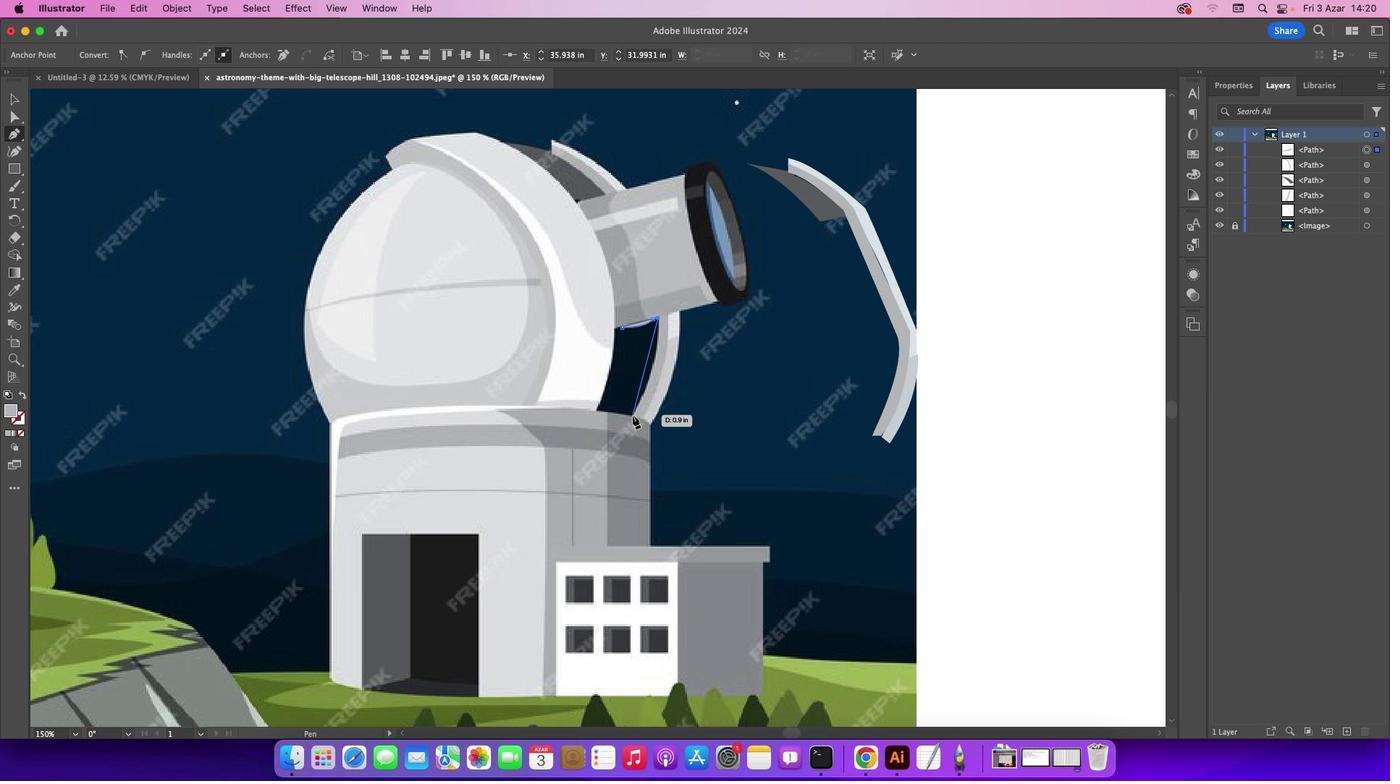 
Action: Mouse pressed left at (632, 415)
